 Task: Sync-Locked Tracks.
Action: Mouse moved to (101, 35)
Screenshot: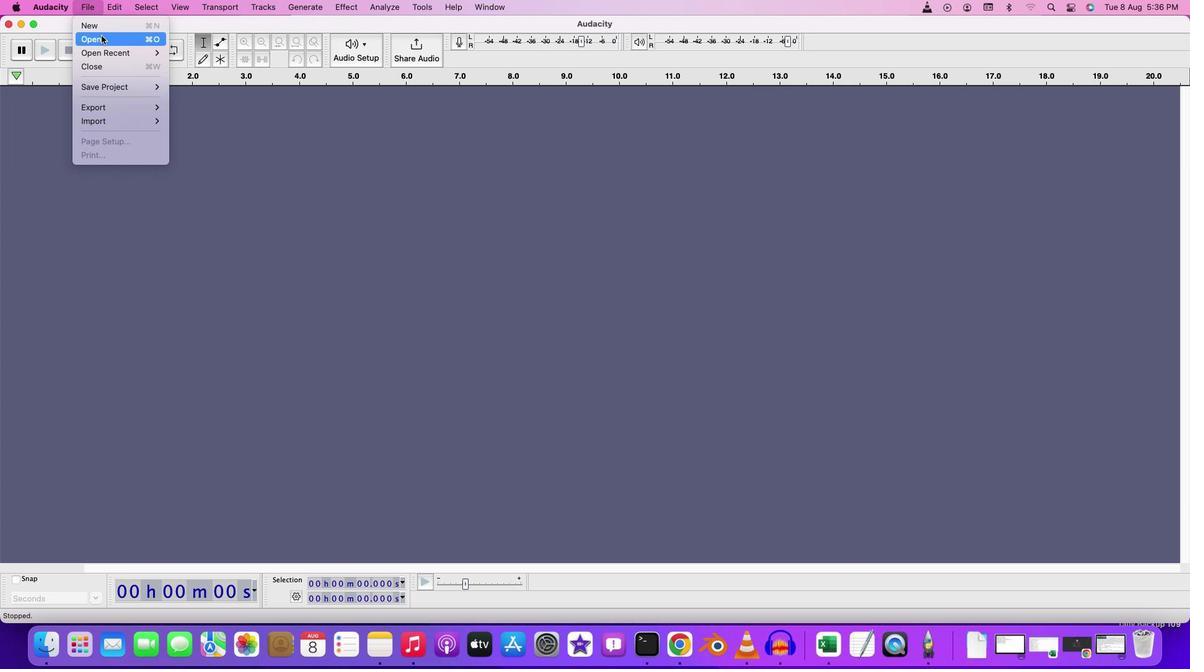 
Action: Mouse pressed left at (101, 35)
Screenshot: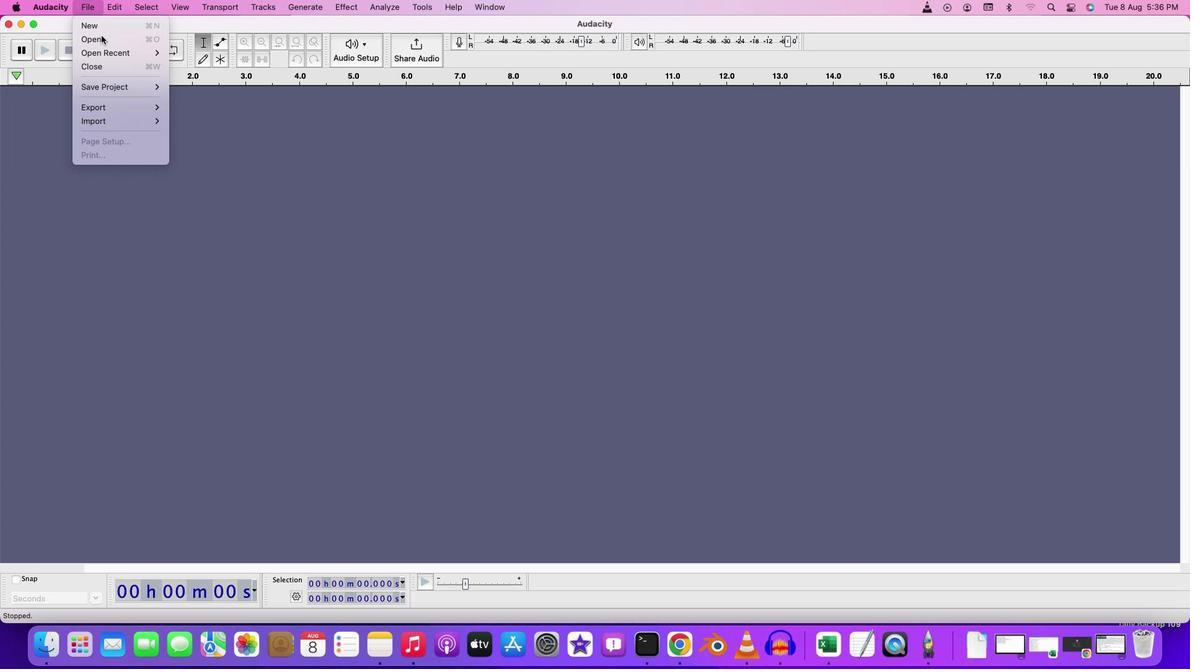 
Action: Mouse moved to (399, 161)
Screenshot: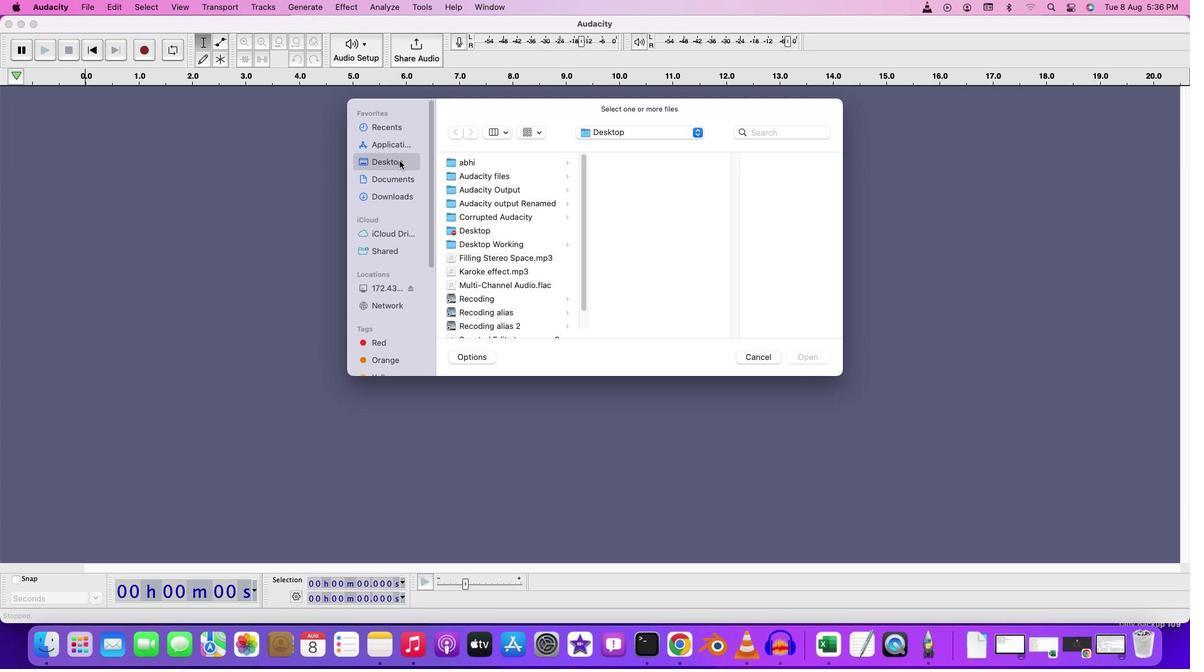
Action: Mouse pressed left at (399, 161)
Screenshot: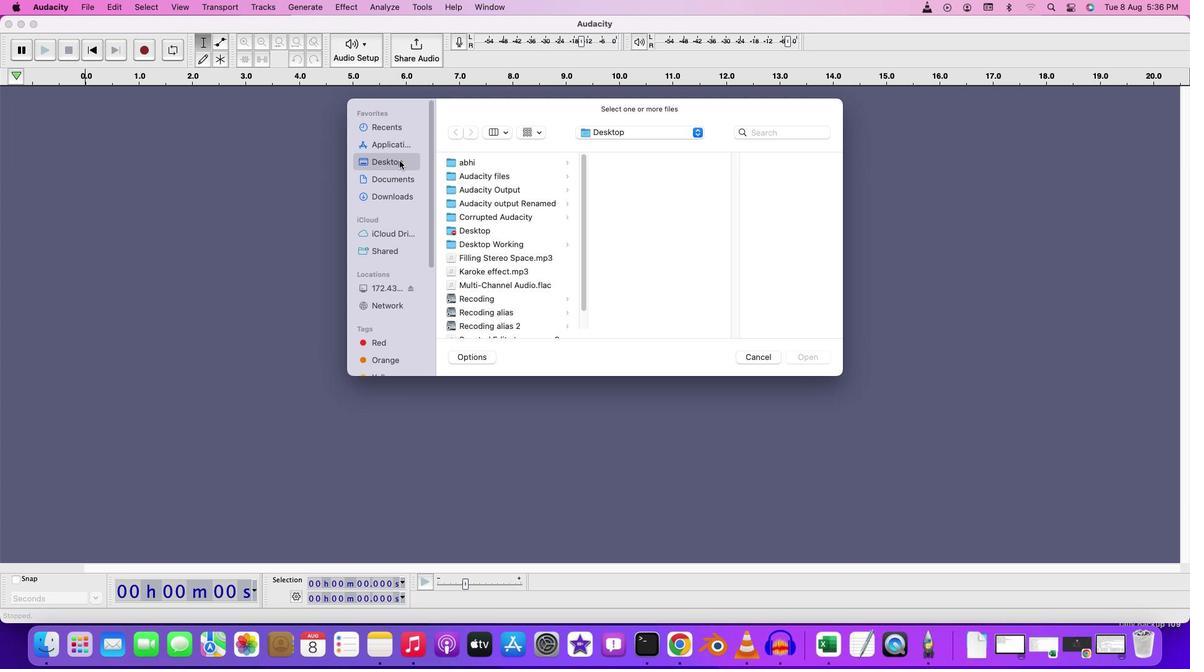 
Action: Mouse moved to (502, 174)
Screenshot: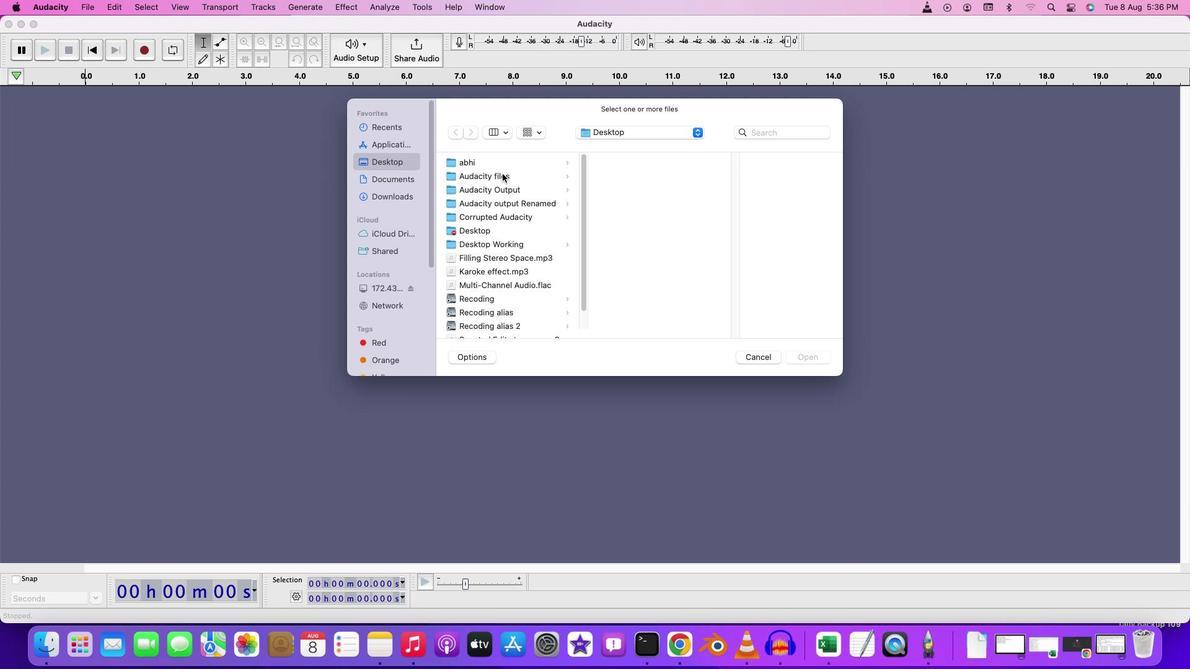 
Action: Mouse pressed left at (502, 174)
Screenshot: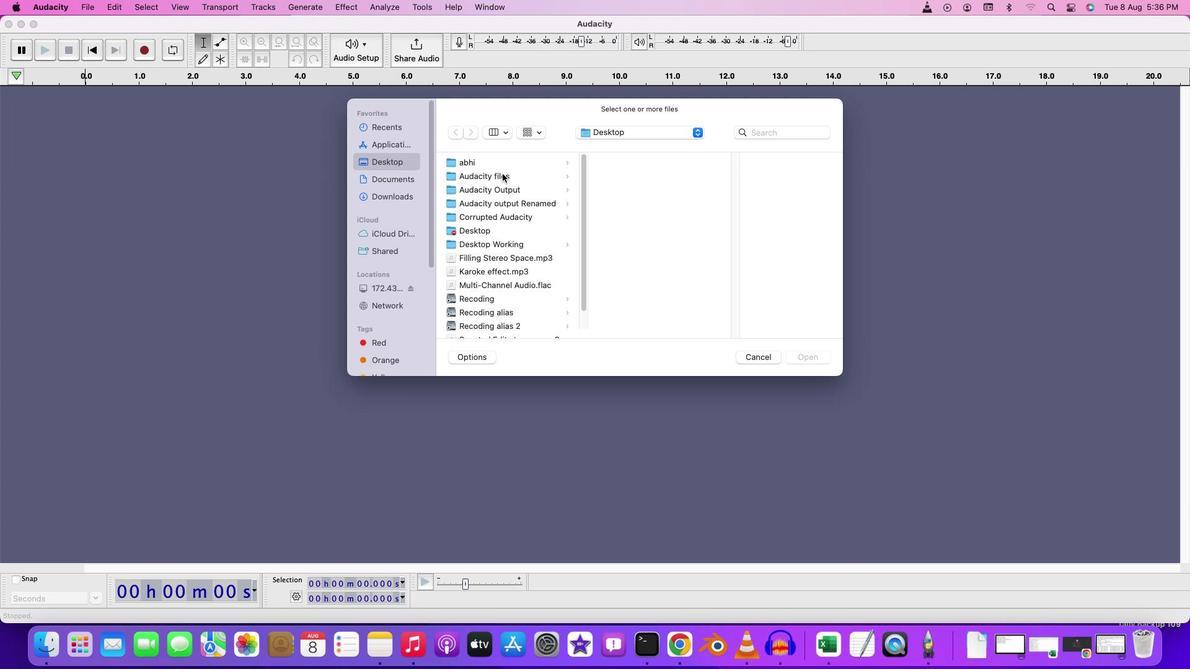 
Action: Mouse moved to (655, 242)
Screenshot: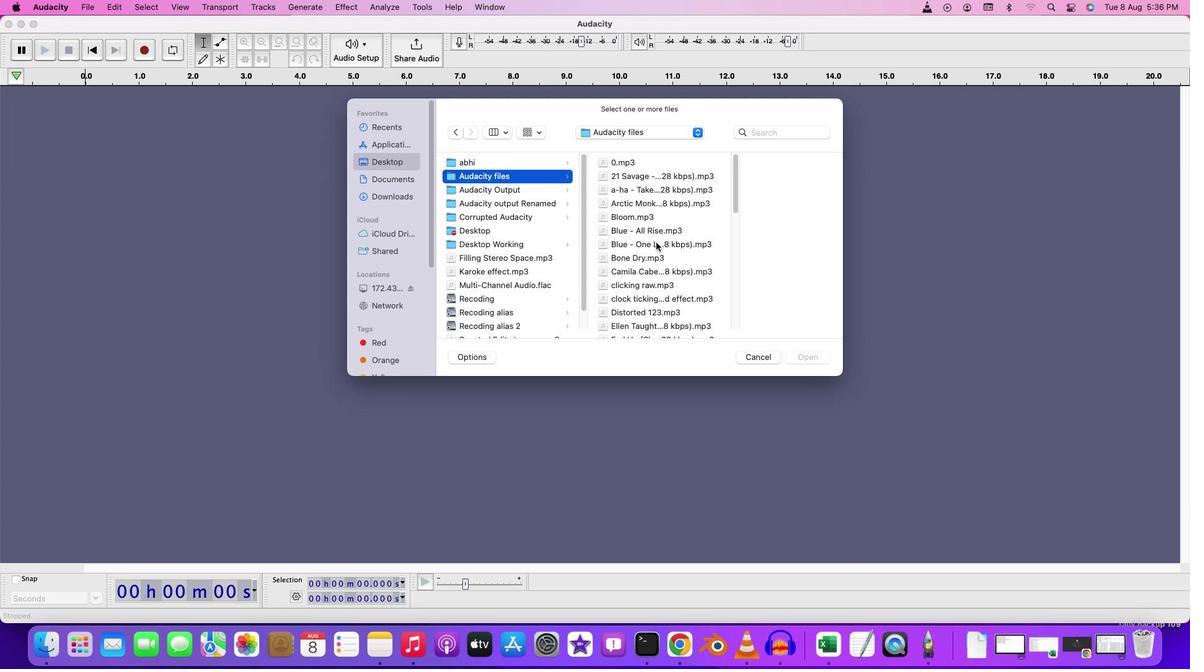 
Action: Mouse pressed left at (655, 242)
Screenshot: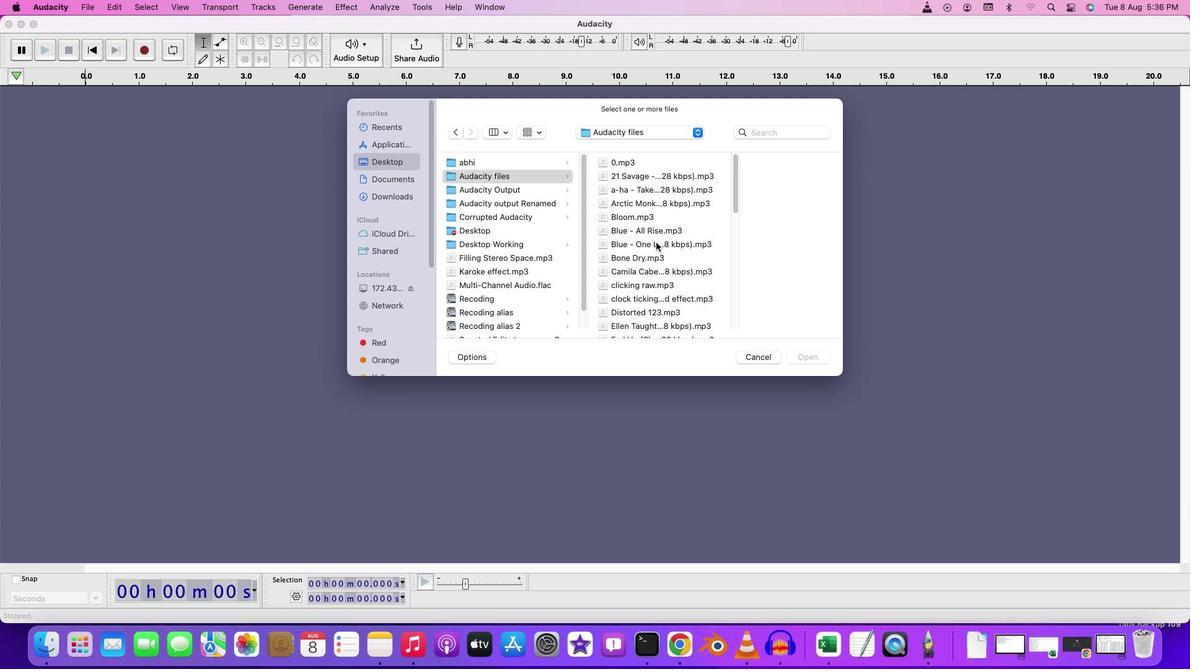 
Action: Mouse moved to (804, 357)
Screenshot: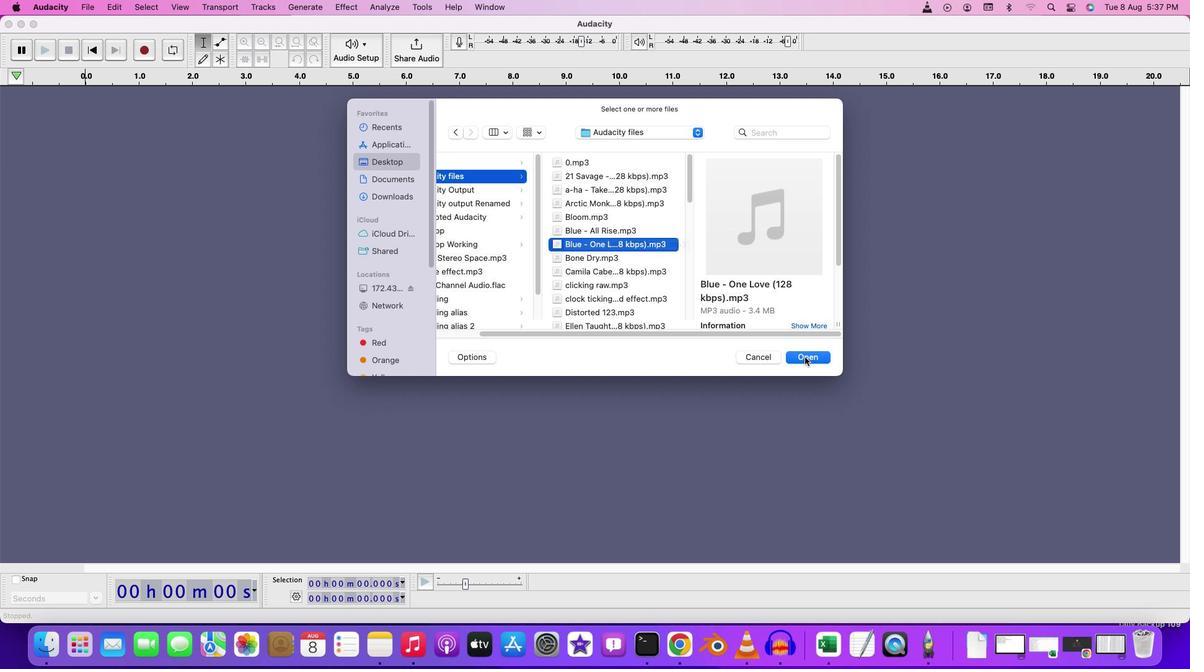 
Action: Mouse pressed left at (804, 357)
Screenshot: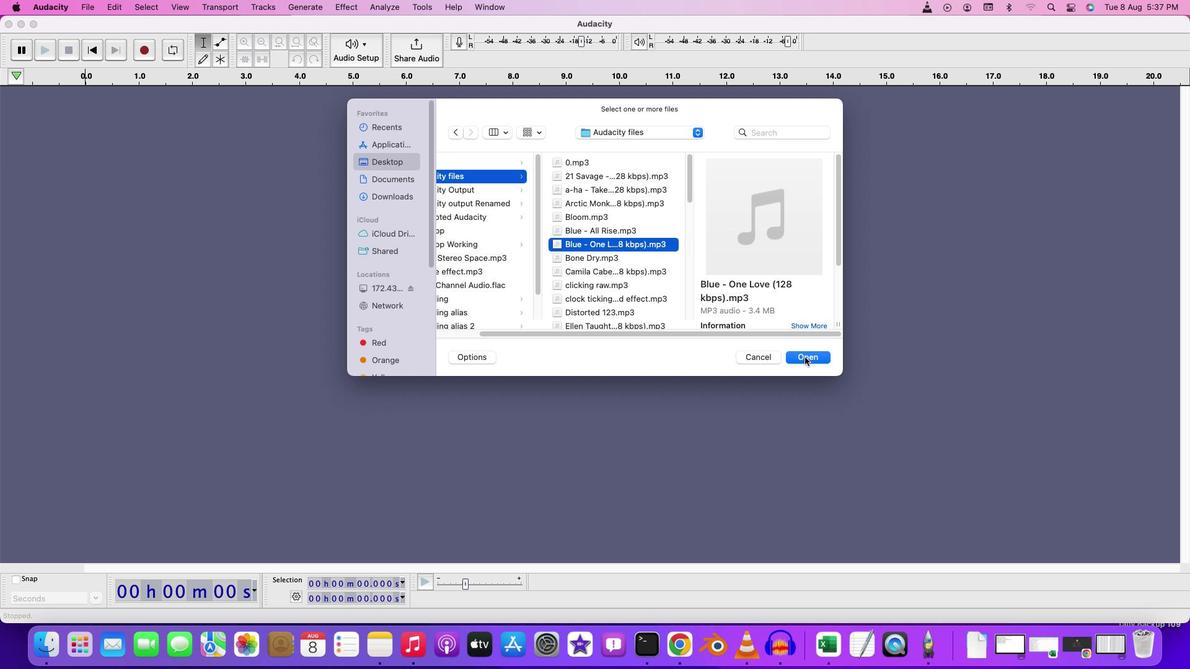 
Action: Mouse moved to (88, 122)
Screenshot: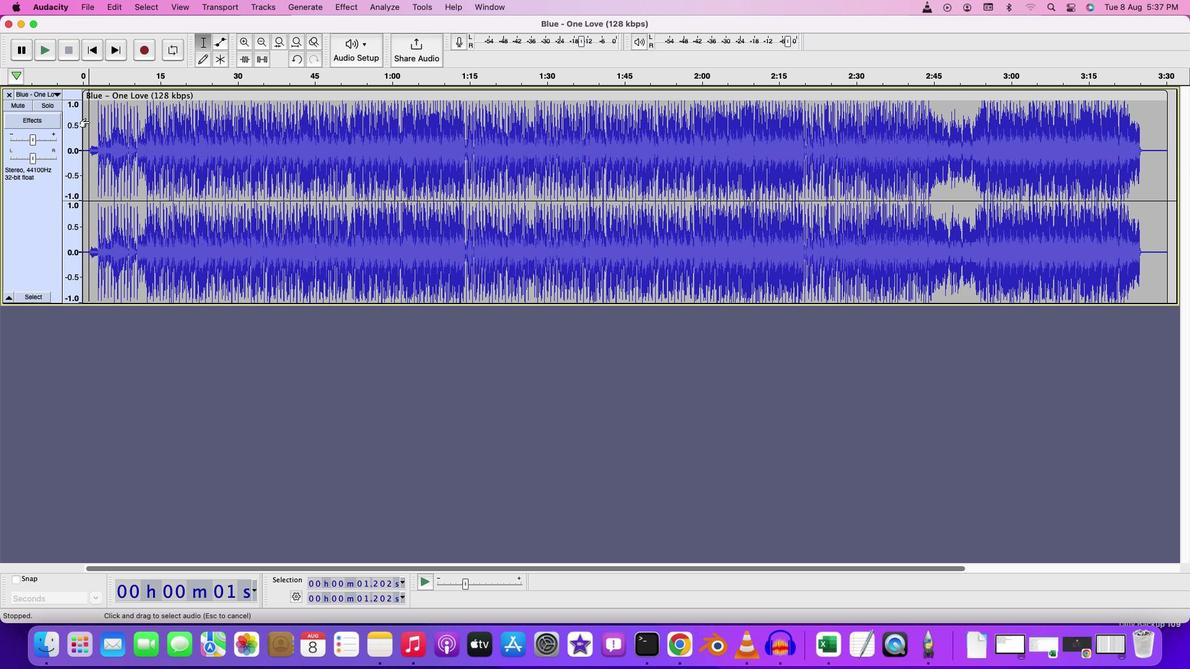 
Action: Mouse pressed left at (88, 122)
Screenshot: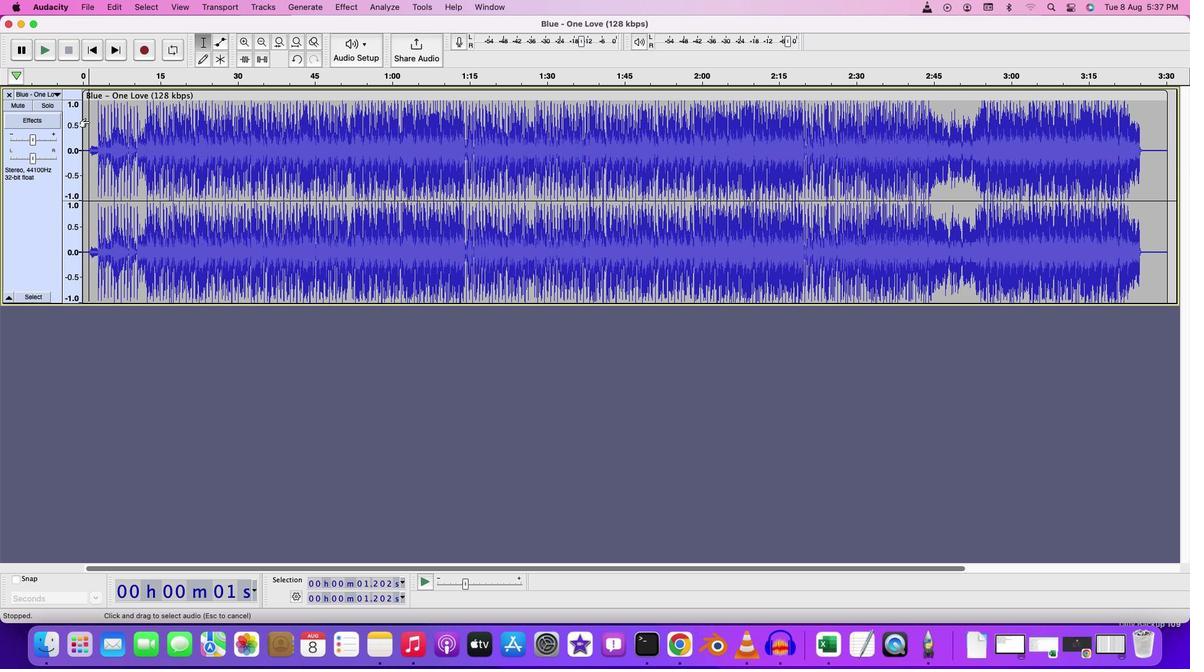 
Action: Key pressed Key.space
Screenshot: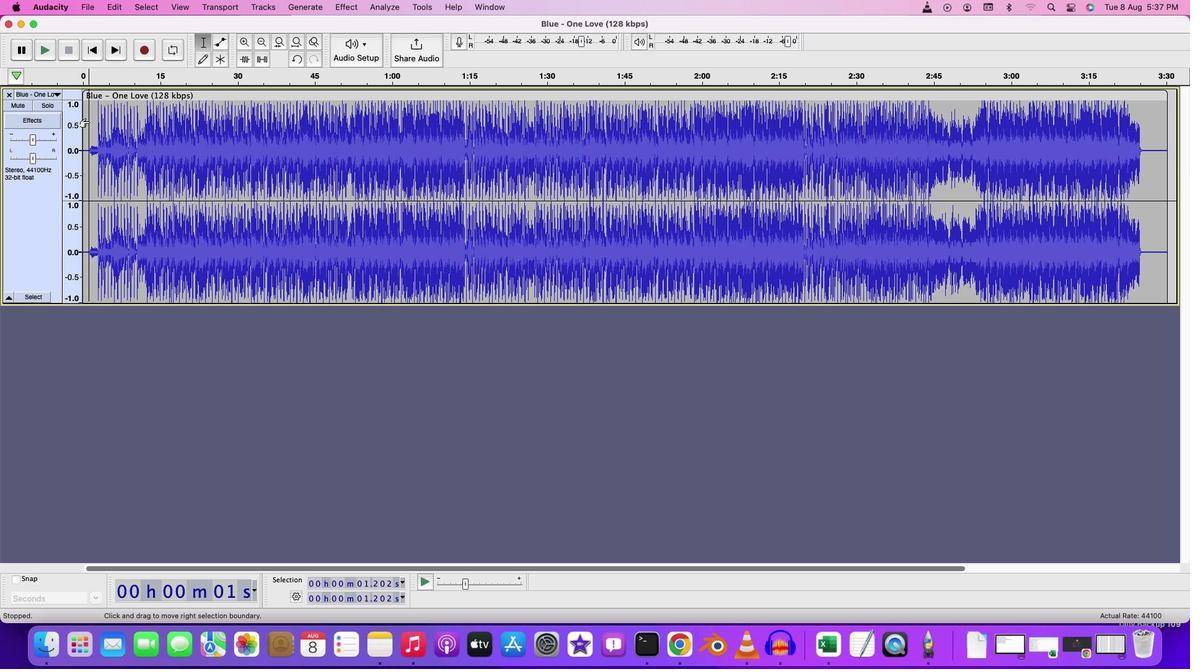 
Action: Mouse moved to (215, 110)
Screenshot: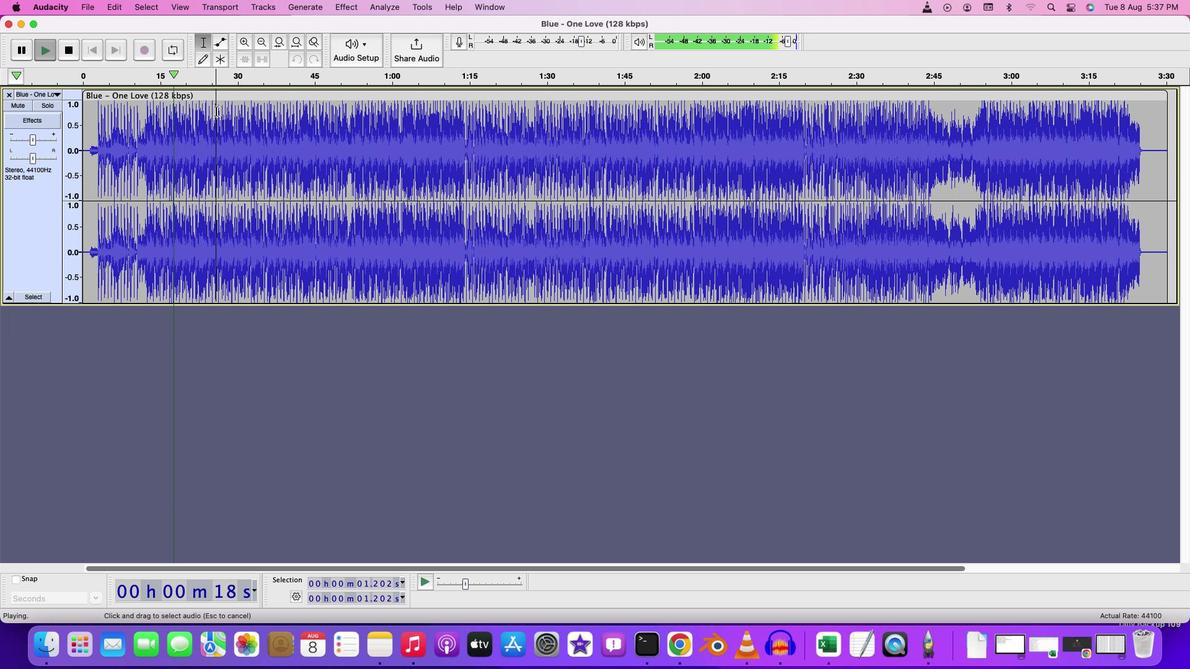 
Action: Mouse pressed left at (215, 110)
Screenshot: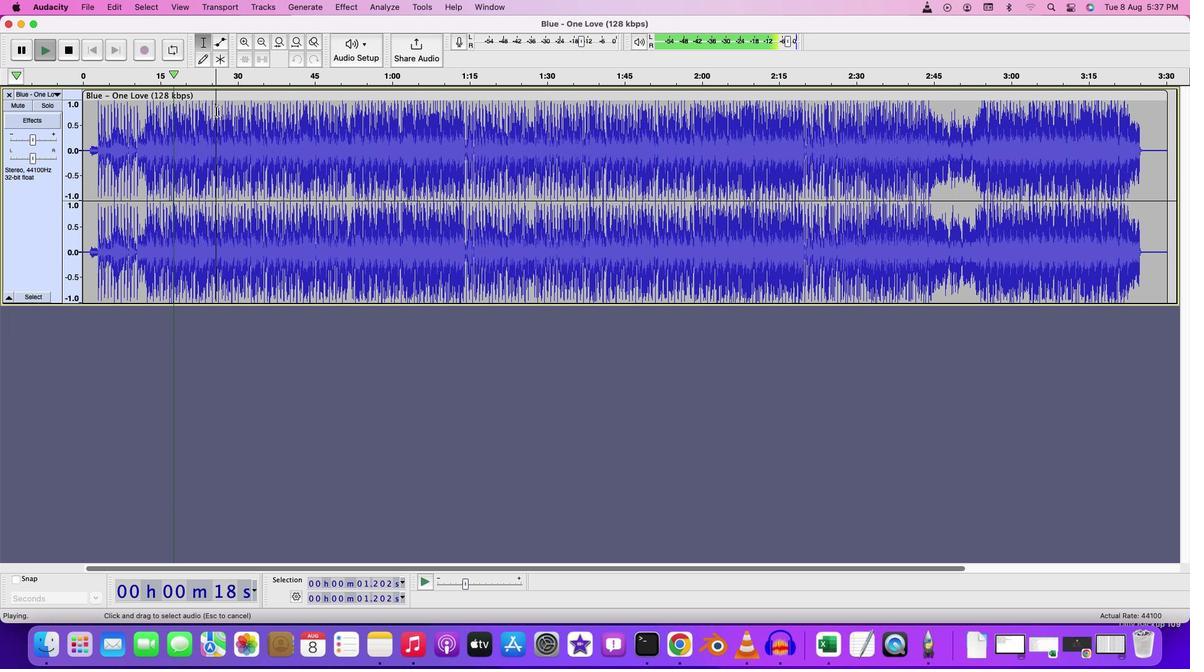 
Action: Mouse moved to (223, 112)
Screenshot: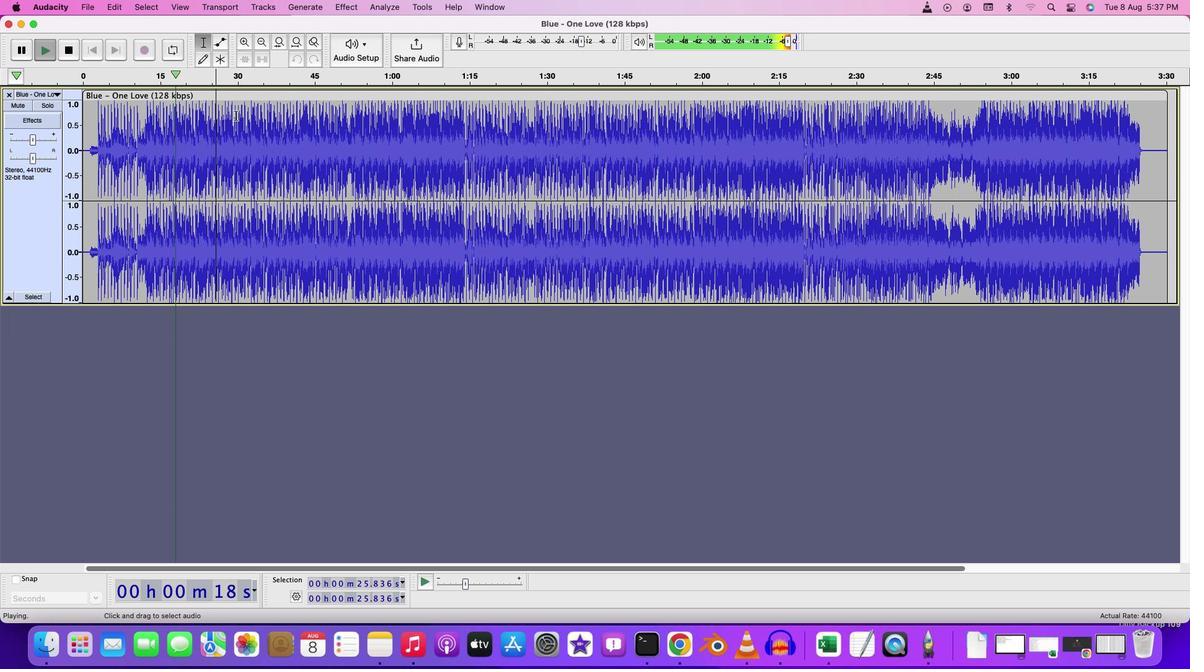 
Action: Key pressed Key.space
Screenshot: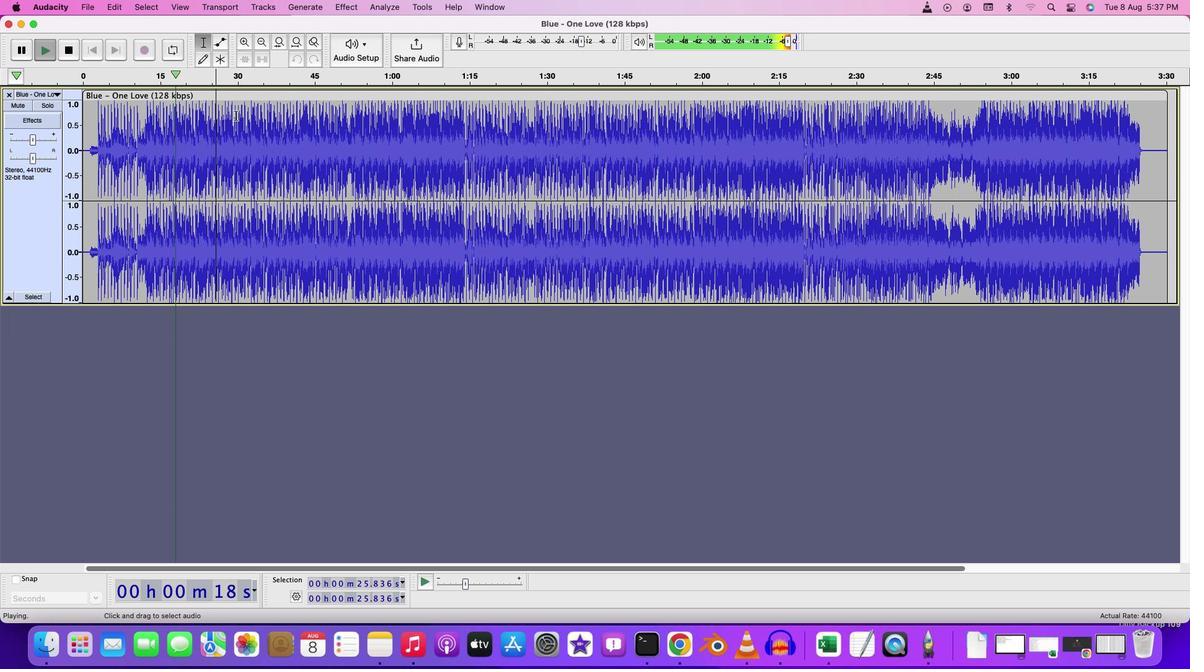 
Action: Mouse moved to (260, 121)
Screenshot: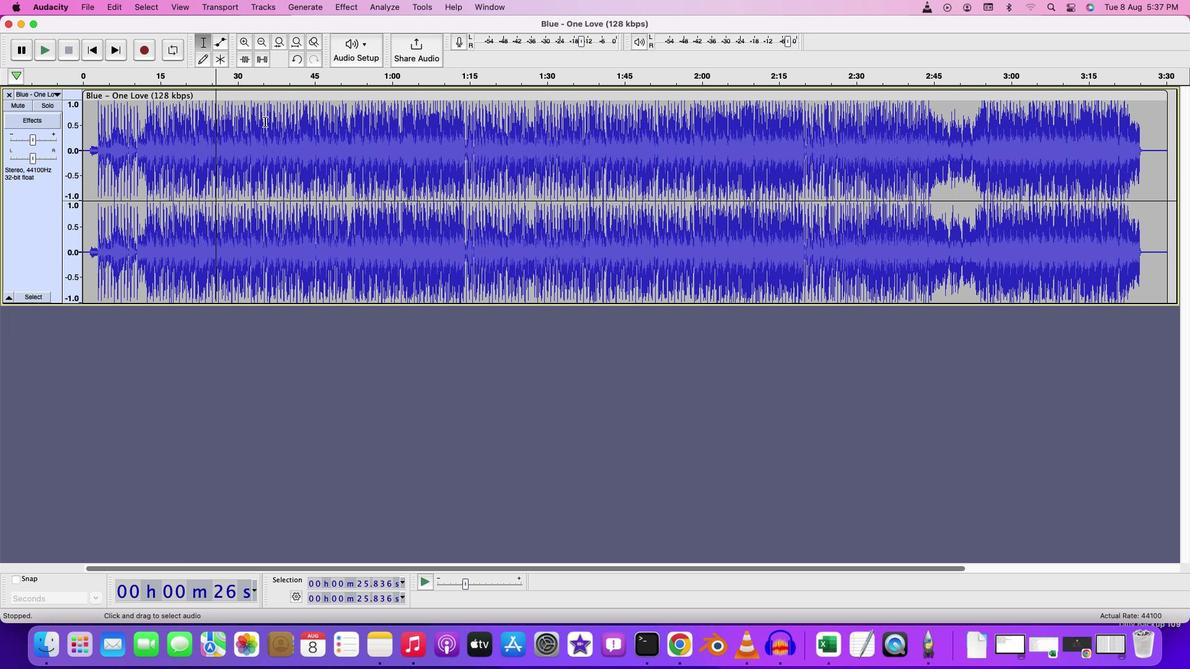 
Action: Key pressed Key.space
Screenshot: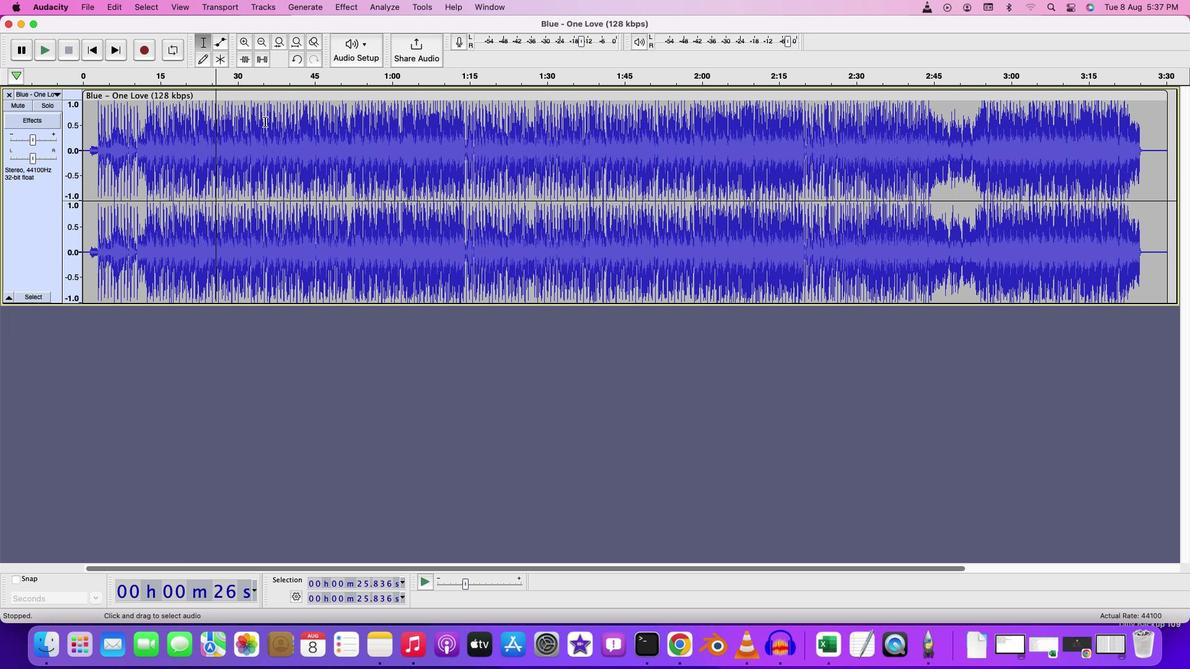 
Action: Mouse moved to (433, 111)
Screenshot: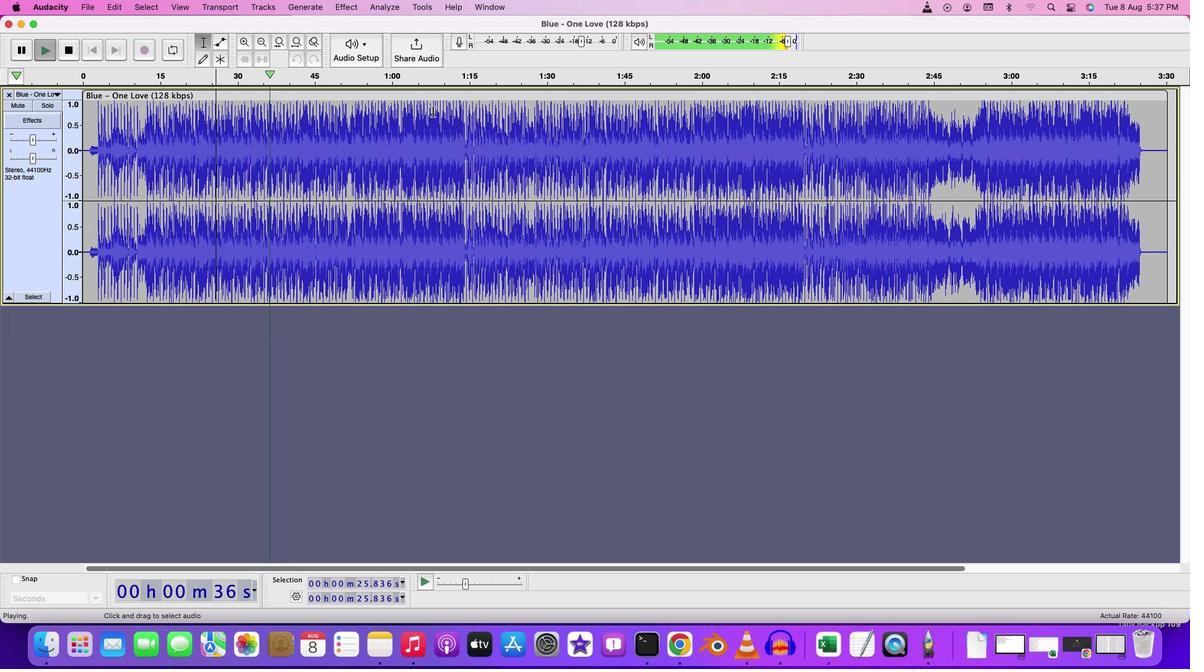 
Action: Mouse pressed left at (433, 111)
Screenshot: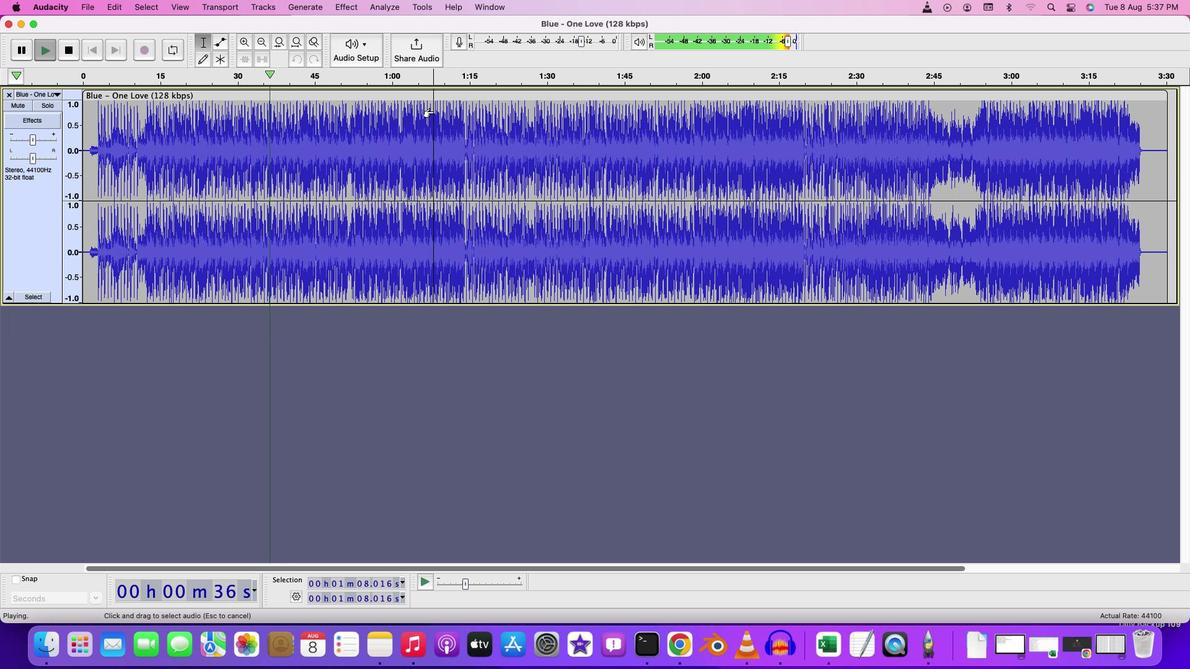 
Action: Mouse moved to (445, 117)
Screenshot: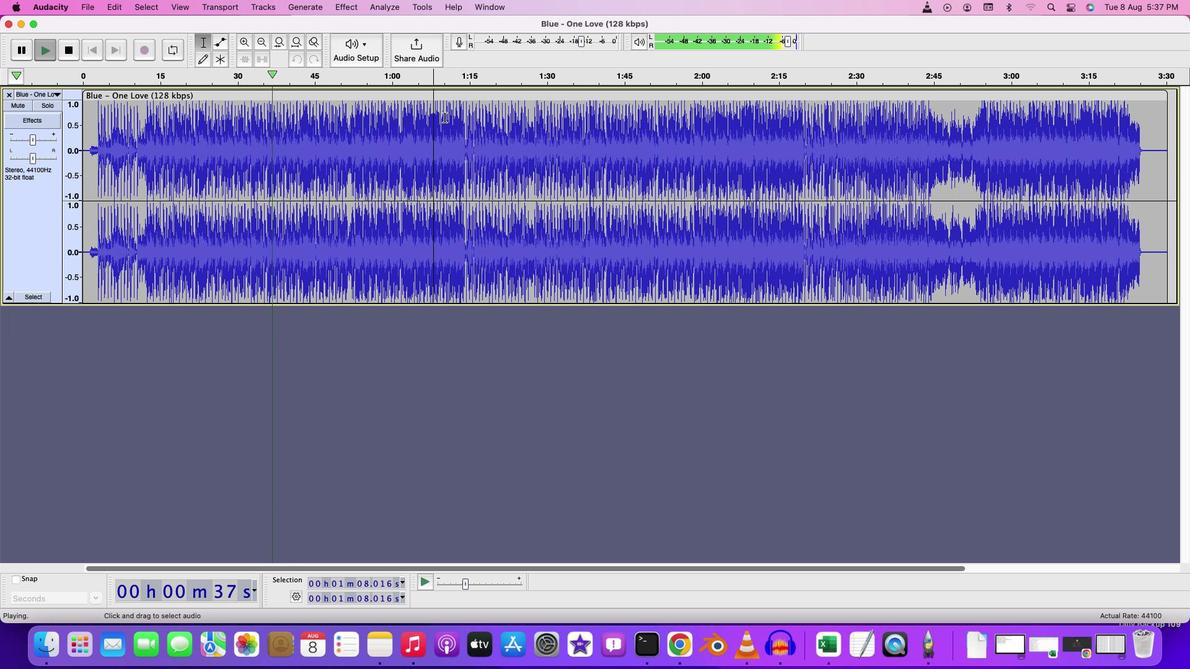 
Action: Key pressed Key.space
Screenshot: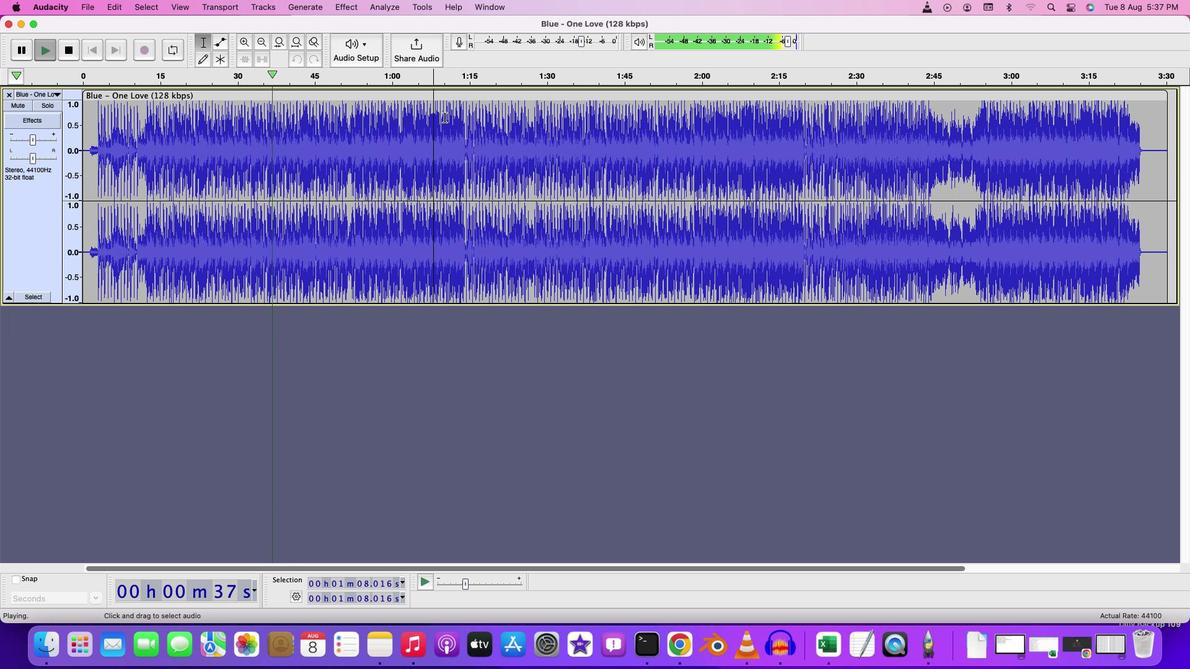 
Action: Mouse moved to (445, 117)
Screenshot: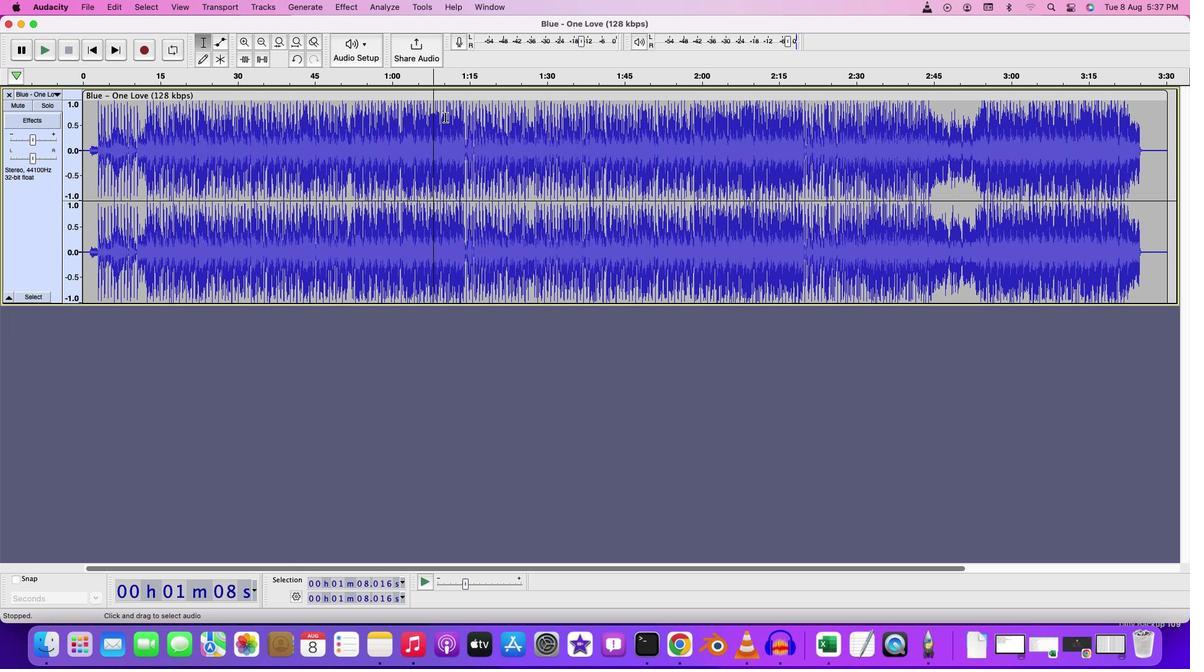 
Action: Key pressed Key.space
Screenshot: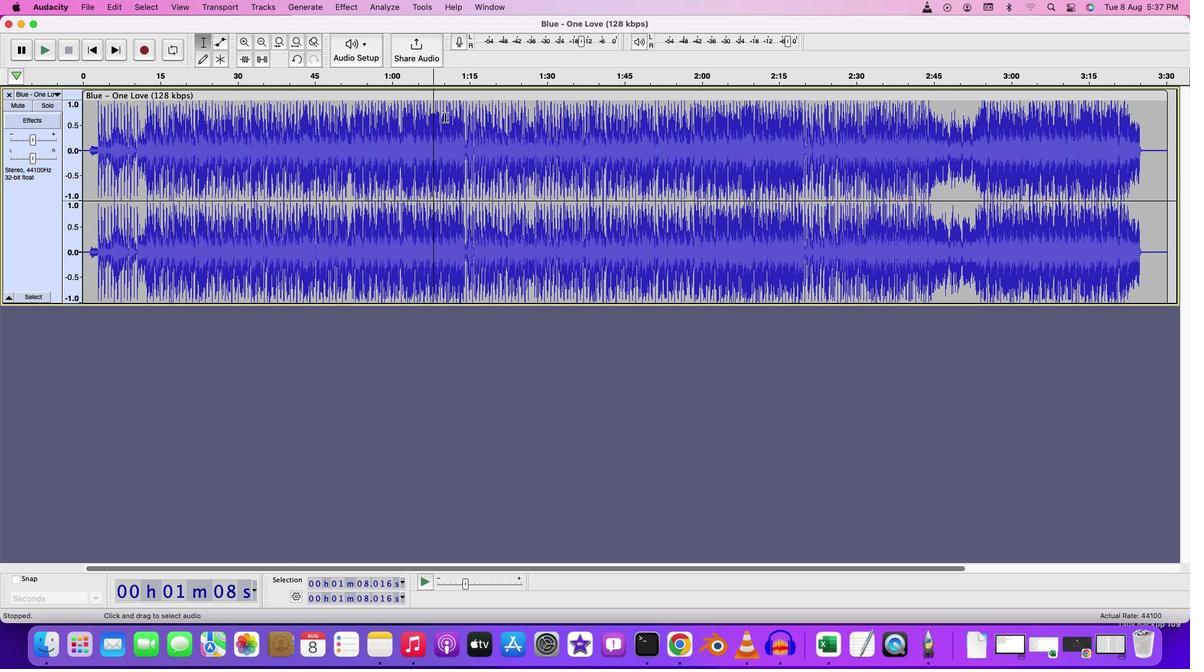 
Action: Mouse moved to (466, 133)
Screenshot: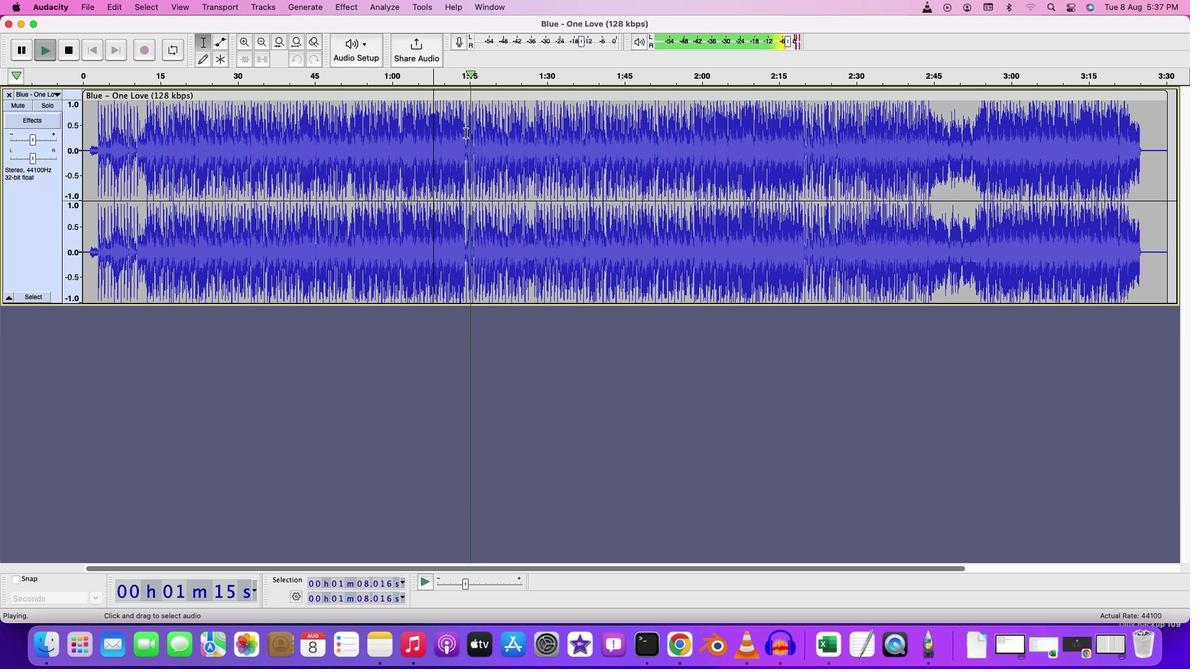 
Action: Key pressed Key.space
Screenshot: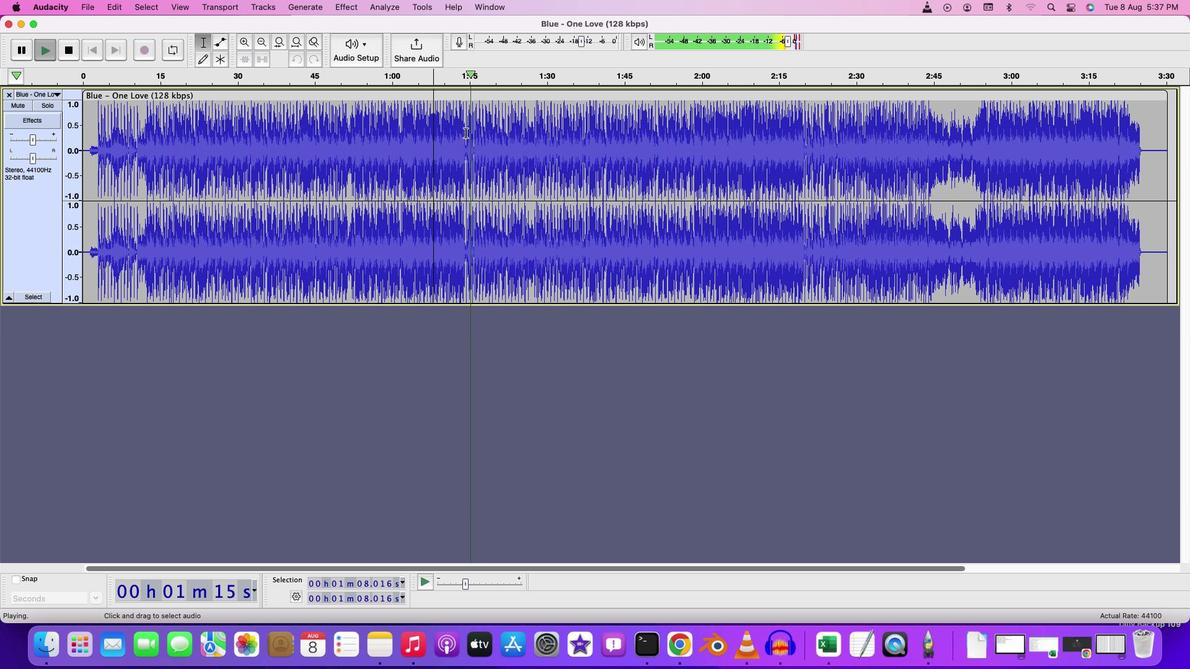 
Action: Mouse moved to (465, 132)
Screenshot: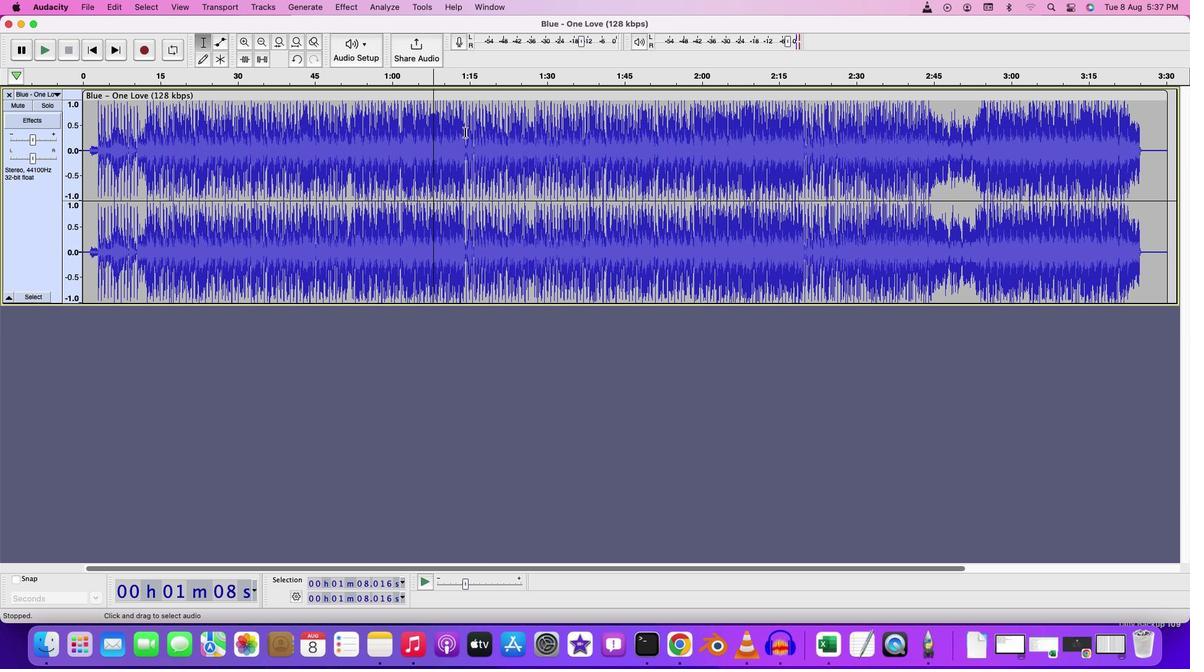 
Action: Mouse pressed left at (465, 132)
Screenshot: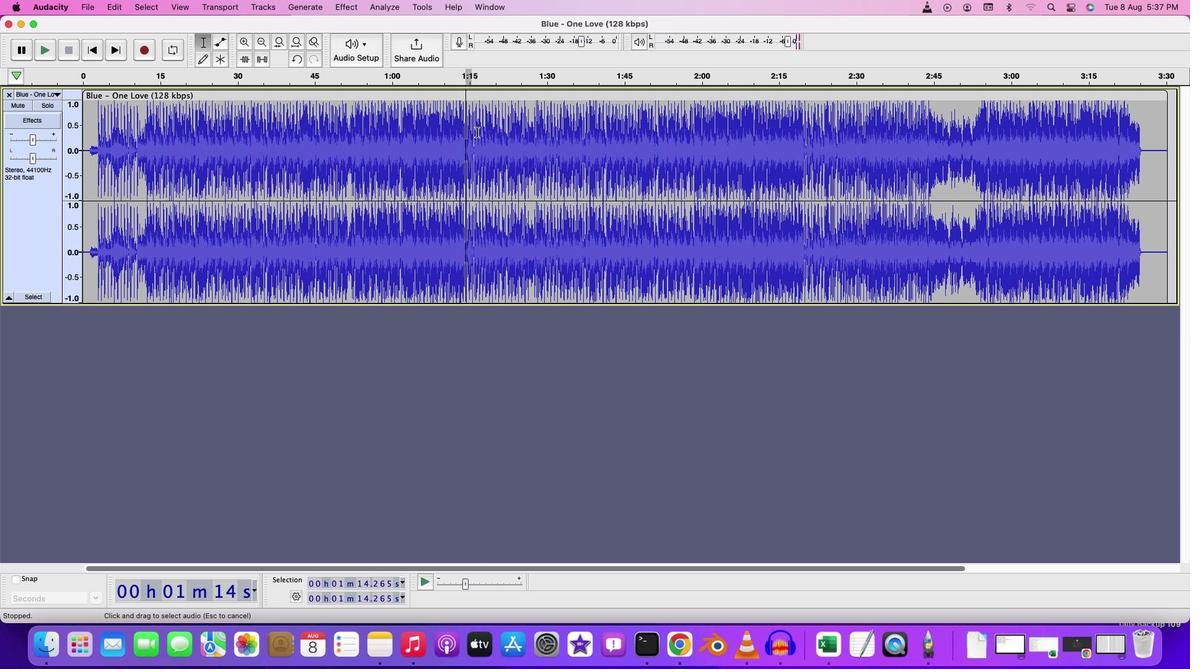 
Action: Mouse moved to (1168, 151)
Screenshot: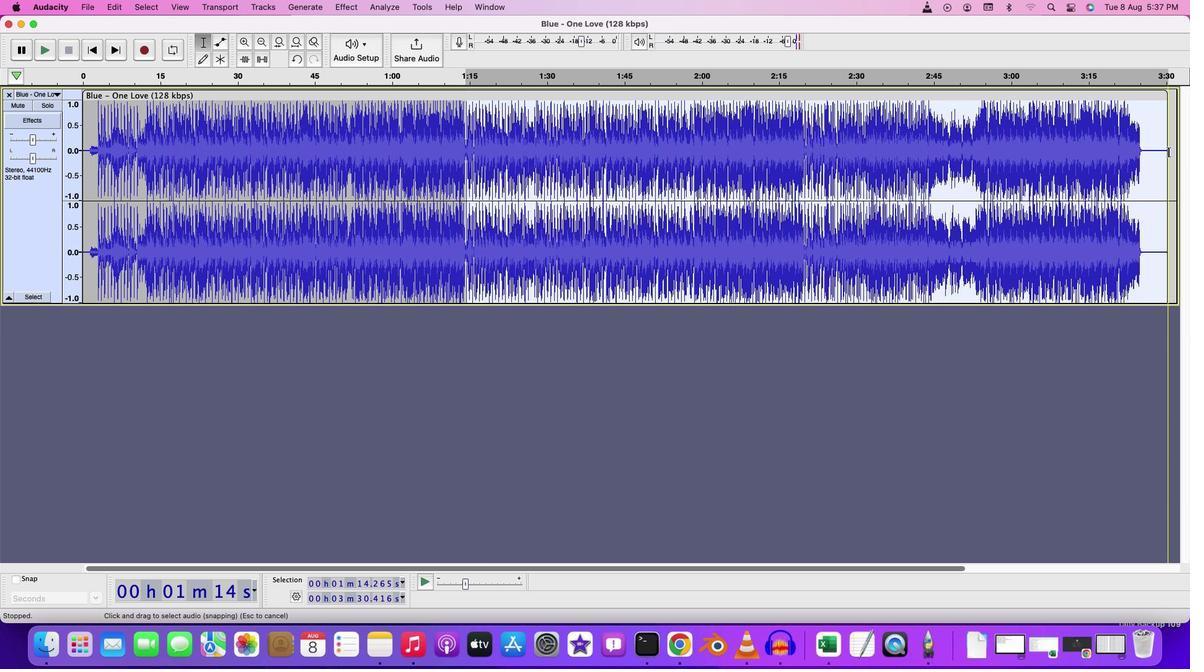 
Action: Key pressed Key.delete
Screenshot: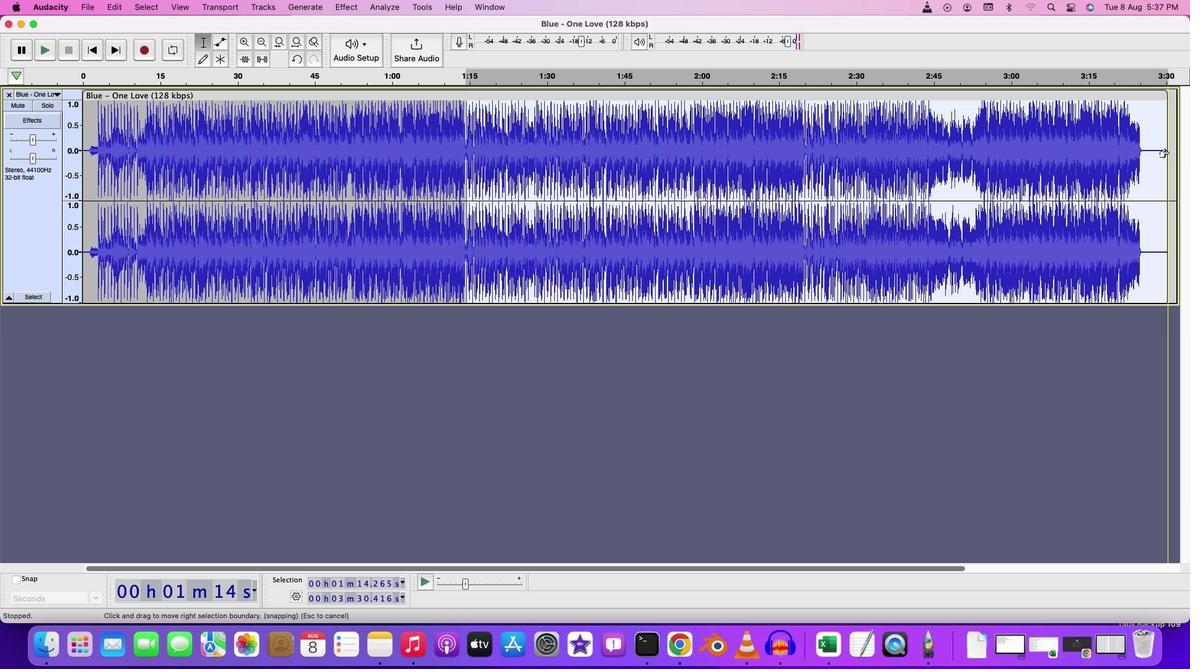
Action: Mouse moved to (432, 314)
Screenshot: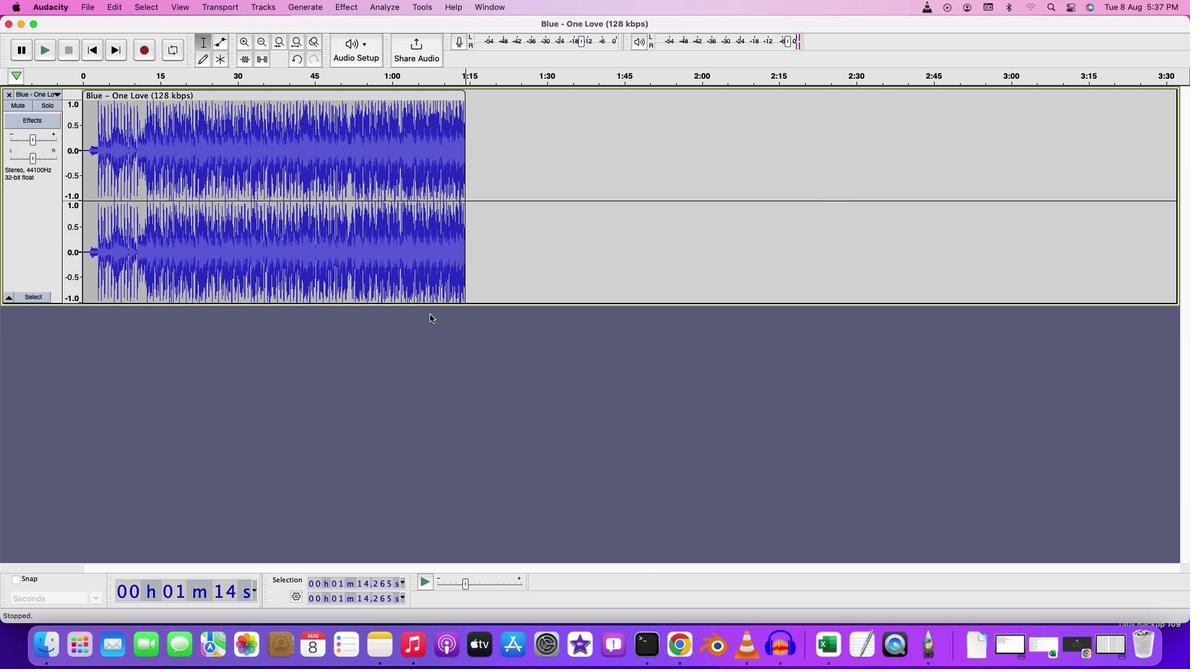 
Action: Mouse pressed left at (432, 314)
Screenshot: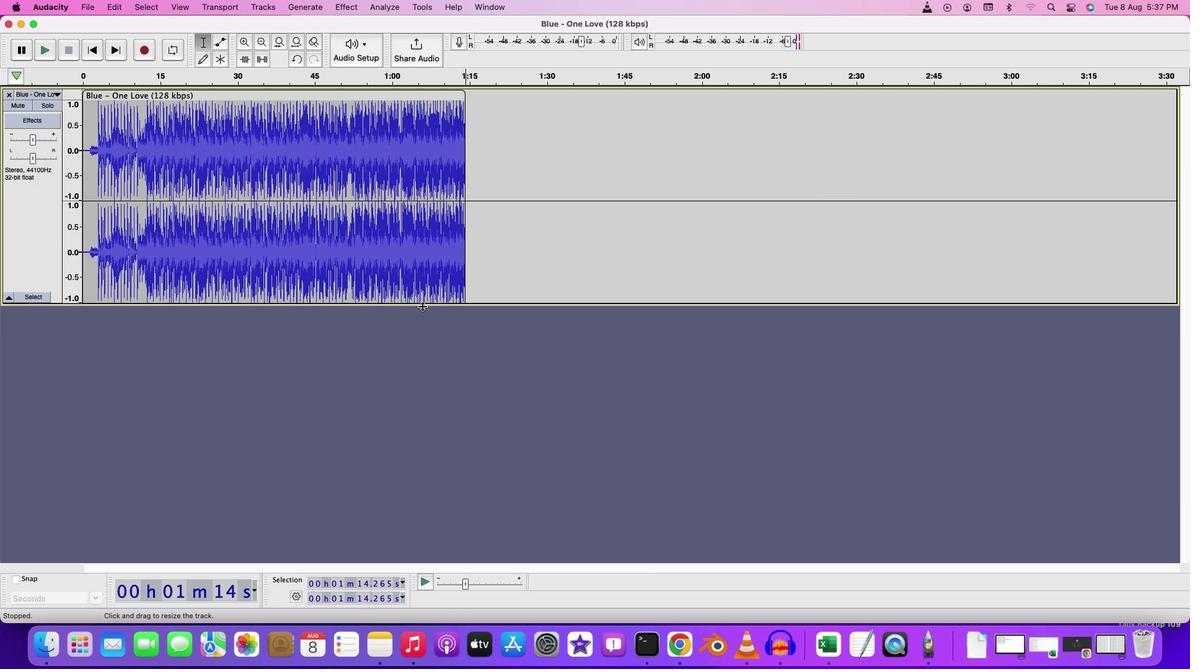 
Action: Mouse moved to (92, 9)
Screenshot: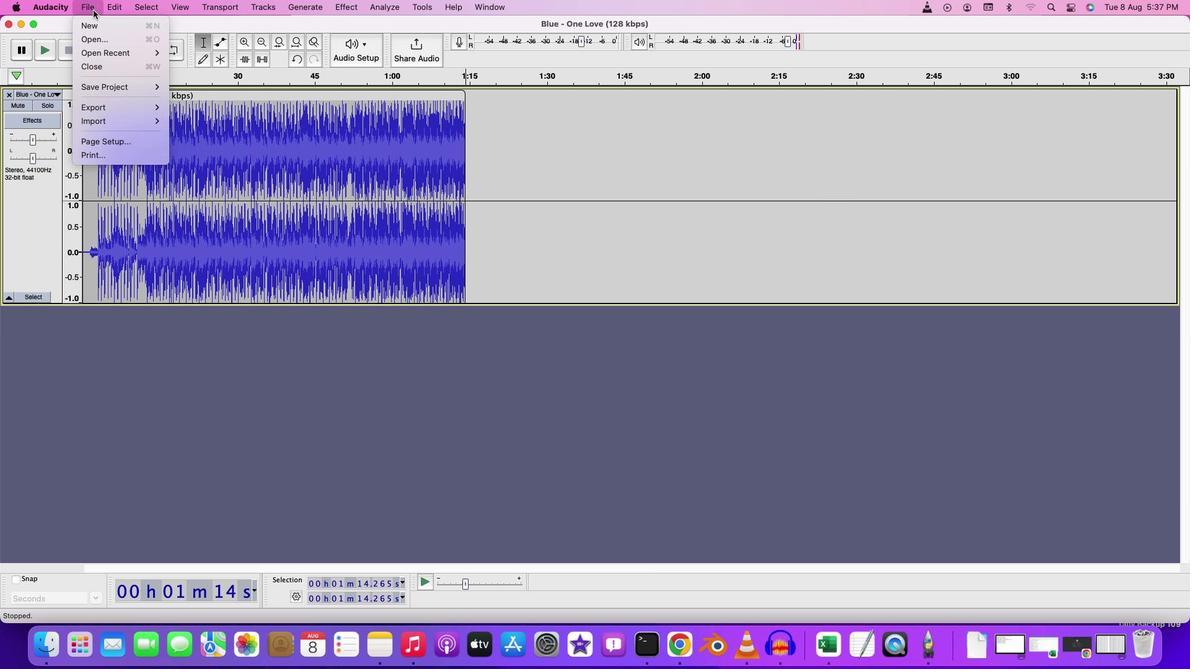 
Action: Mouse pressed left at (92, 9)
Screenshot: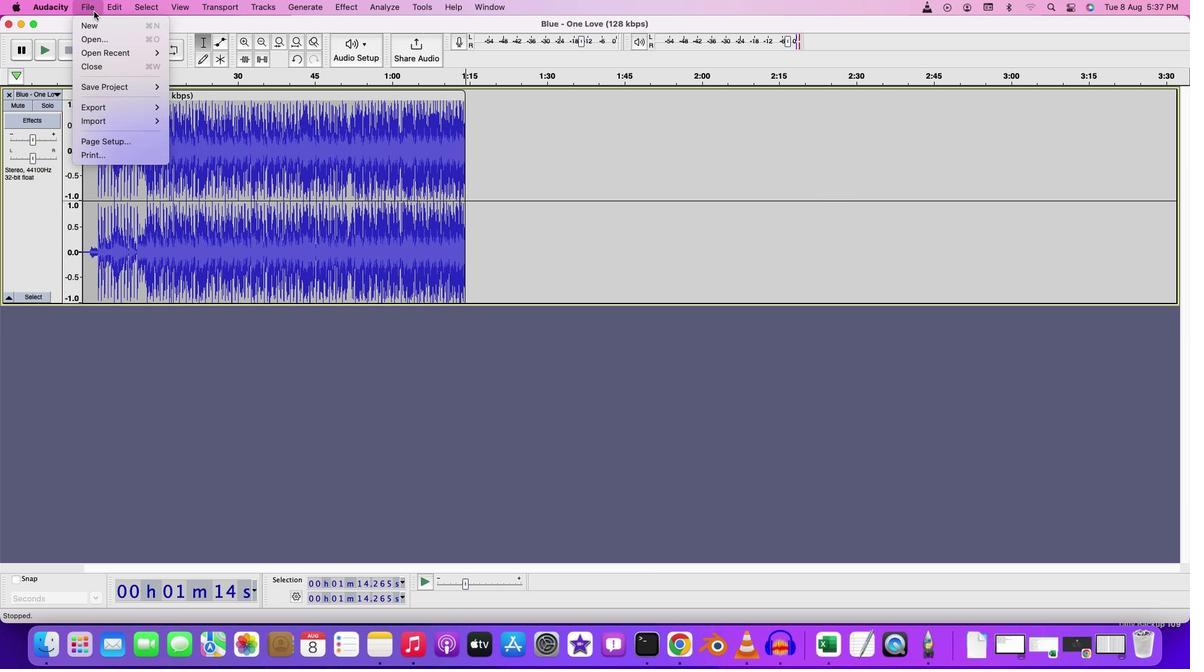 
Action: Mouse moved to (107, 34)
Screenshot: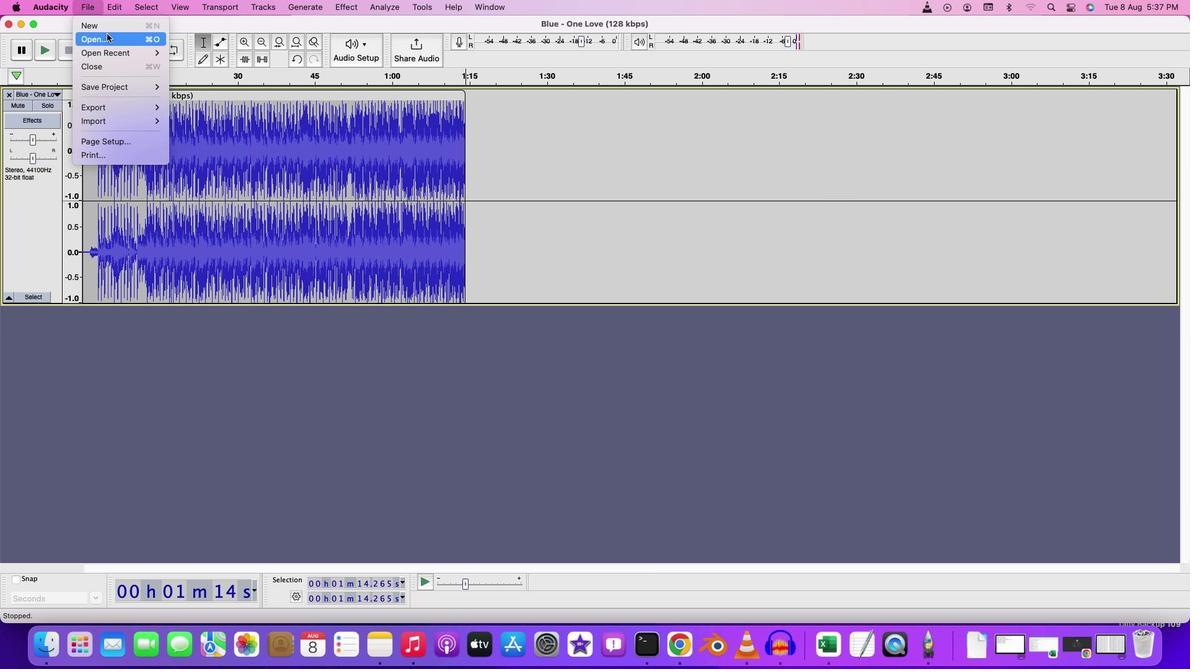 
Action: Mouse pressed left at (107, 34)
Screenshot: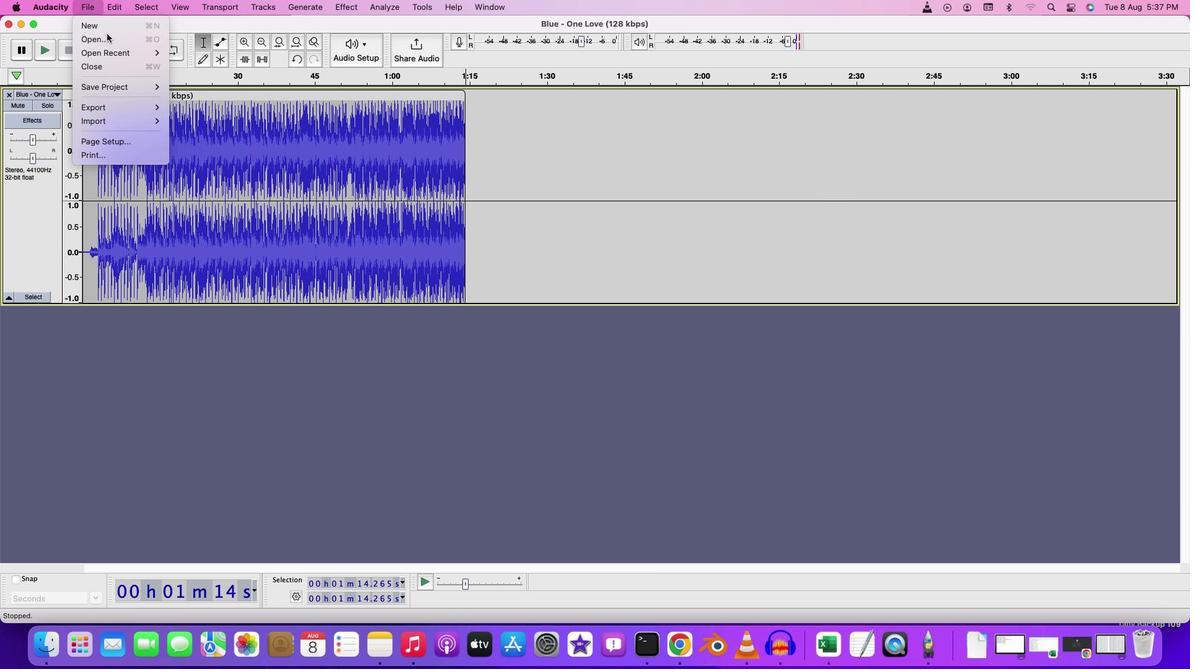 
Action: Mouse moved to (517, 270)
Screenshot: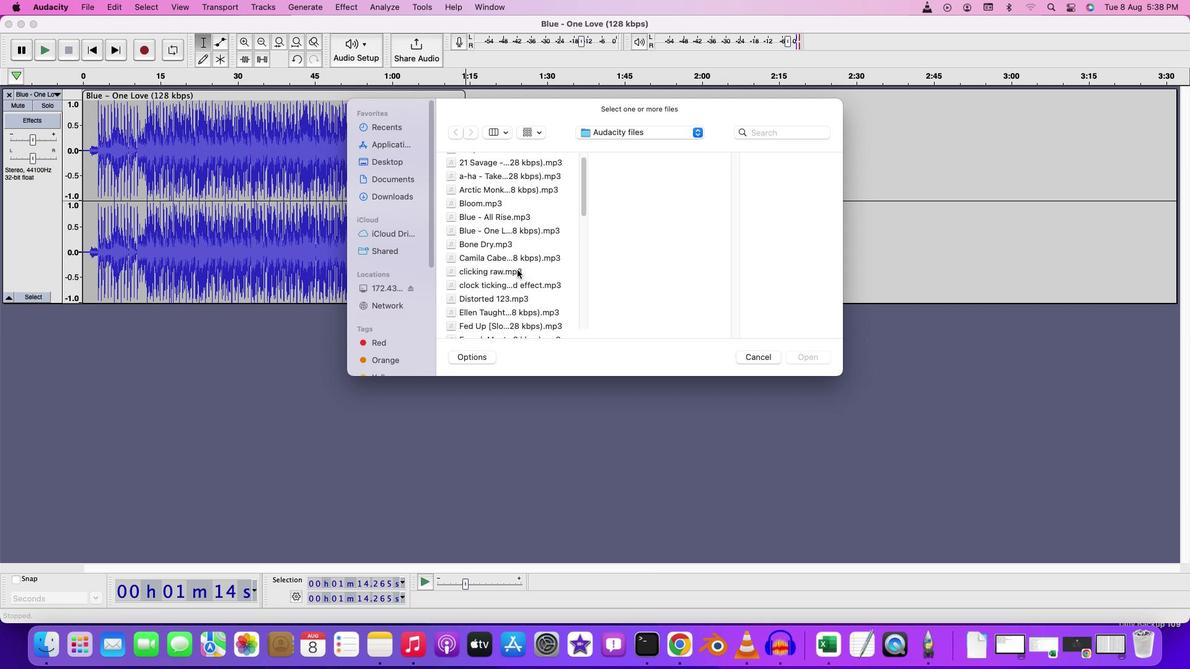 
Action: Mouse scrolled (517, 270) with delta (0, 0)
Screenshot: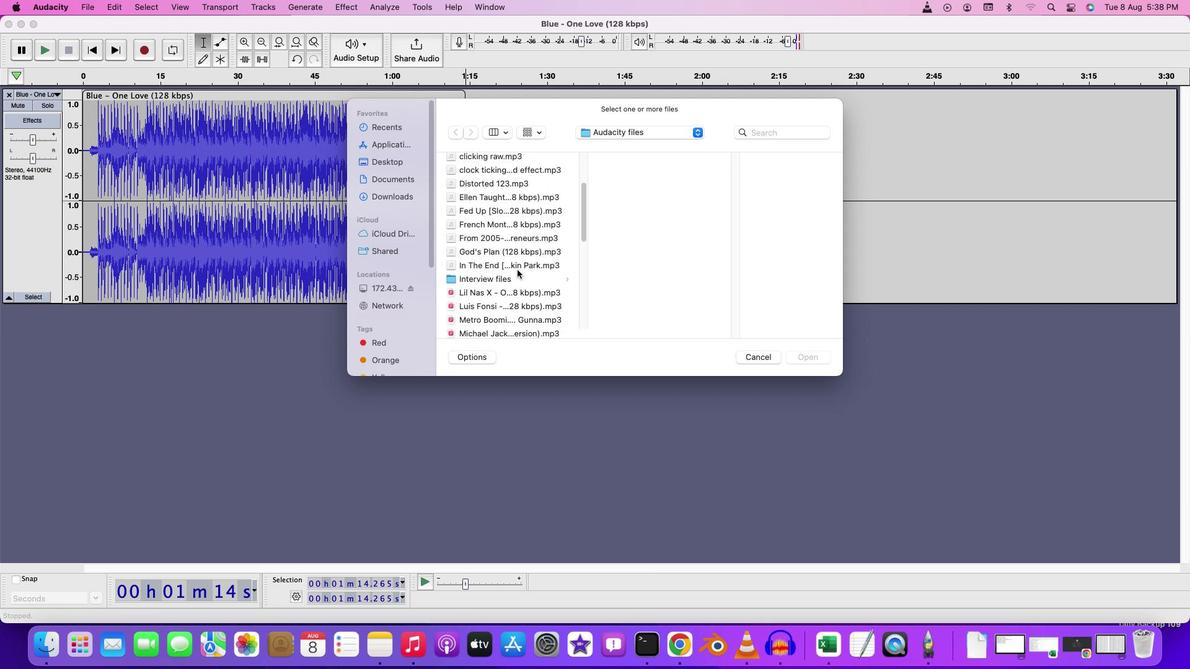 
Action: Mouse scrolled (517, 270) with delta (0, 0)
Screenshot: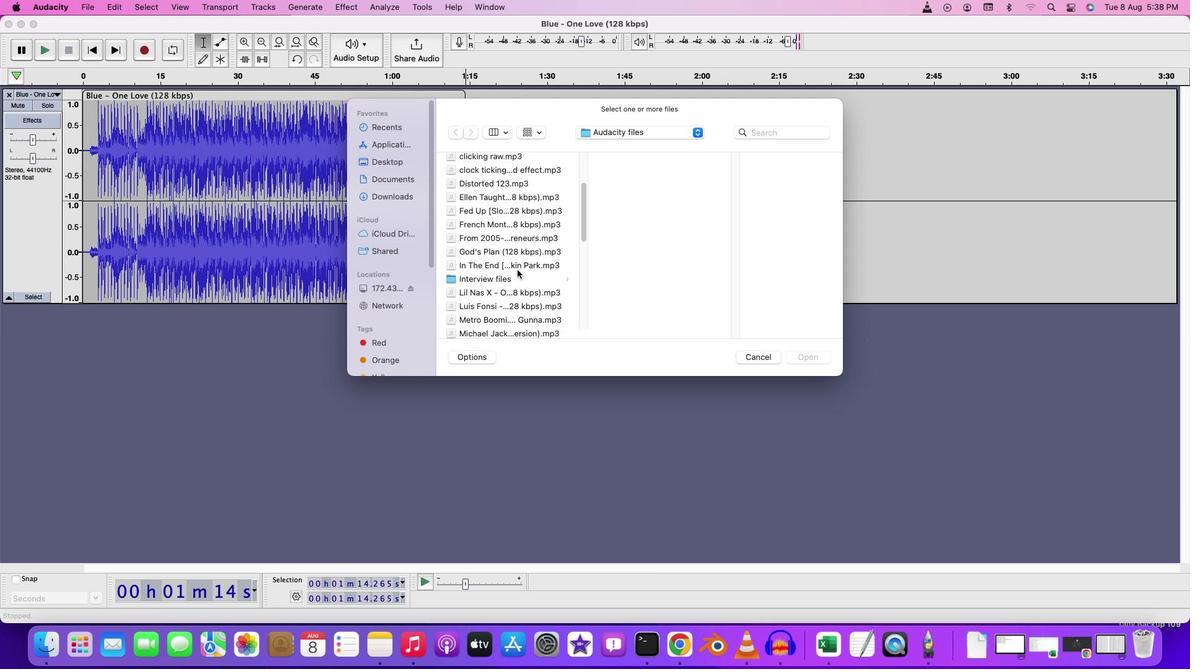 
Action: Mouse scrolled (517, 270) with delta (0, -1)
Screenshot: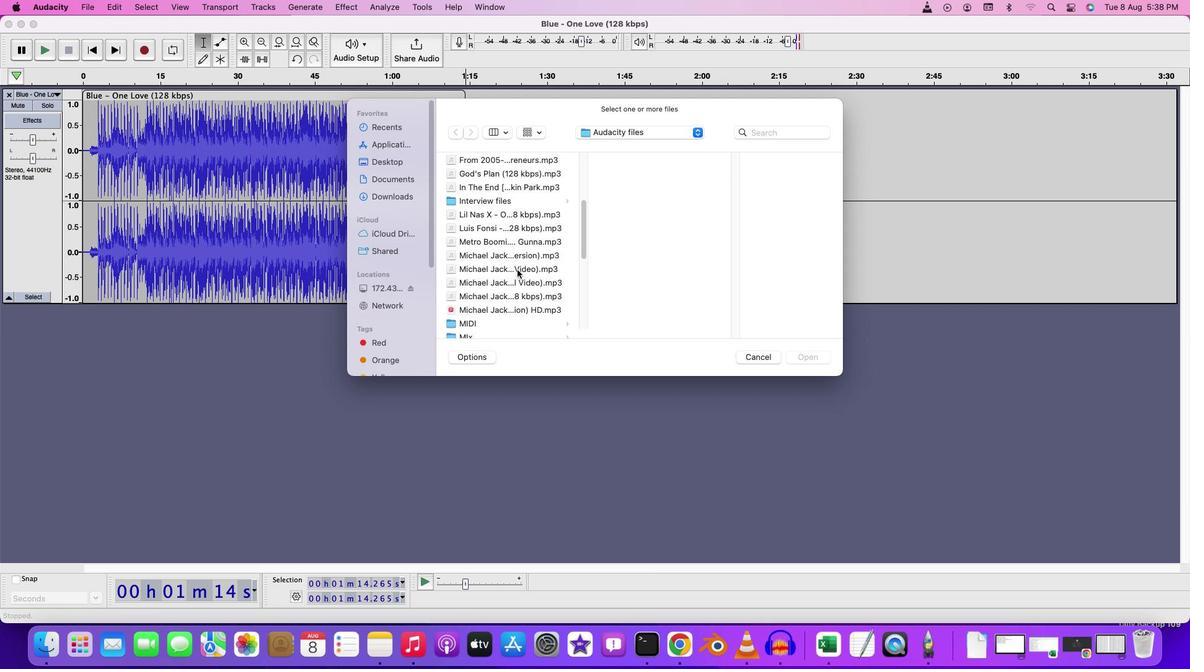 
Action: Mouse scrolled (517, 270) with delta (0, -3)
Screenshot: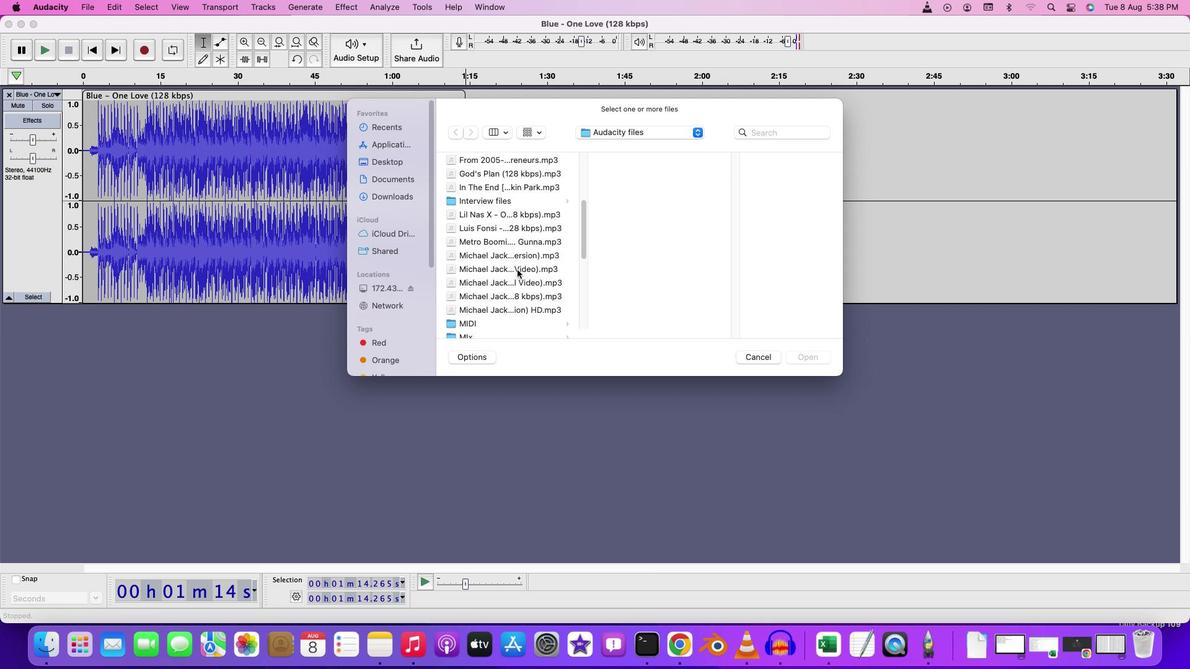 
Action: Mouse scrolled (517, 270) with delta (0, -3)
Screenshot: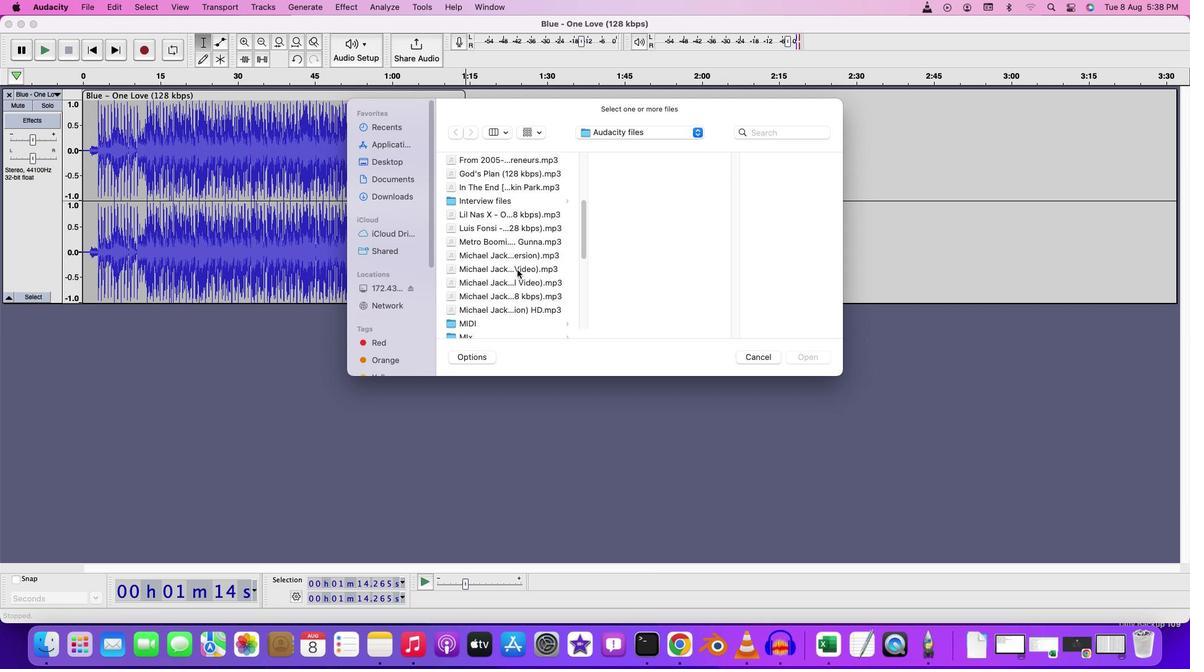 
Action: Mouse moved to (518, 269)
Screenshot: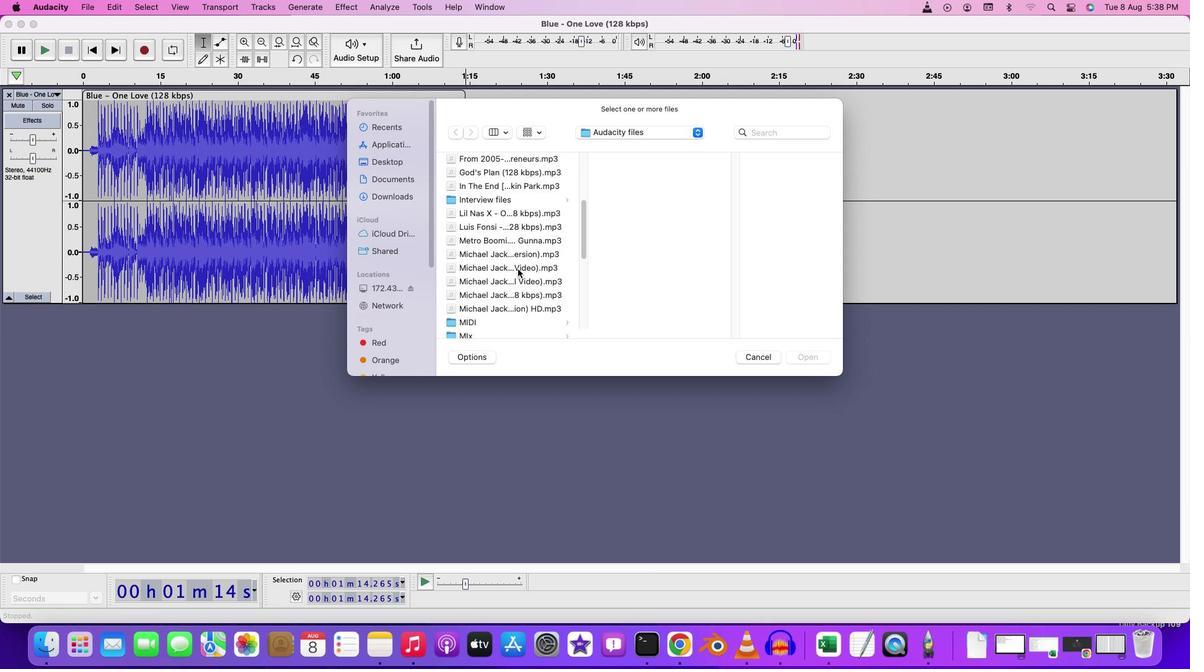 
Action: Mouse scrolled (518, 269) with delta (0, 0)
Screenshot: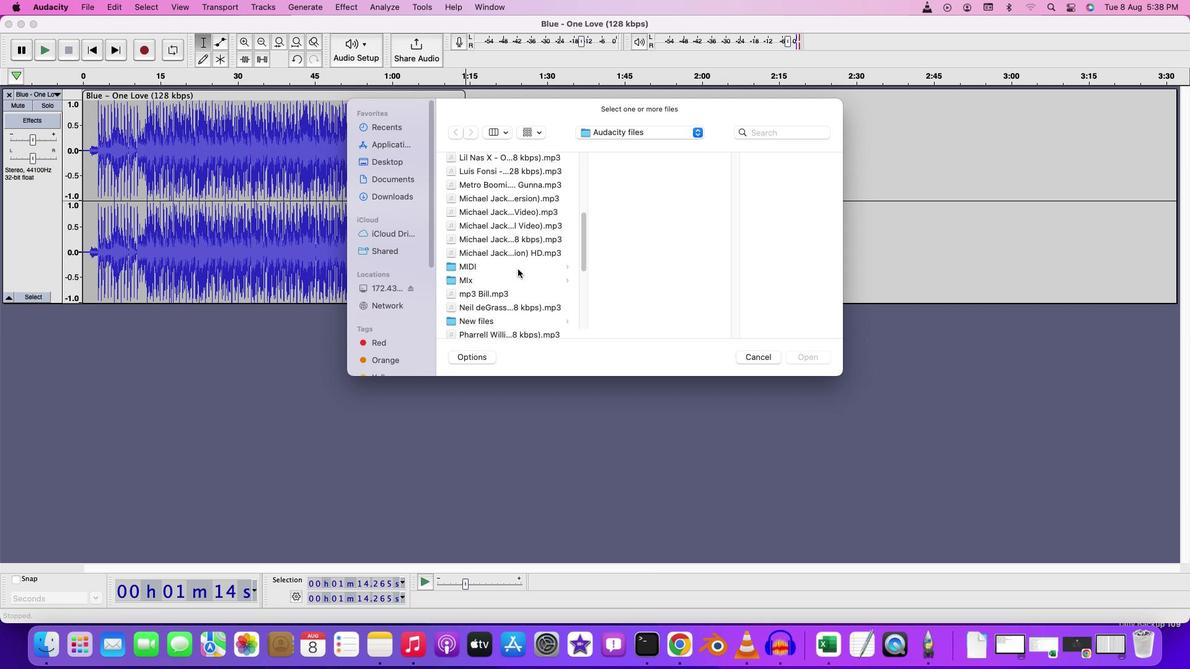 
Action: Mouse scrolled (518, 269) with delta (0, 0)
Screenshot: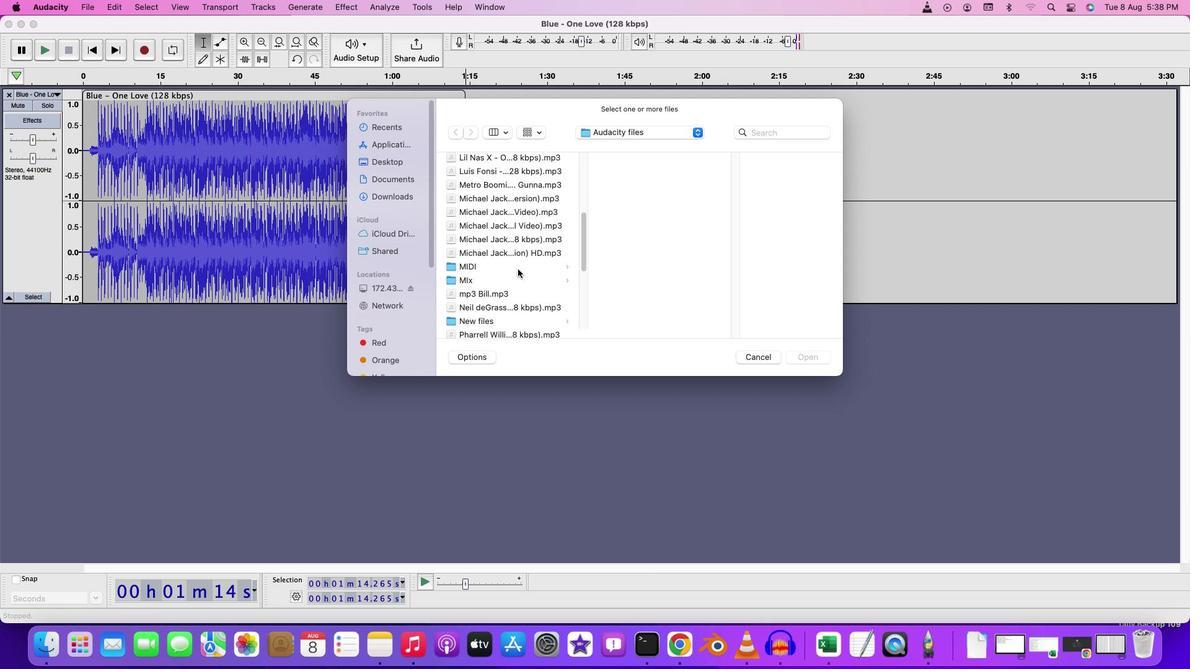 
Action: Mouse scrolled (518, 269) with delta (0, -1)
Screenshot: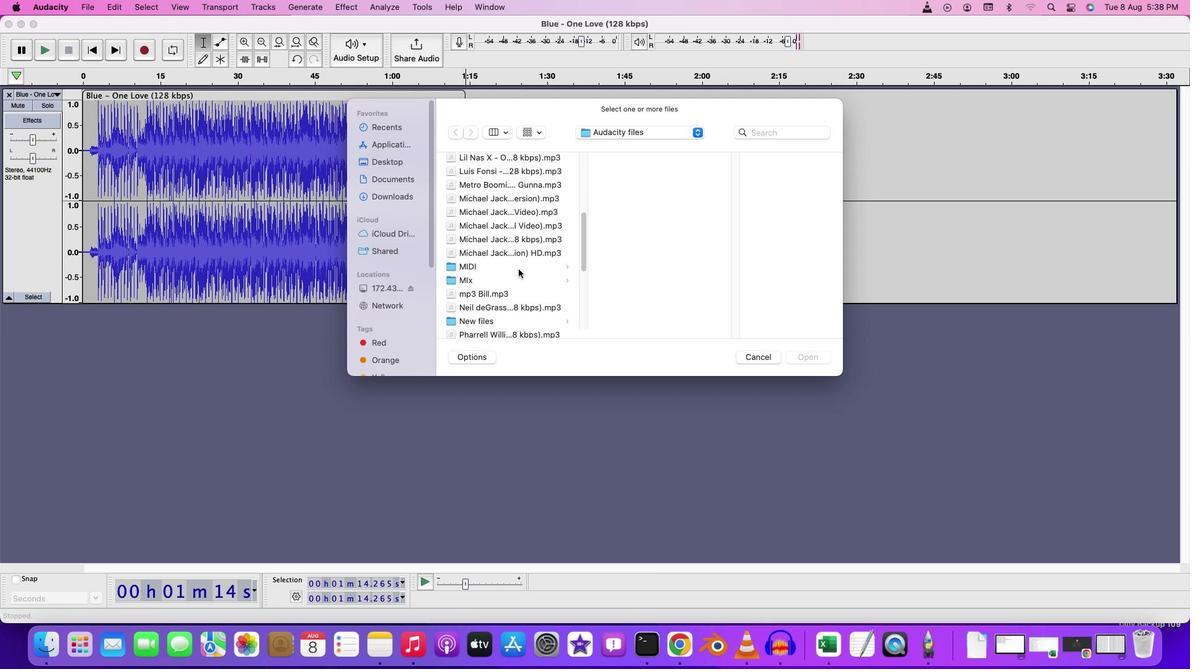 
Action: Mouse moved to (518, 269)
Screenshot: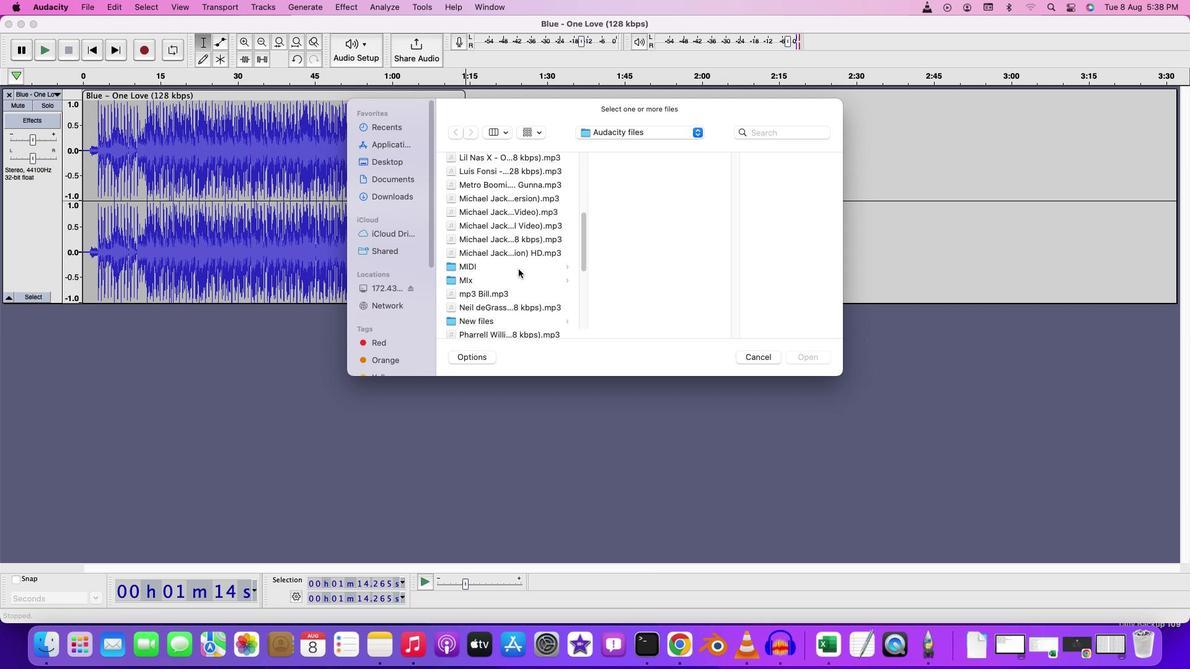 
Action: Mouse scrolled (518, 269) with delta (0, 0)
Screenshot: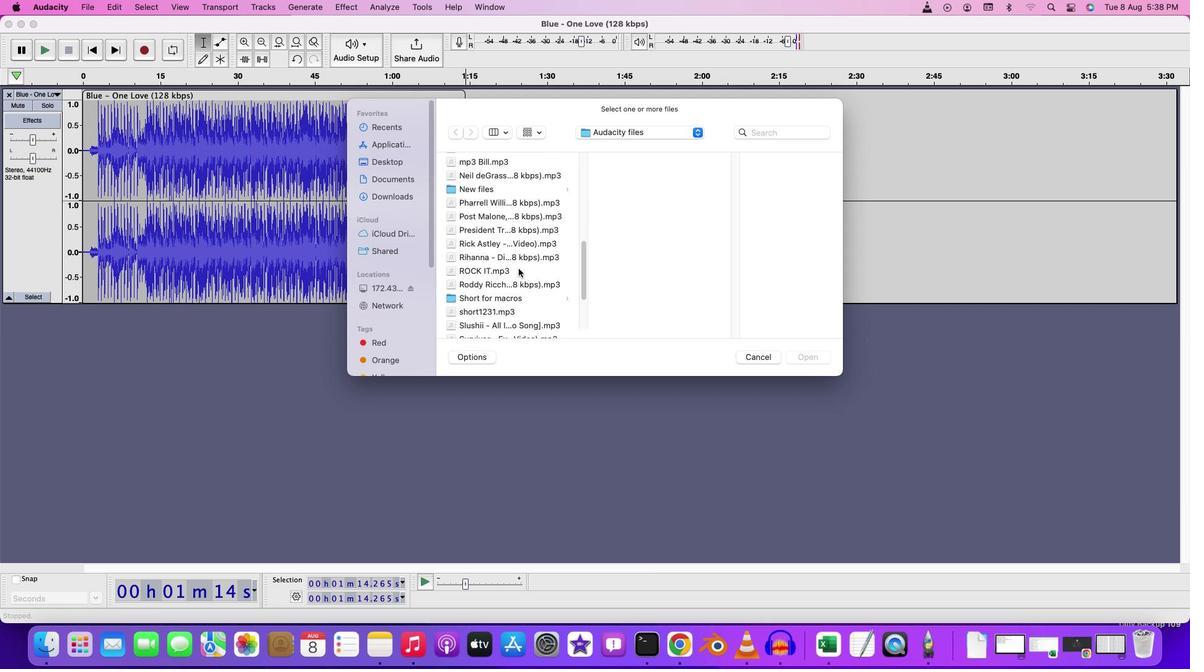 
Action: Mouse scrolled (518, 269) with delta (0, 0)
Screenshot: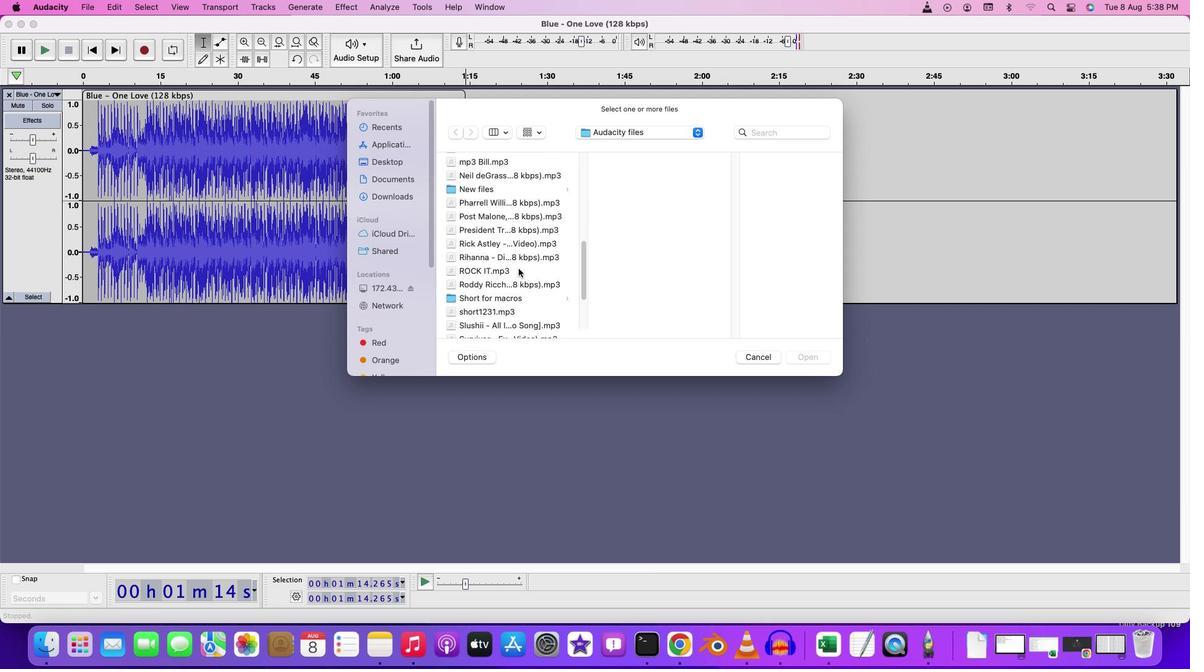 
Action: Mouse scrolled (518, 269) with delta (0, -1)
Screenshot: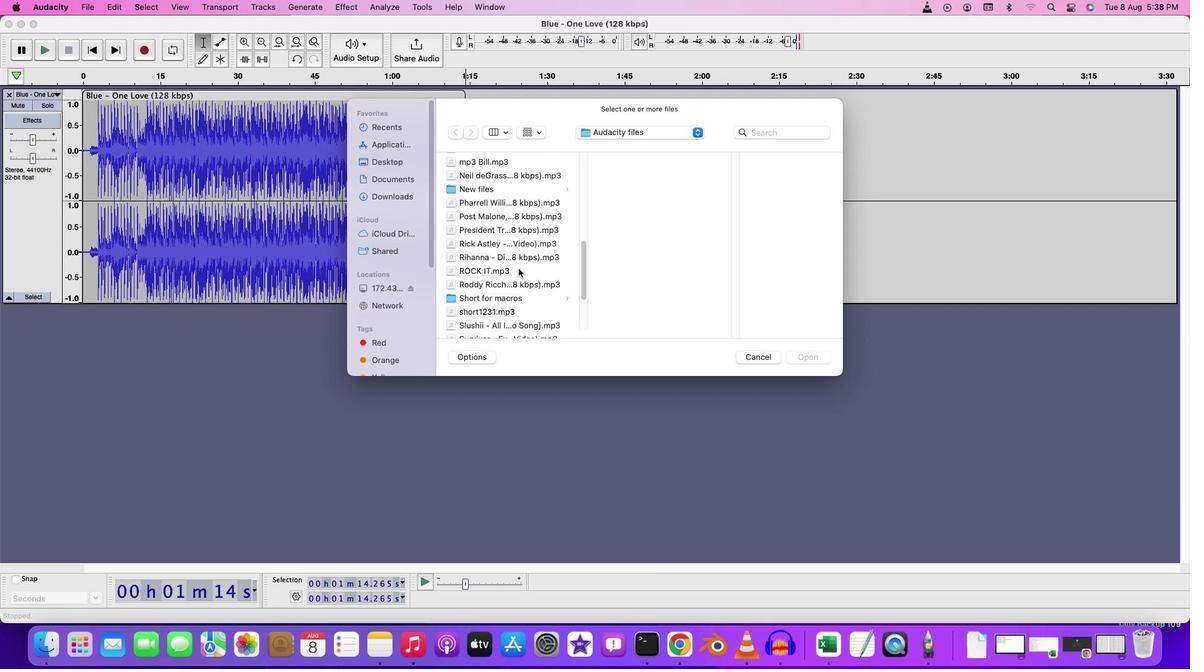 
Action: Mouse scrolled (518, 269) with delta (0, -2)
Screenshot: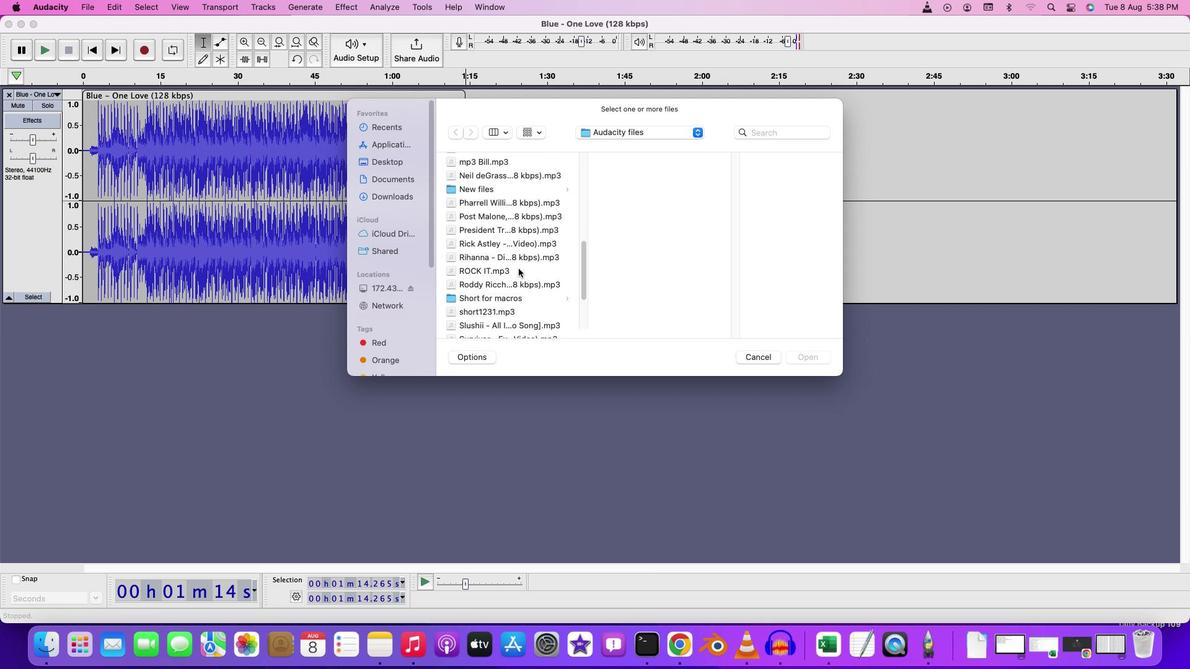 
Action: Mouse moved to (518, 269)
Screenshot: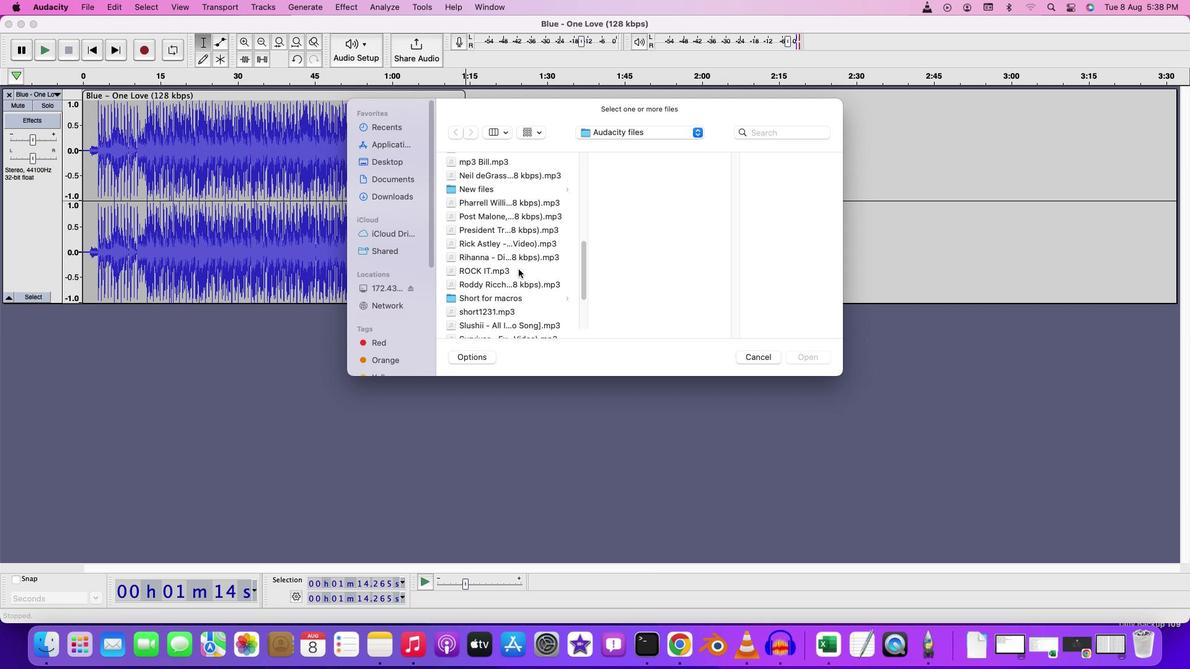 
Action: Mouse scrolled (518, 269) with delta (0, 0)
Screenshot: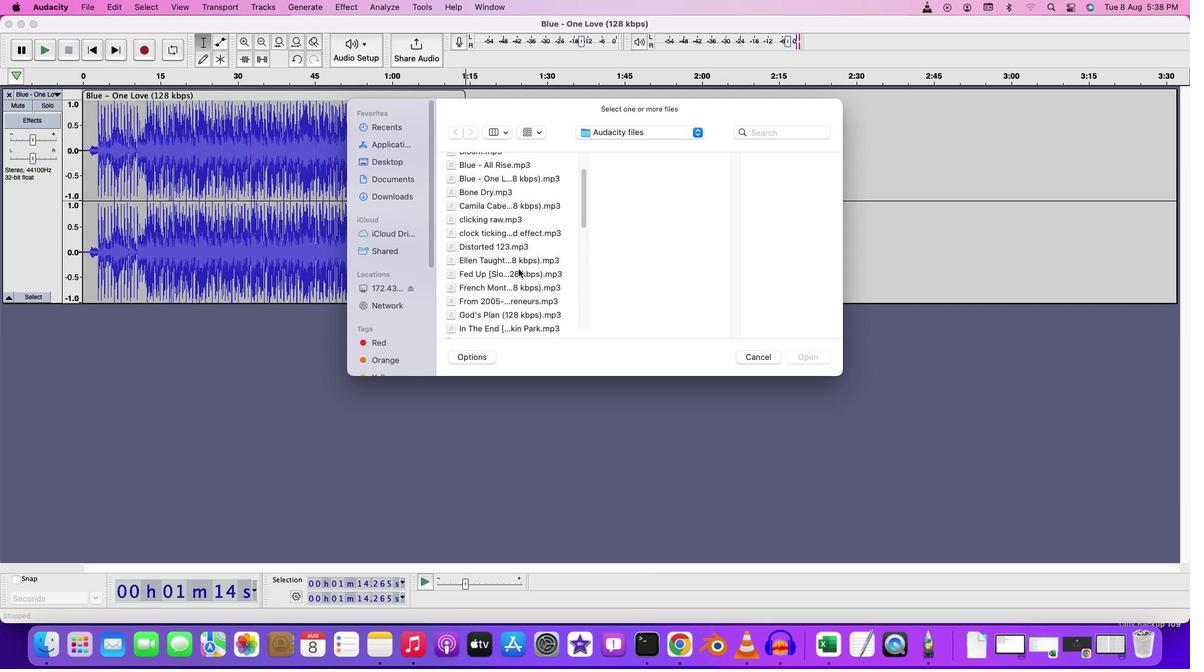 
Action: Mouse scrolled (518, 269) with delta (0, 0)
Screenshot: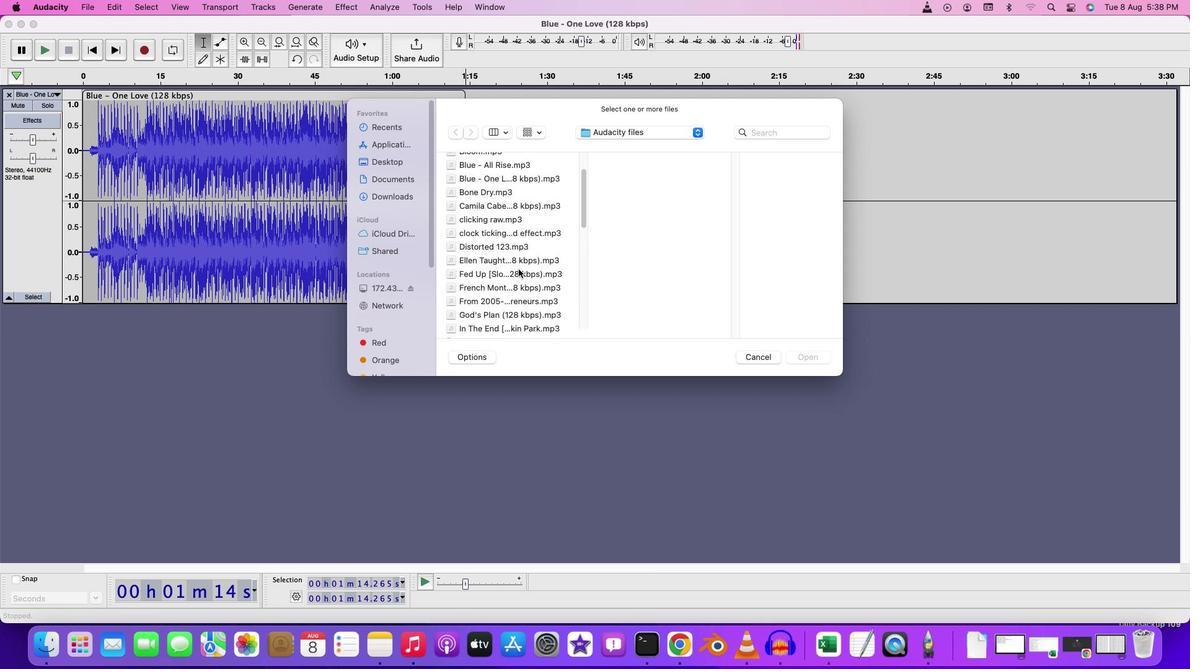 
Action: Mouse scrolled (518, 269) with delta (0, 1)
Screenshot: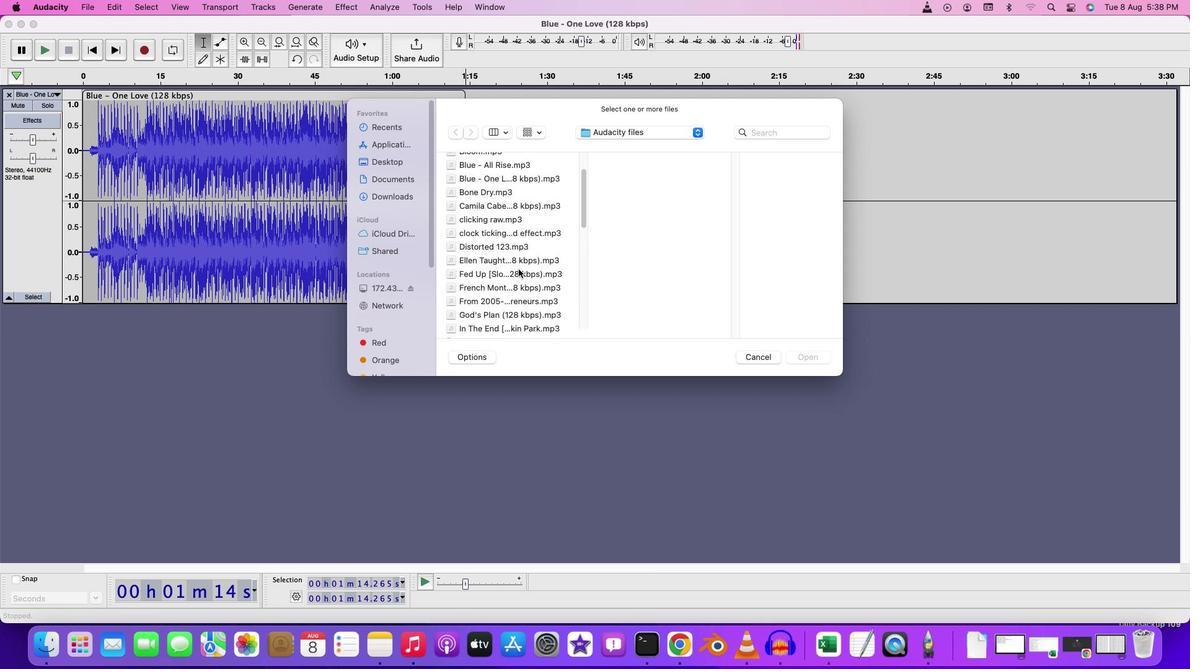 
Action: Mouse scrolled (518, 269) with delta (0, 3)
Screenshot: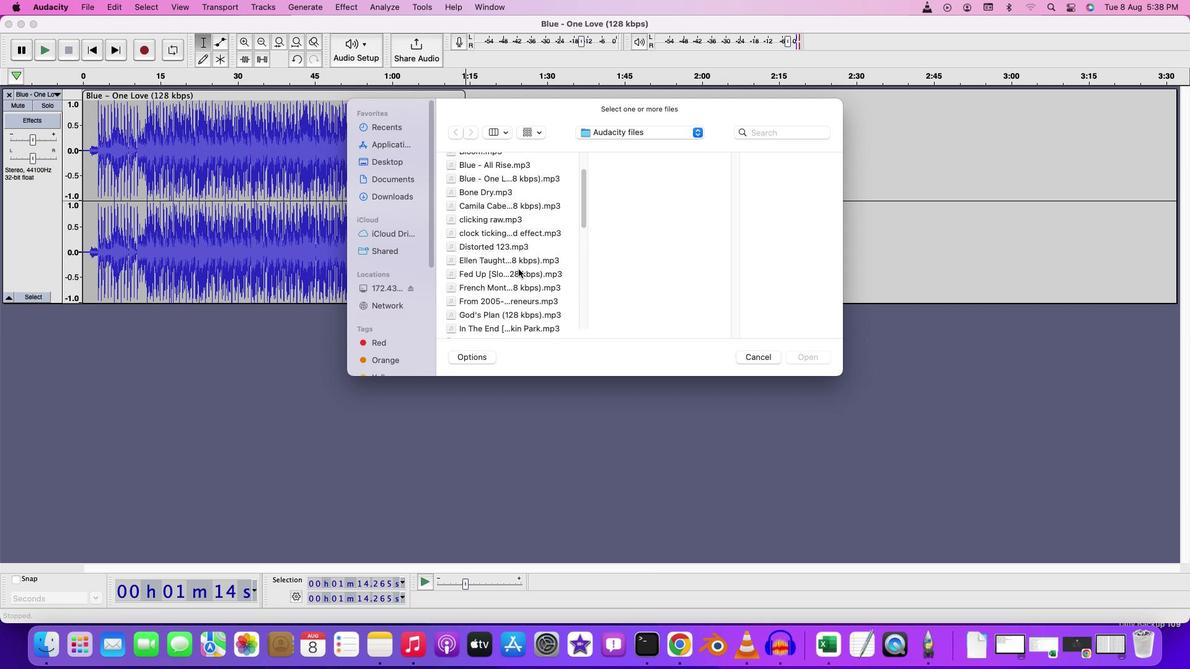 
Action: Mouse scrolled (518, 269) with delta (0, 3)
Screenshot: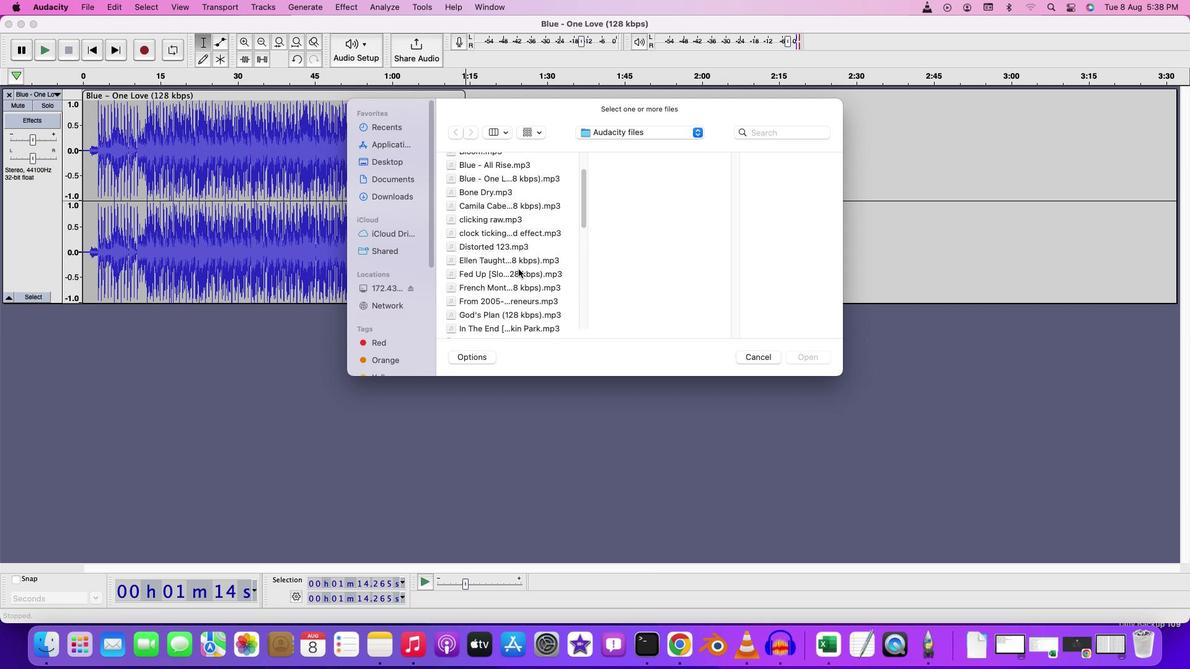 
Action: Mouse scrolled (518, 269) with delta (0, 4)
Screenshot: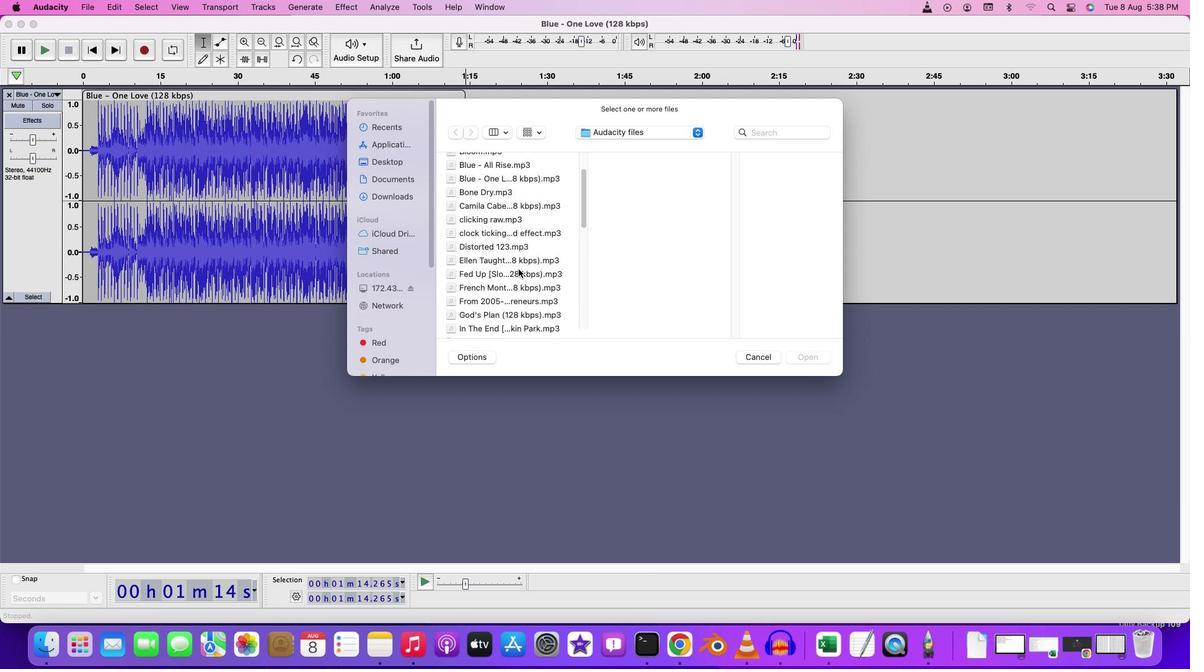 
Action: Mouse scrolled (518, 269) with delta (0, 0)
Screenshot: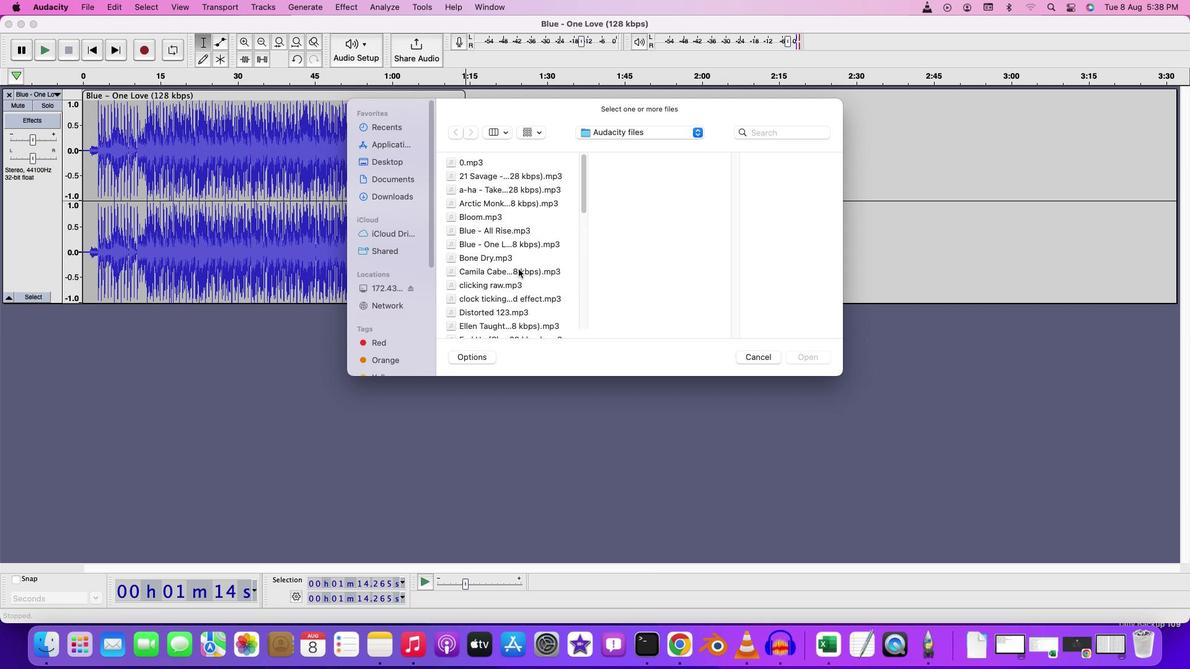 
Action: Mouse scrolled (518, 269) with delta (0, 0)
Screenshot: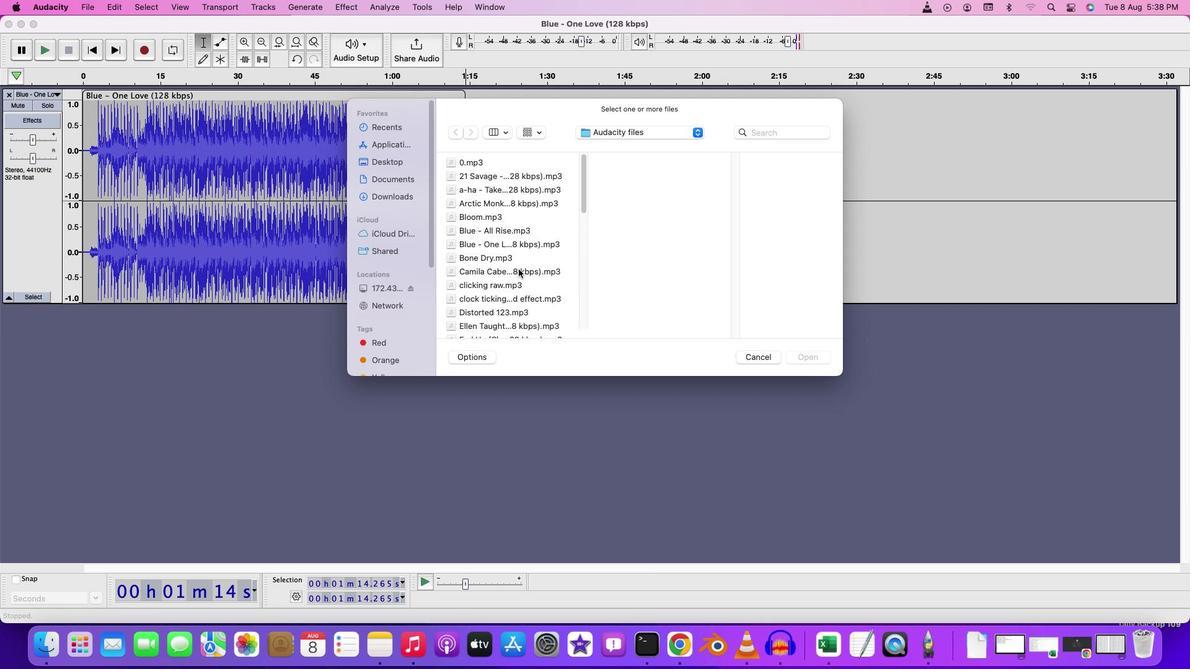
Action: Mouse scrolled (518, 269) with delta (0, 2)
Screenshot: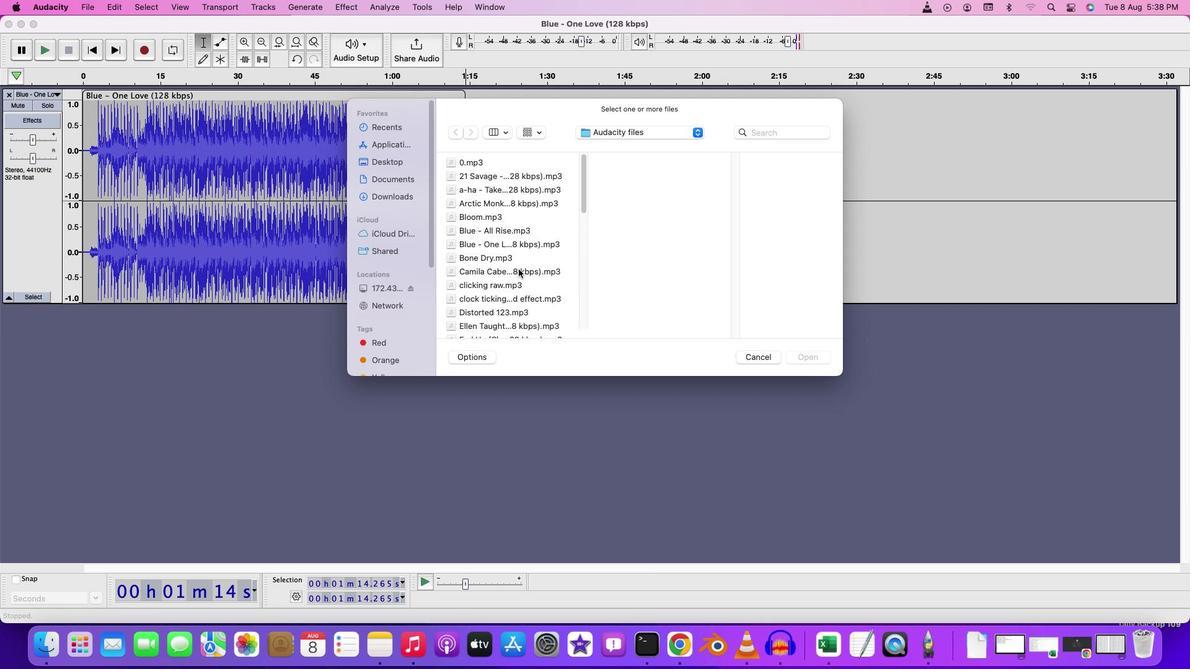 
Action: Mouse scrolled (518, 269) with delta (0, 3)
Screenshot: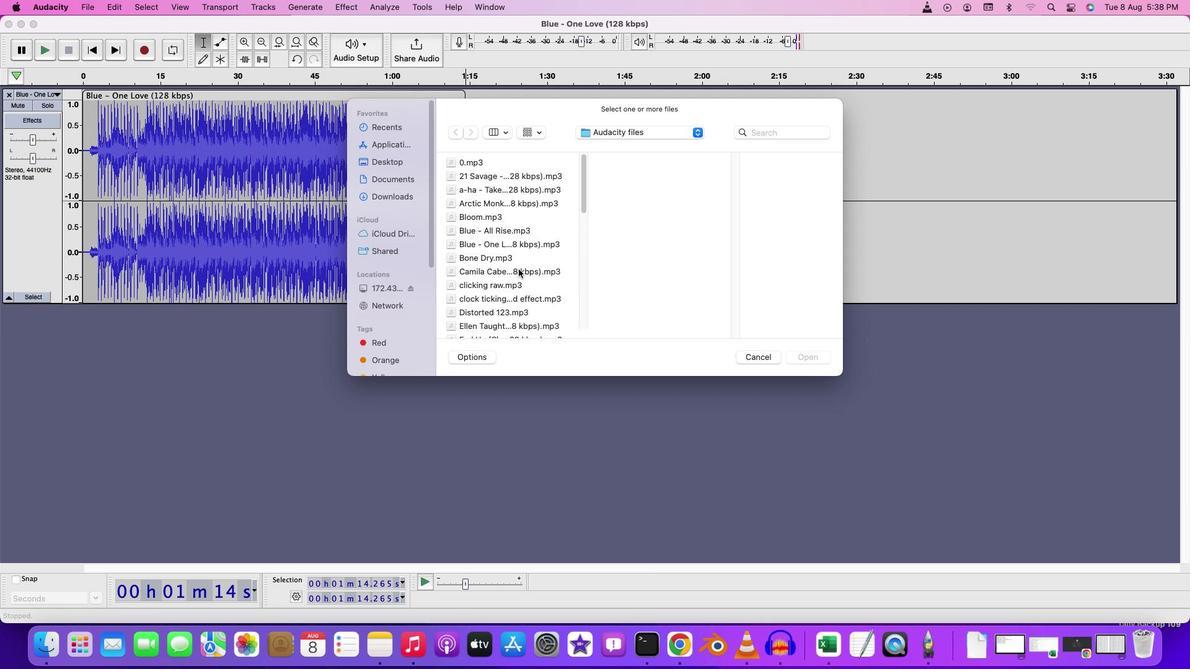 
Action: Mouse scrolled (518, 269) with delta (0, 3)
Screenshot: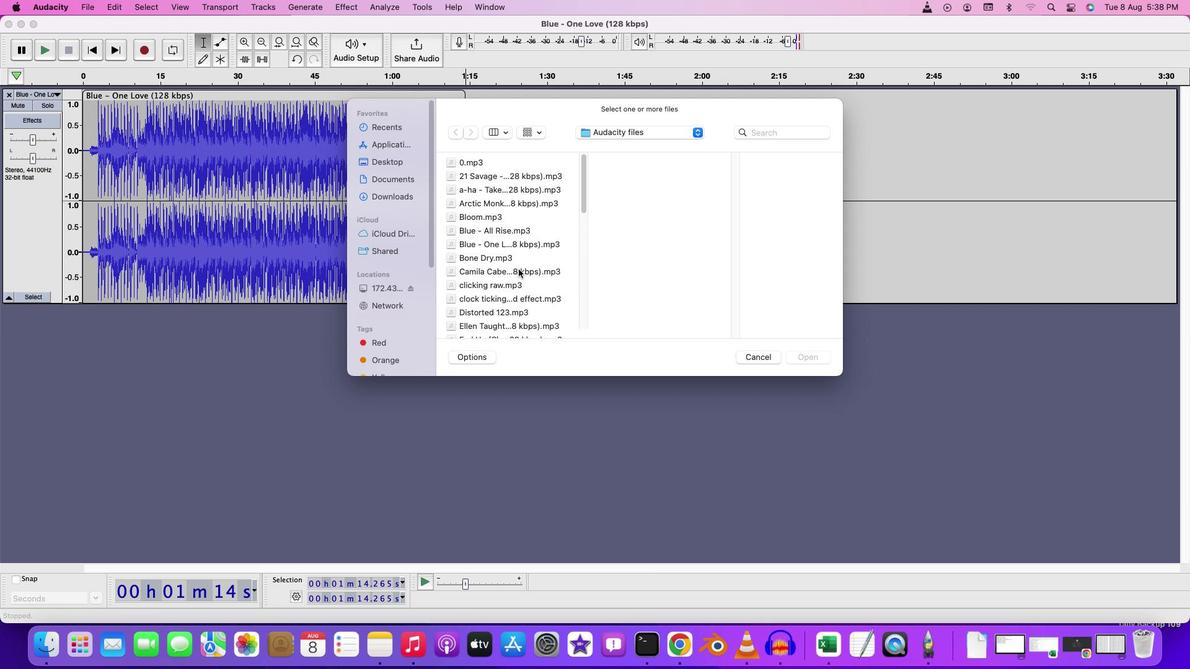 
Action: Mouse scrolled (518, 269) with delta (0, 4)
Screenshot: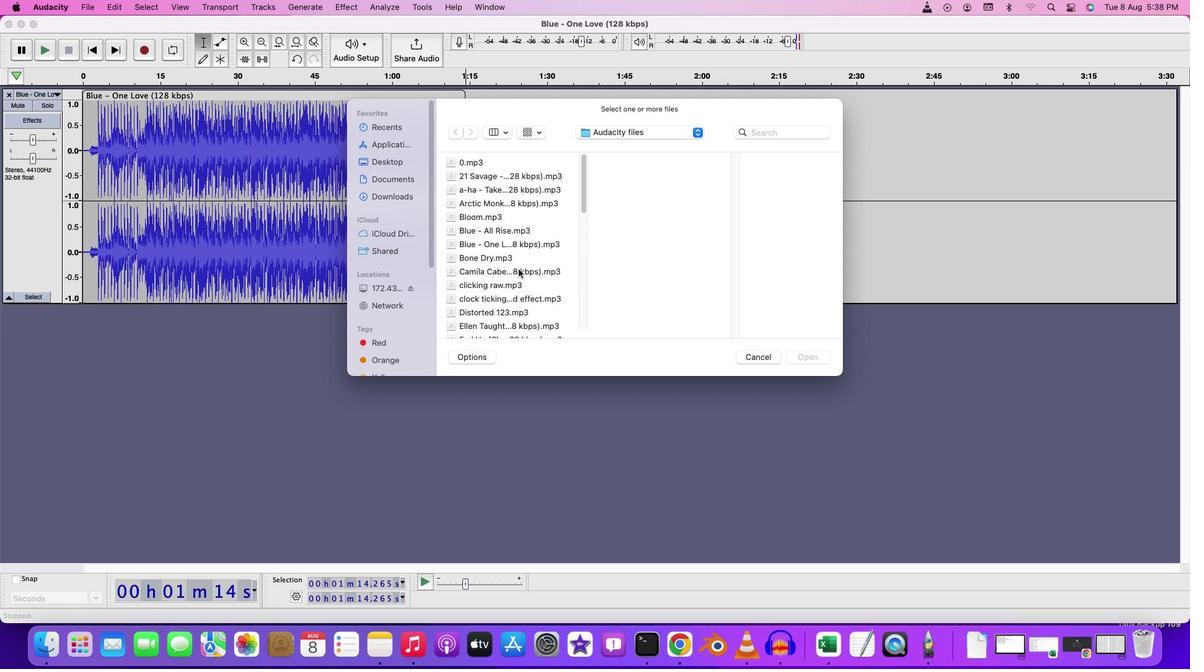 
Action: Mouse moved to (575, 111)
Screenshot: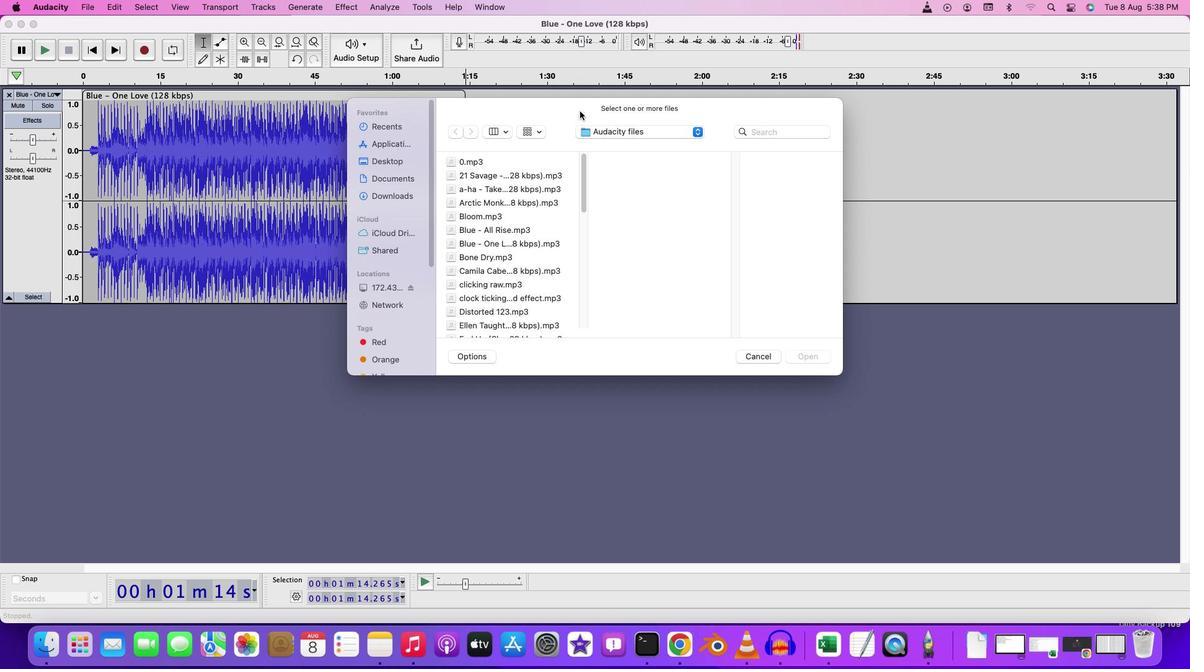 
Action: Mouse pressed left at (575, 111)
Screenshot: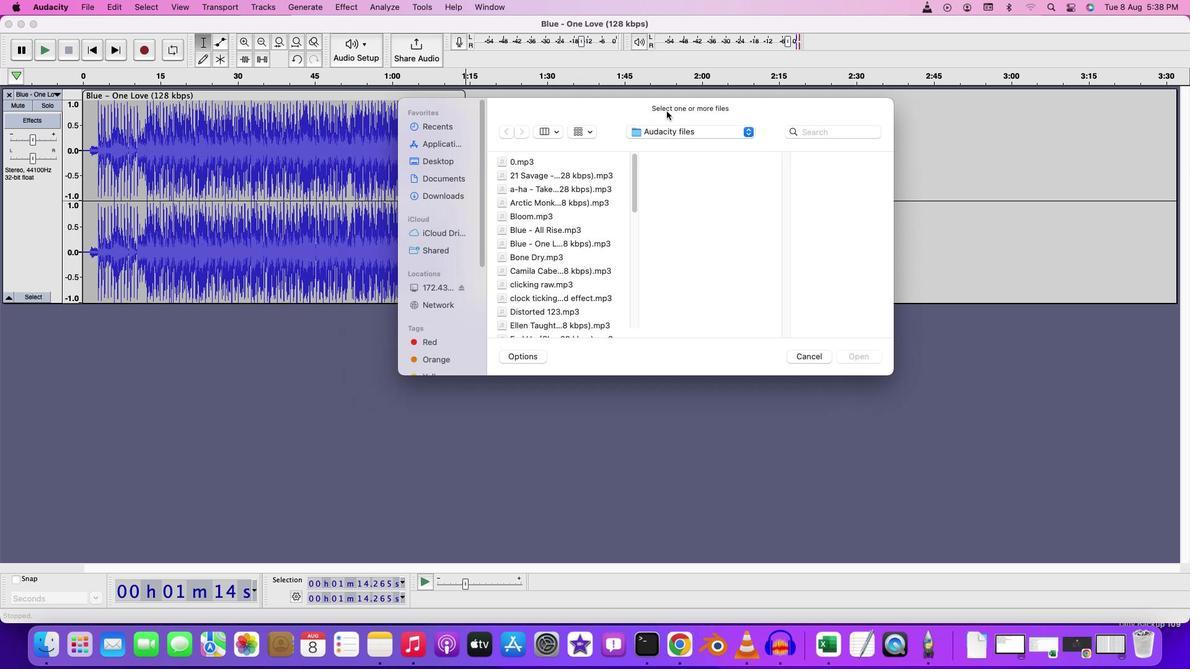 
Action: Mouse moved to (785, 223)
Screenshot: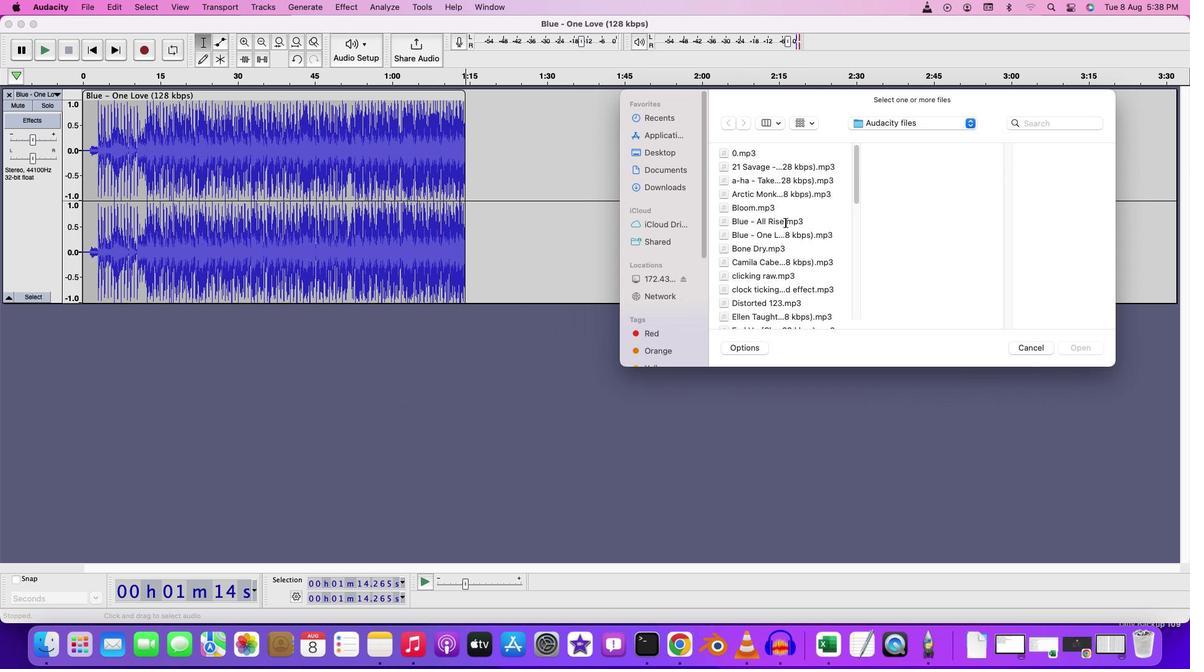 
Action: Mouse pressed left at (785, 223)
Screenshot: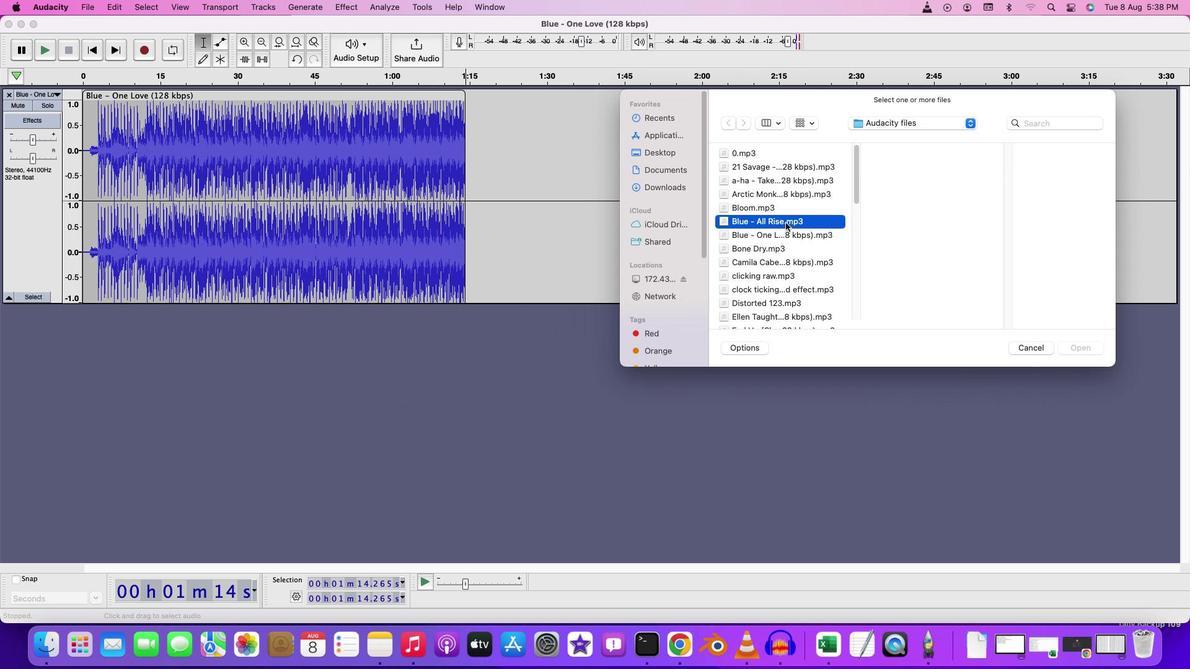 
Action: Mouse moved to (785, 221)
Screenshot: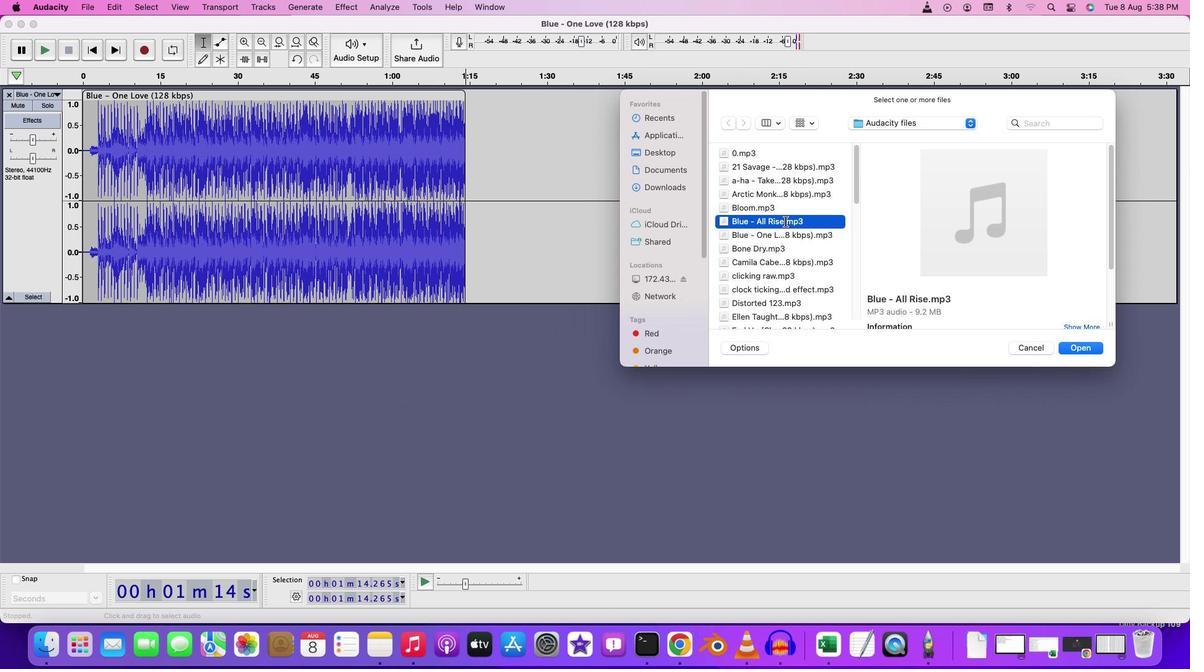 
Action: Mouse pressed left at (785, 221)
Screenshot: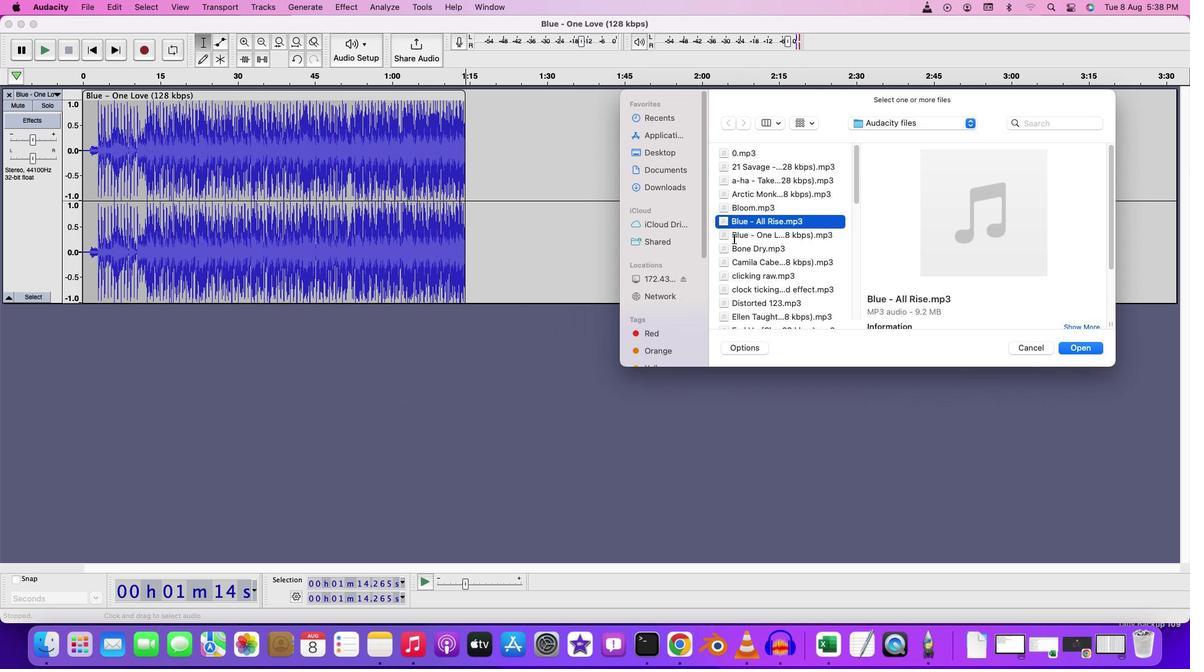 
Action: Mouse moved to (1036, 348)
Screenshot: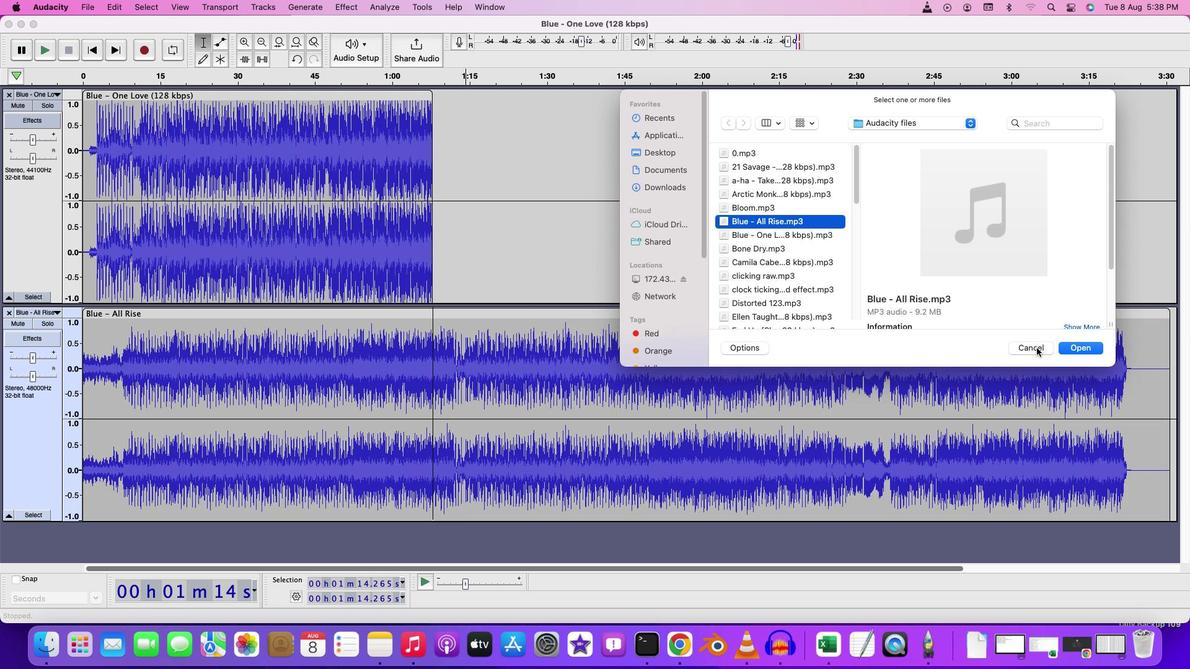 
Action: Mouse pressed left at (1036, 348)
Screenshot: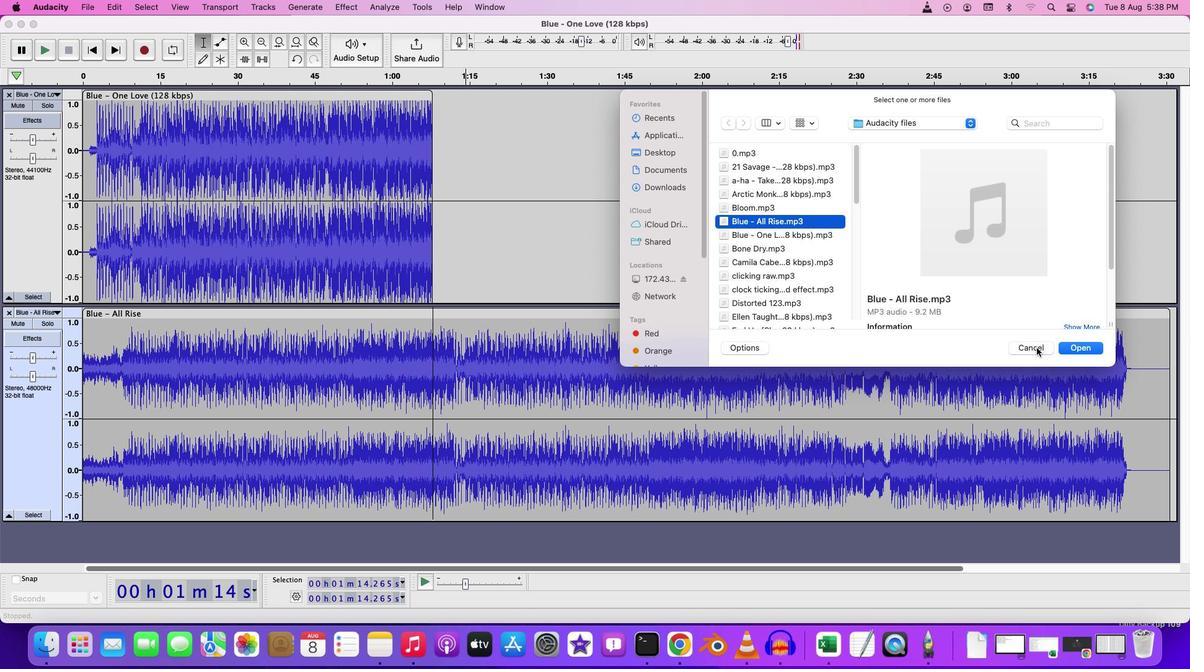 
Action: Mouse moved to (24, 102)
Screenshot: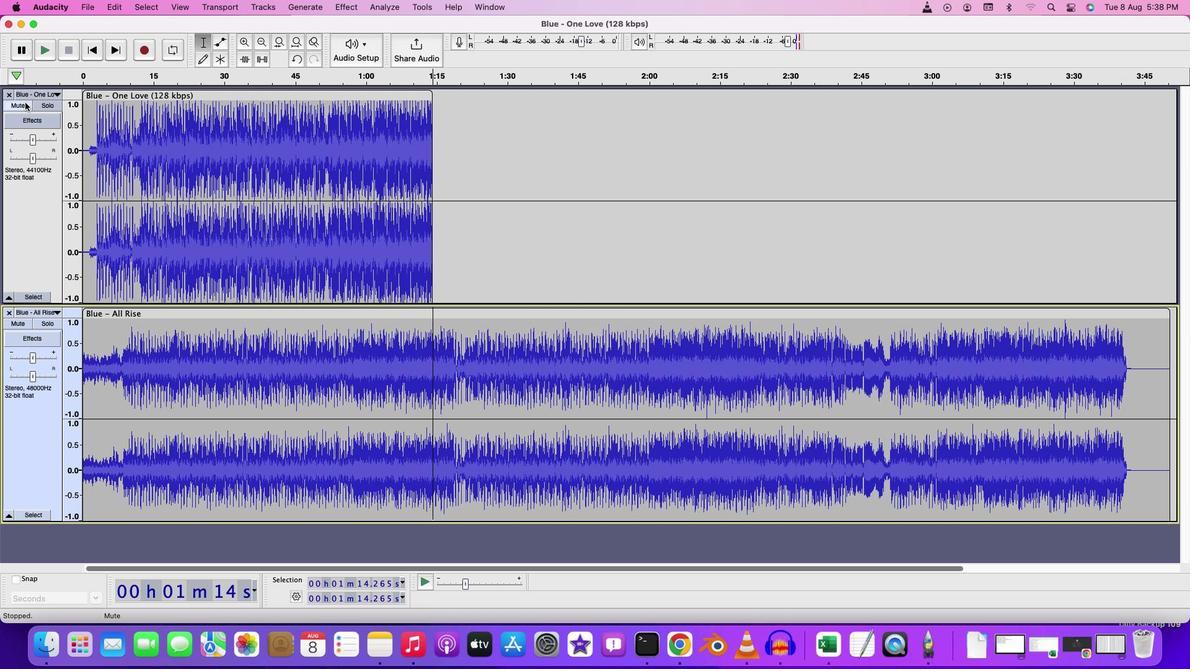 
Action: Mouse pressed left at (24, 102)
Screenshot: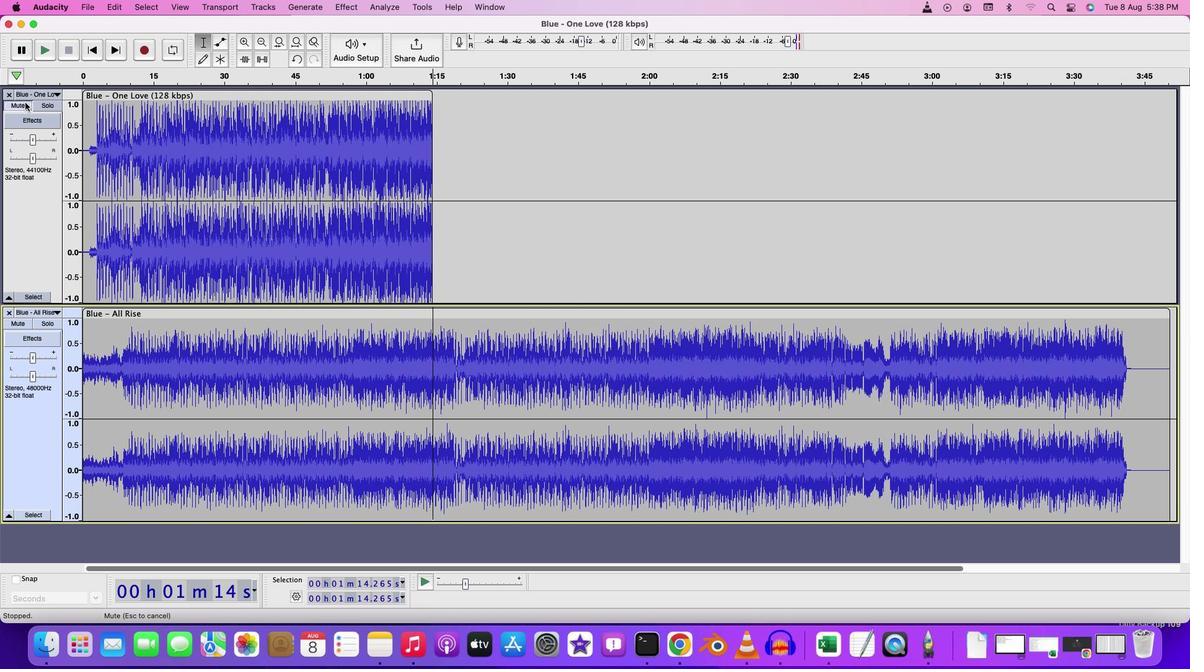 
Action: Mouse moved to (88, 220)
Screenshot: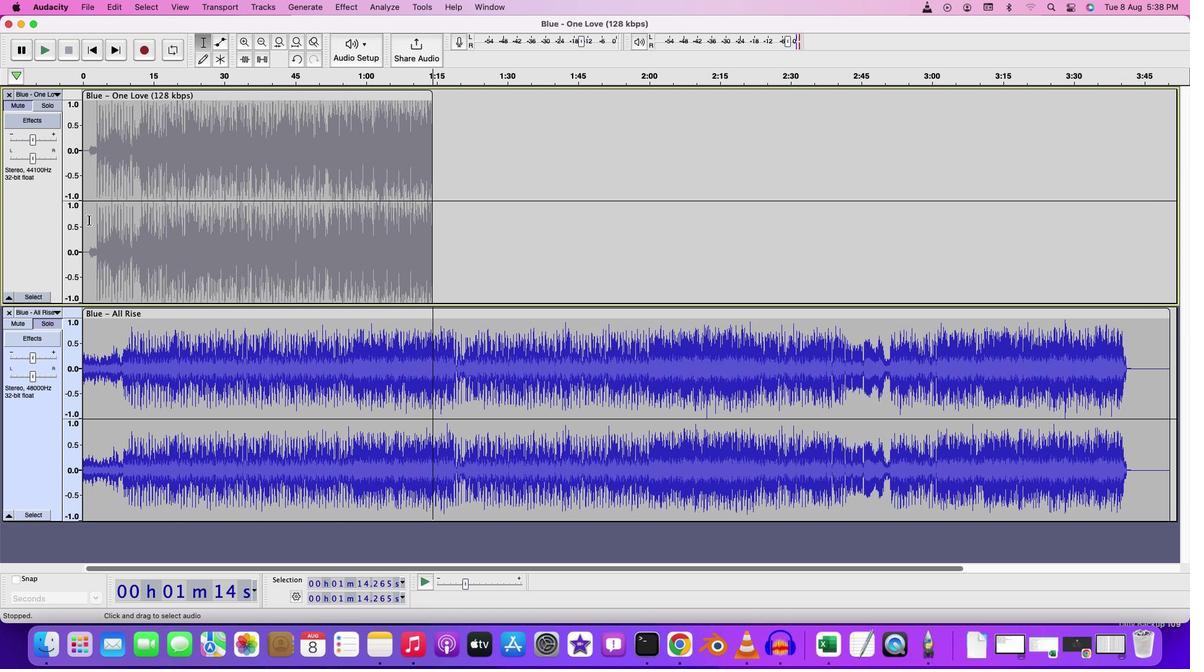 
Action: Mouse pressed left at (88, 220)
Screenshot: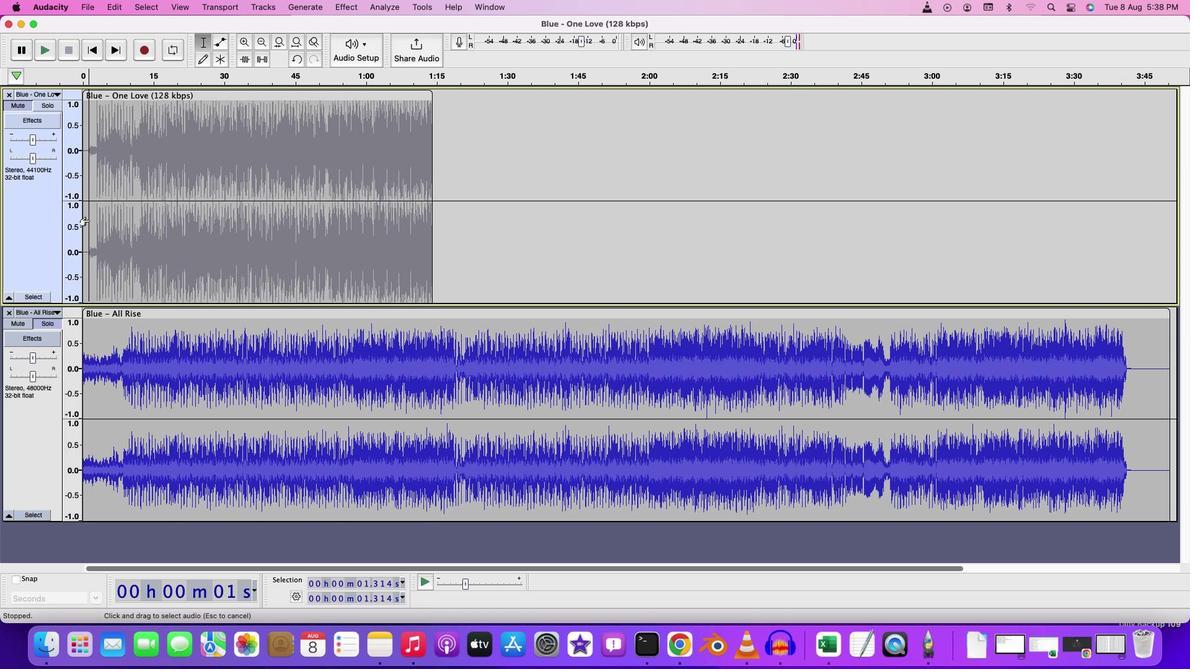 
Action: Key pressed Key.space
Screenshot: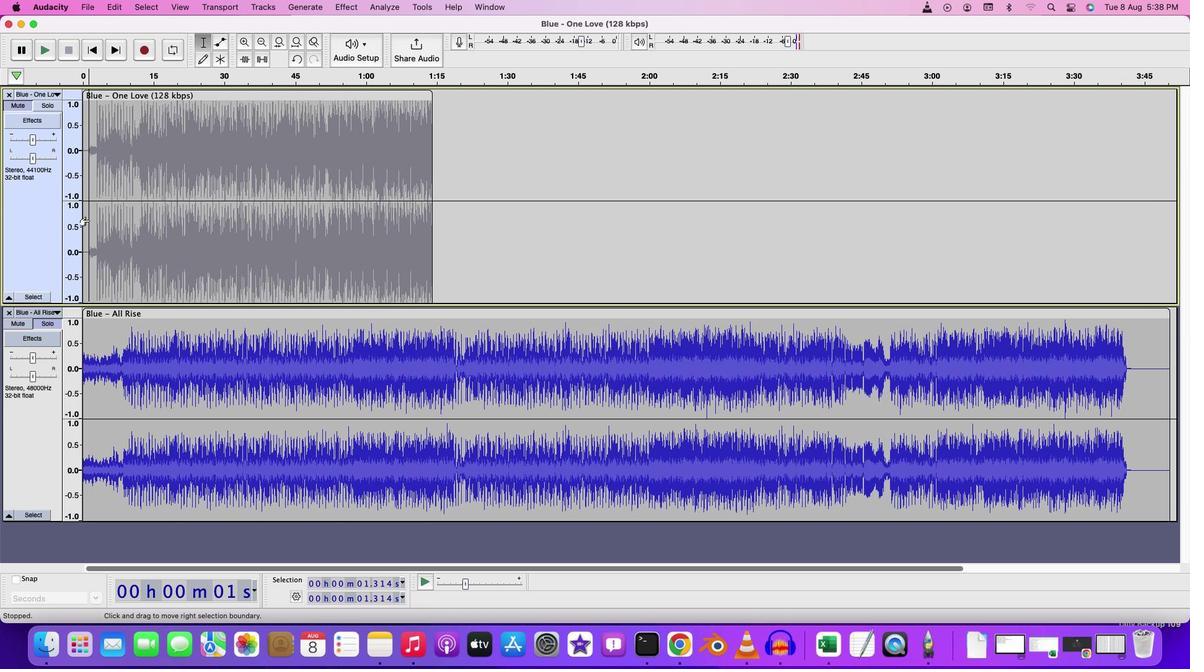 
Action: Mouse moved to (450, 331)
Screenshot: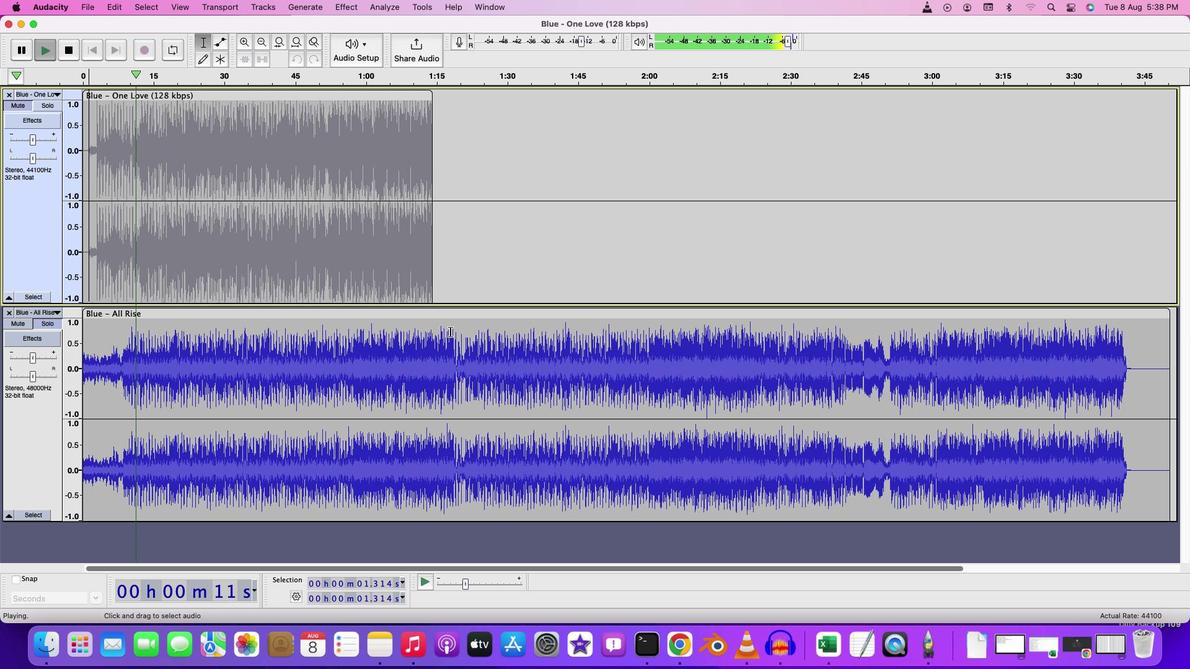 
Action: Mouse pressed left at (450, 331)
Screenshot: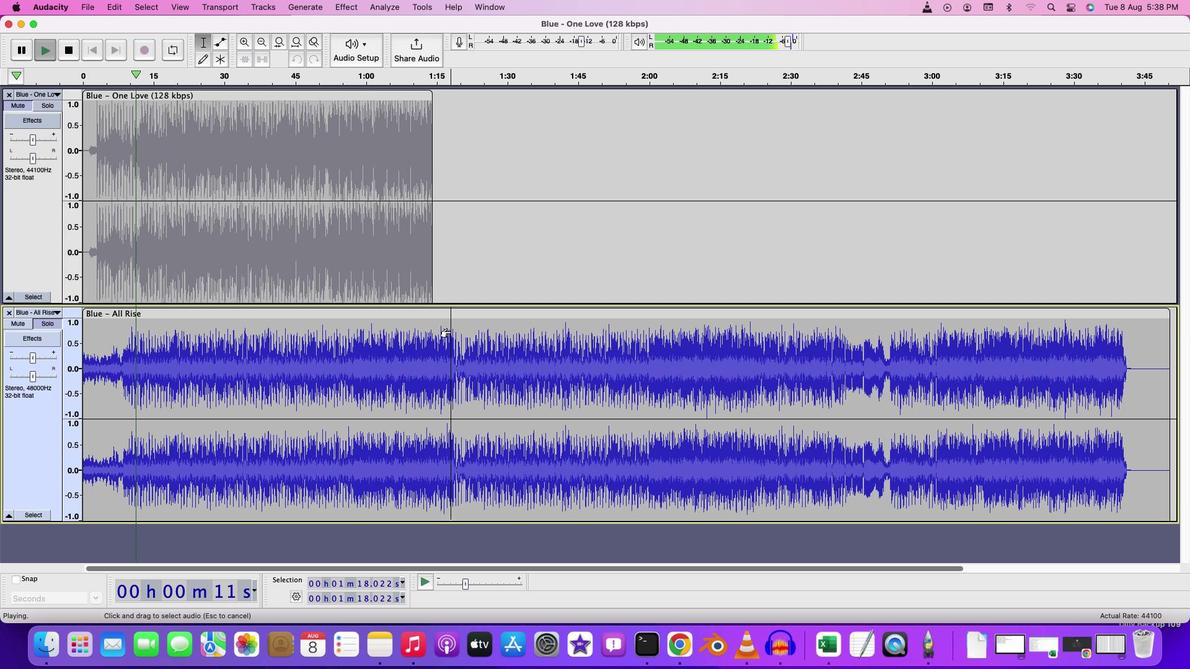 
Action: Key pressed Key.spaceKey.space
Screenshot: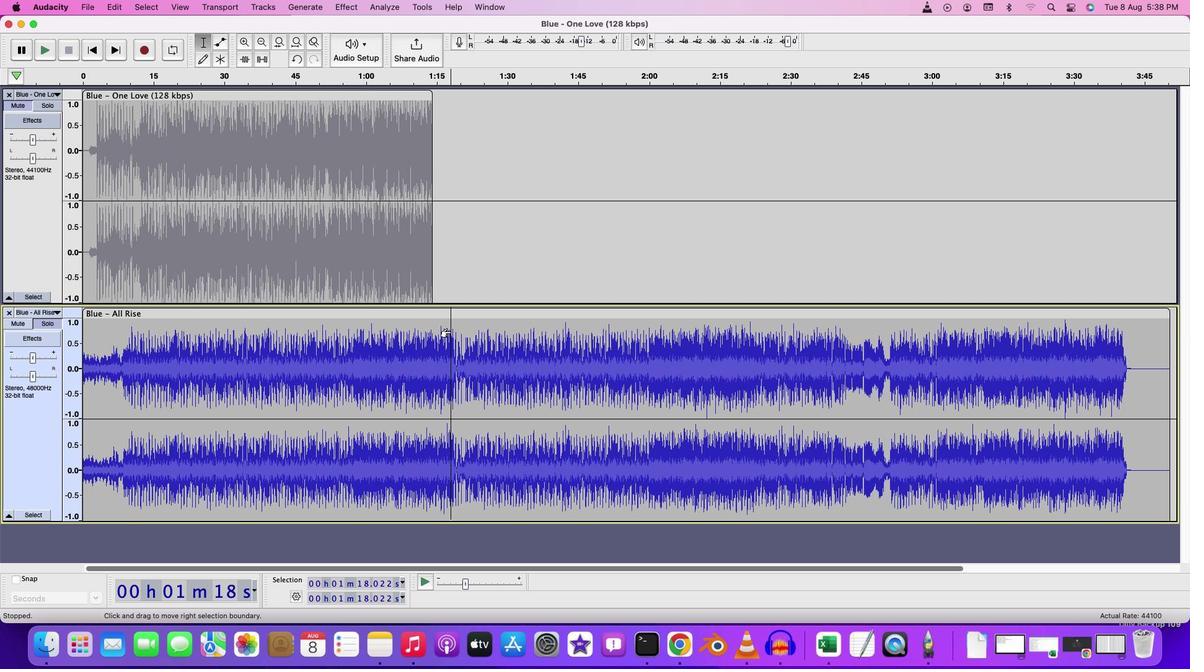 
Action: Mouse moved to (123, 342)
Screenshot: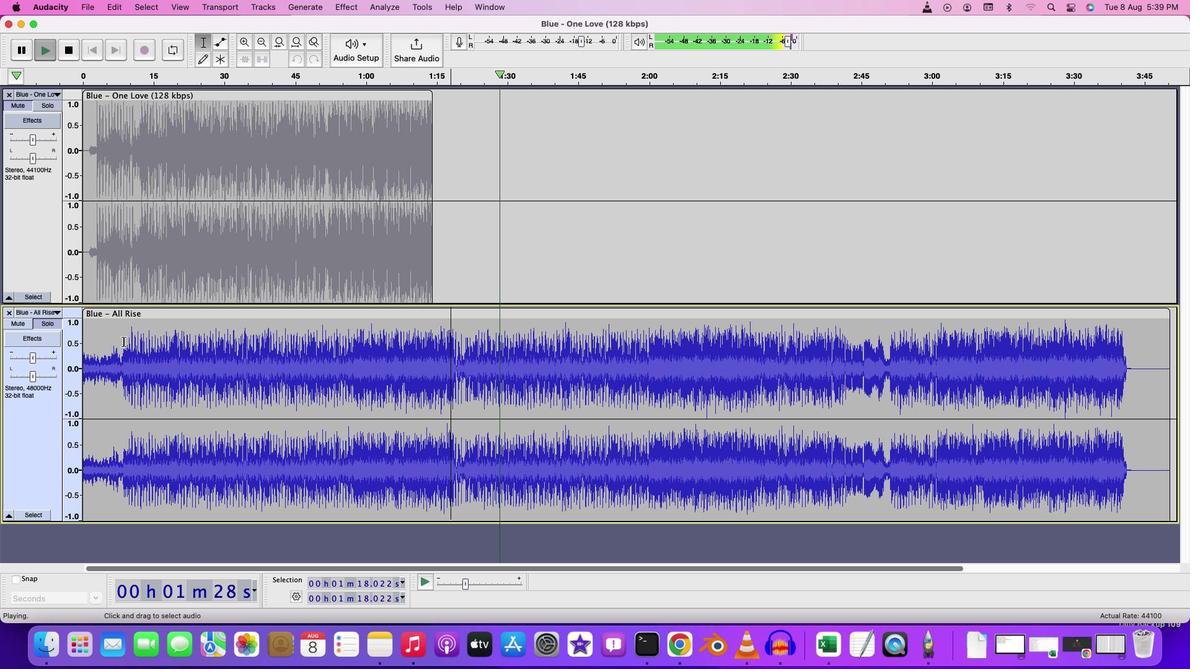 
Action: Key pressed Key.space
Screenshot: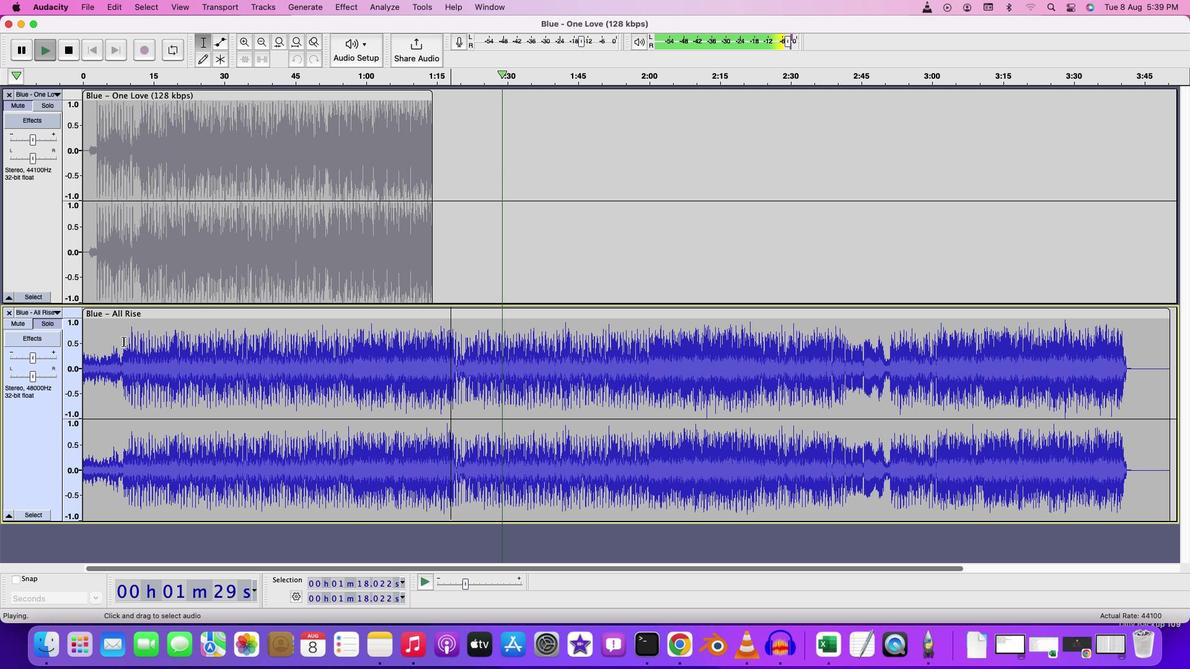 
Action: Mouse pressed left at (123, 342)
Screenshot: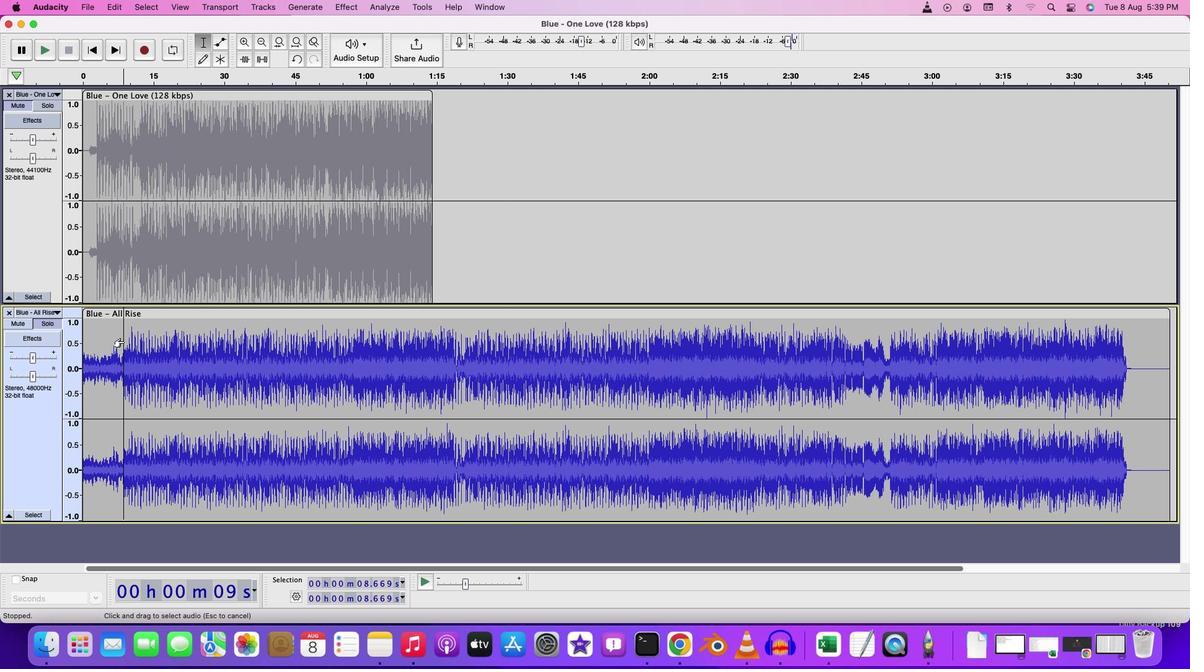 
Action: Mouse moved to (122, 342)
Screenshot: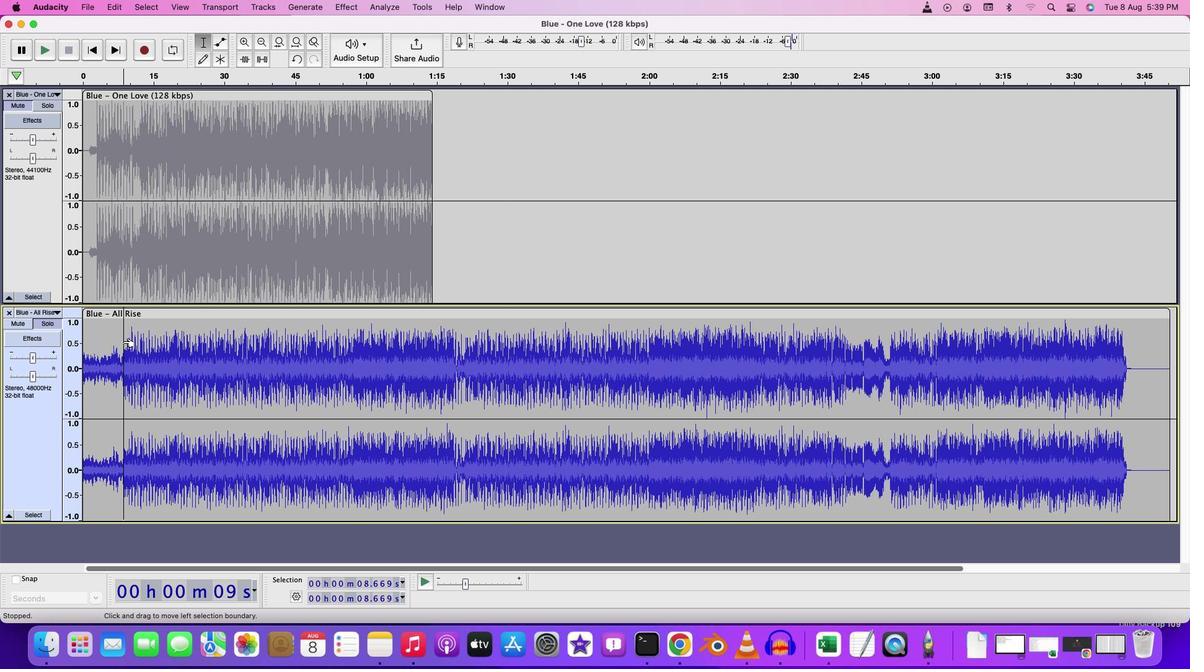 
Action: Key pressed Key.space
Screenshot: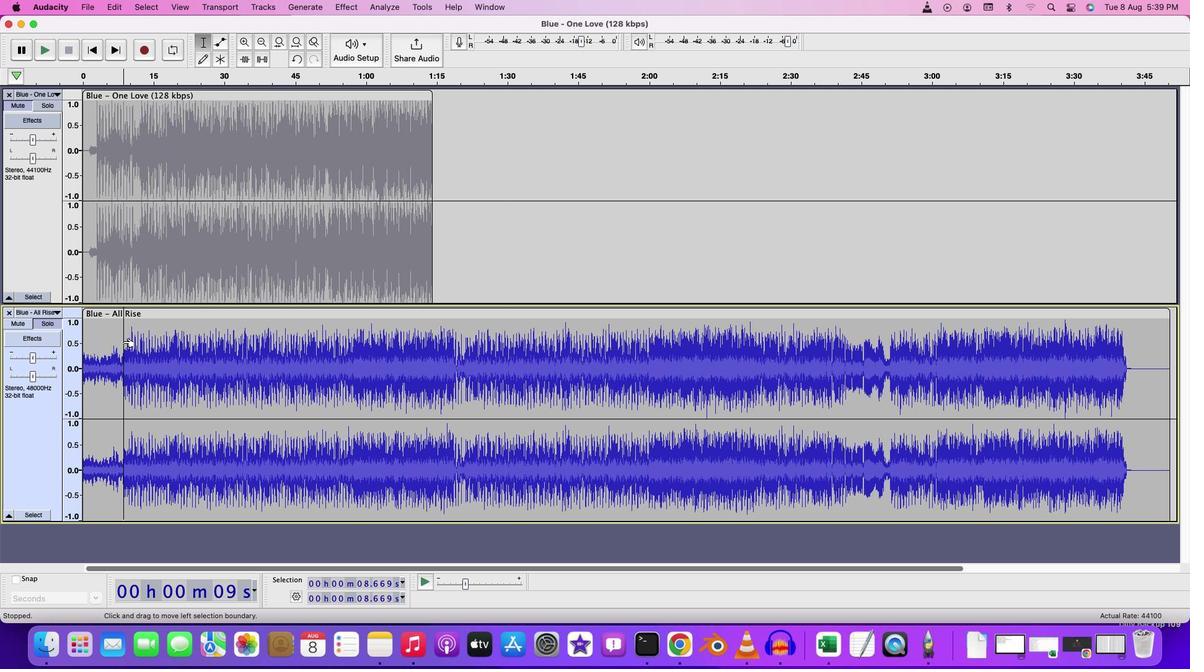 
Action: Mouse moved to (116, 342)
Screenshot: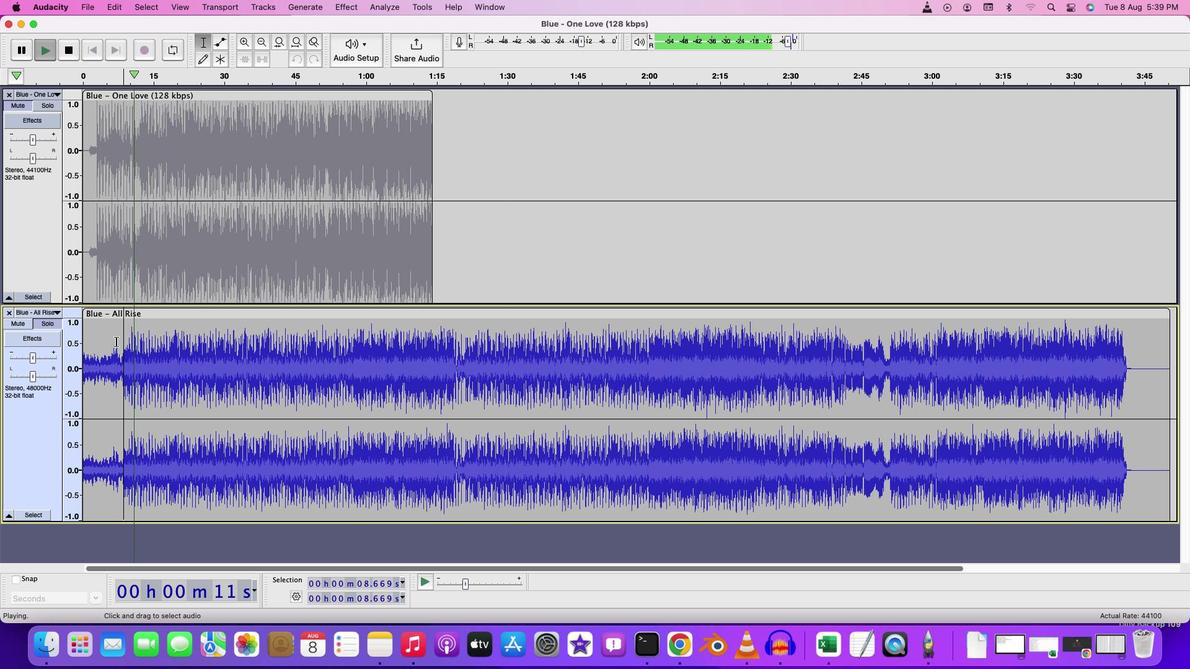 
Action: Mouse pressed left at (116, 342)
Screenshot: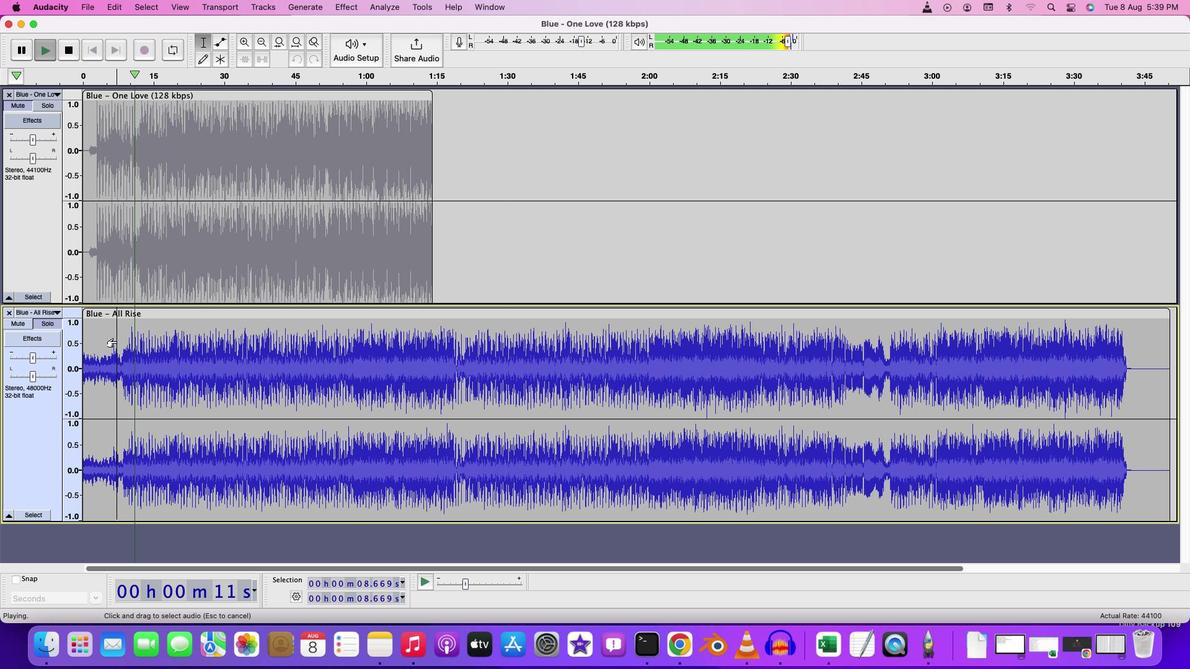 
Action: Key pressed Key.spaceKey.space
Screenshot: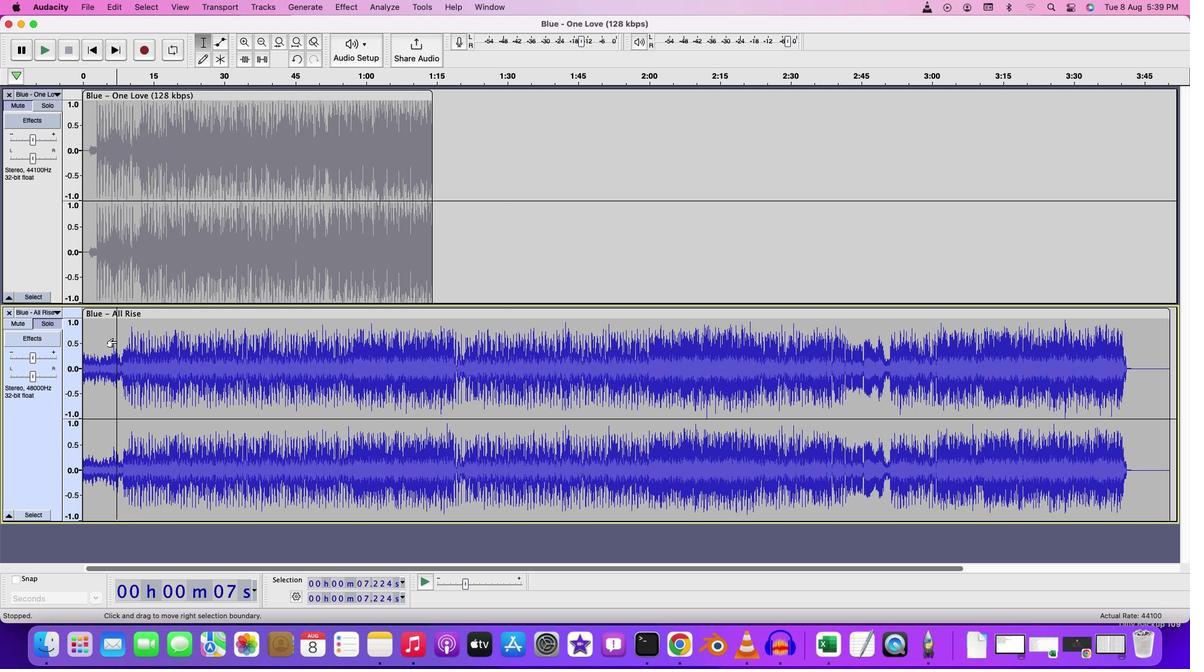 
Action: Mouse moved to (125, 350)
Screenshot: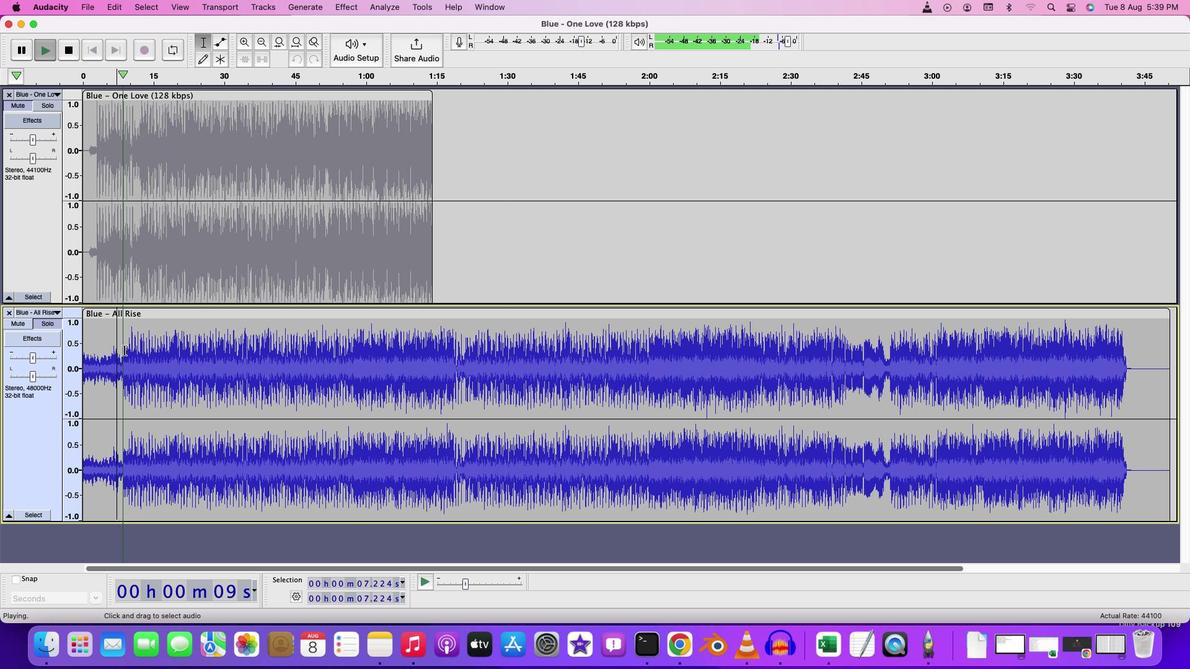 
Action: Key pressed Key.space
Screenshot: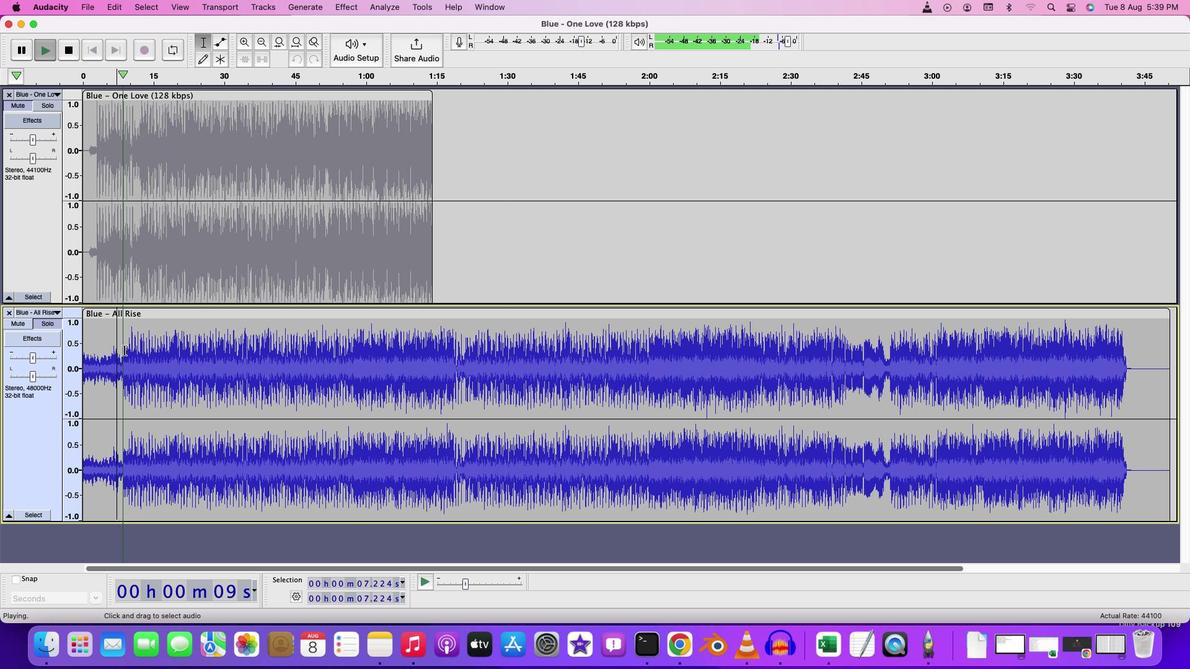
Action: Mouse moved to (120, 351)
Screenshot: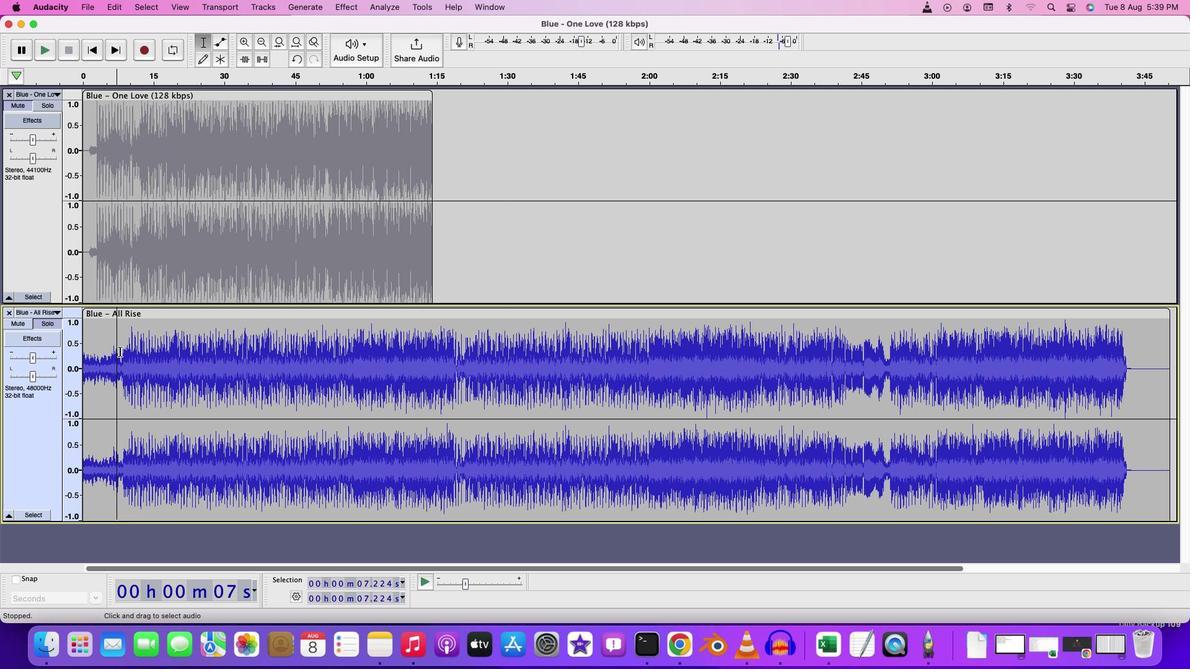 
Action: Mouse pressed left at (120, 351)
Screenshot: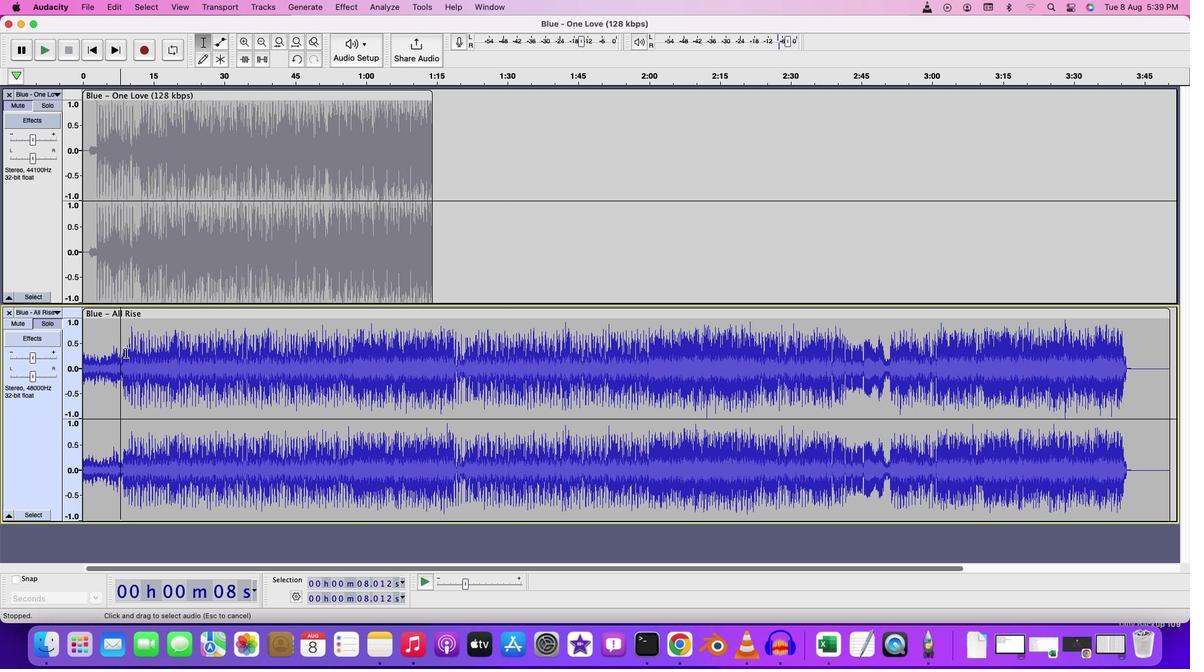 
Action: Mouse moved to (459, 373)
Screenshot: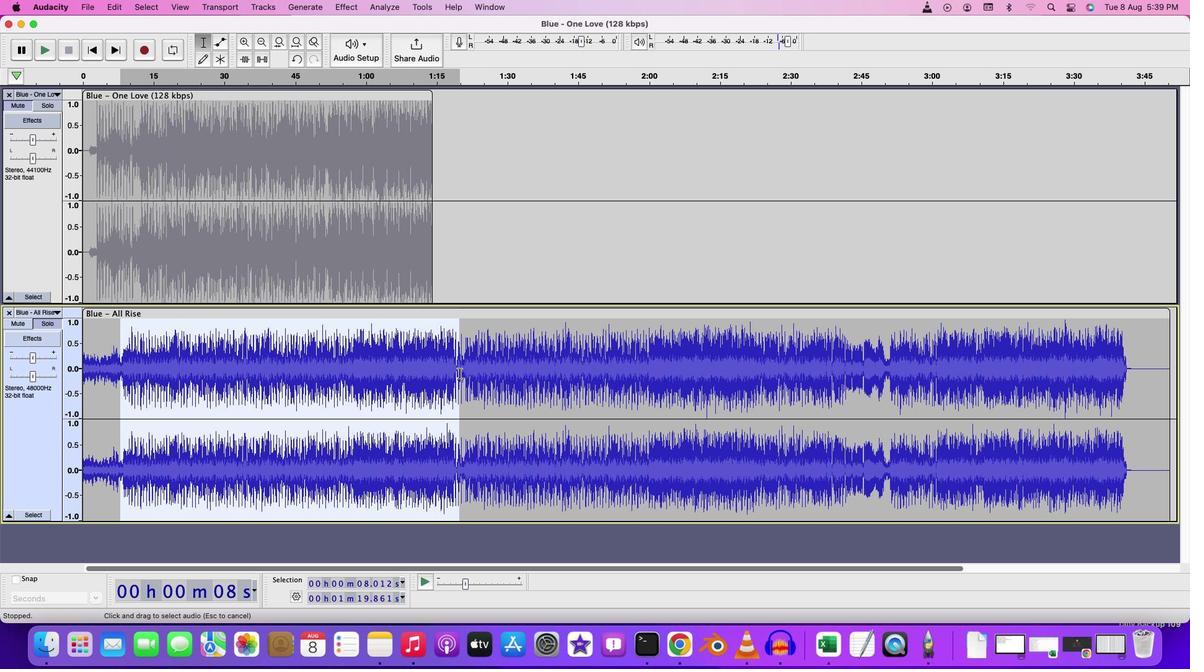 
Action: Key pressed Key.cmd'x'
Screenshot: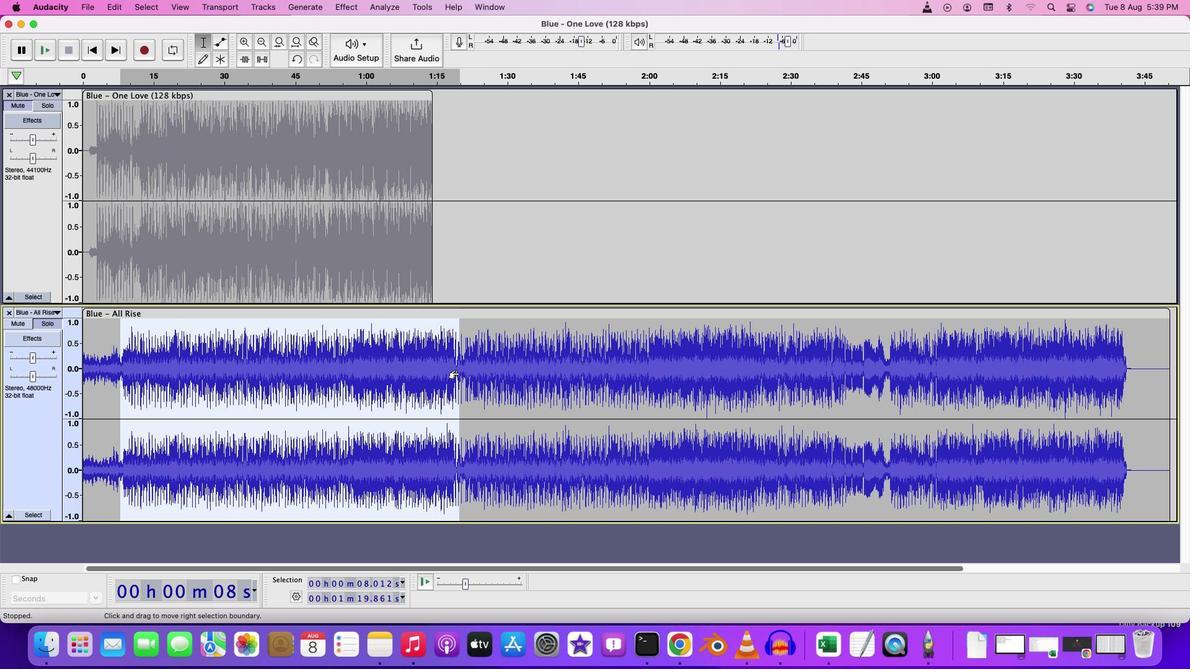 
Action: Mouse moved to (124, 354)
Screenshot: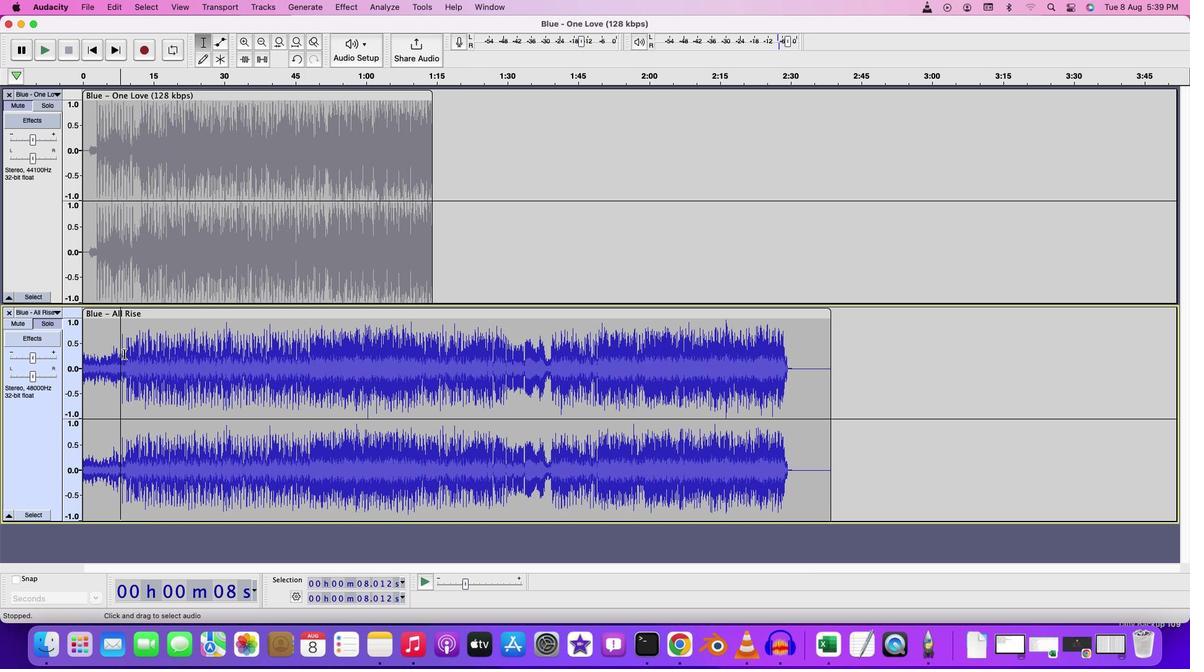 
Action: Mouse pressed left at (124, 354)
Screenshot: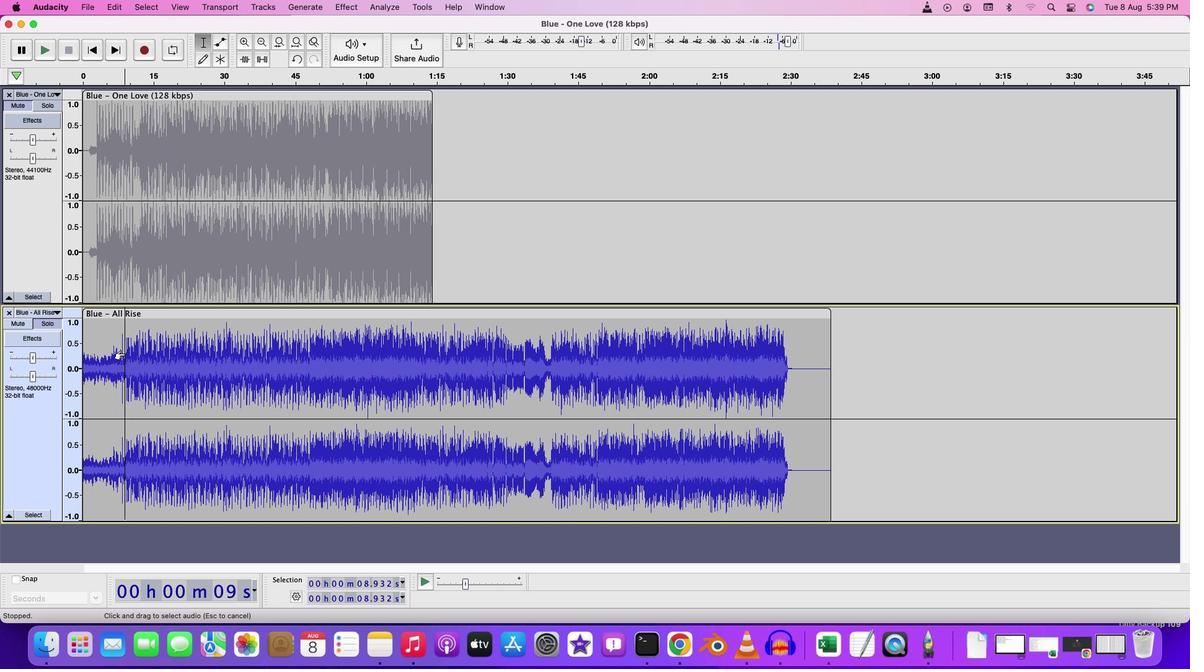 
Action: Key pressed Key.space
Screenshot: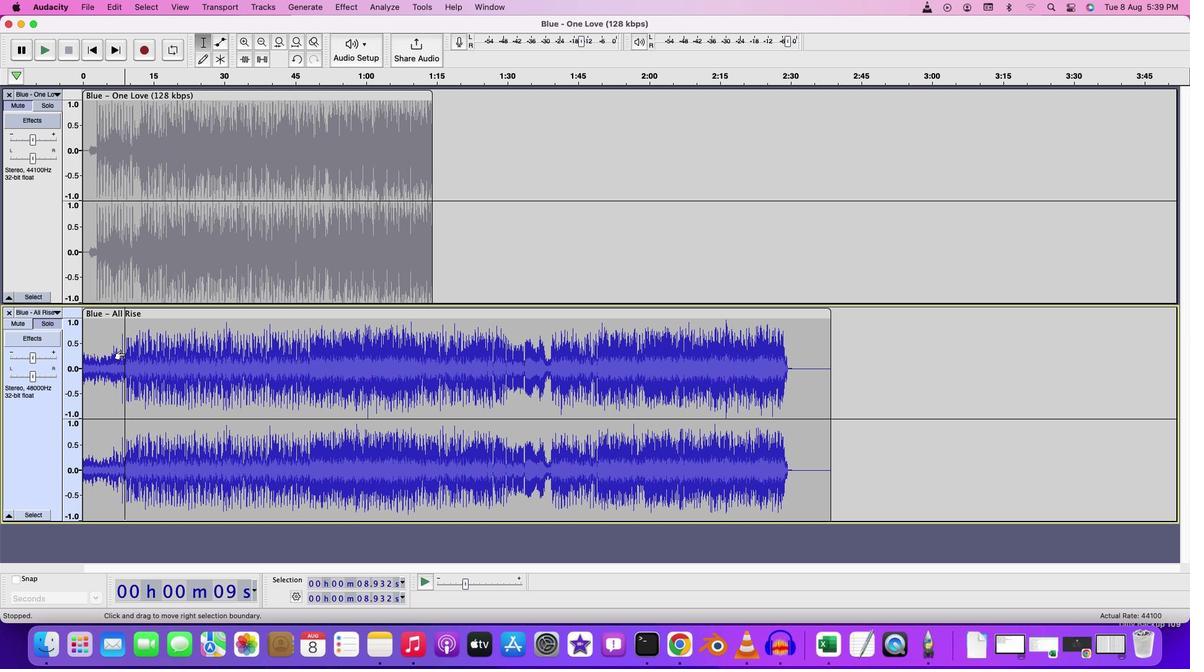 
Action: Mouse moved to (431, 247)
Screenshot: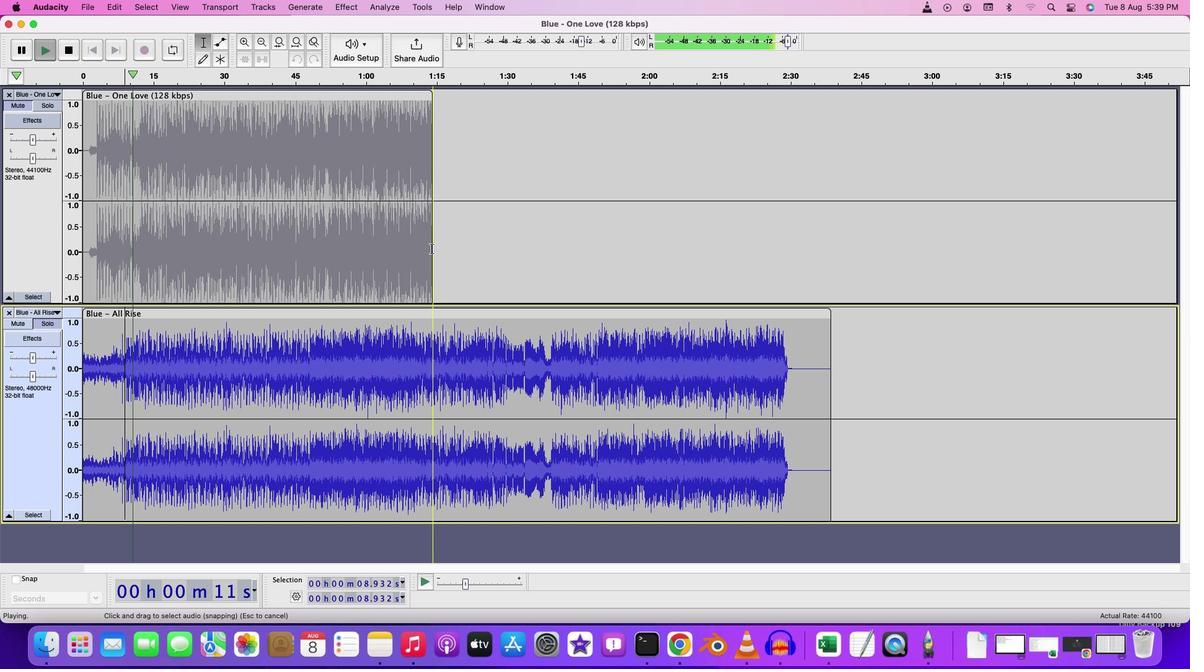 
Action: Key pressed Key.space
Screenshot: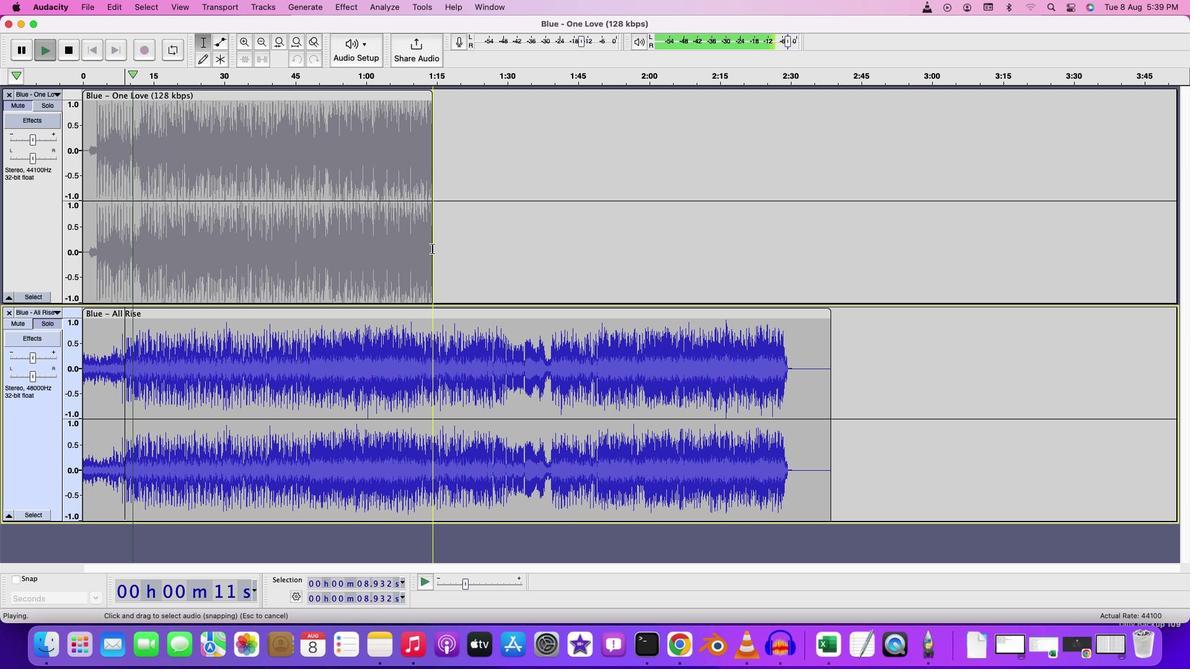 
Action: Mouse moved to (433, 247)
Screenshot: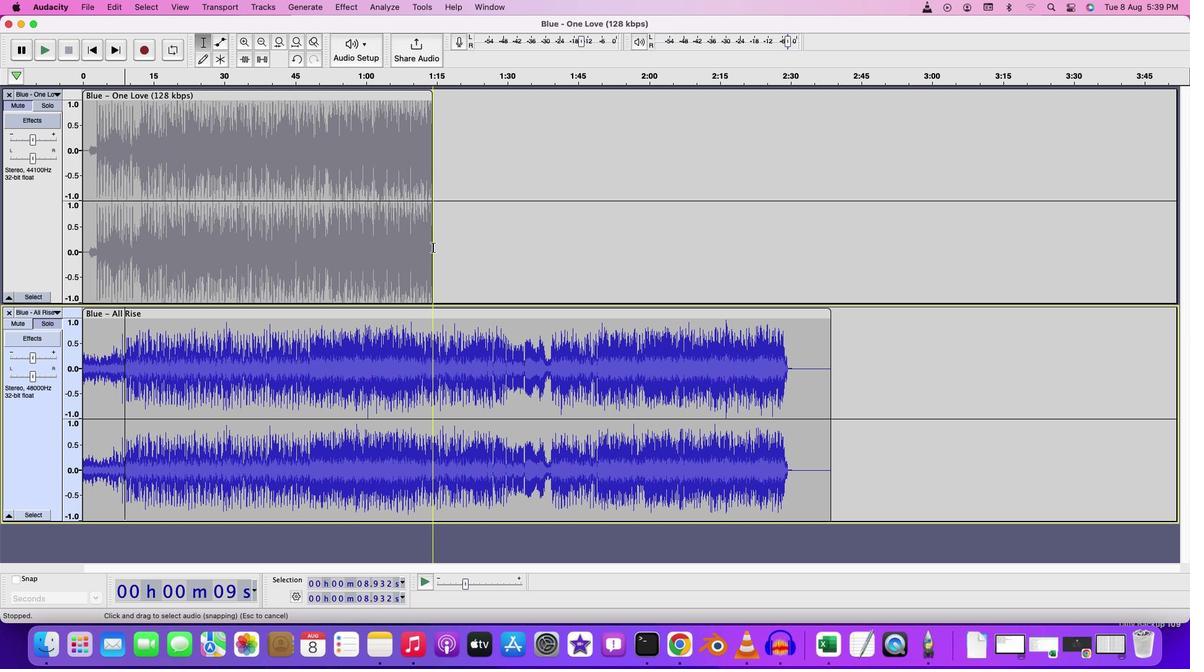 
Action: Mouse pressed left at (433, 247)
Screenshot: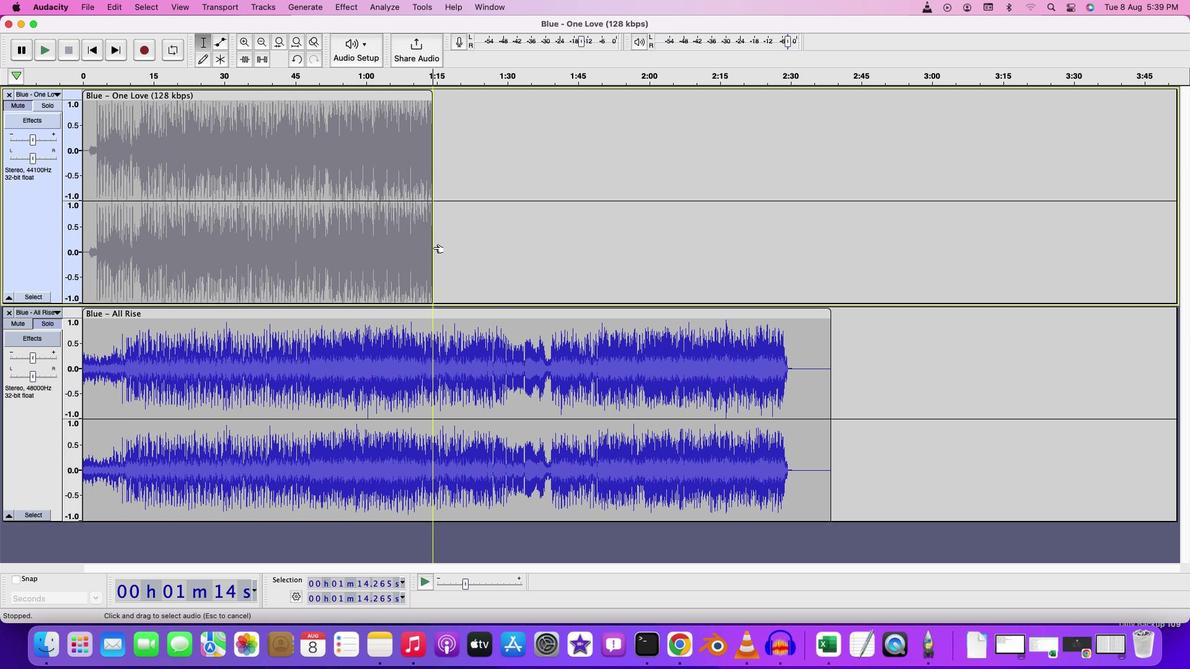 
Action: Key pressed Key.cmd'v'
Screenshot: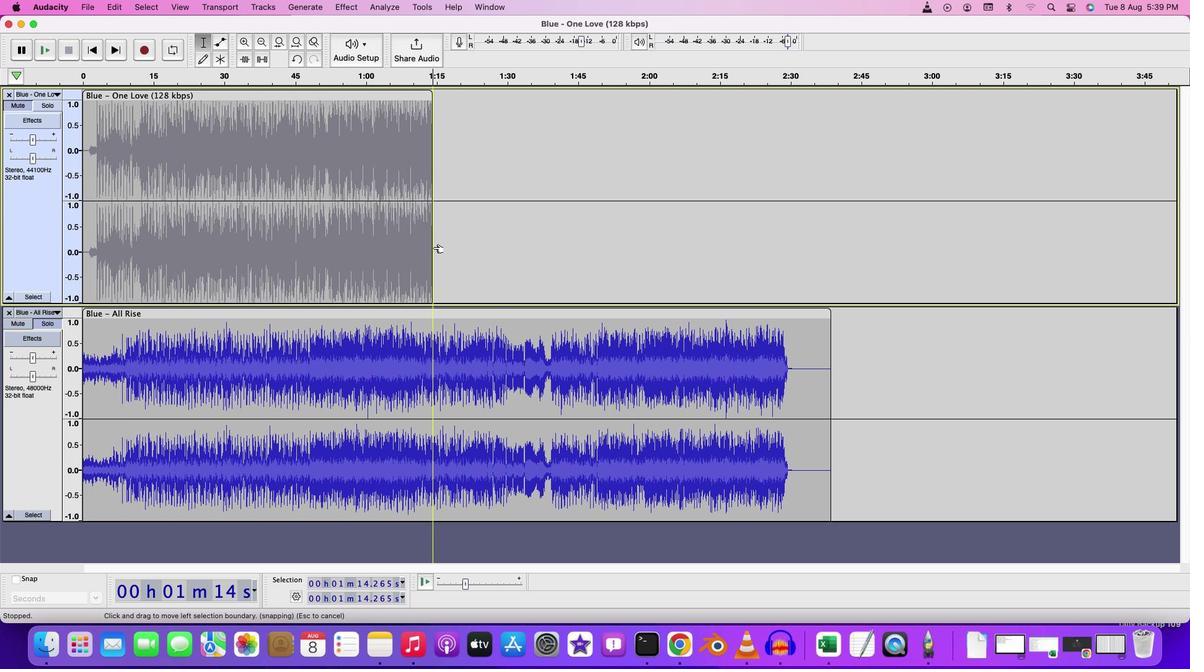 
Action: Mouse moved to (24, 320)
Screenshot: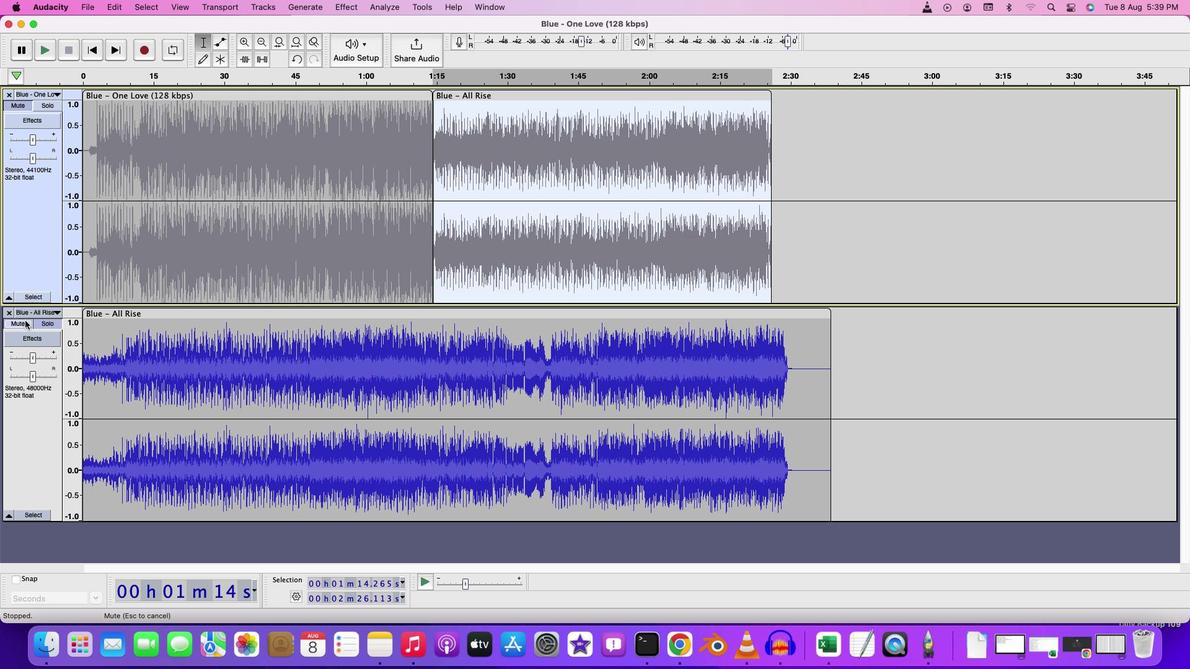 
Action: Mouse pressed left at (24, 320)
Screenshot: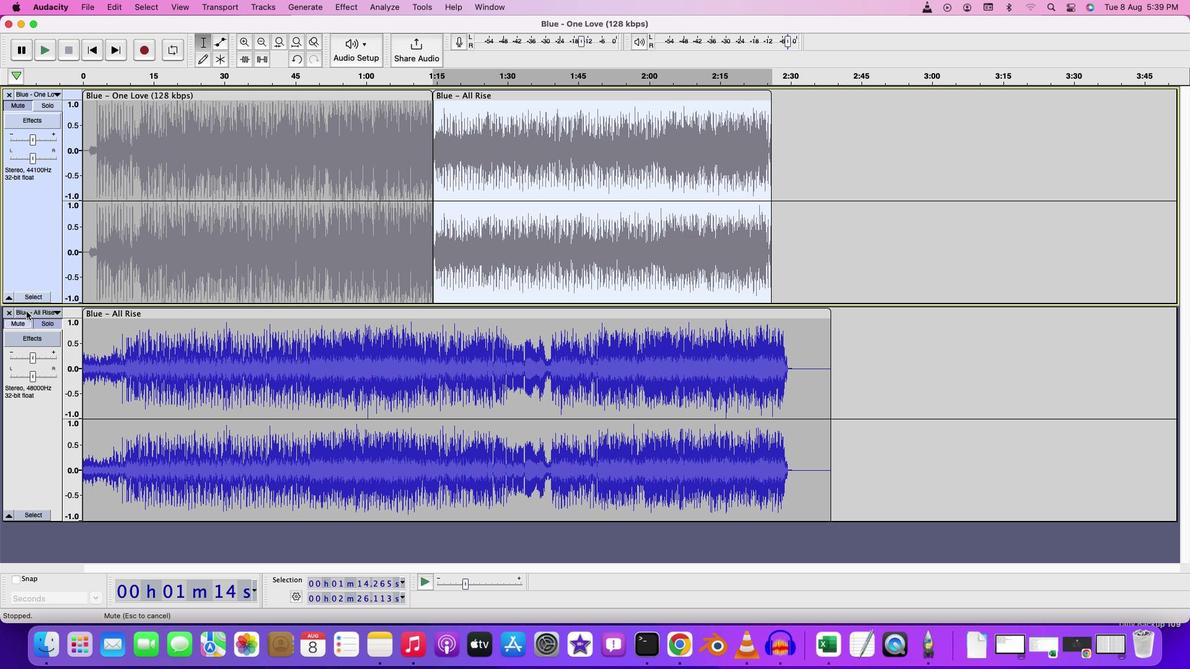 
Action: Mouse moved to (26, 107)
Screenshot: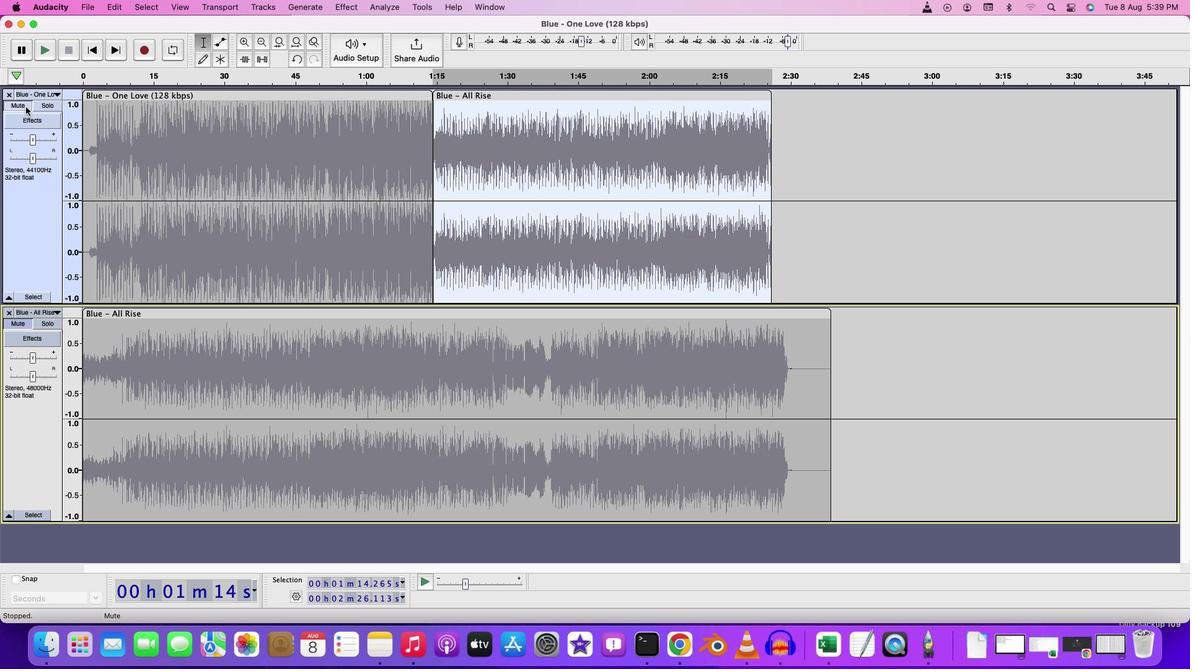 
Action: Mouse pressed left at (26, 107)
Screenshot: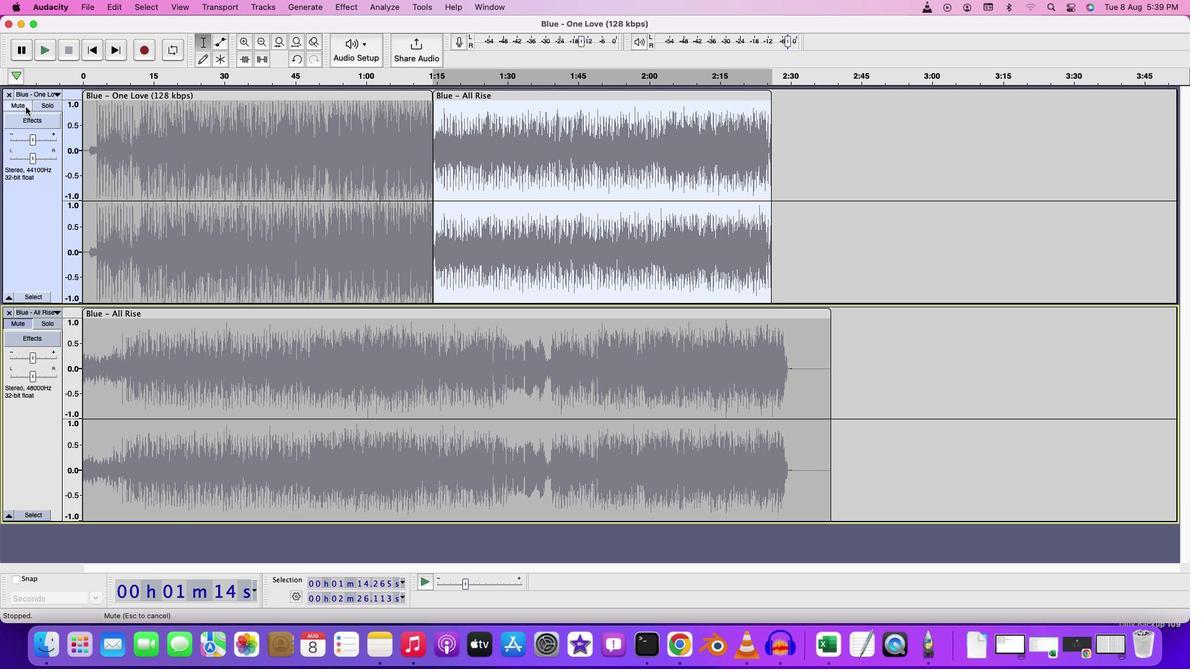 
Action: Mouse moved to (414, 141)
Screenshot: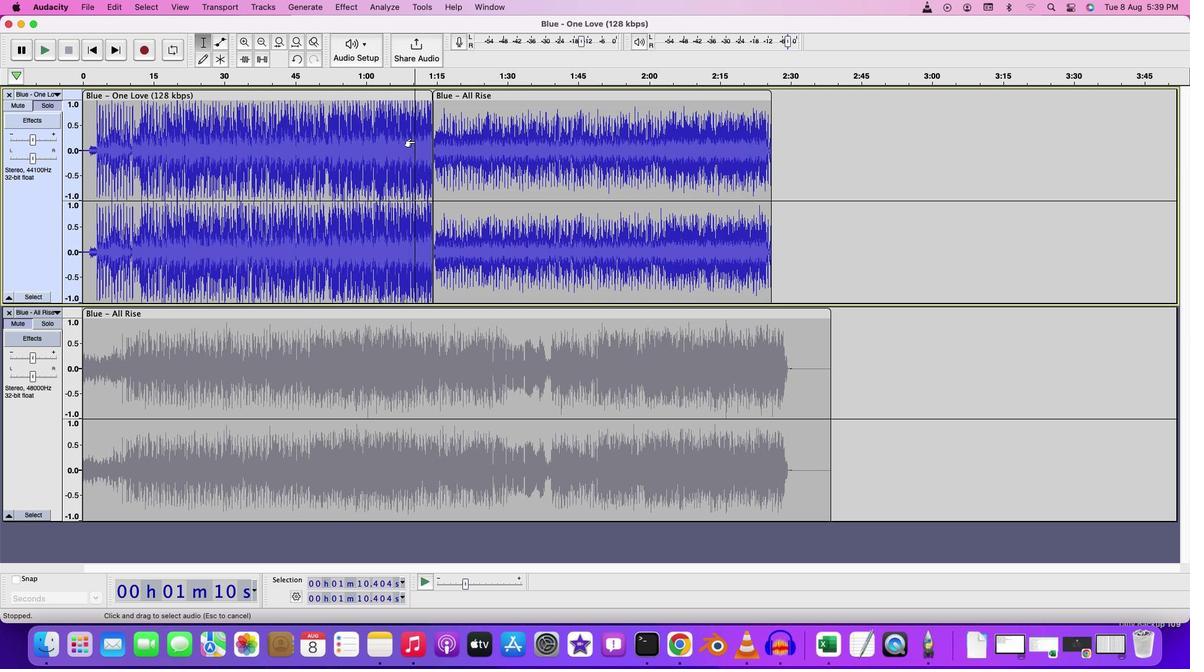 
Action: Mouse pressed left at (414, 141)
Screenshot: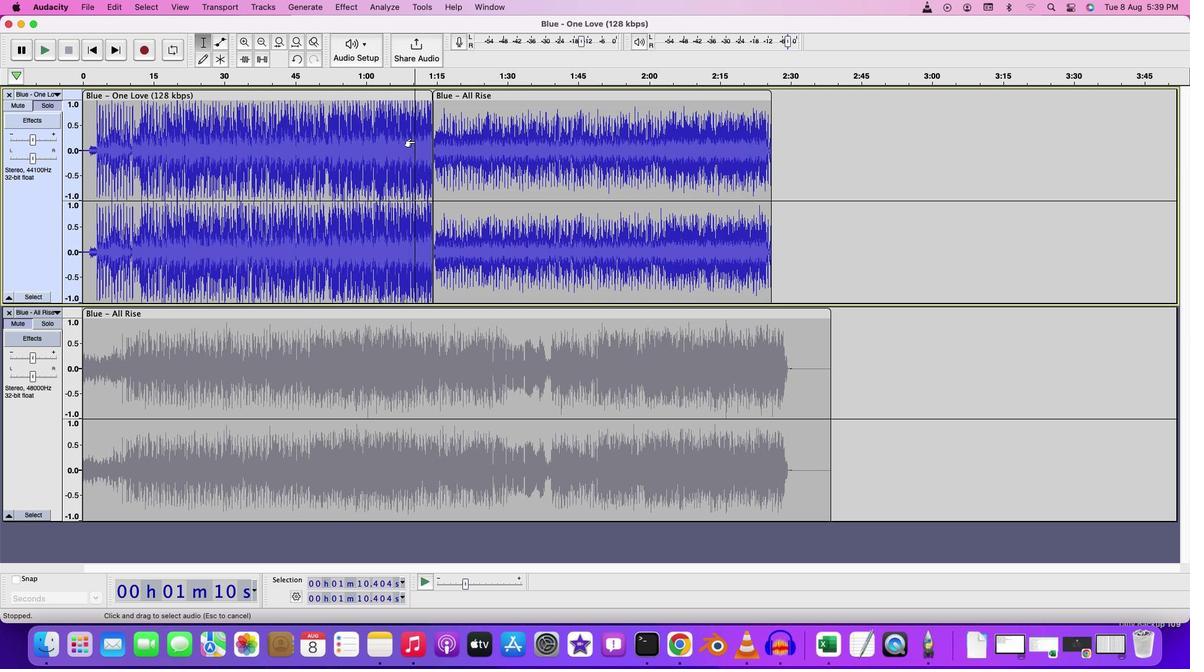 
Action: Key pressed Key.space
Screenshot: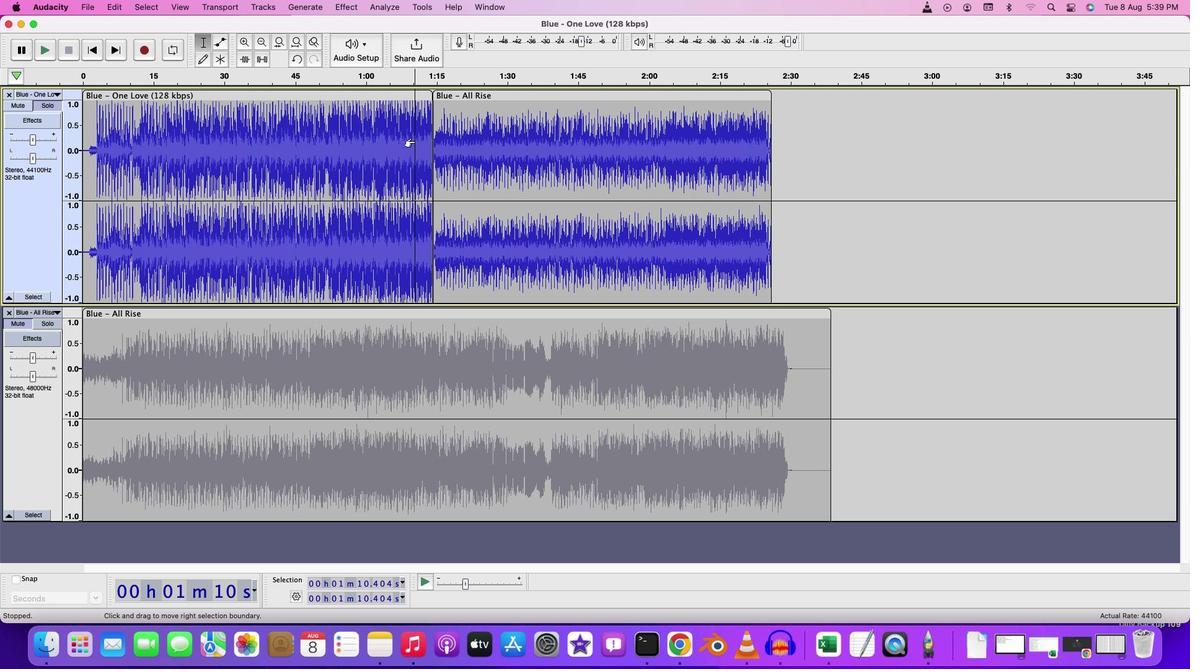 
Action: Mouse moved to (428, 110)
Screenshot: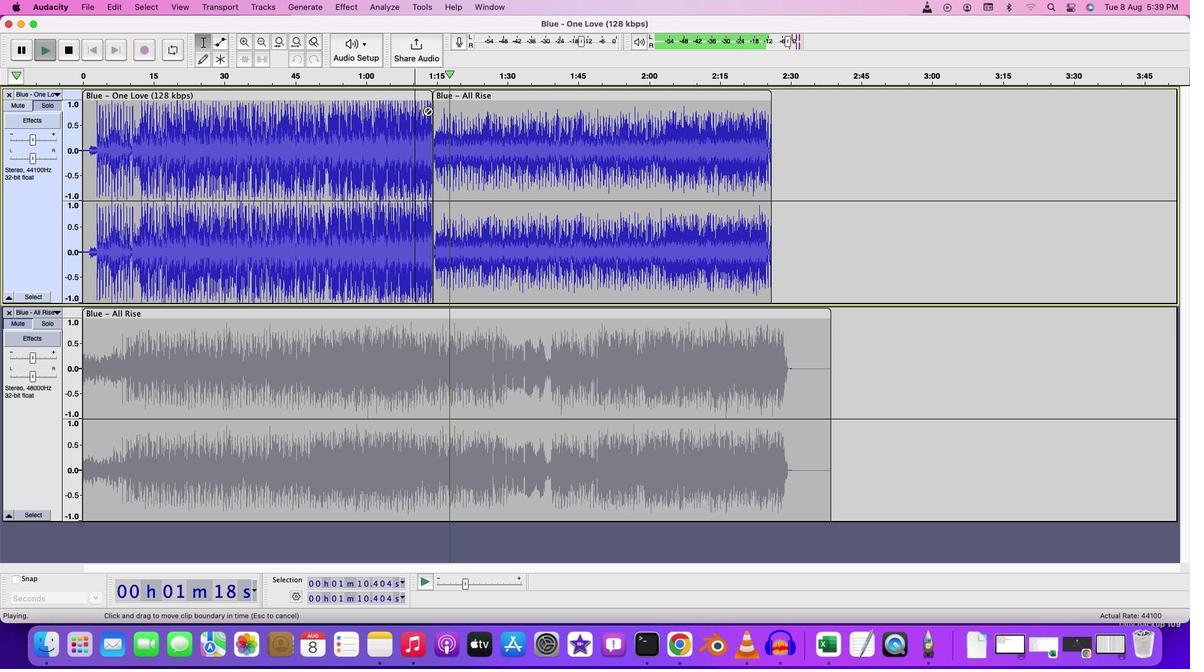 
Action: Key pressed Key.space
Screenshot: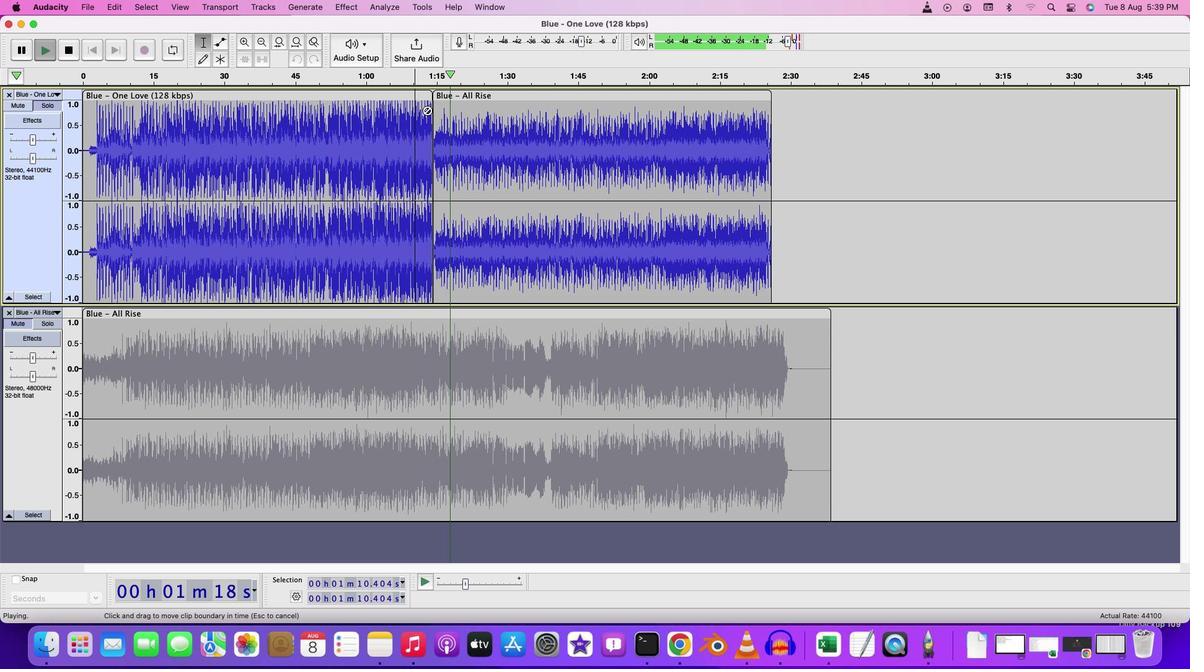 
Action: Mouse moved to (425, 112)
Screenshot: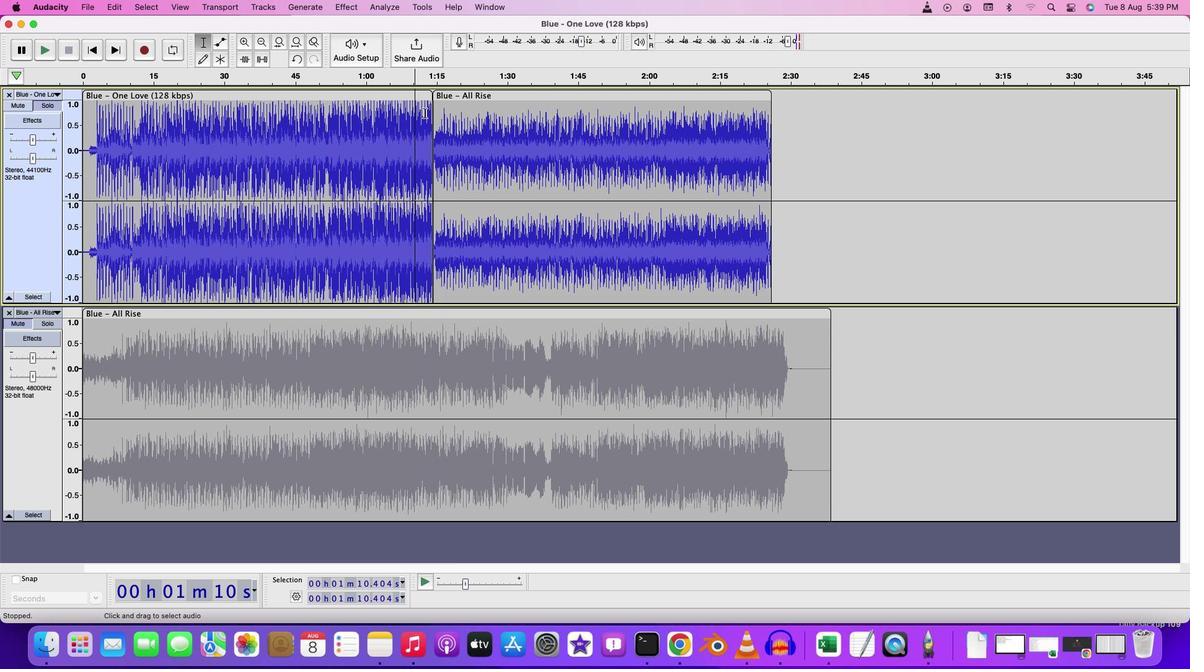 
Action: Mouse pressed left at (425, 112)
Screenshot: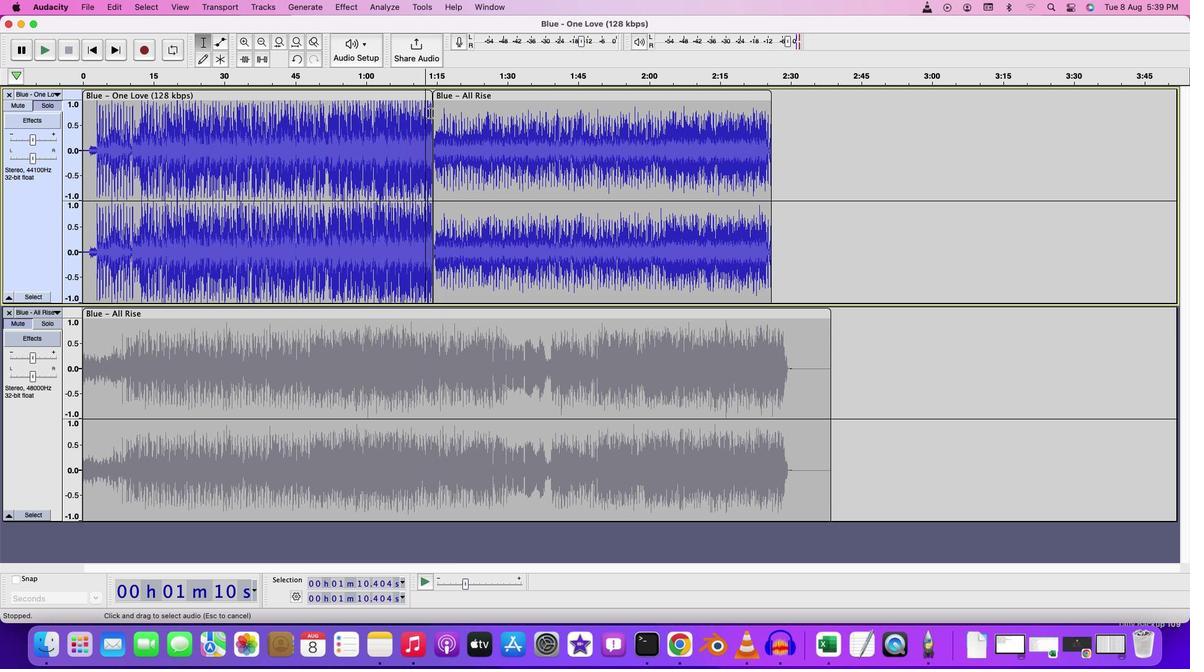 
Action: Mouse moved to (412, 135)
Screenshot: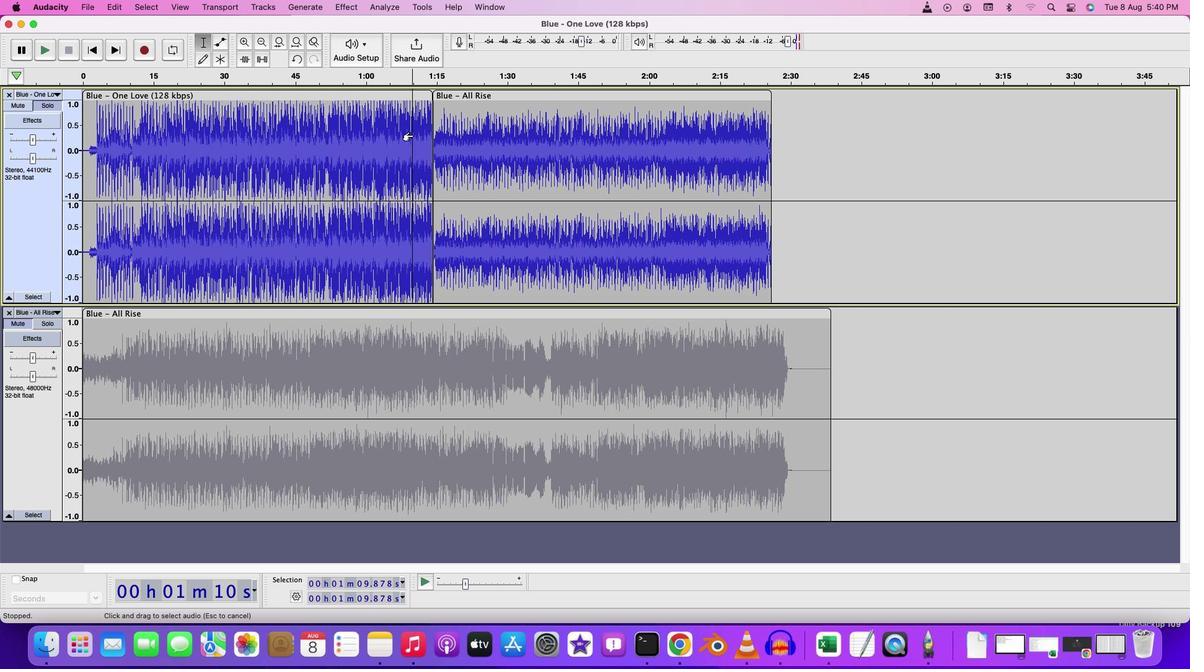 
Action: Mouse pressed left at (412, 135)
Screenshot: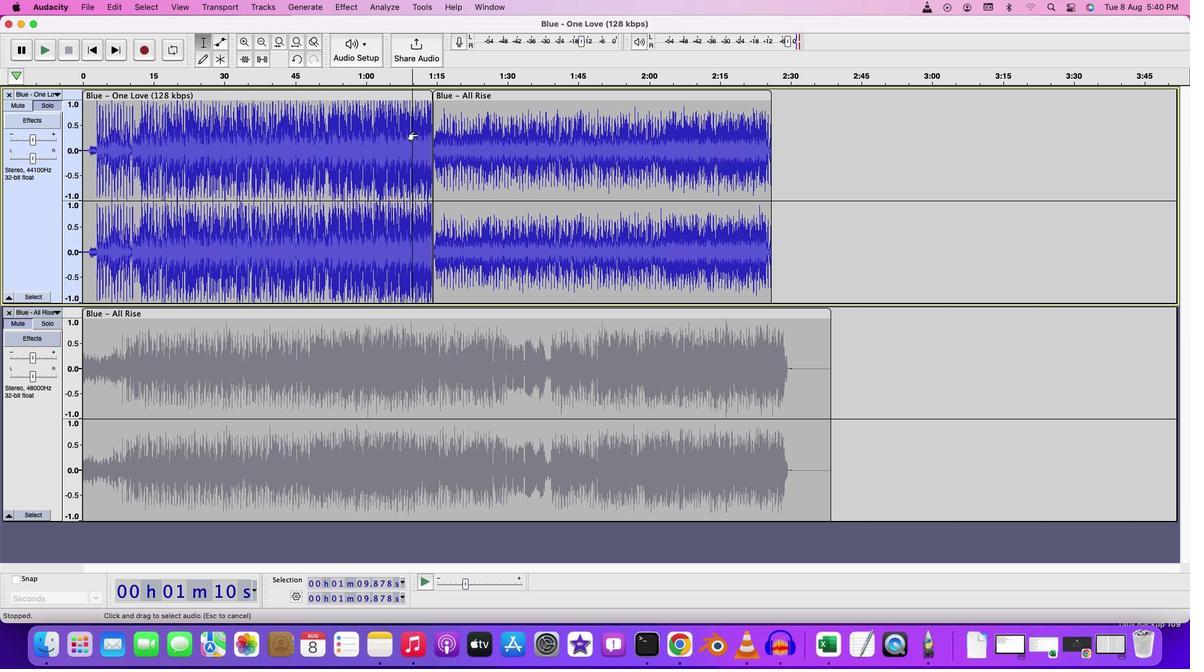 
Action: Mouse moved to (426, 120)
Screenshot: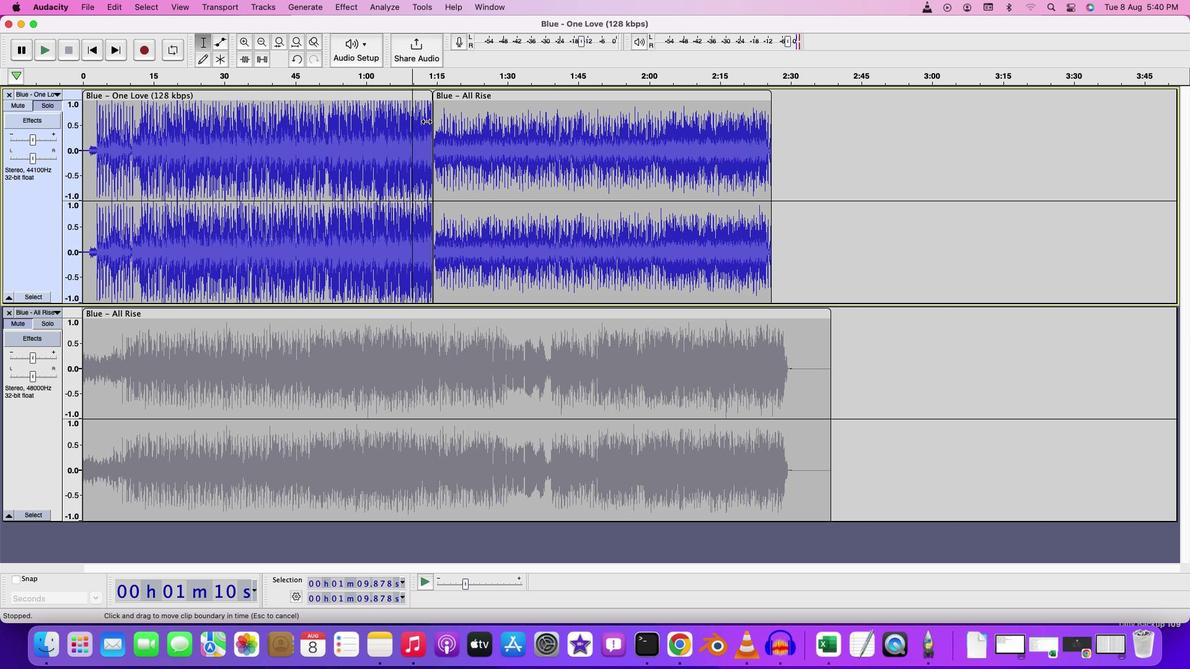 
Action: Mouse pressed left at (426, 120)
Screenshot: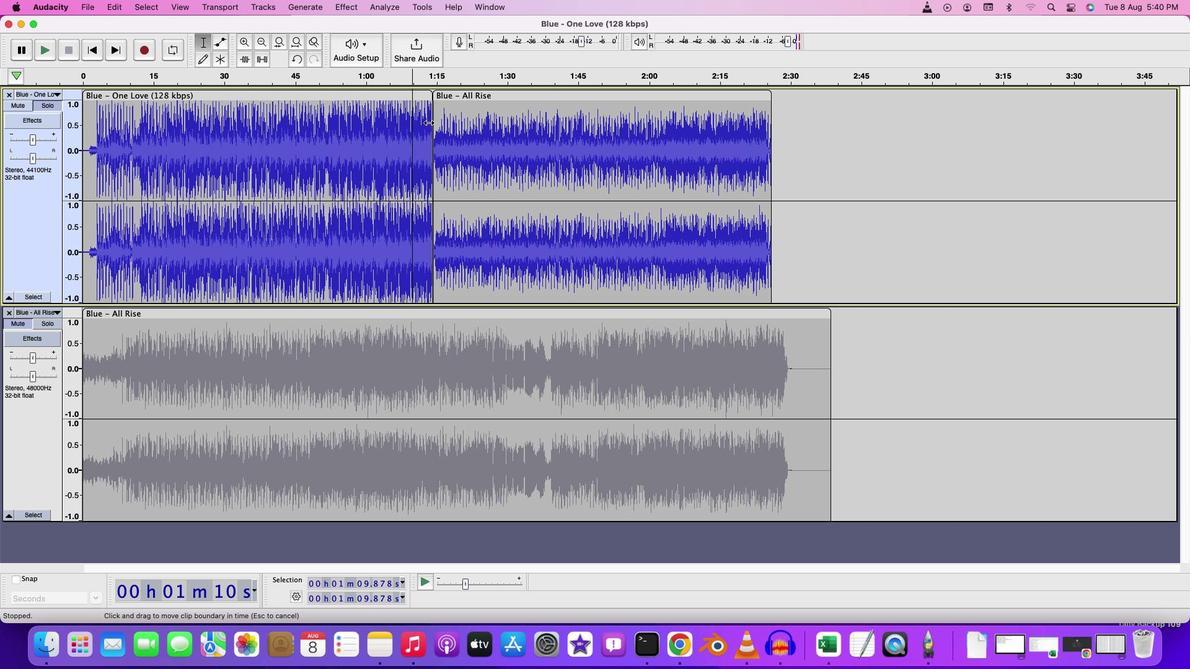 
Action: Mouse moved to (440, 142)
Screenshot: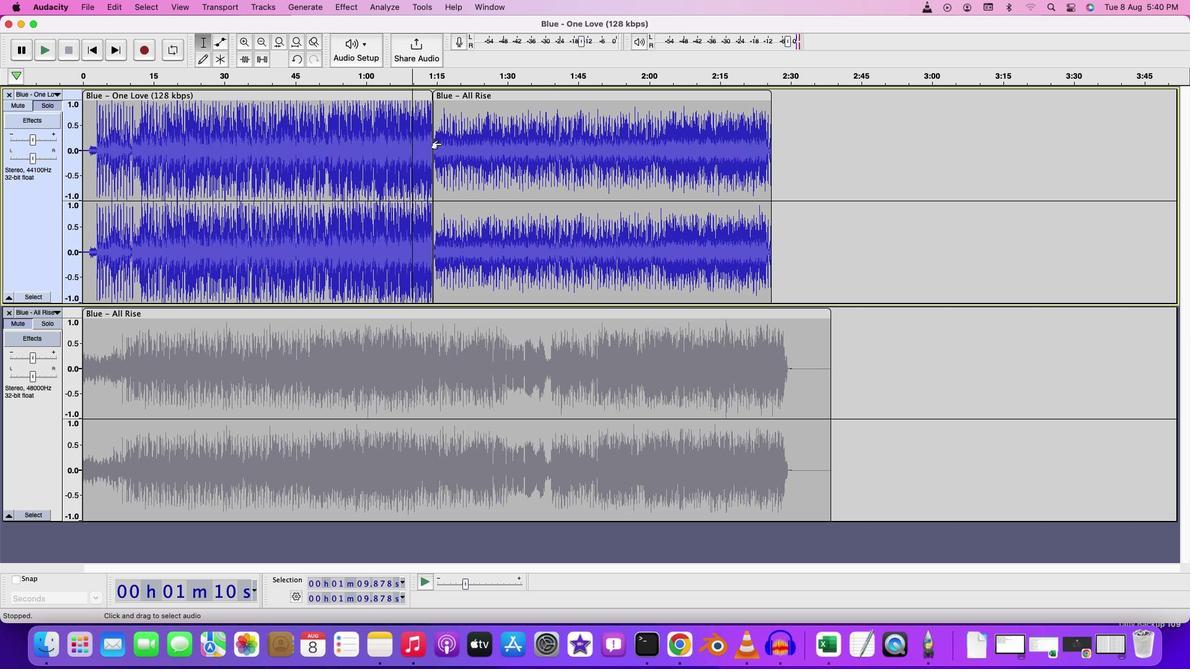 
Action: Mouse pressed left at (440, 142)
Screenshot: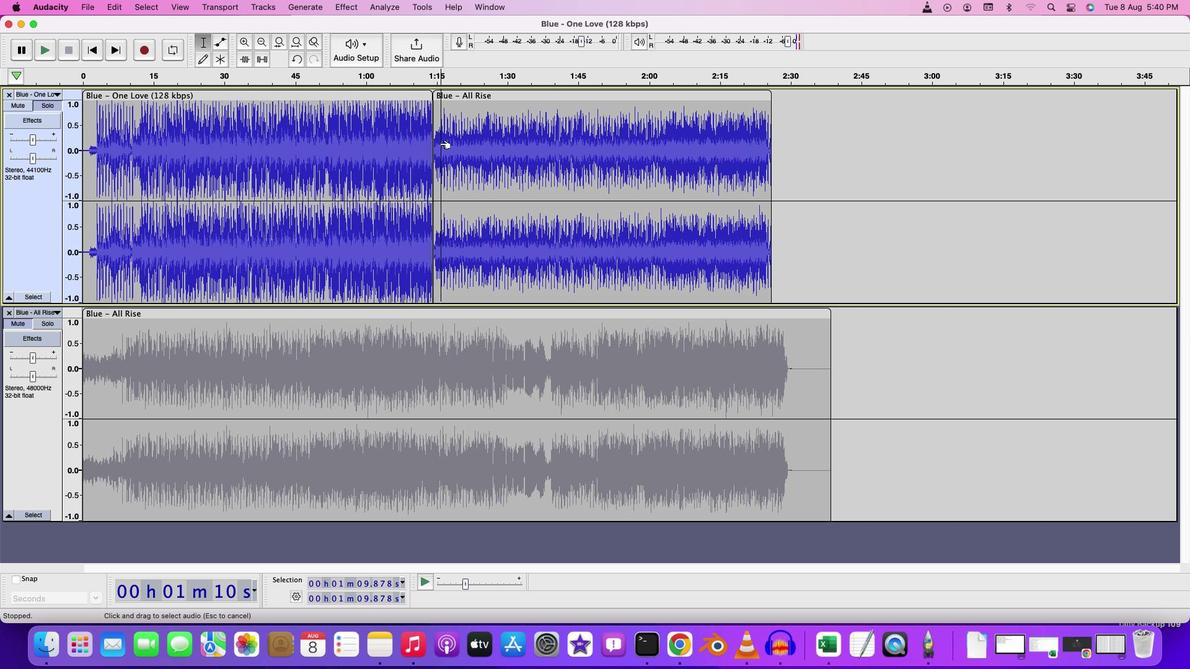 
Action: Mouse moved to (429, 140)
Screenshot: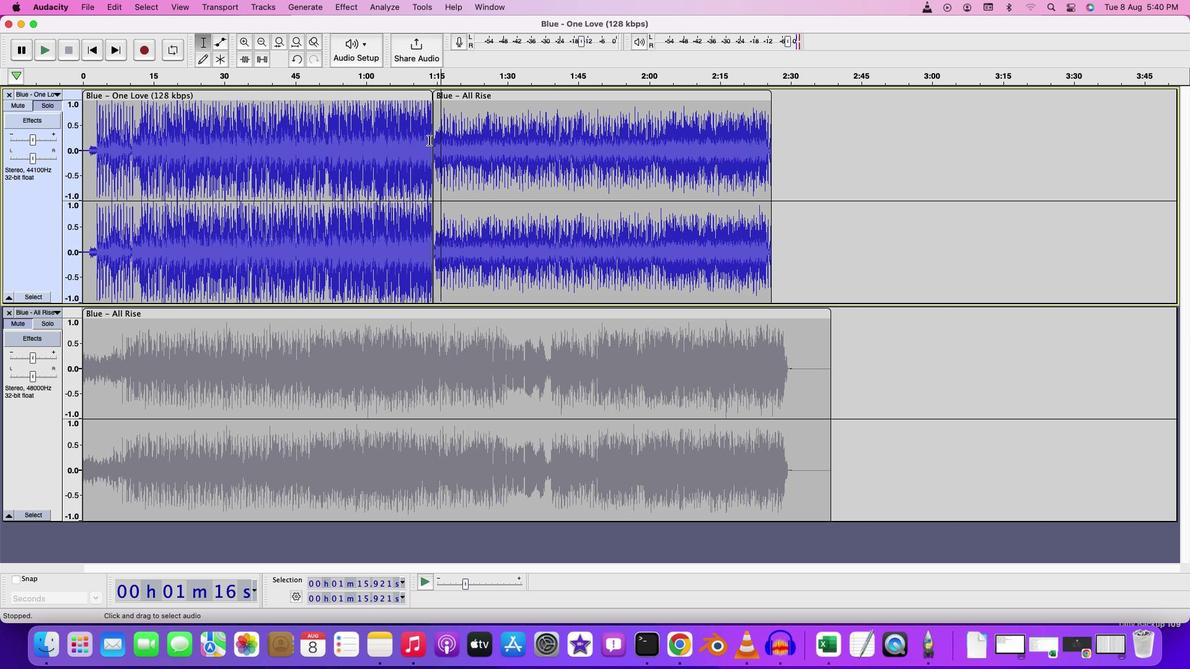 
Action: Mouse pressed left at (429, 140)
Screenshot: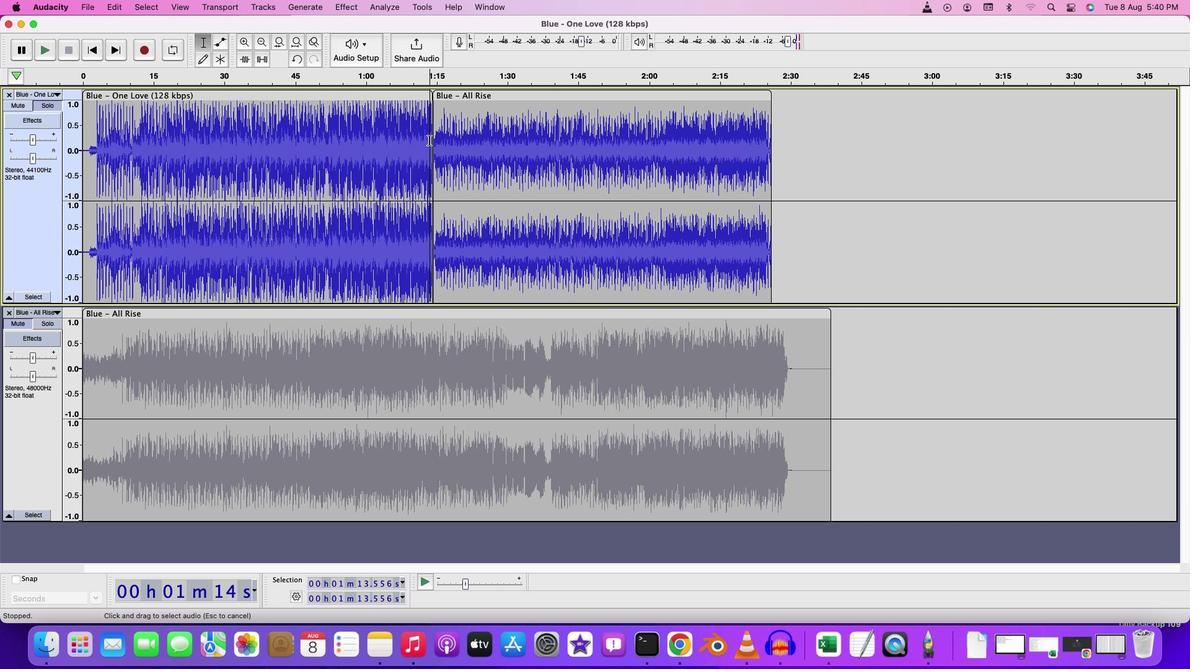 
Action: Mouse moved to (355, 3)
Screenshot: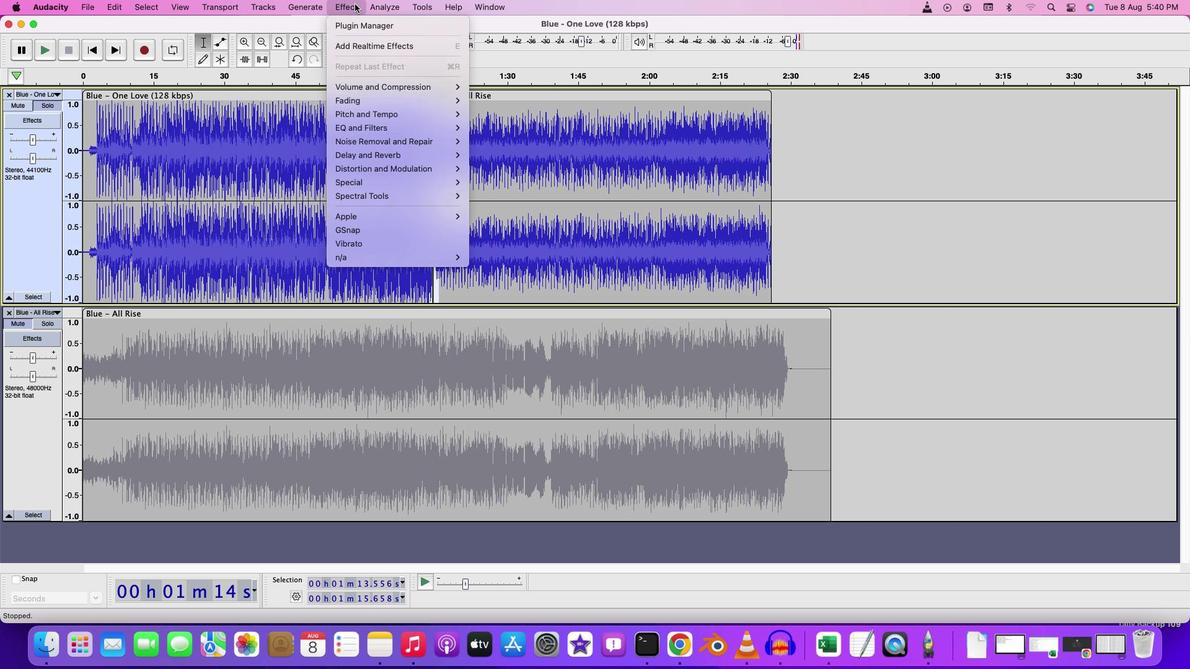 
Action: Mouse pressed left at (355, 3)
Screenshot: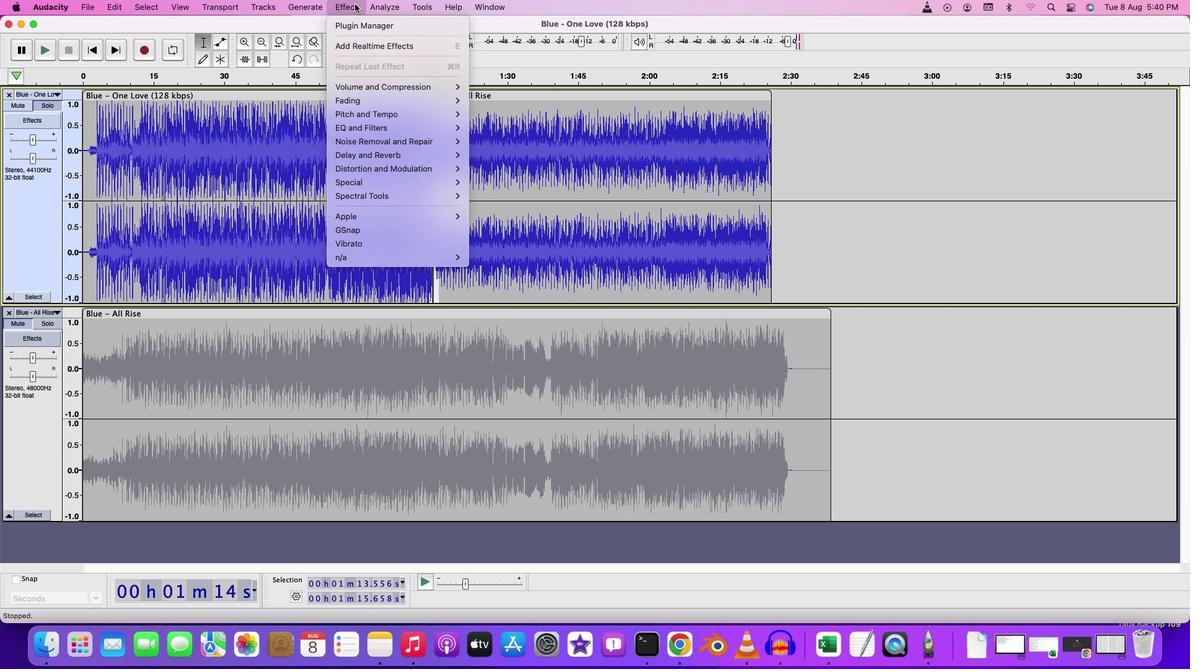 
Action: Mouse moved to (493, 117)
Screenshot: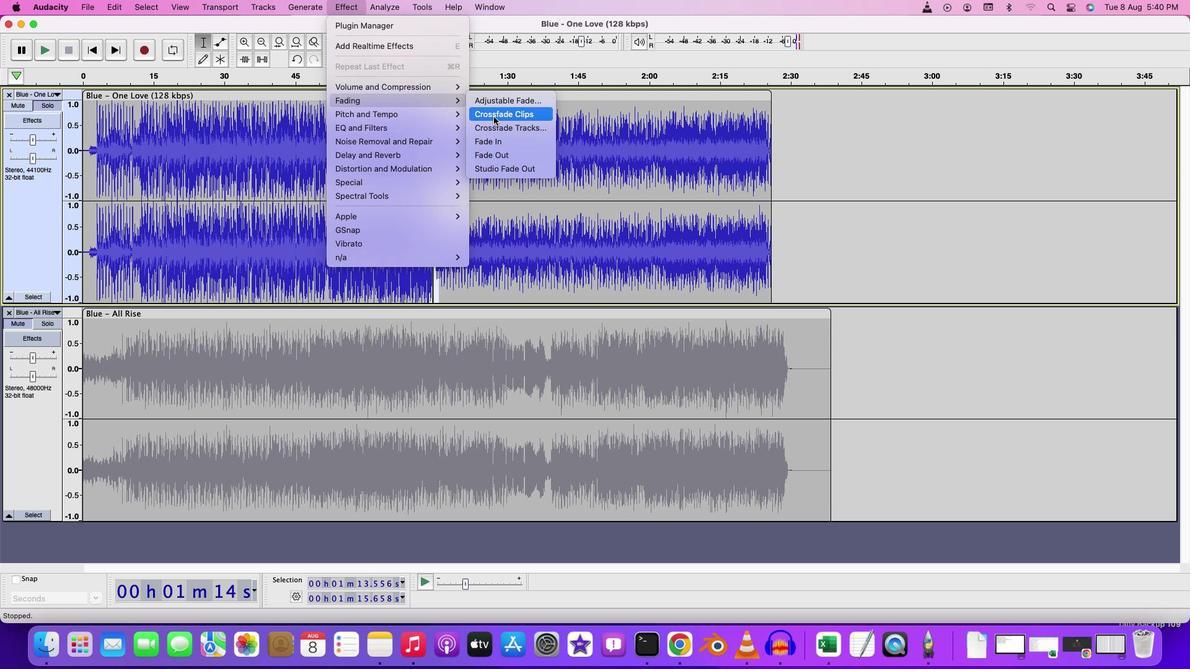 
Action: Mouse pressed left at (493, 117)
Screenshot: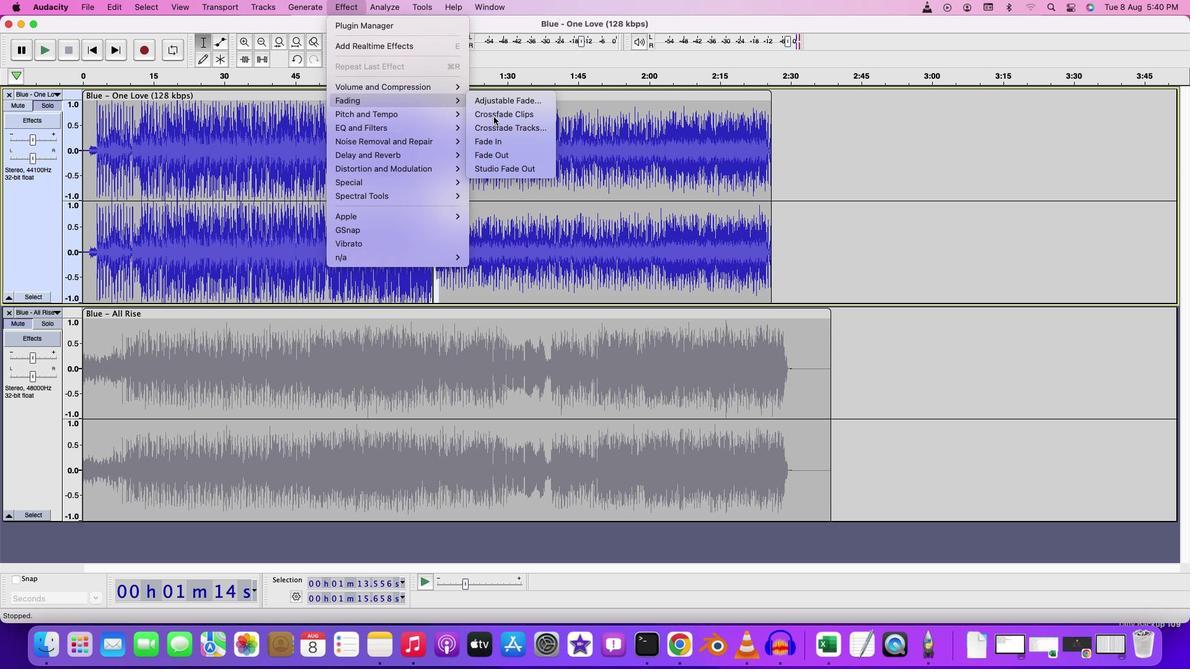 
Action: Mouse moved to (414, 117)
Screenshot: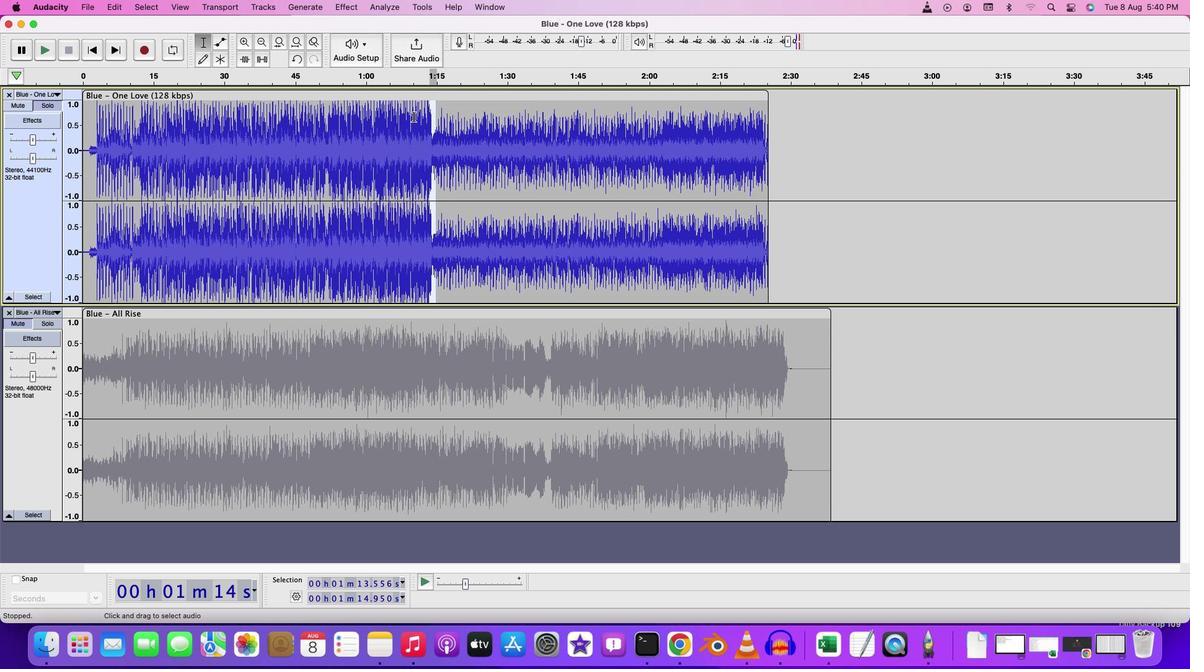 
Action: Mouse pressed left at (414, 117)
Screenshot: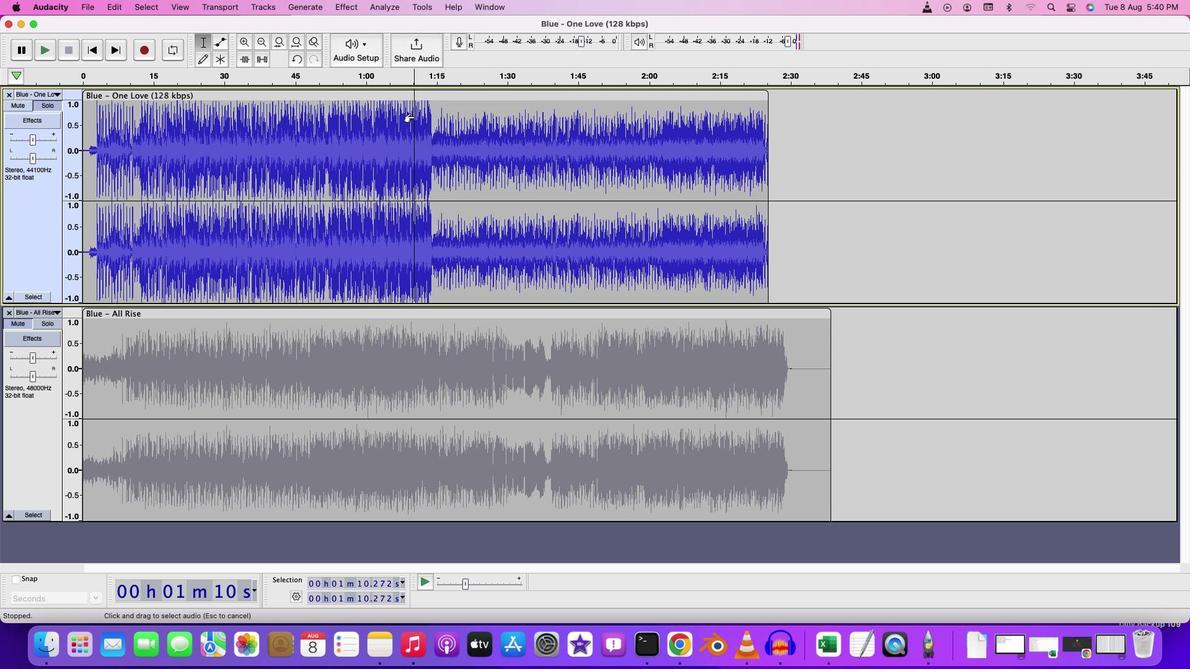 
Action: Key pressed Key.space
Screenshot: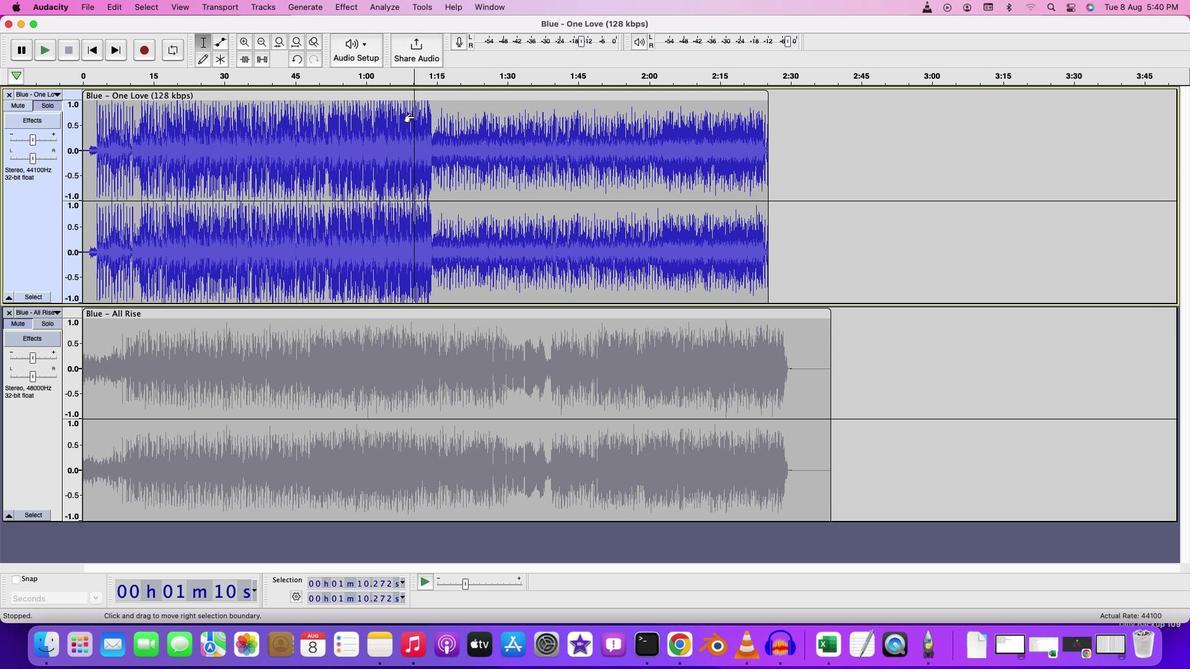 
Action: Mouse moved to (45, 119)
Screenshot: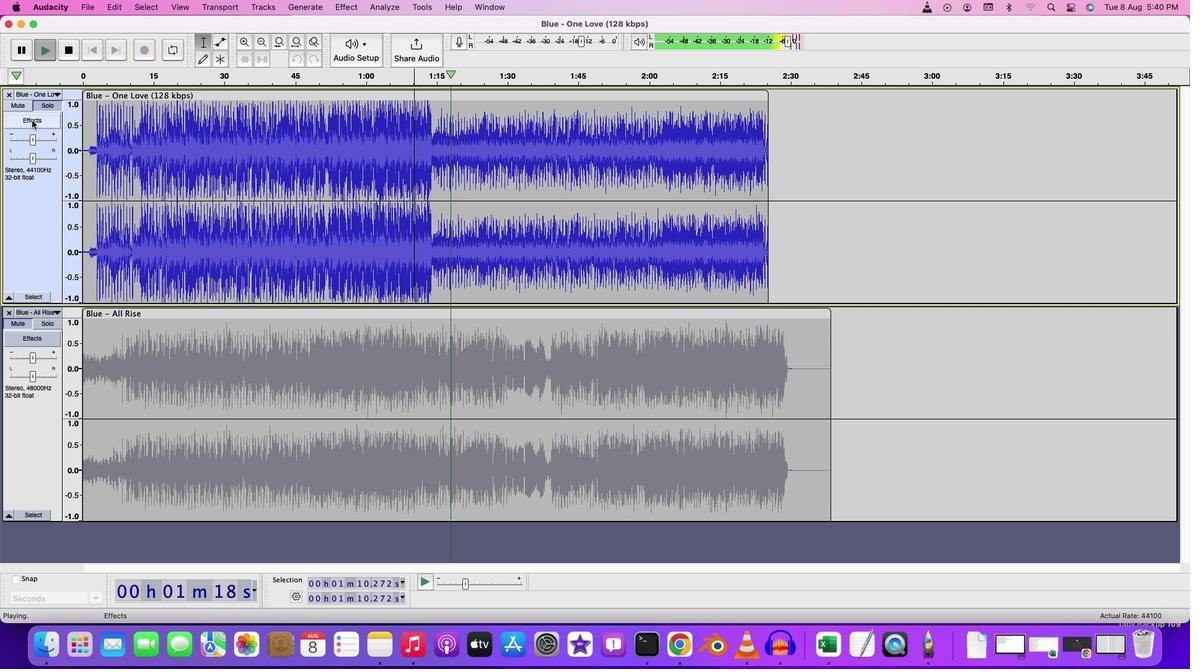 
Action: Key pressed Key.space
Screenshot: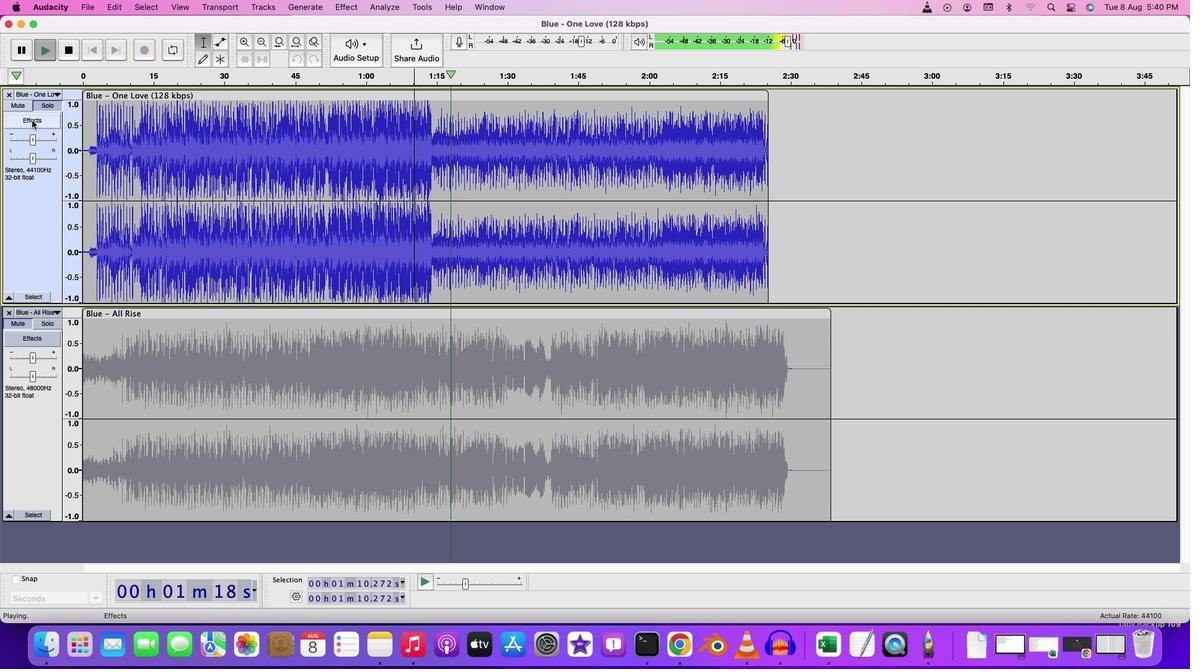 
Action: Mouse moved to (27, 107)
Screenshot: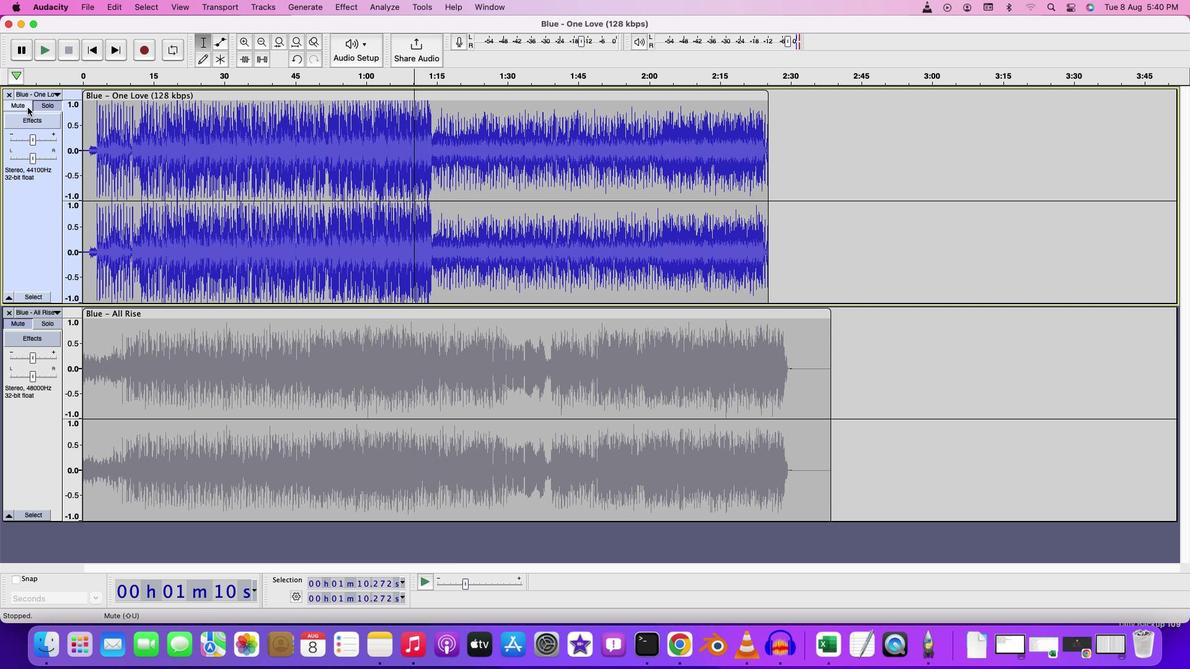 
Action: Mouse pressed left at (27, 107)
Screenshot: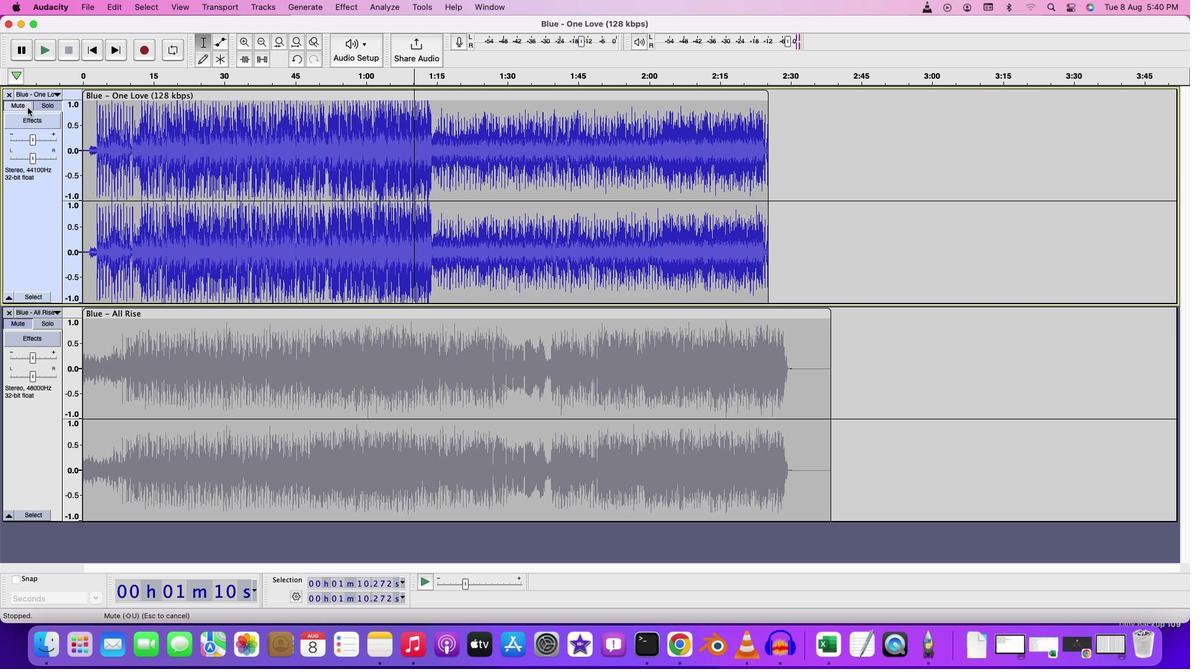 
Action: Mouse moved to (54, 324)
Screenshot: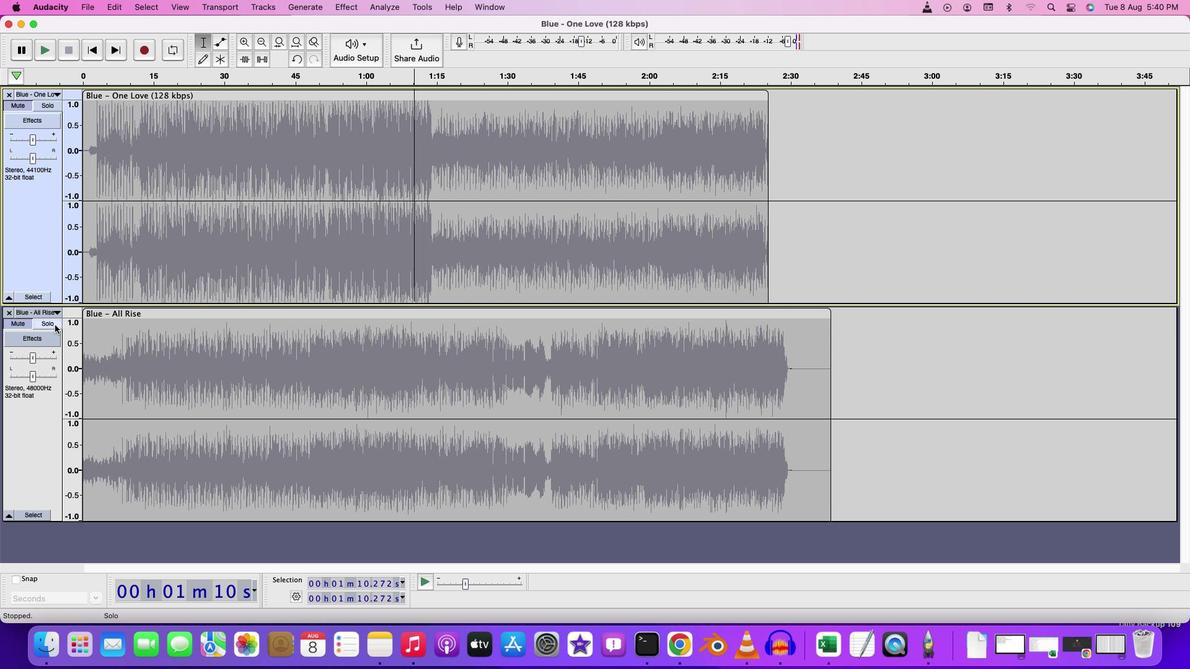 
Action: Mouse pressed left at (54, 324)
Screenshot: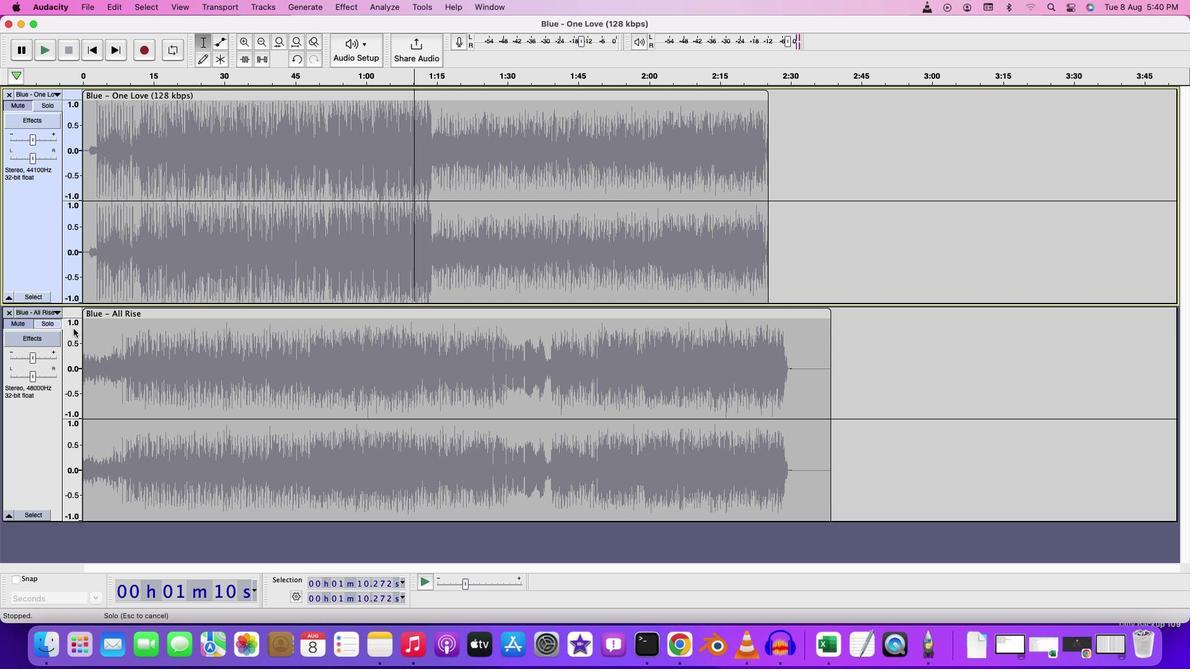 
Action: Mouse moved to (101, 328)
Screenshot: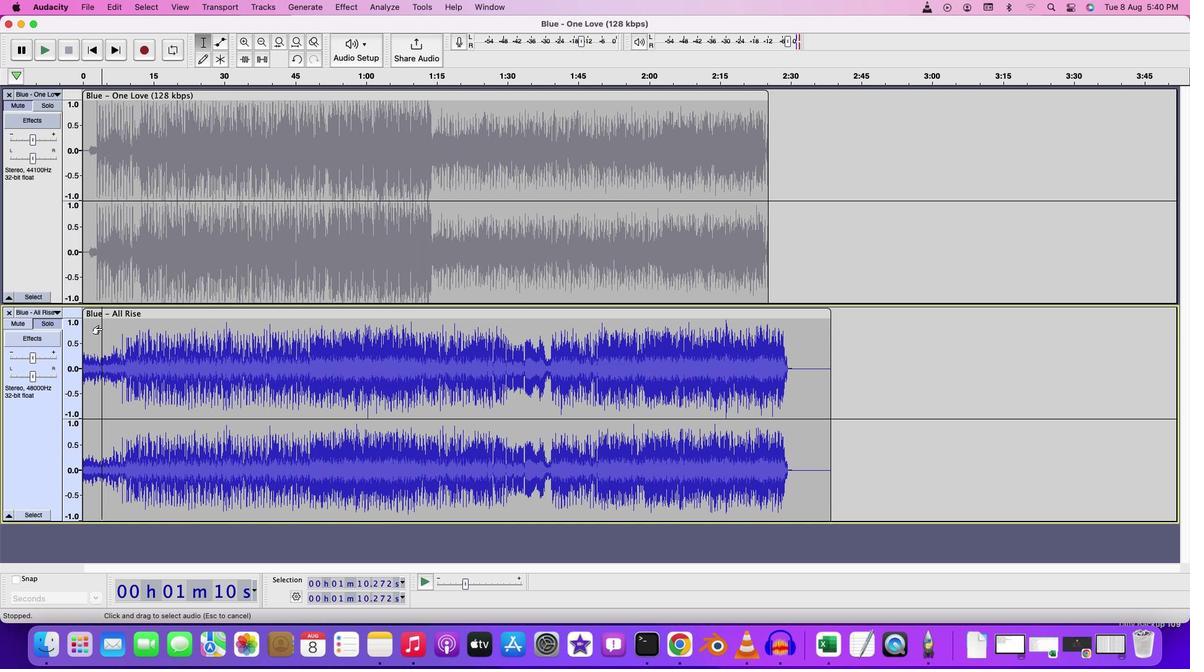
Action: Mouse pressed left at (101, 328)
Screenshot: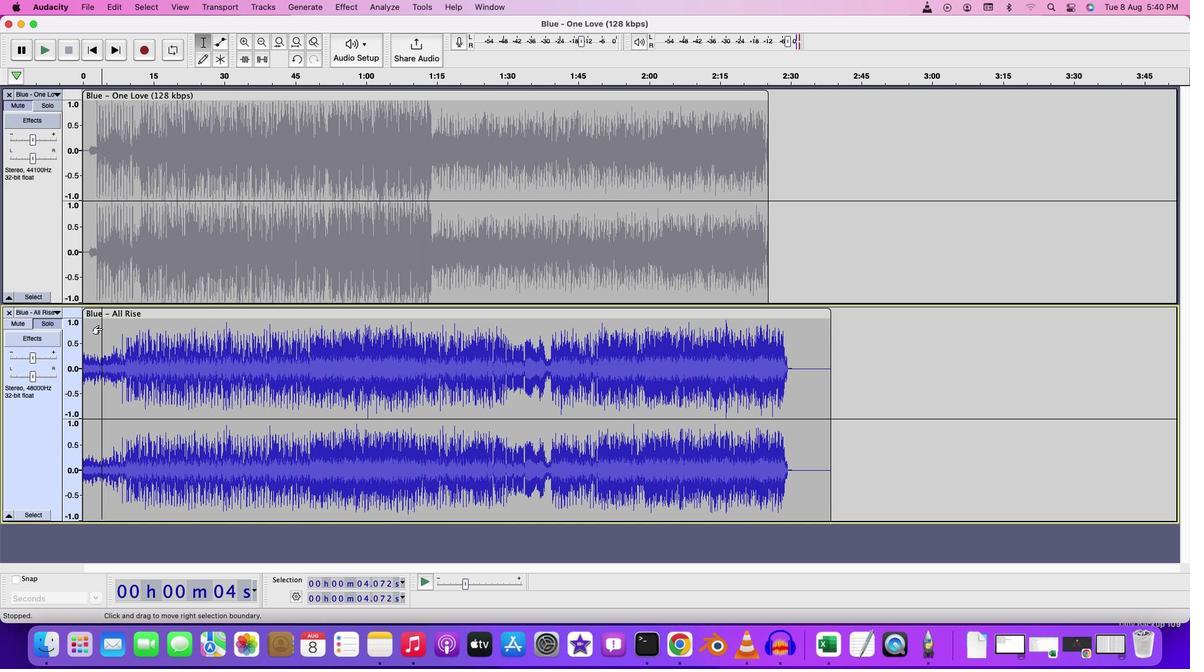 
Action: Key pressed Key.space
Screenshot: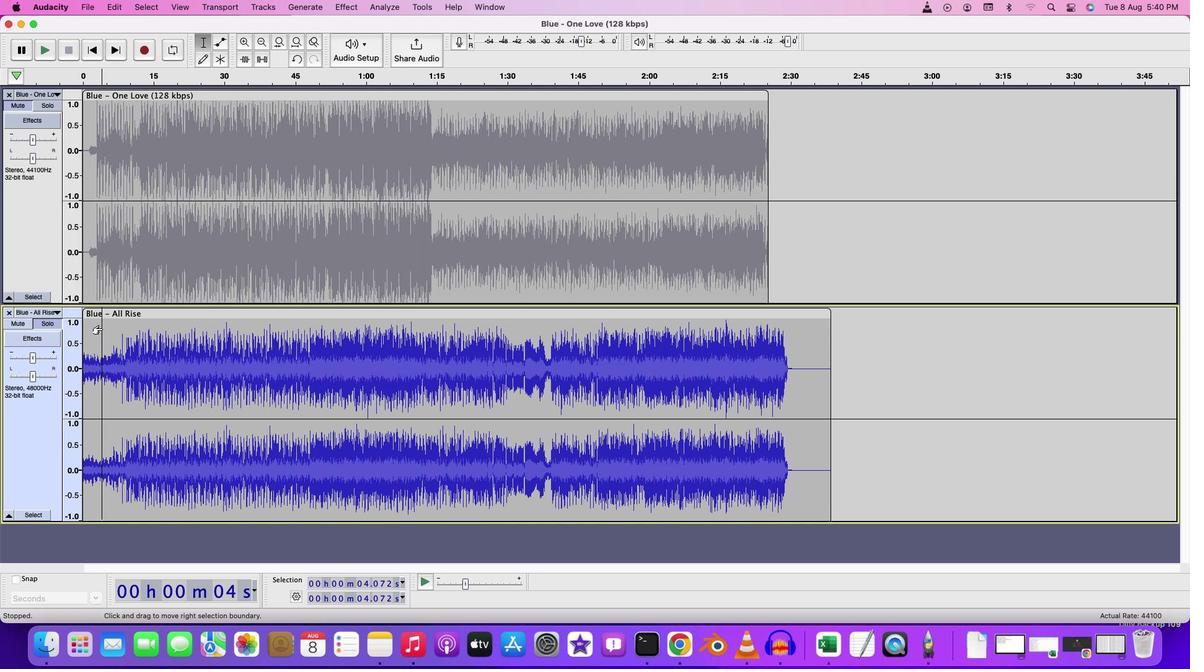 
Action: Mouse moved to (123, 329)
Screenshot: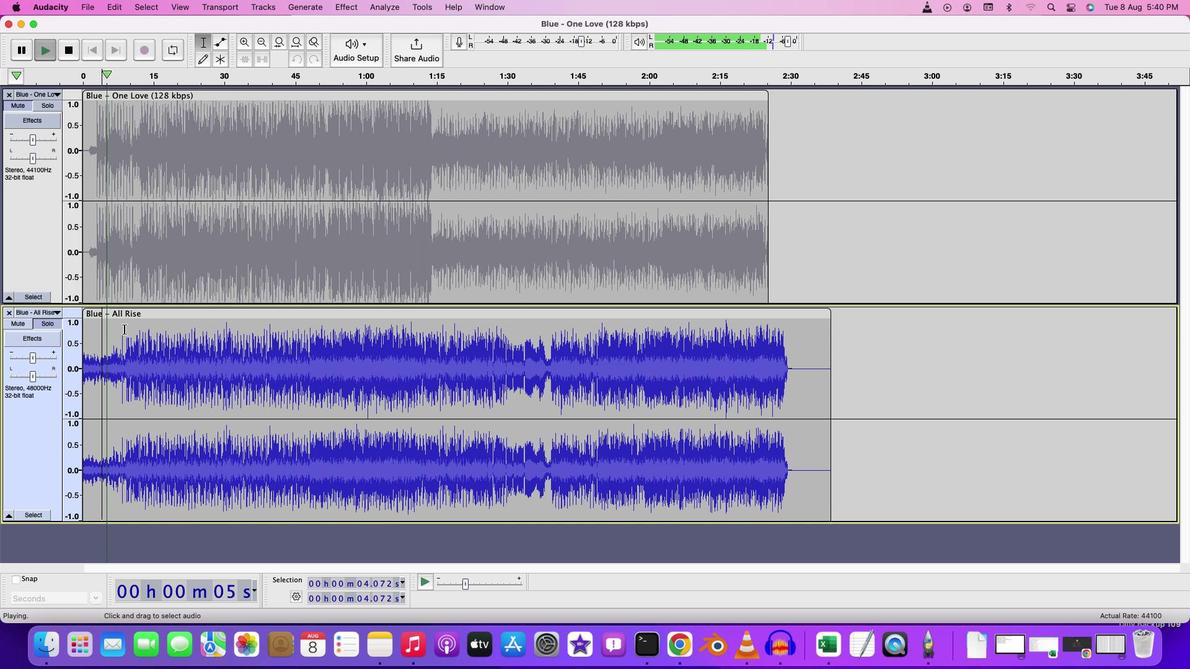 
Action: Mouse pressed left at (123, 329)
Screenshot: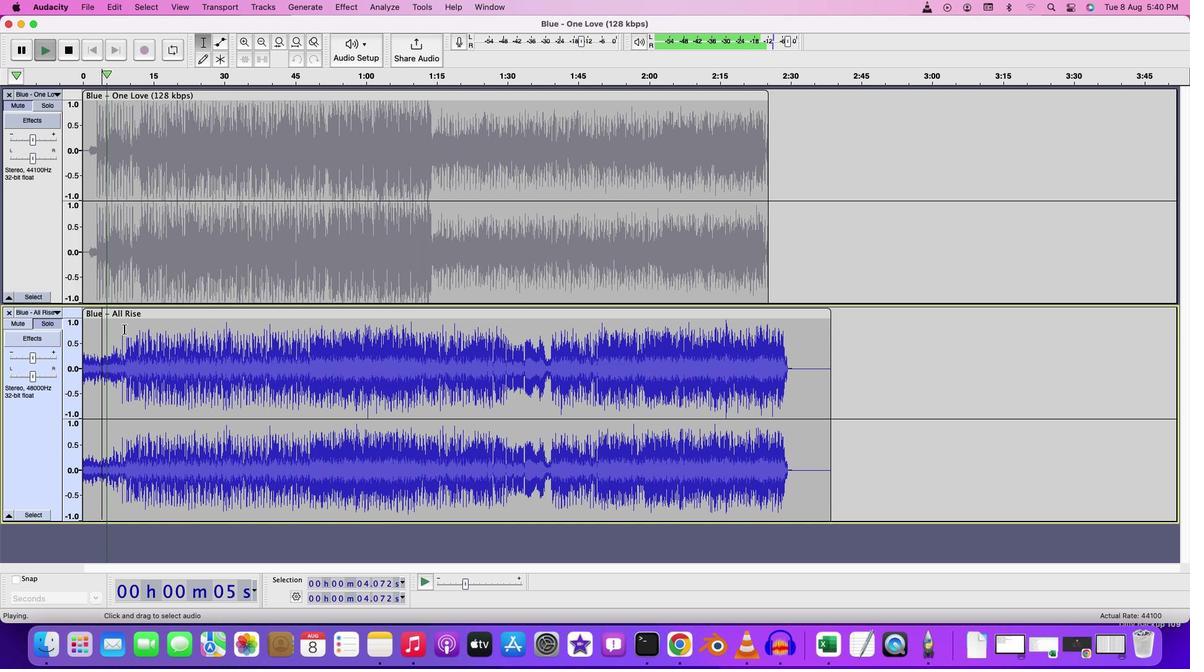 
Action: Key pressed Key.spaceKey.space
Screenshot: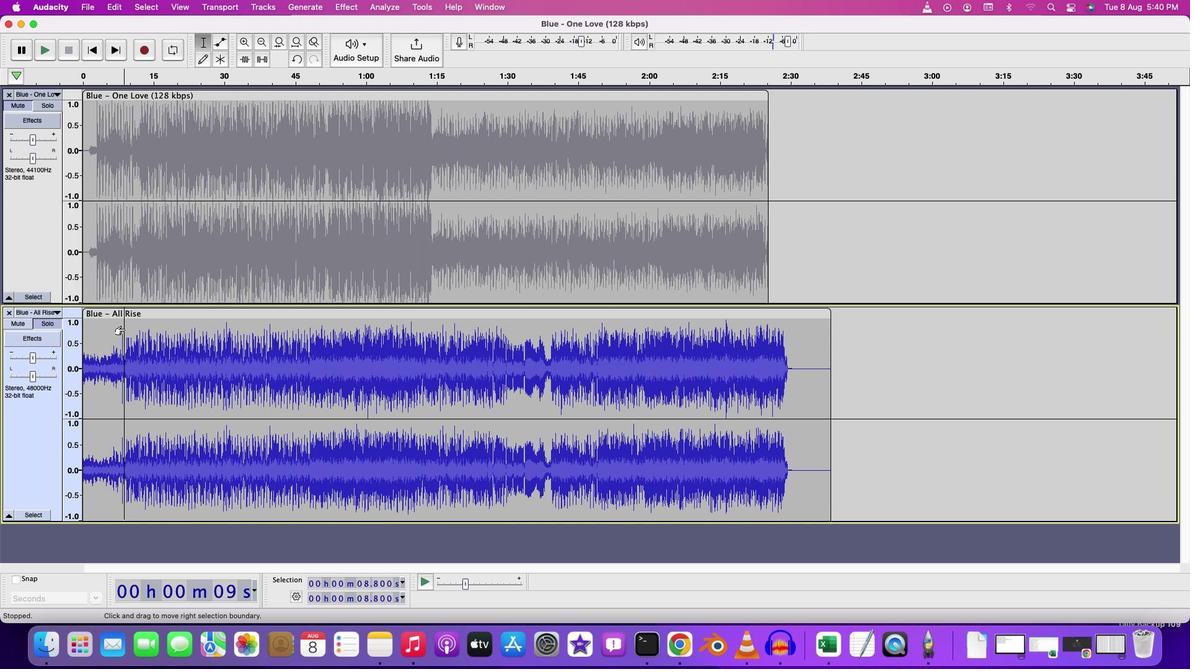 
Action: Mouse moved to (308, 332)
Screenshot: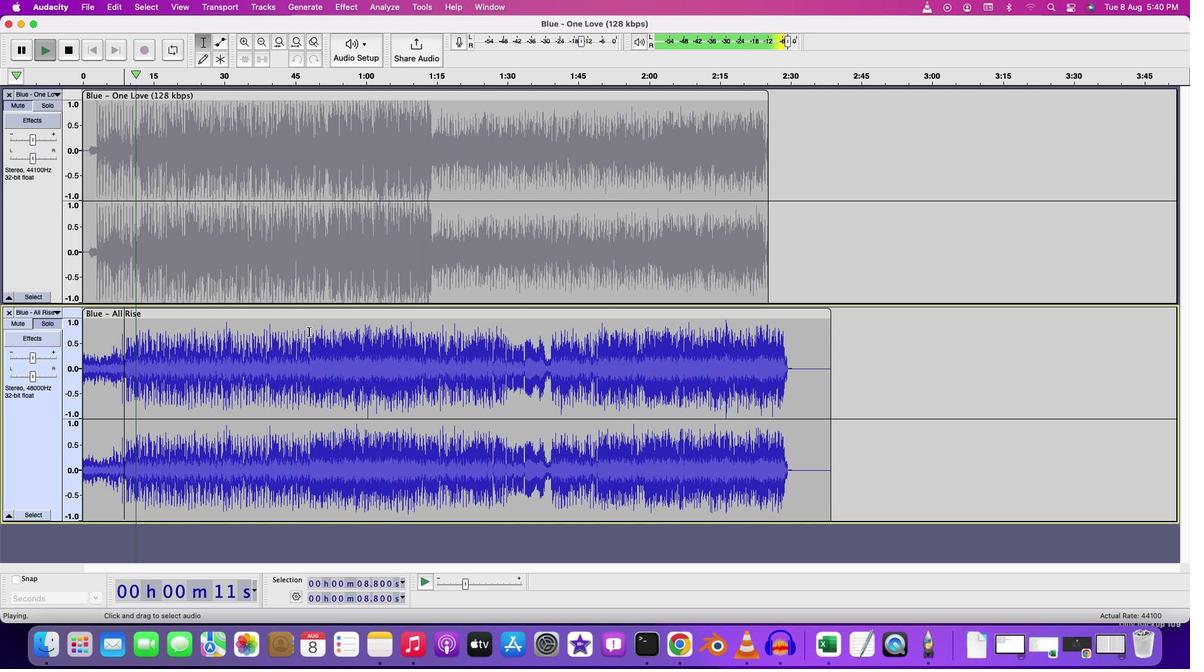 
Action: Mouse pressed left at (308, 332)
Screenshot: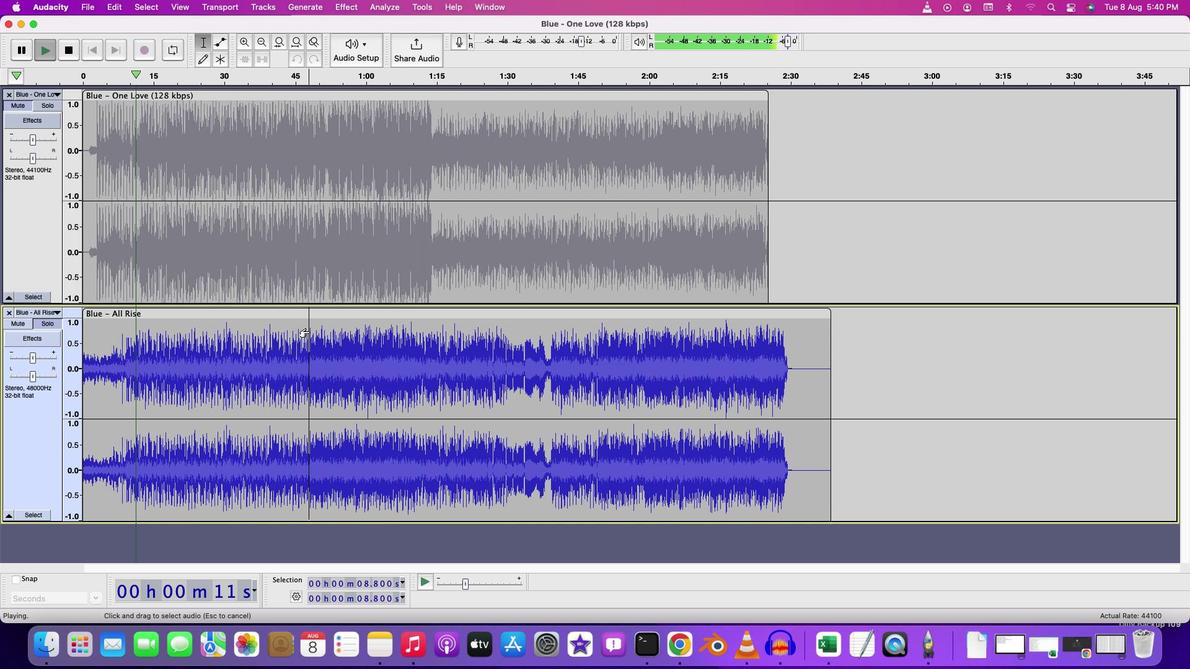 
Action: Key pressed Key.spaceKey.space
Screenshot: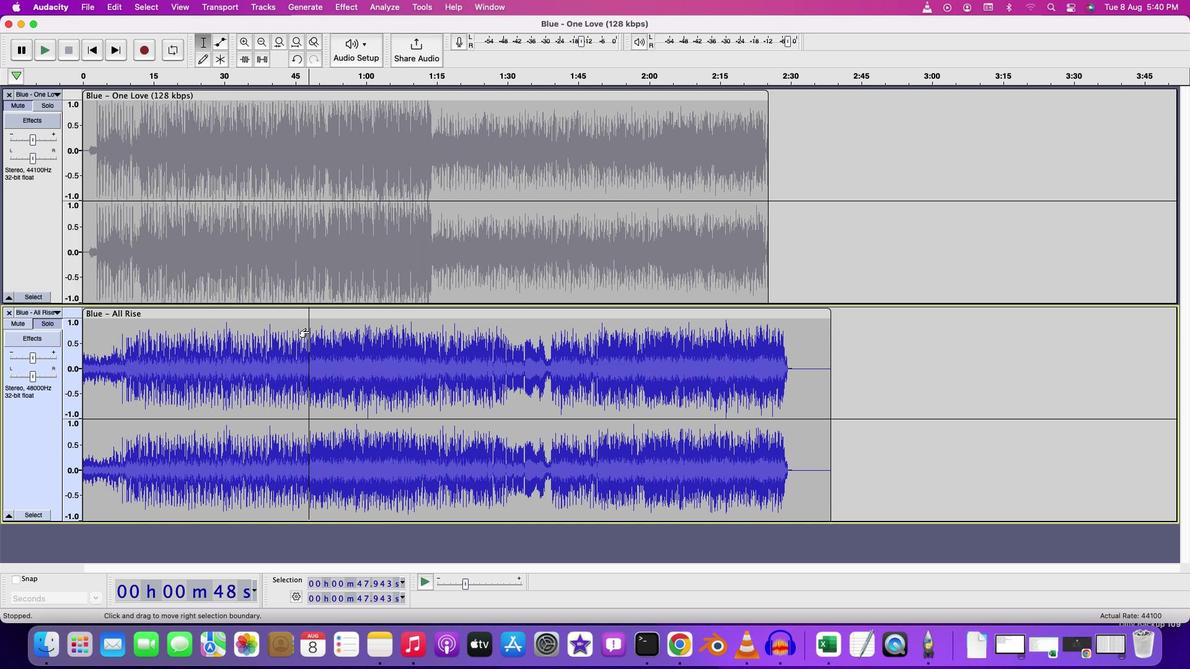 
Action: Mouse moved to (549, 337)
Screenshot: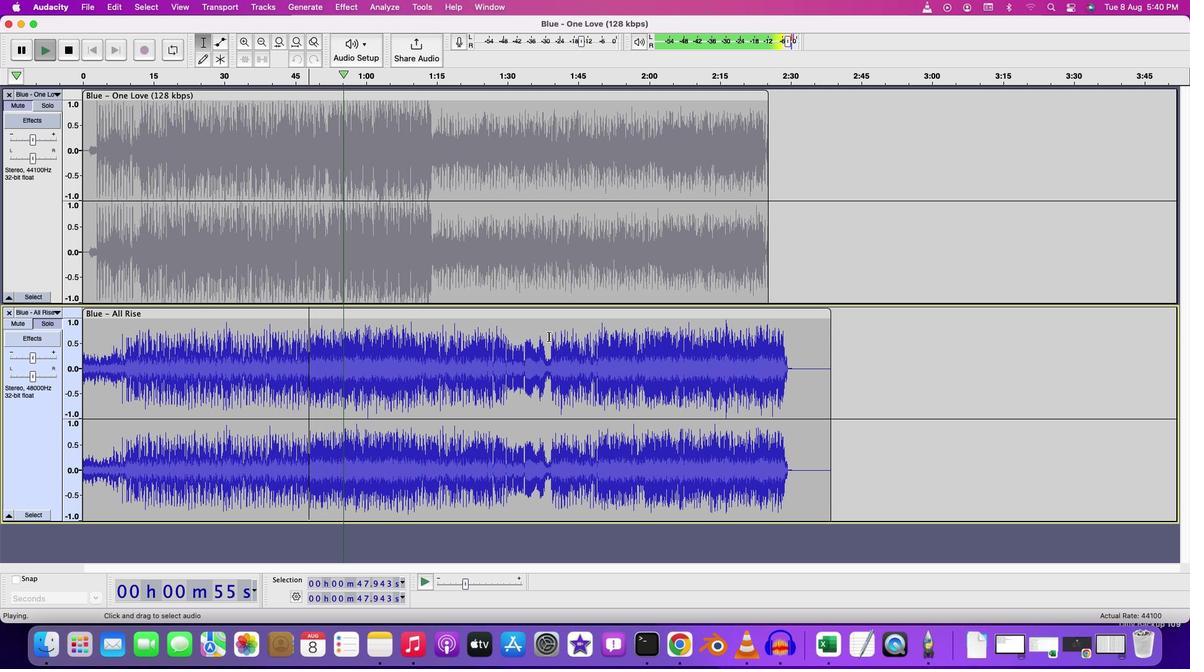 
Action: Mouse pressed left at (549, 337)
Screenshot: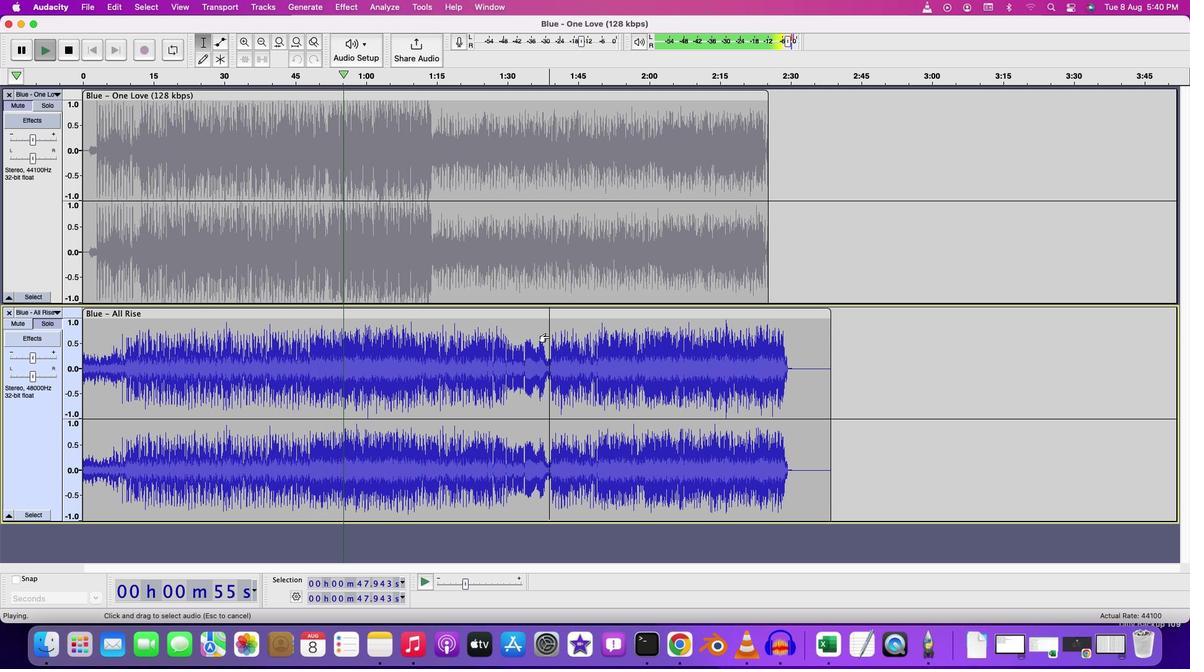 
Action: Key pressed Key.spaceKey.space
Screenshot: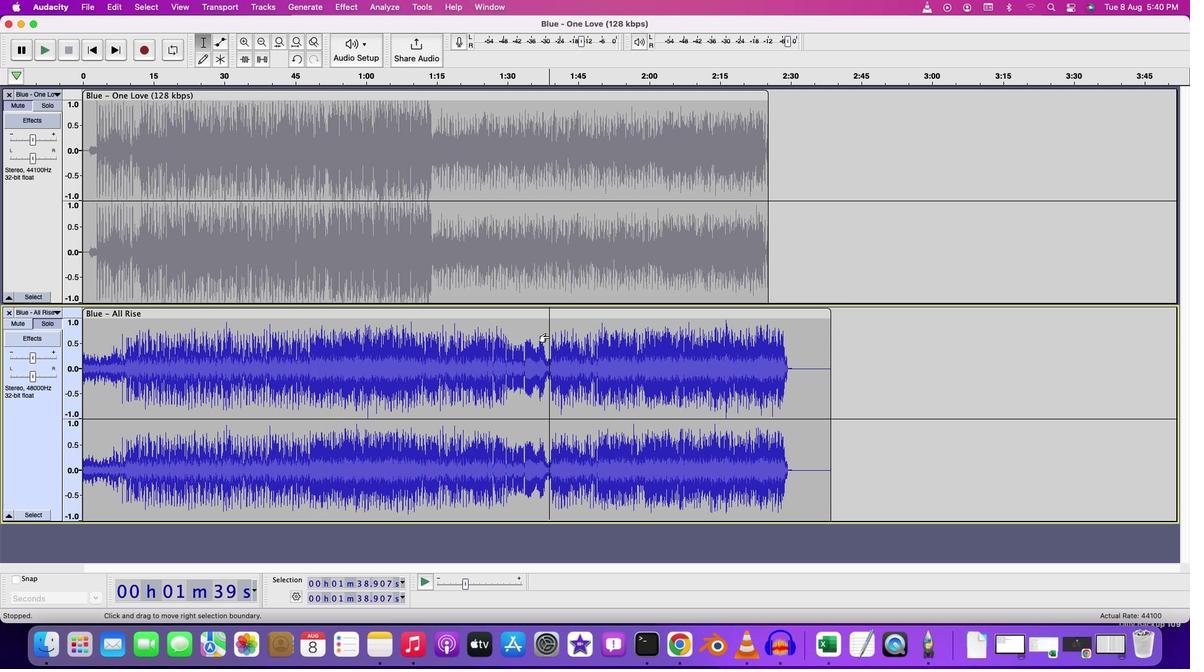 
Action: Mouse moved to (746, 262)
Screenshot: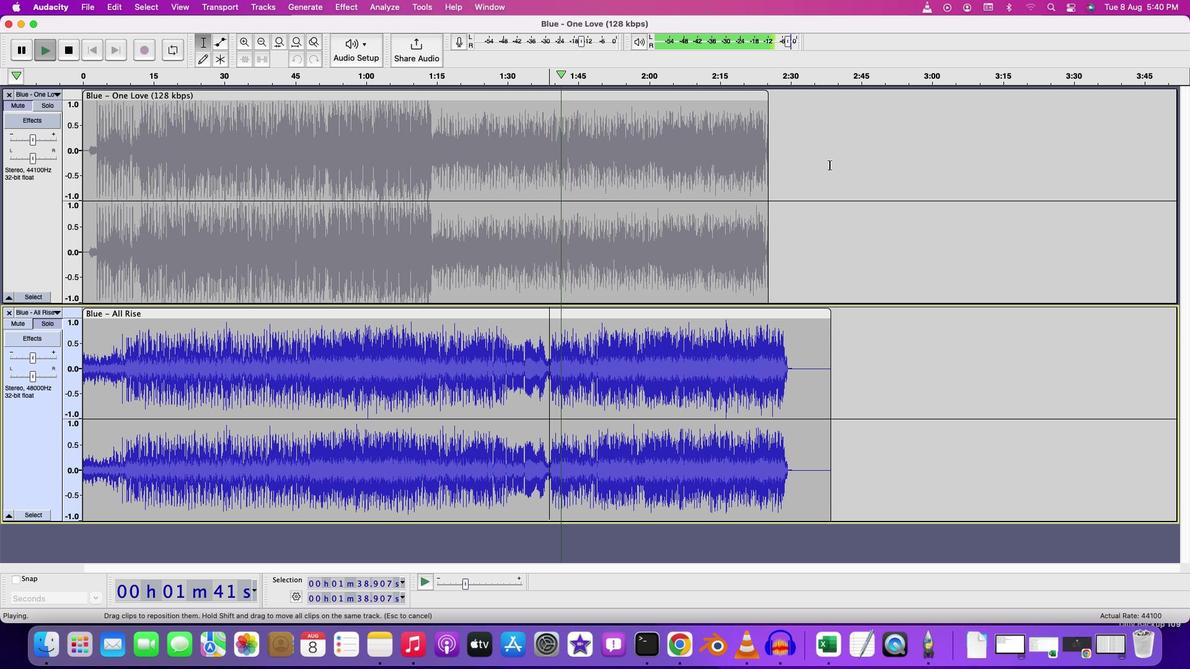 
Action: Key pressed Key.space
Screenshot: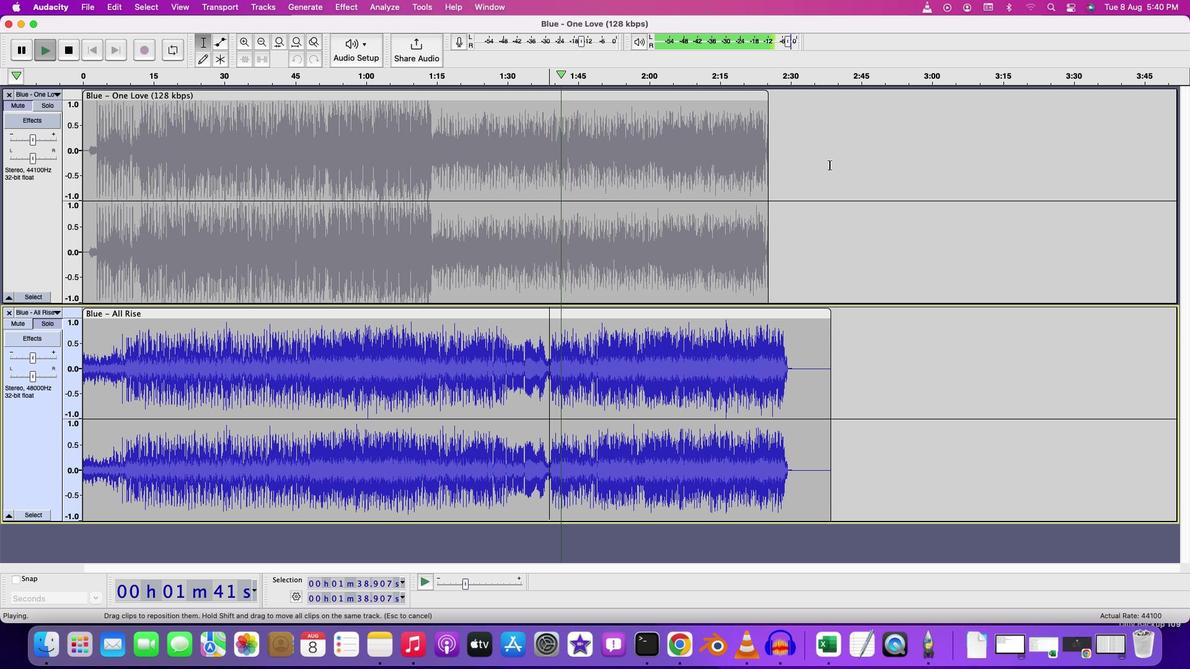 
Action: Mouse moved to (50, 103)
Screenshot: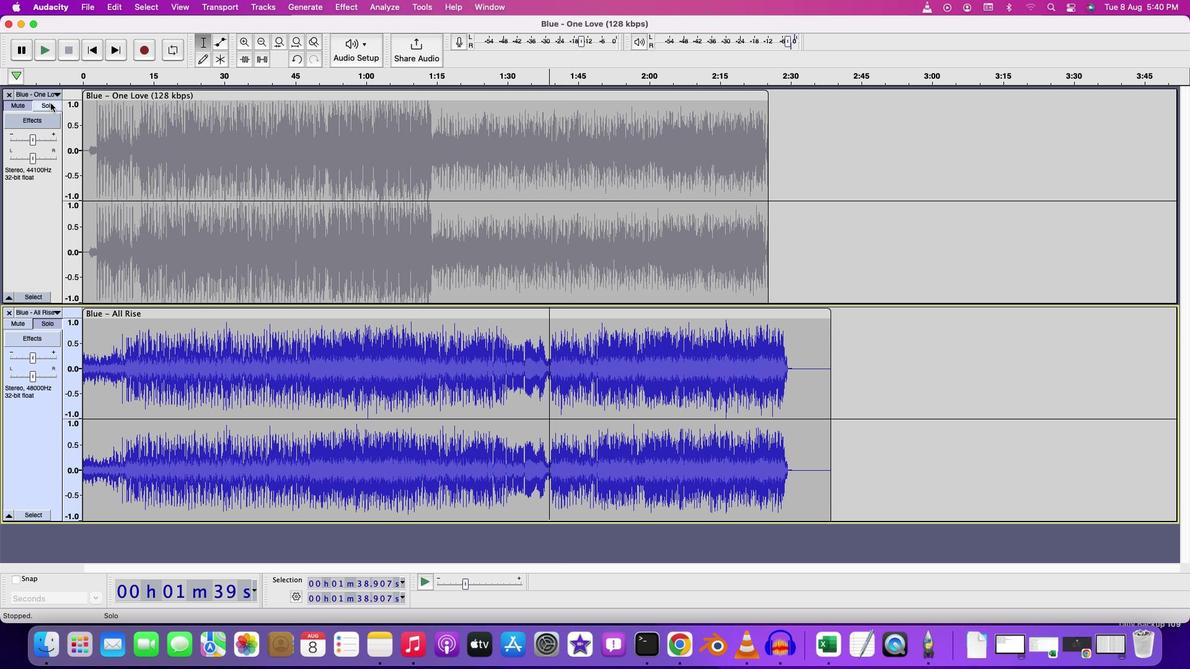 
Action: Mouse pressed left at (50, 103)
Screenshot: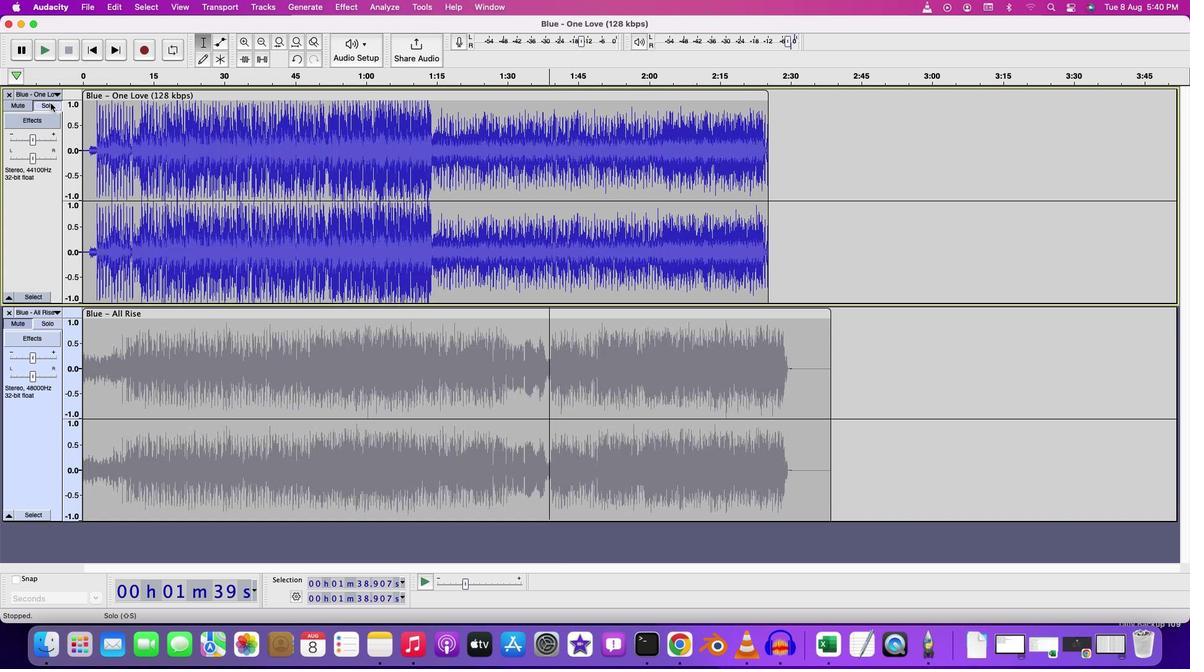 
Action: Mouse moved to (760, 127)
Screenshot: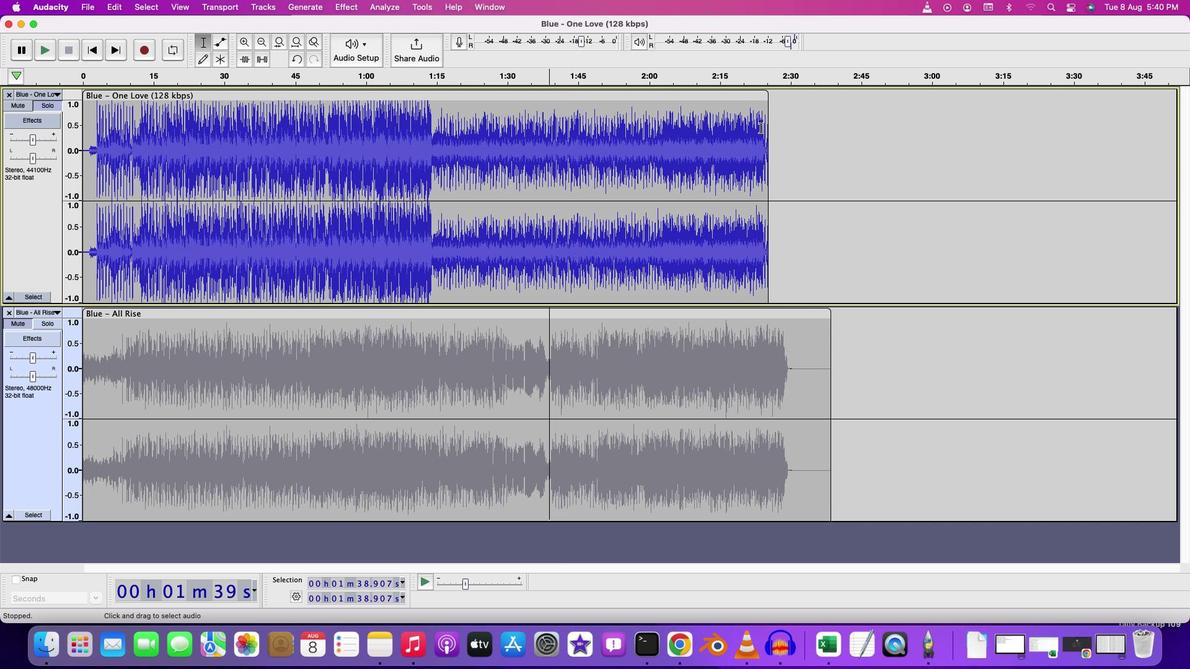 
Action: Mouse pressed left at (760, 127)
Screenshot: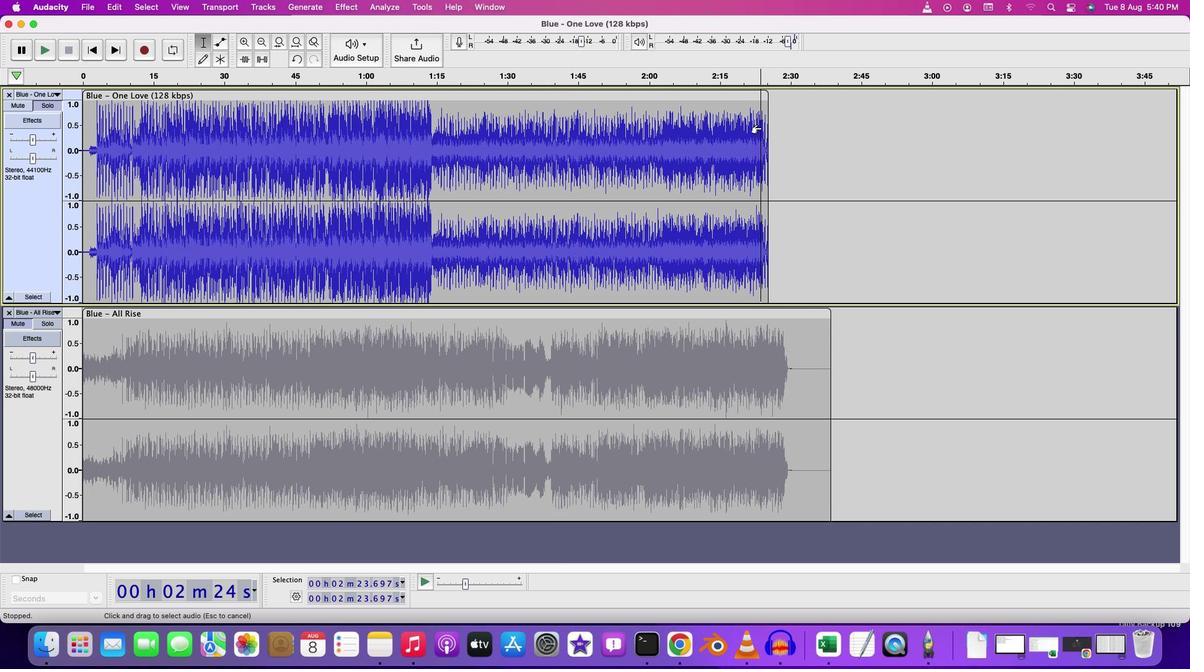 
Action: Key pressed Key.spaceKey.space
Screenshot: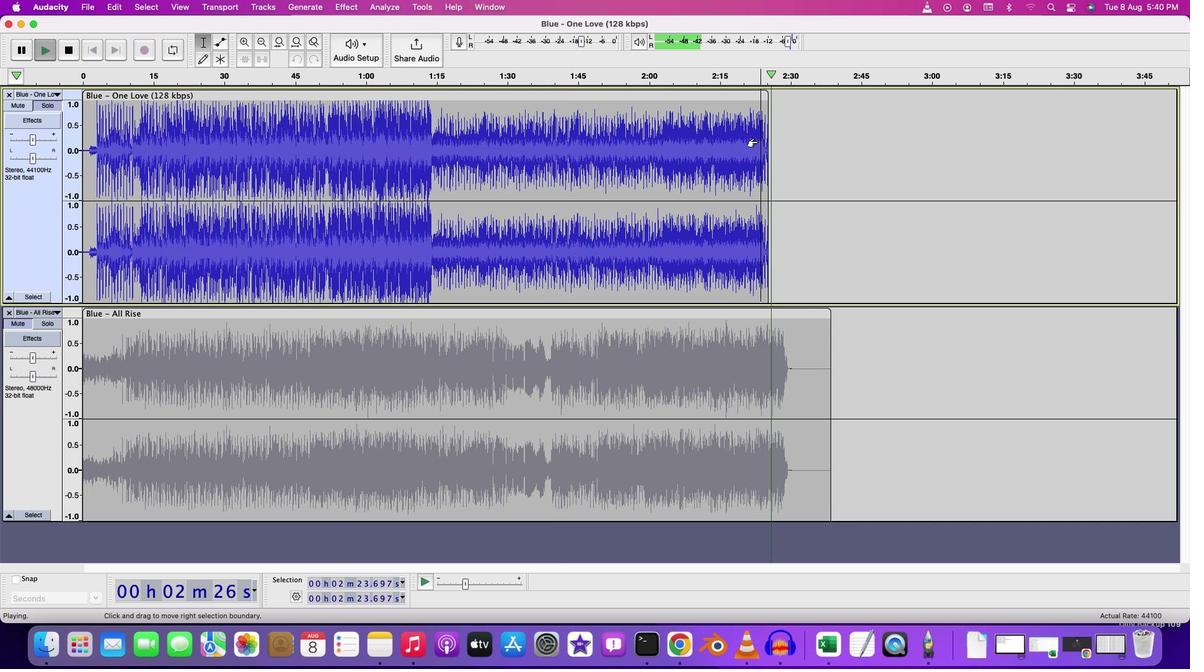 
Action: Mouse moved to (56, 325)
Screenshot: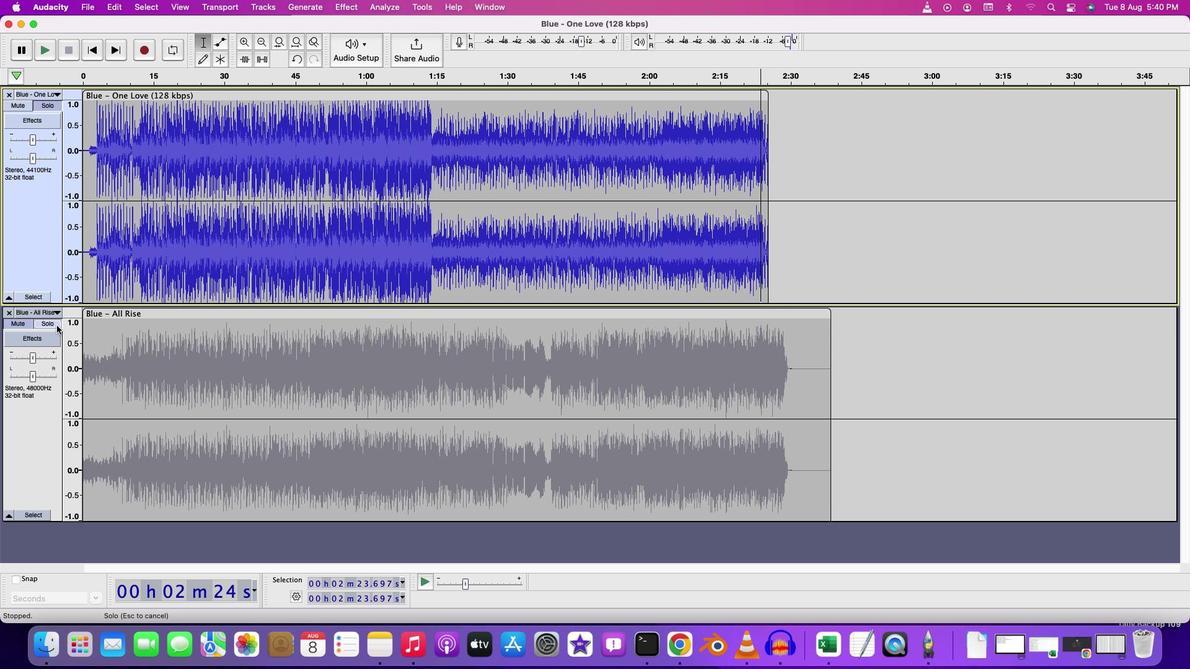 
Action: Mouse pressed left at (56, 325)
Screenshot: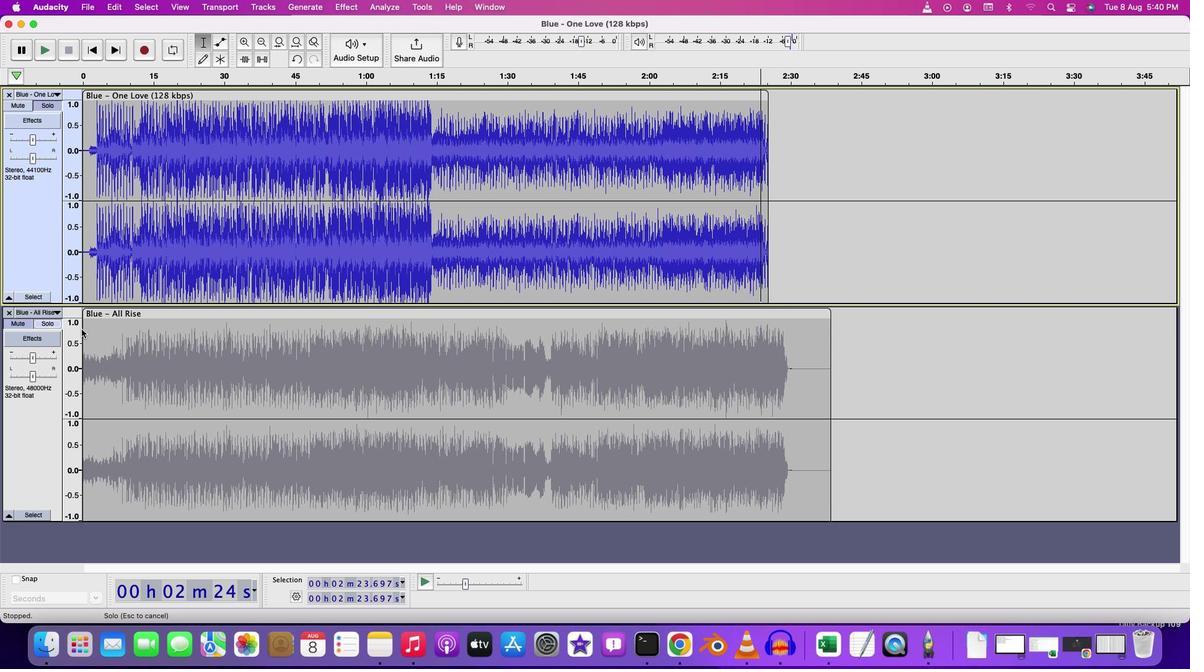 
Action: Mouse moved to (546, 339)
Screenshot: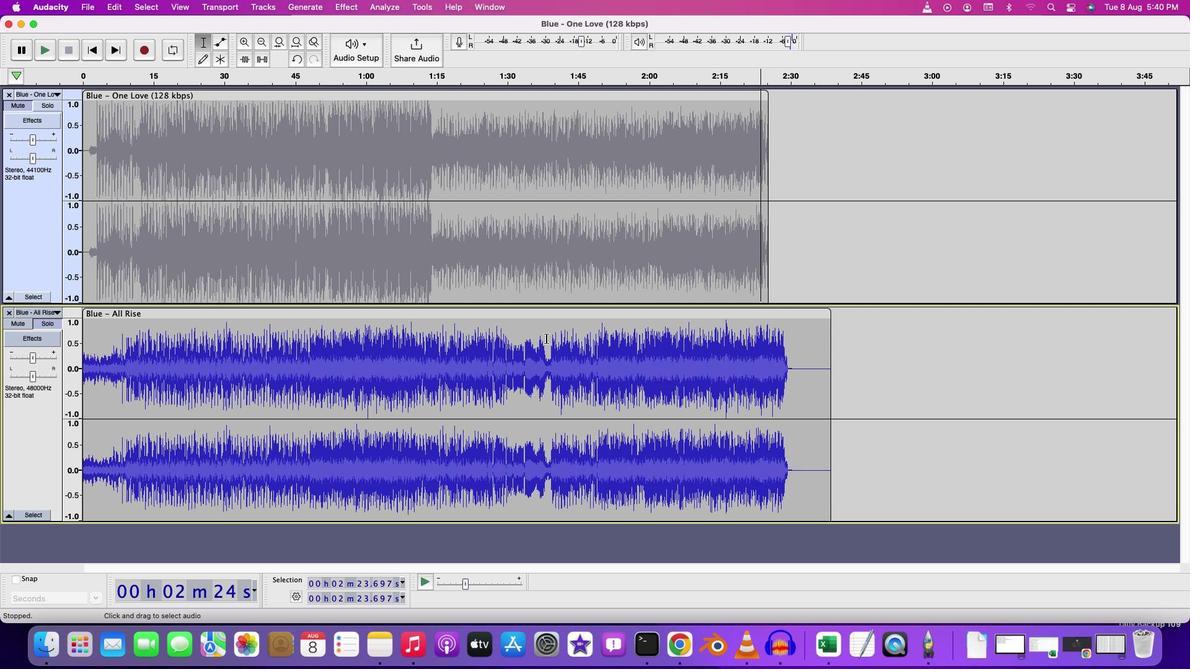
Action: Mouse pressed left at (546, 339)
Screenshot: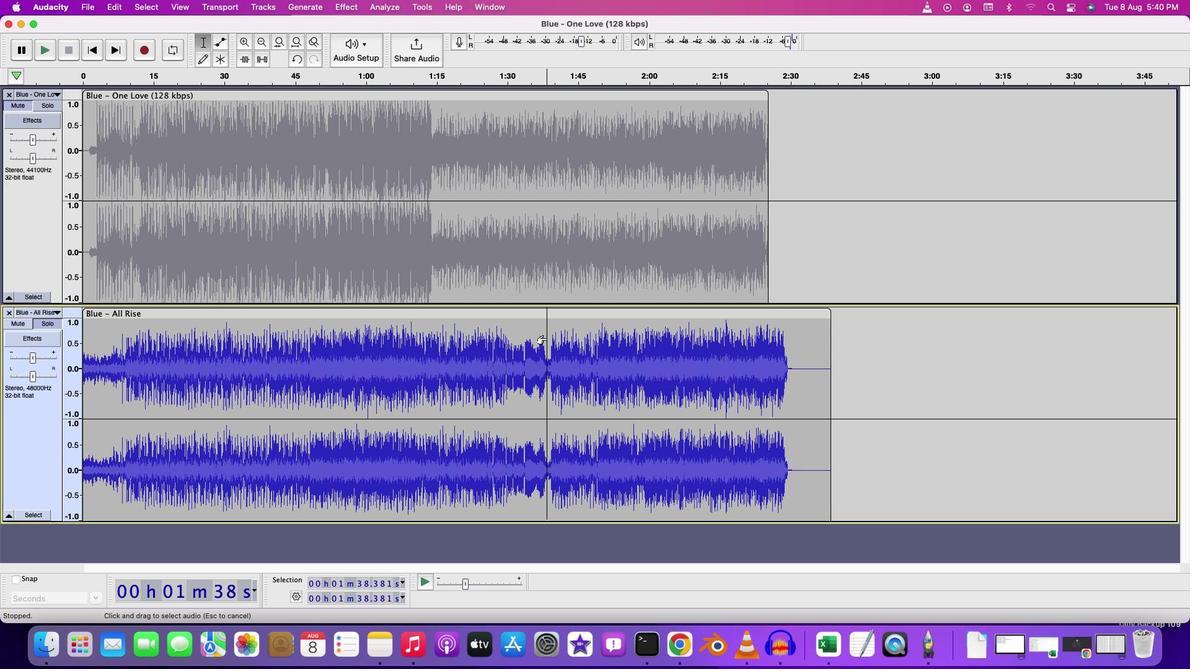
Action: Key pressed Key.spaceKey.space
Screenshot: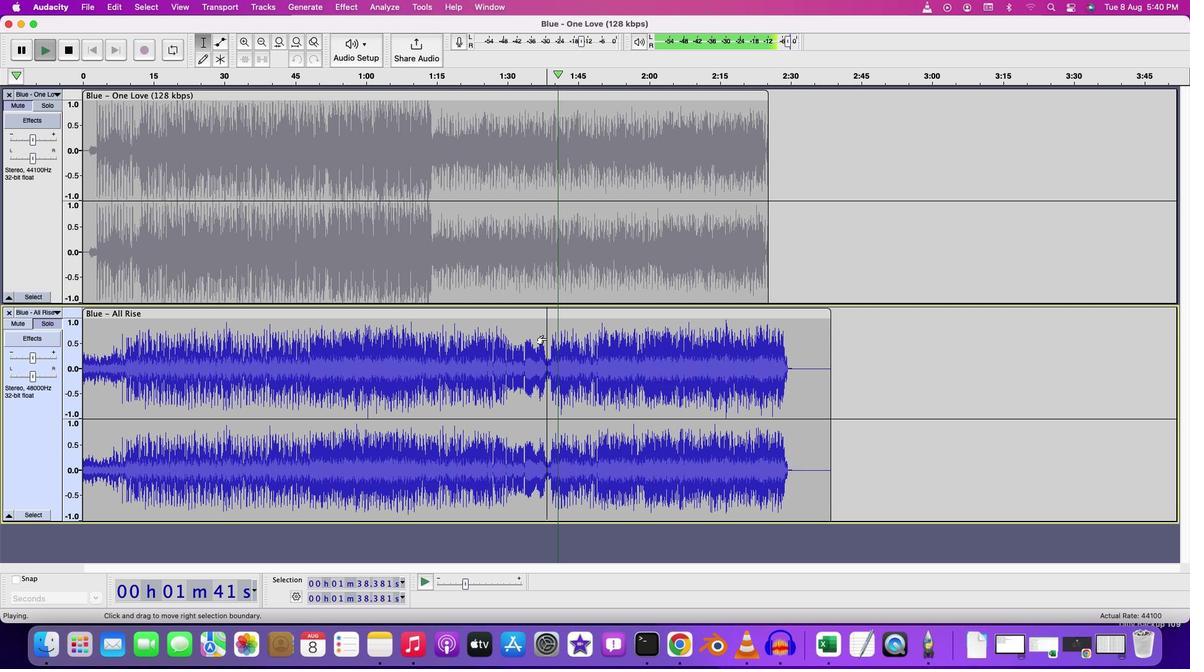 
Action: Mouse moved to (523, 335)
Screenshot: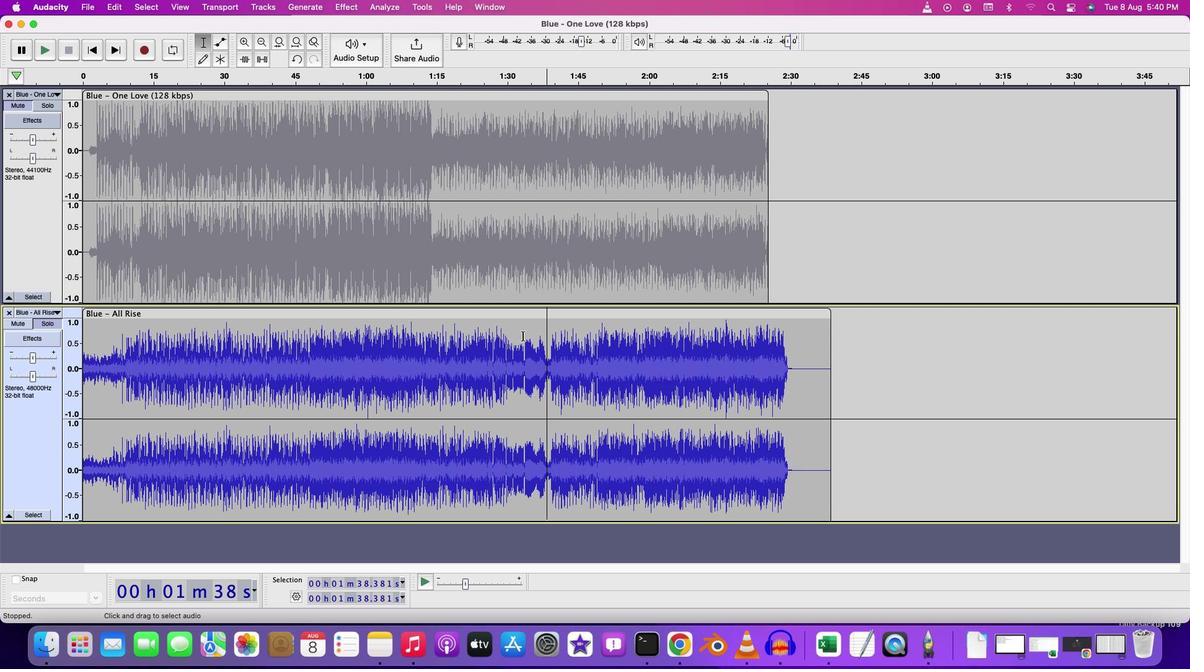 
Action: Mouse pressed left at (523, 335)
Screenshot: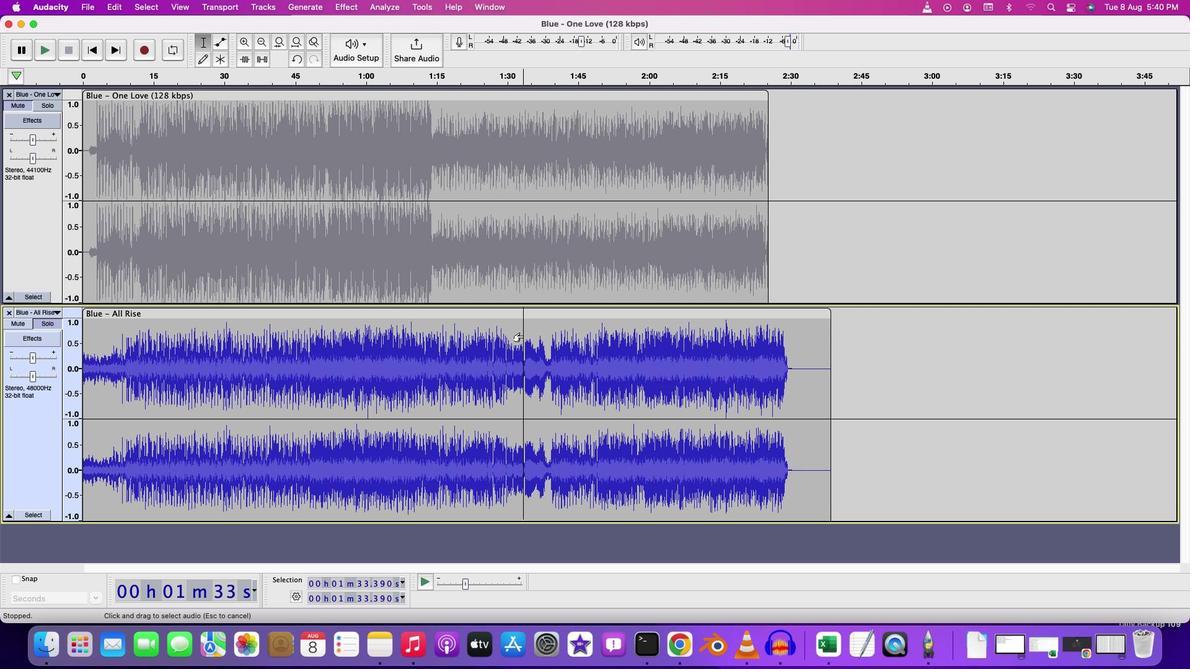 
Action: Key pressed Key.spaceKey.space
Screenshot: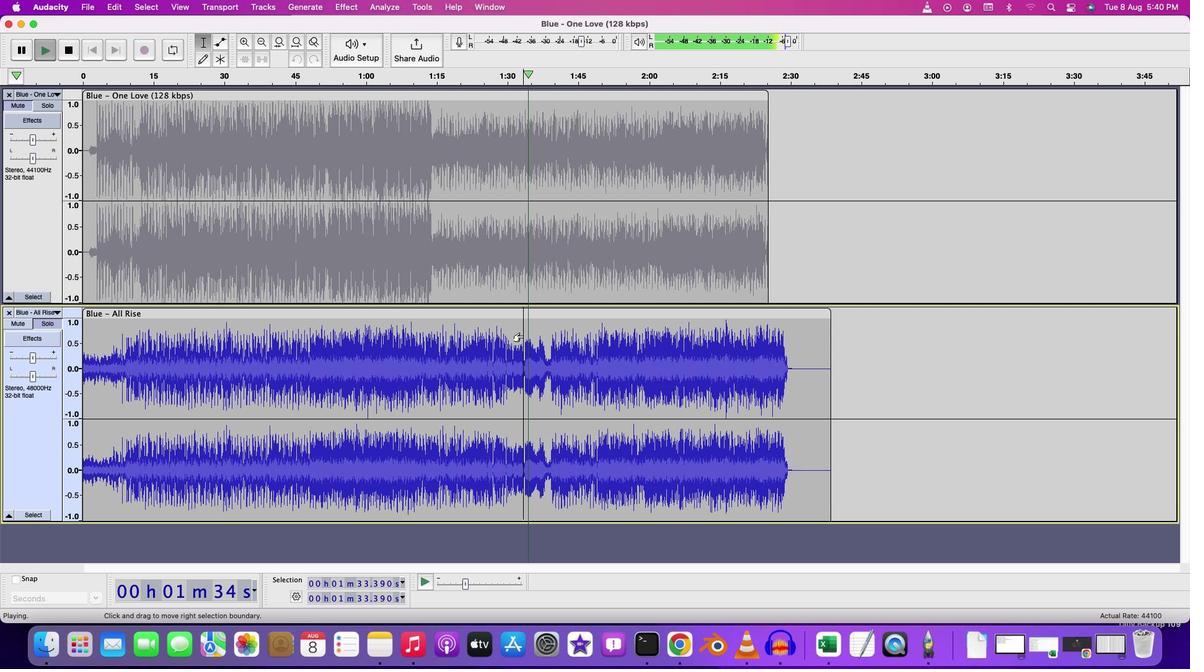 
Action: Mouse moved to (428, 332)
Screenshot: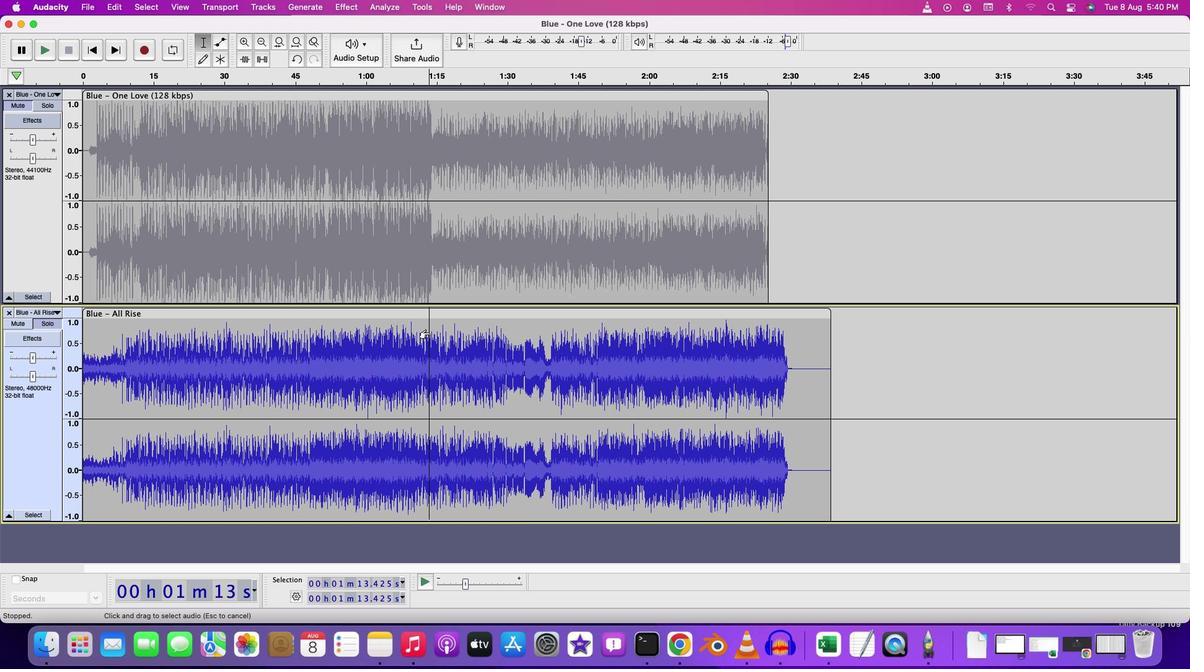 
Action: Mouse pressed left at (428, 332)
Screenshot: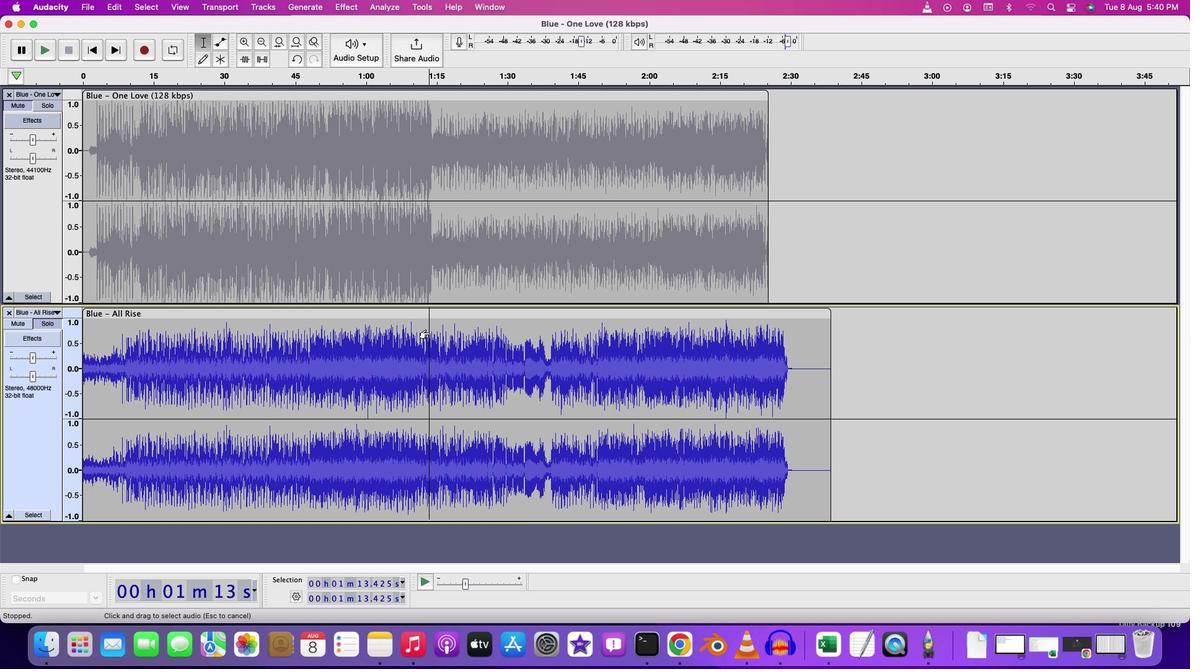 
Action: Key pressed Key.space
Screenshot: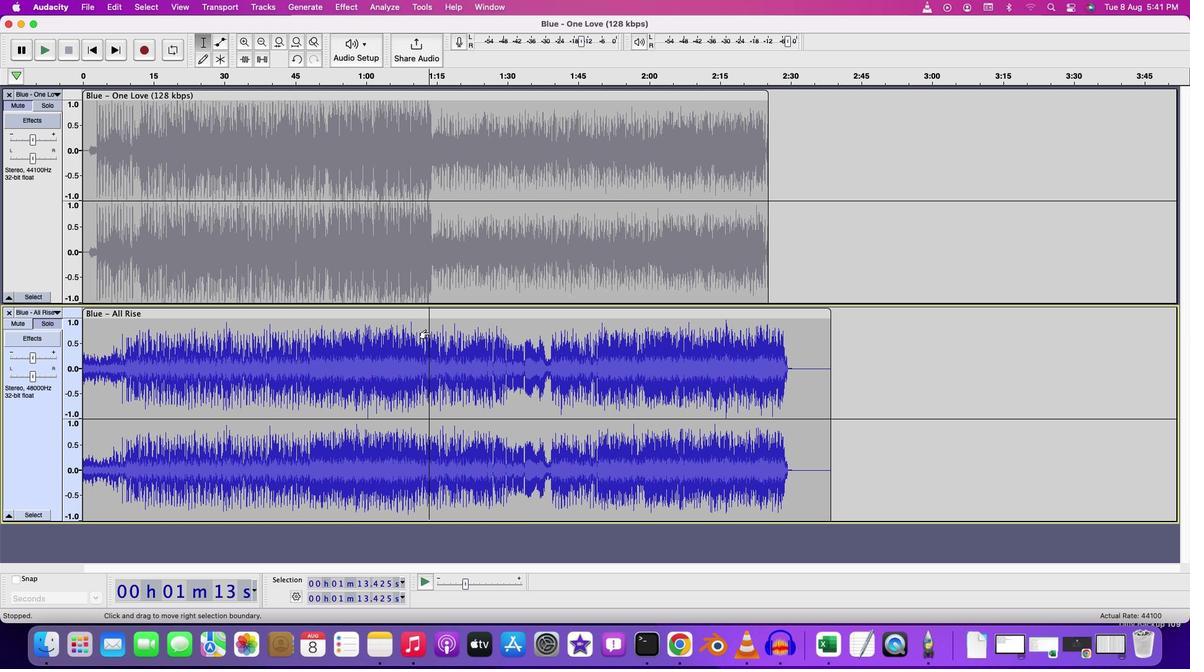 
Action: Mouse moved to (418, 330)
Screenshot: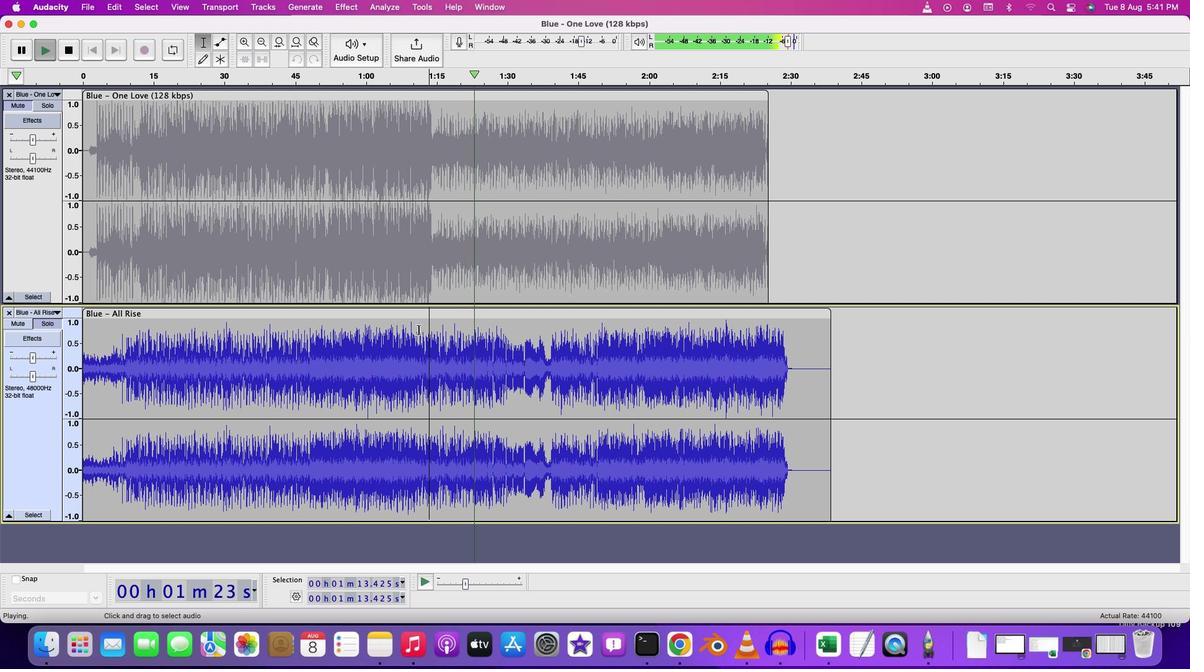 
Action: Mouse pressed left at (418, 330)
Screenshot: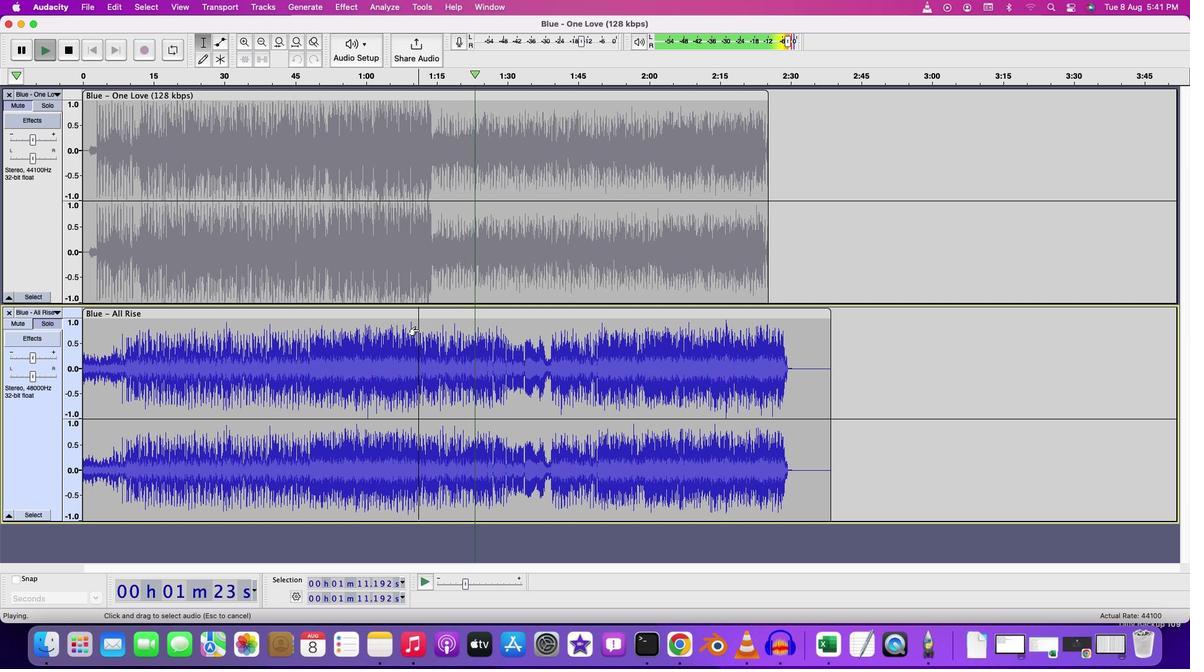 
Action: Key pressed Key.spaceKey.spaceKey.space
Screenshot: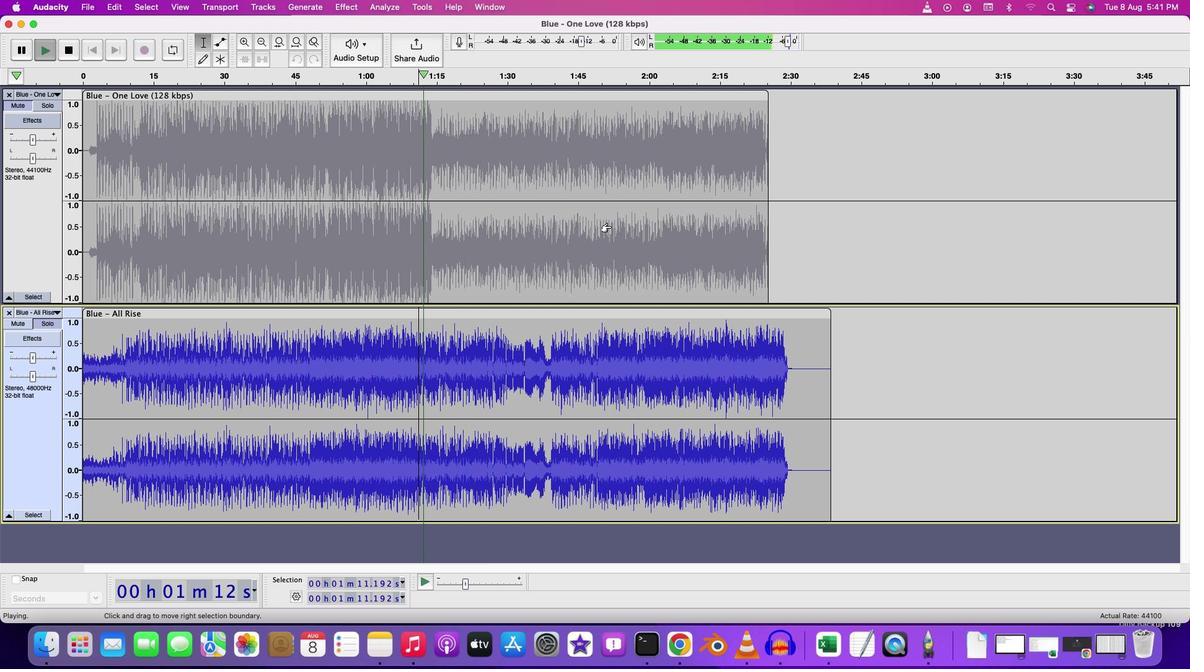 
Action: Mouse moved to (399, 327)
Screenshot: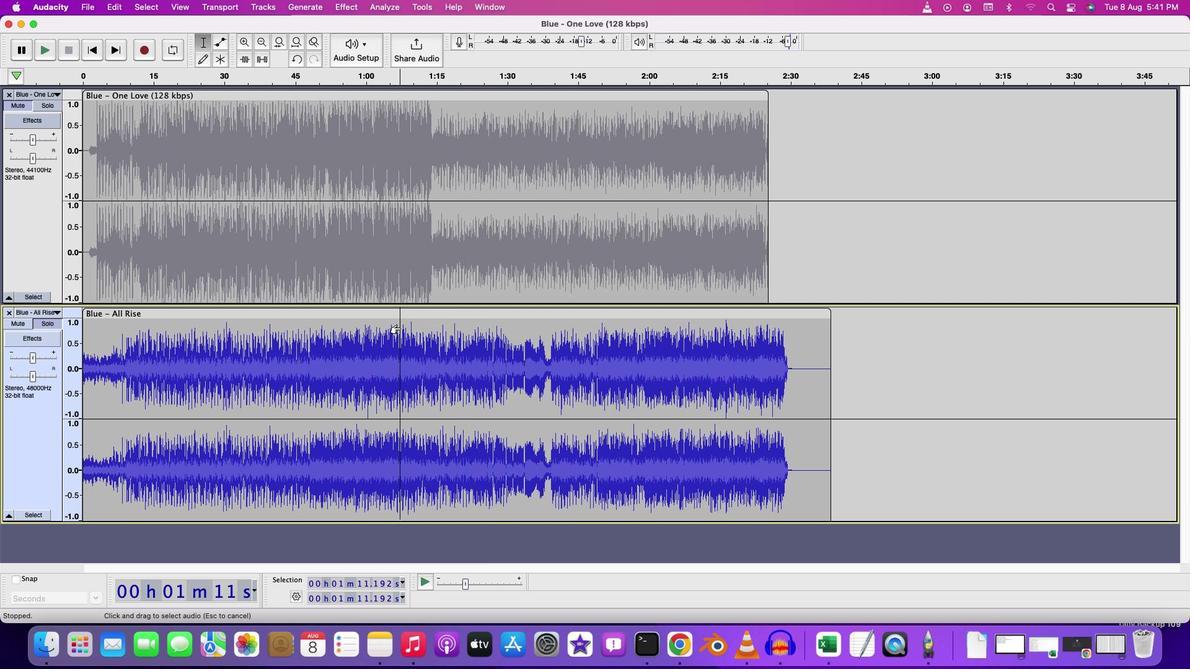 
Action: Mouse pressed left at (399, 327)
Screenshot: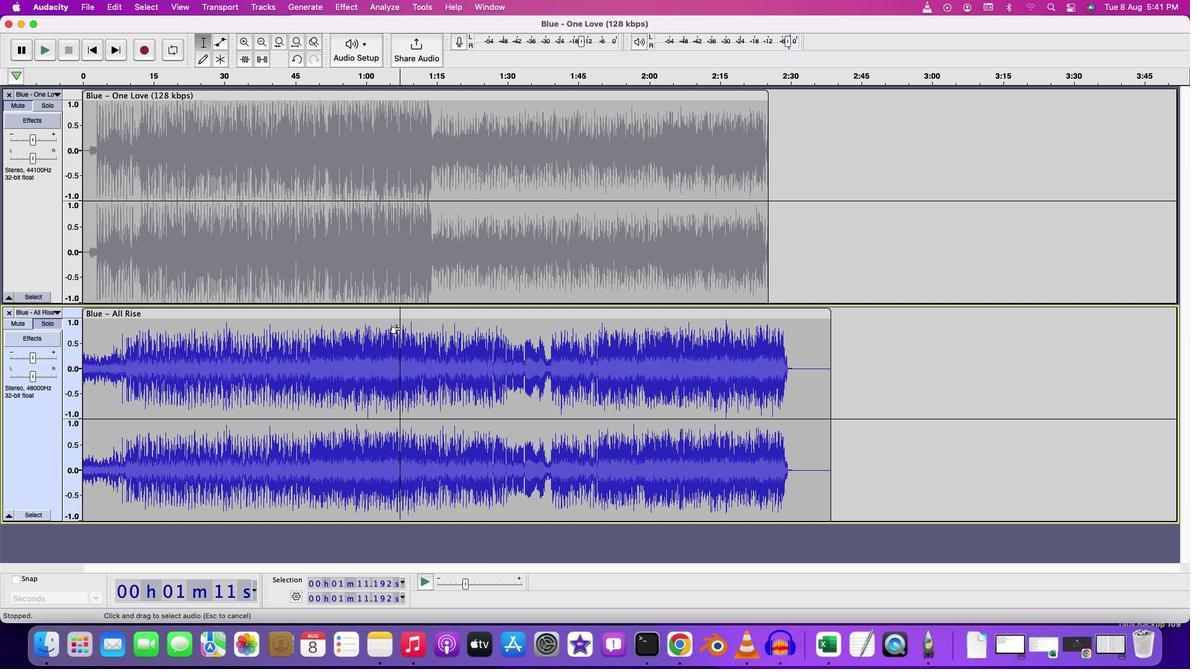 
Action: Key pressed Key.space
Screenshot: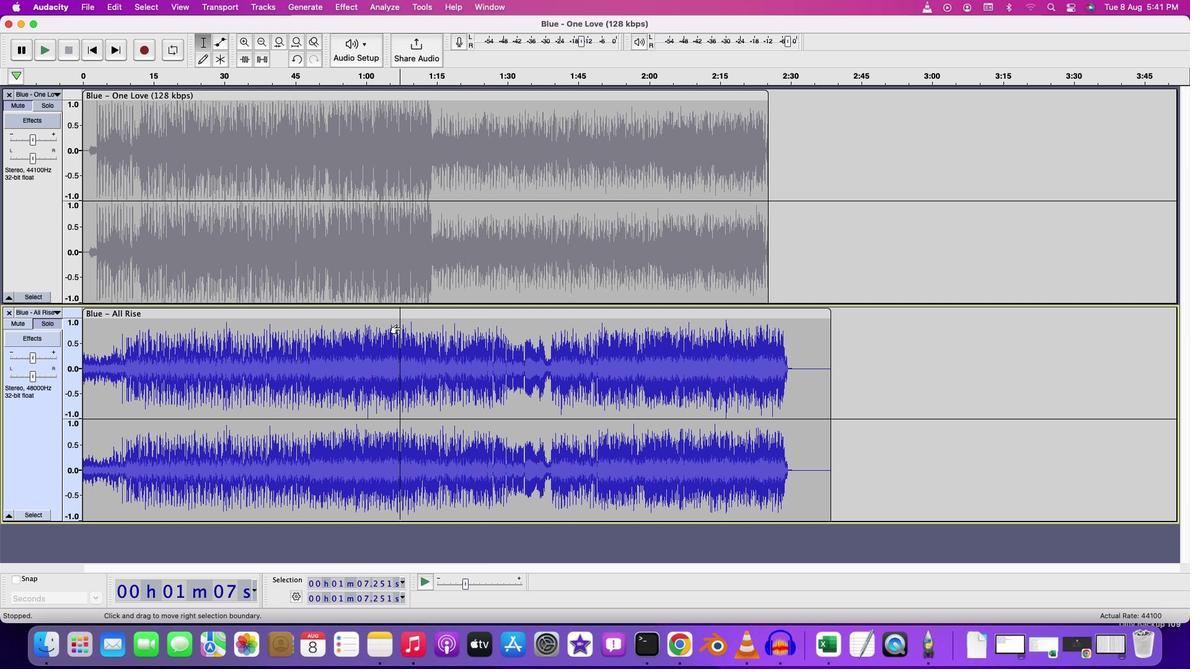 
Action: Mouse moved to (421, 336)
Screenshot: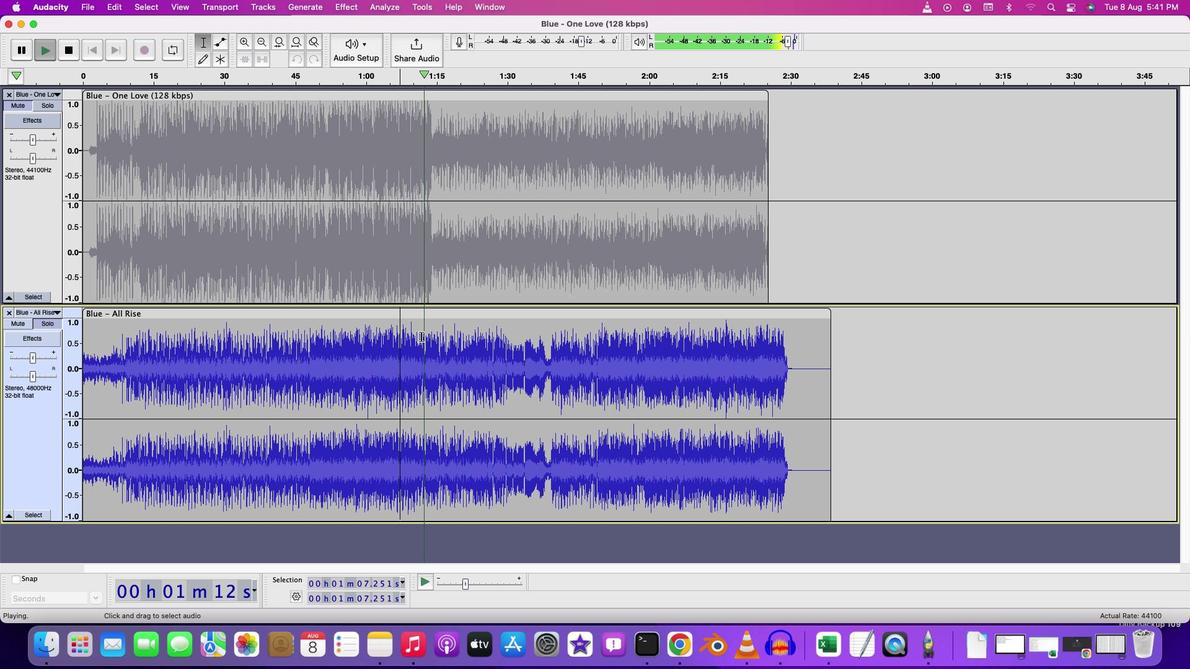 
Action: Key pressed Key.space
Screenshot: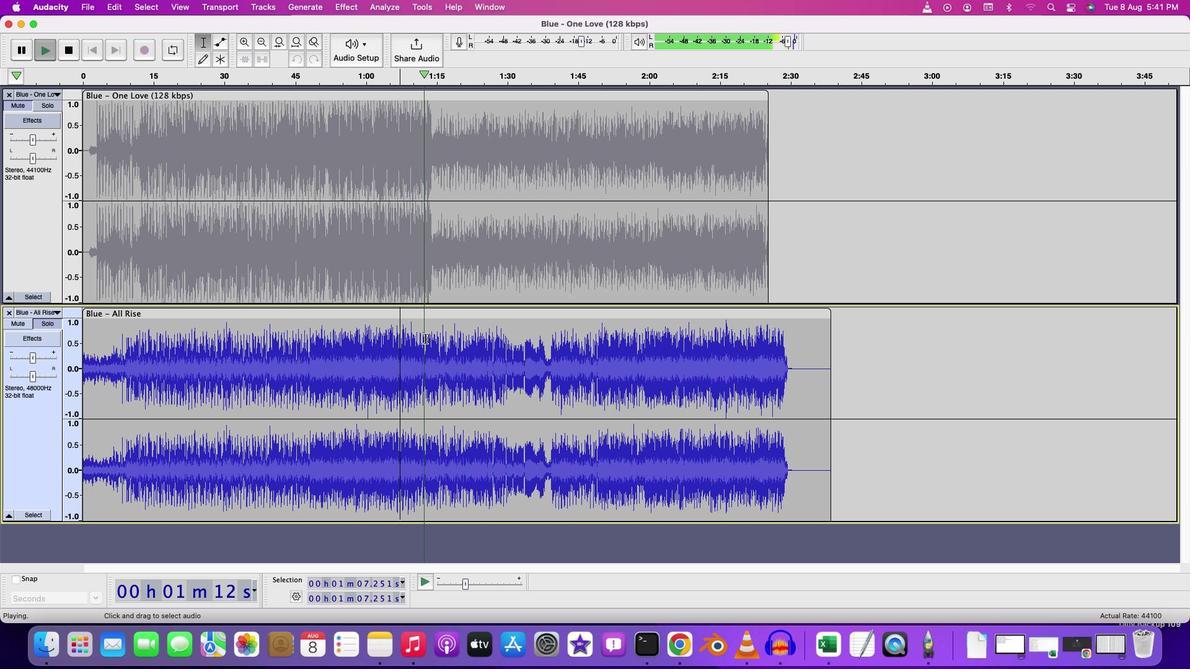 
Action: Mouse moved to (415, 340)
Screenshot: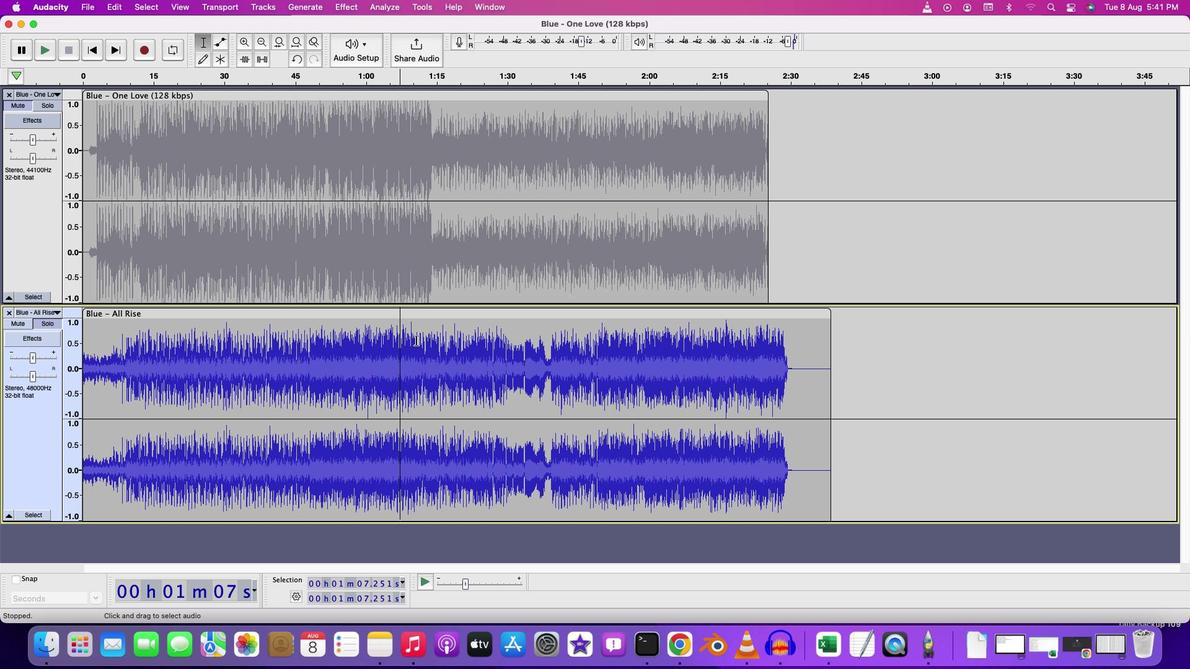 
Action: Mouse pressed left at (415, 340)
Screenshot: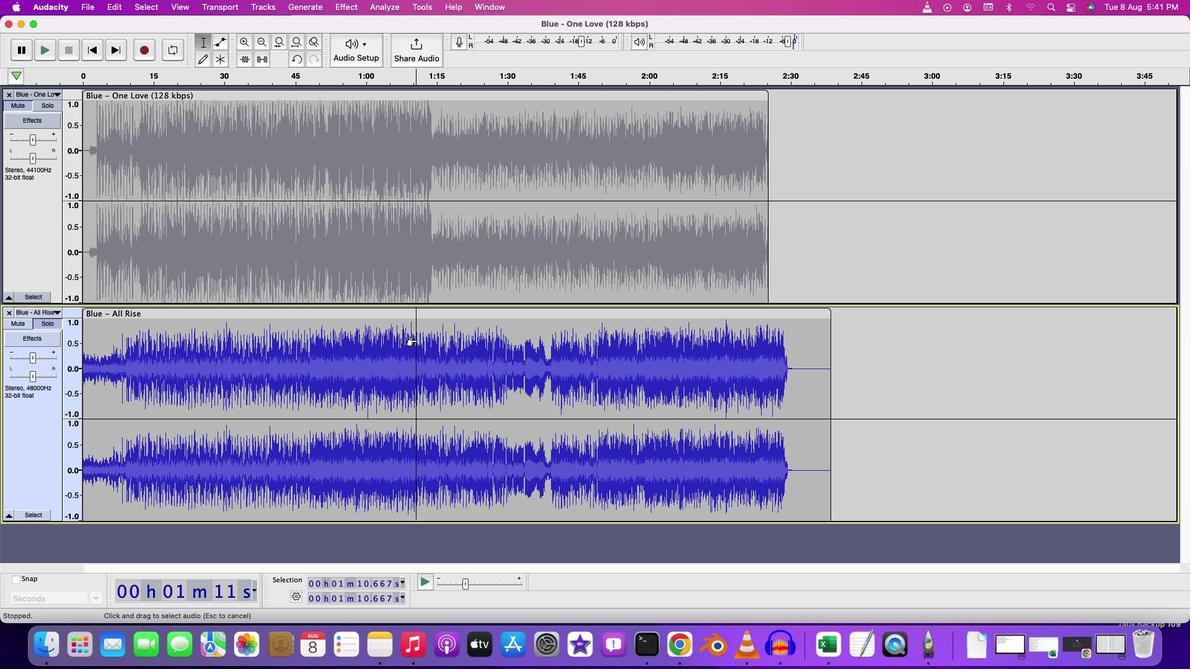 
Action: Key pressed Key.space
Screenshot: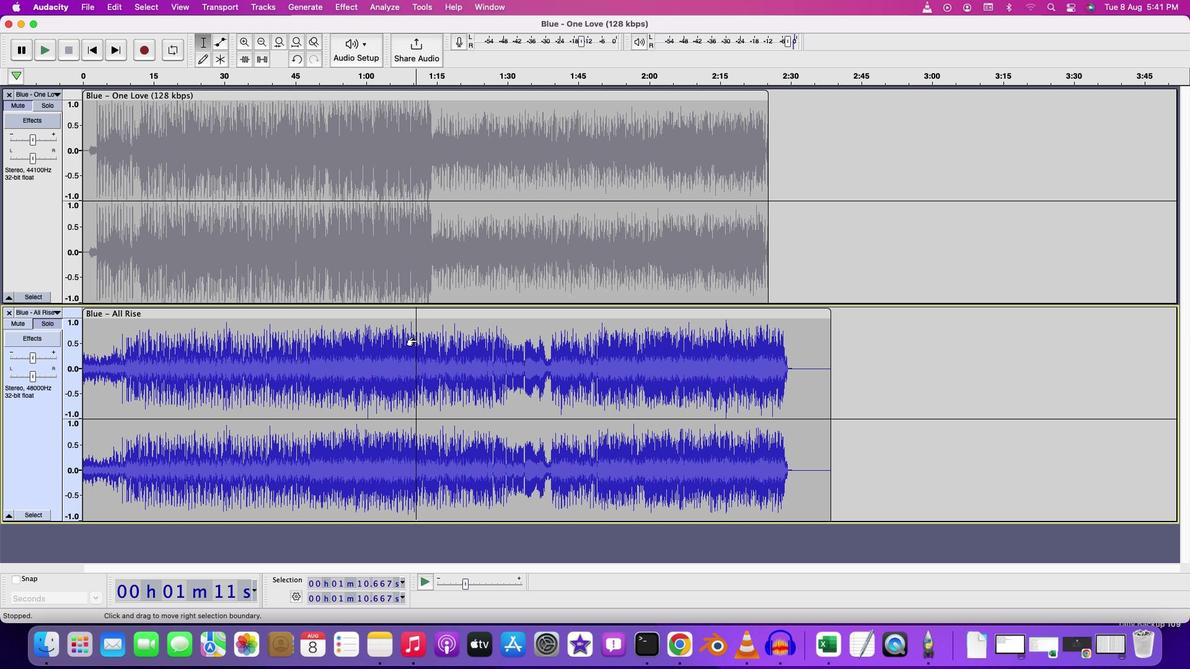 
Action: Mouse moved to (410, 340)
Screenshot: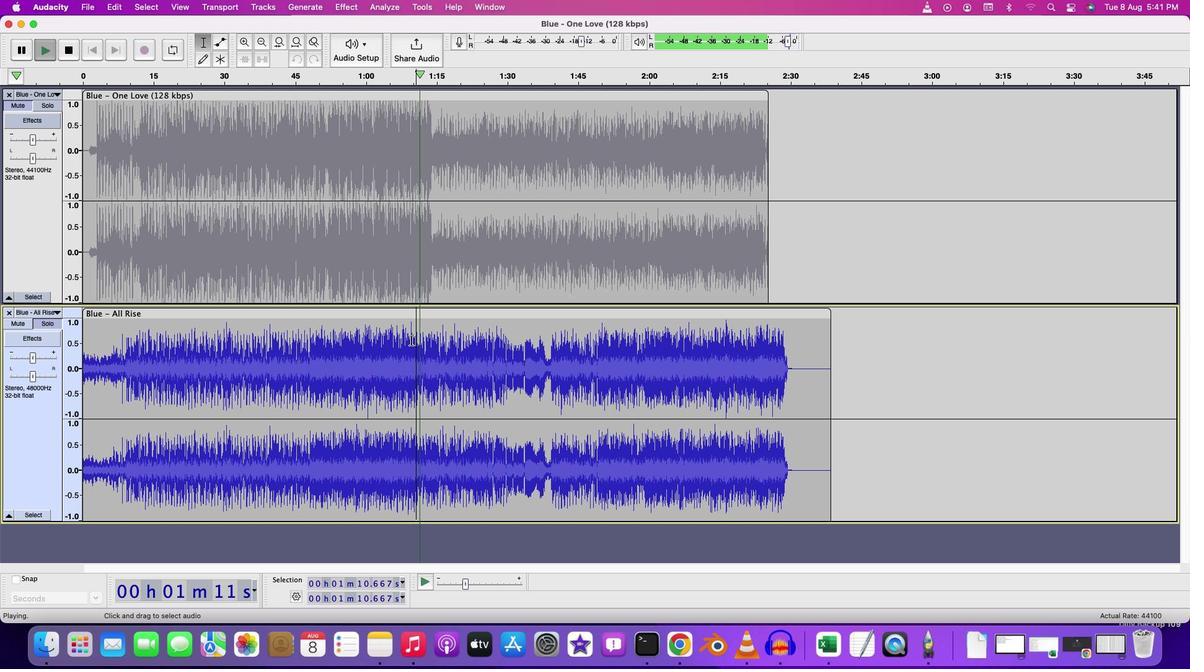 
Action: Mouse pressed left at (410, 340)
Screenshot: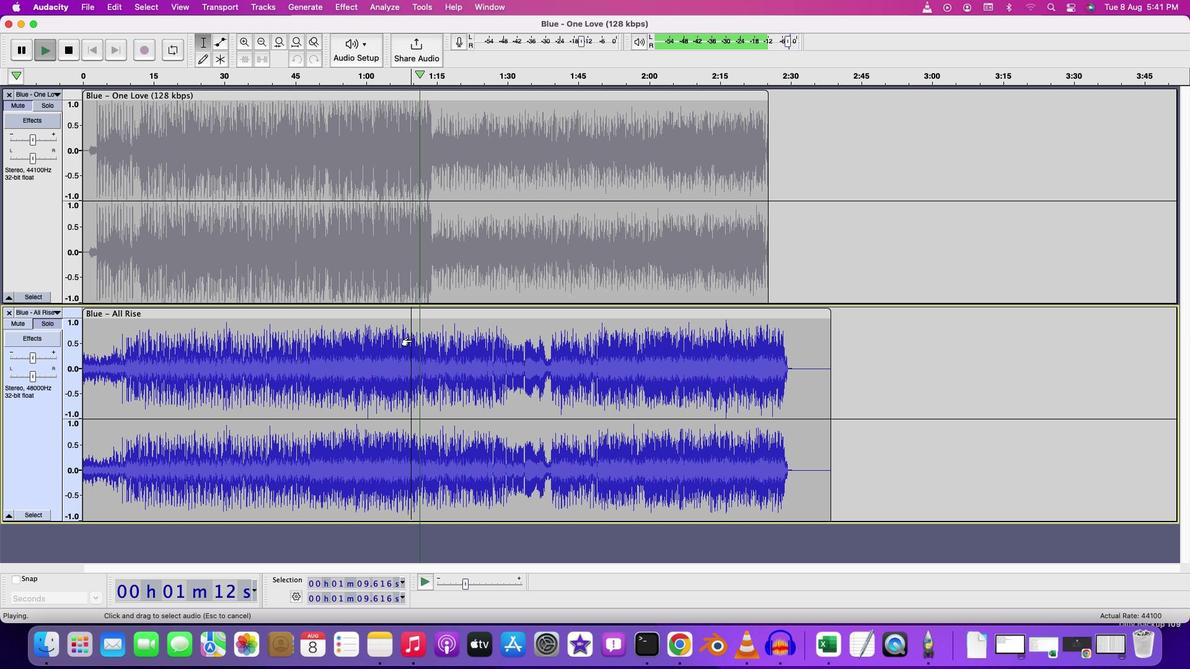 
Action: Key pressed Key.spaceKey.space
Screenshot: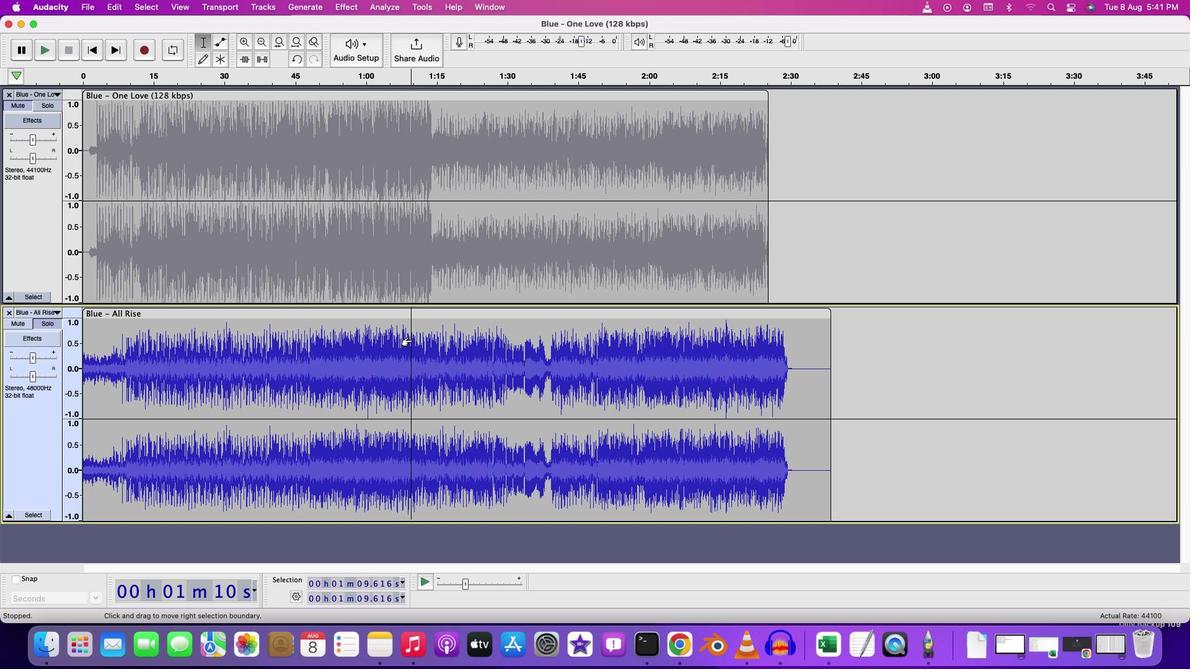 
Action: Mouse moved to (414, 340)
Screenshot: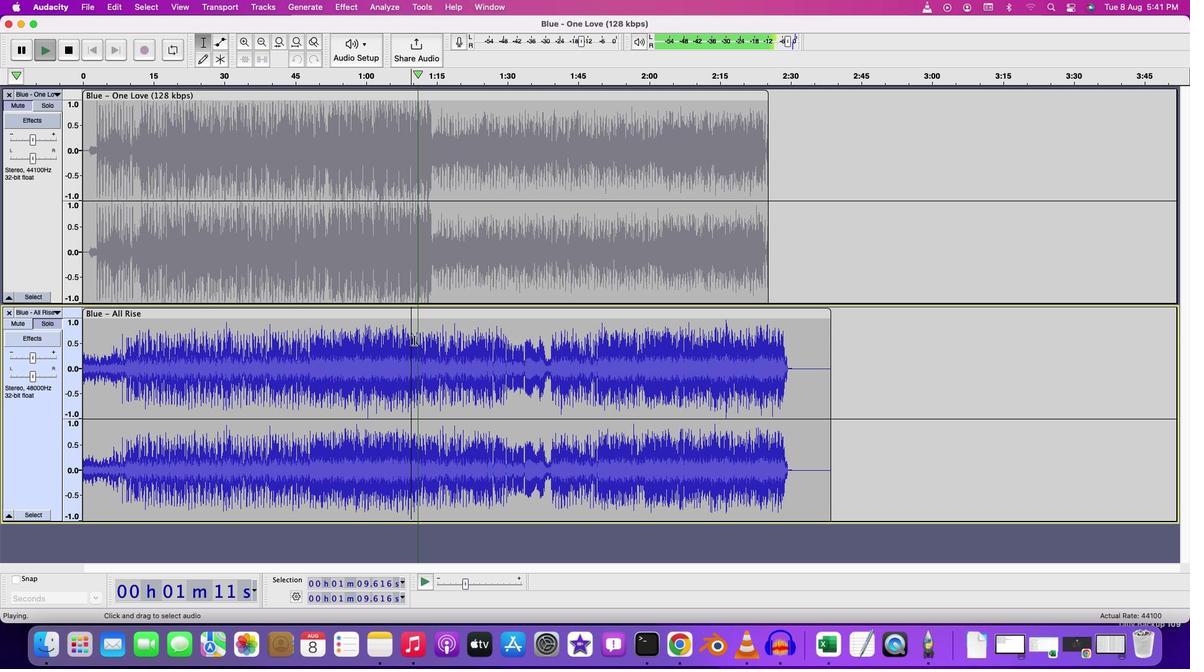 
Action: Mouse pressed left at (414, 340)
Screenshot: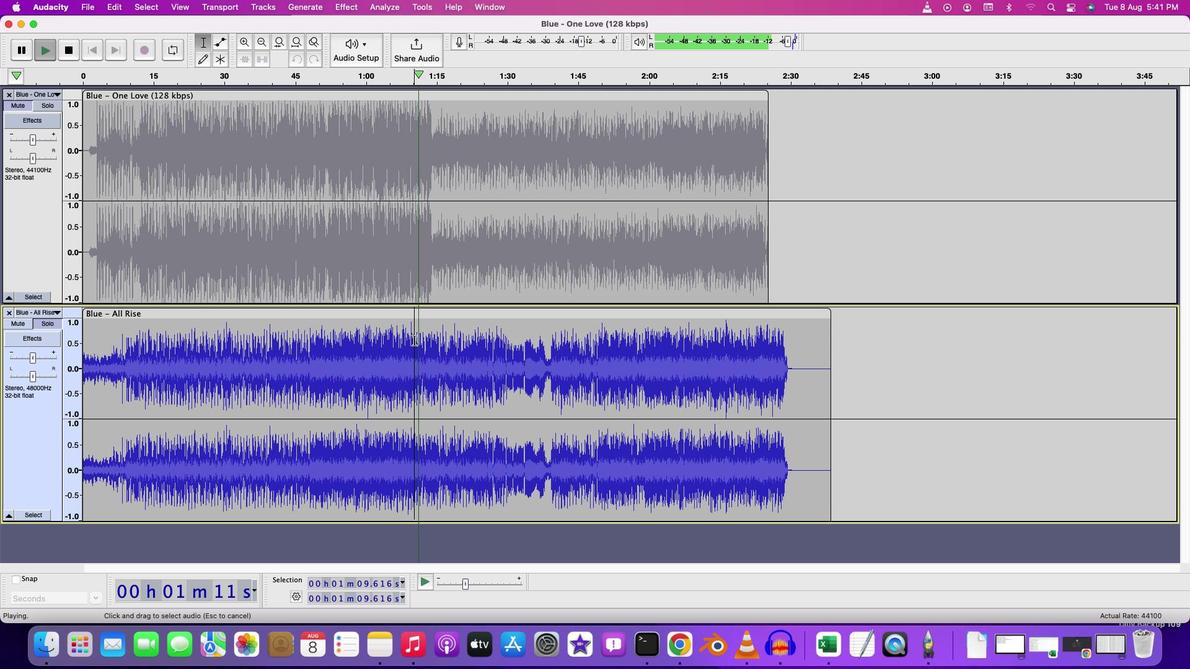 
Action: Mouse moved to (394, 329)
Screenshot: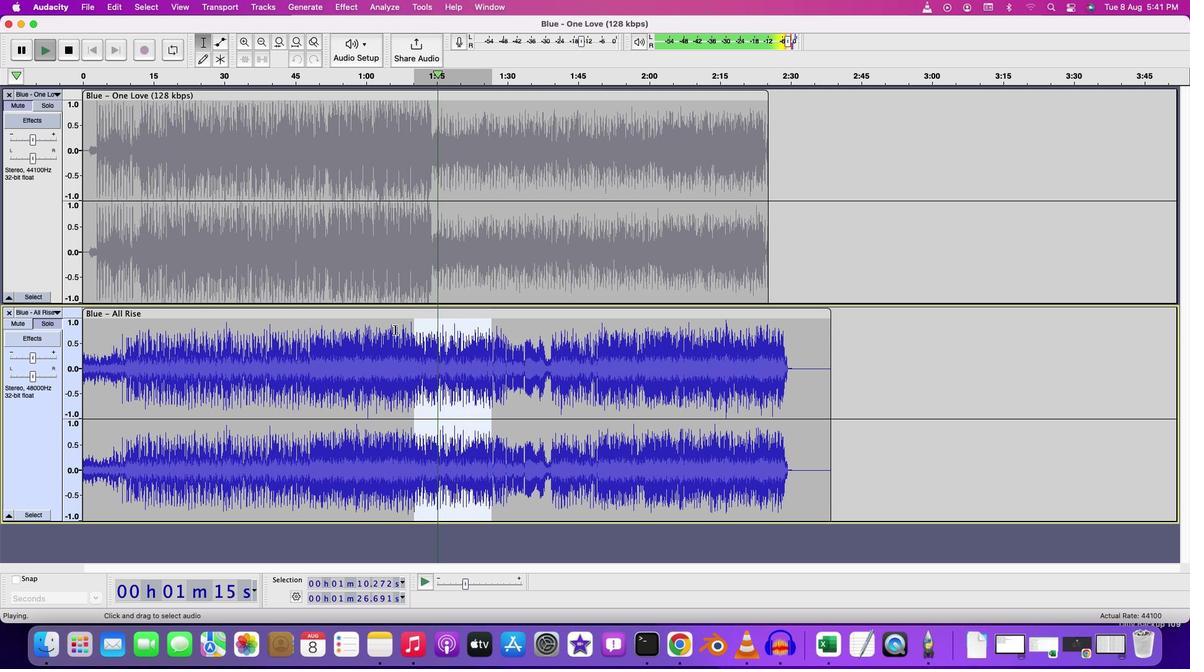 
Action: Mouse pressed left at (394, 329)
Screenshot: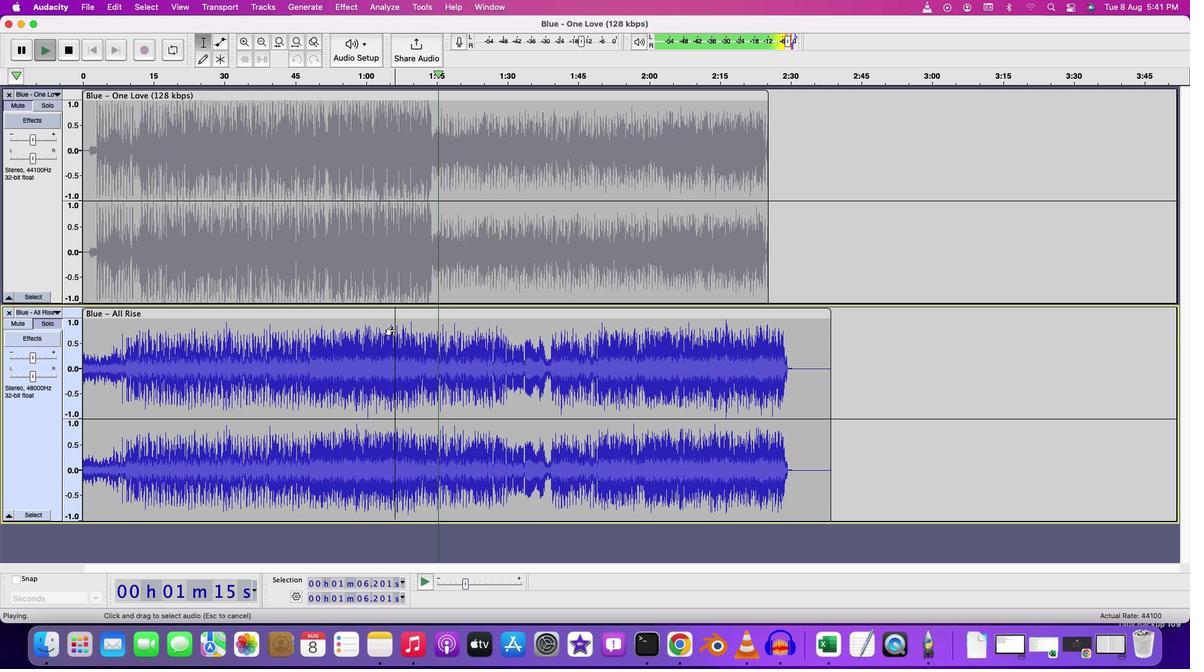 
Action: Key pressed Key.spaceKey.space
Screenshot: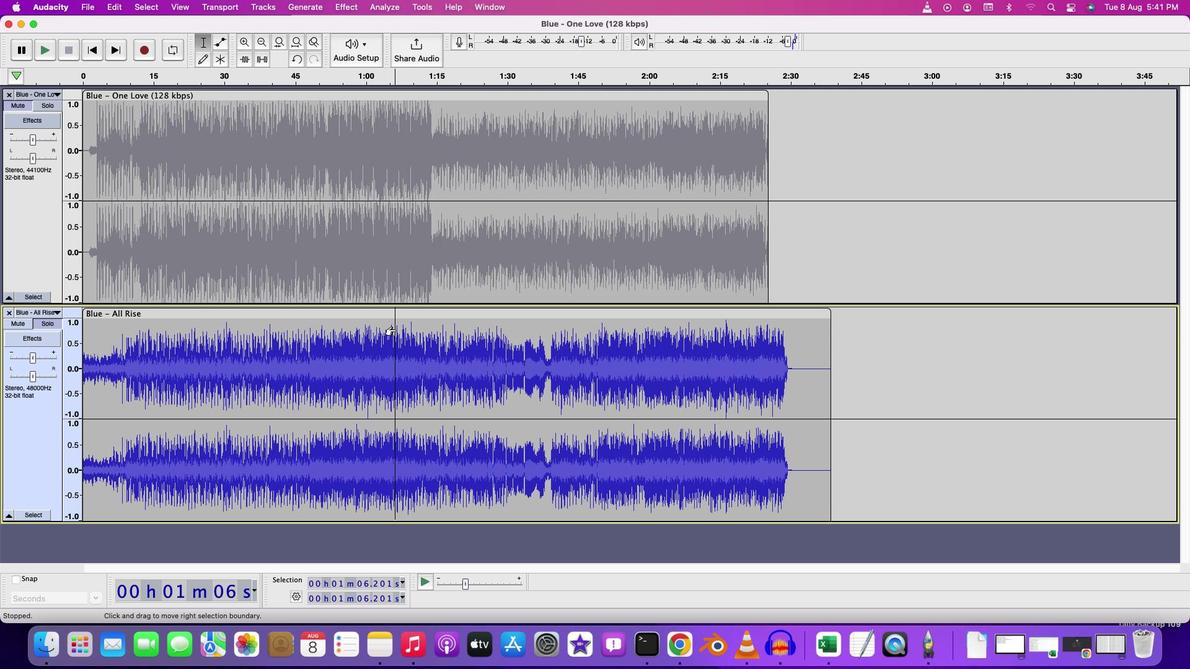 
Action: Mouse moved to (413, 337)
Screenshot: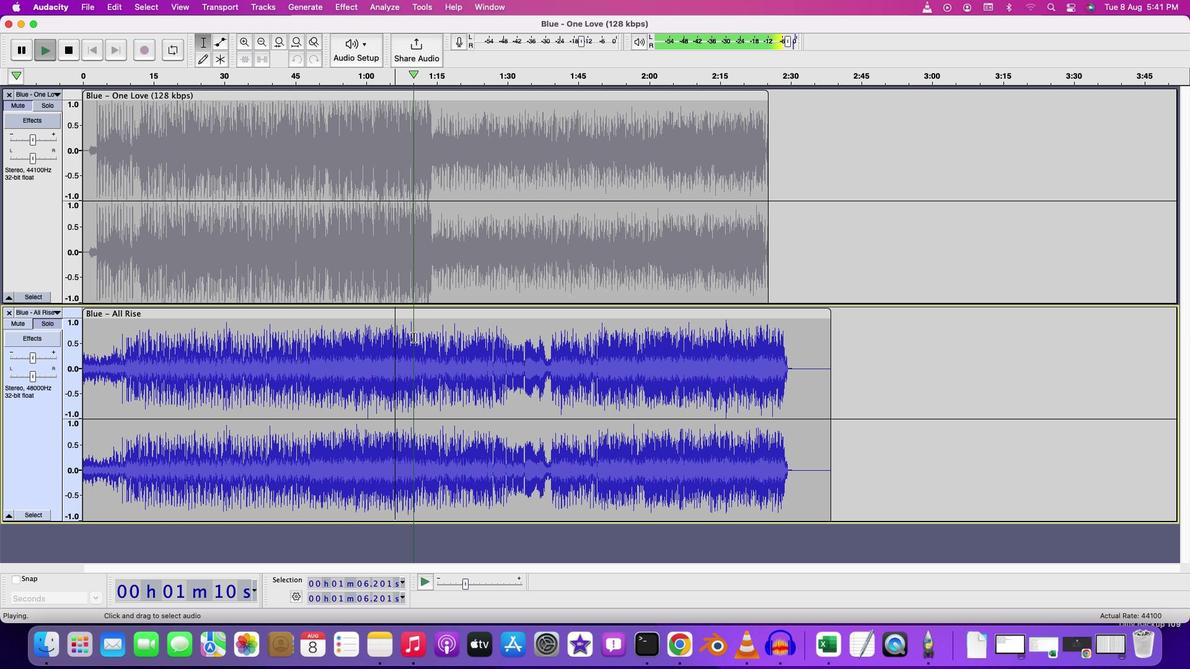 
Action: Mouse pressed left at (413, 337)
Screenshot: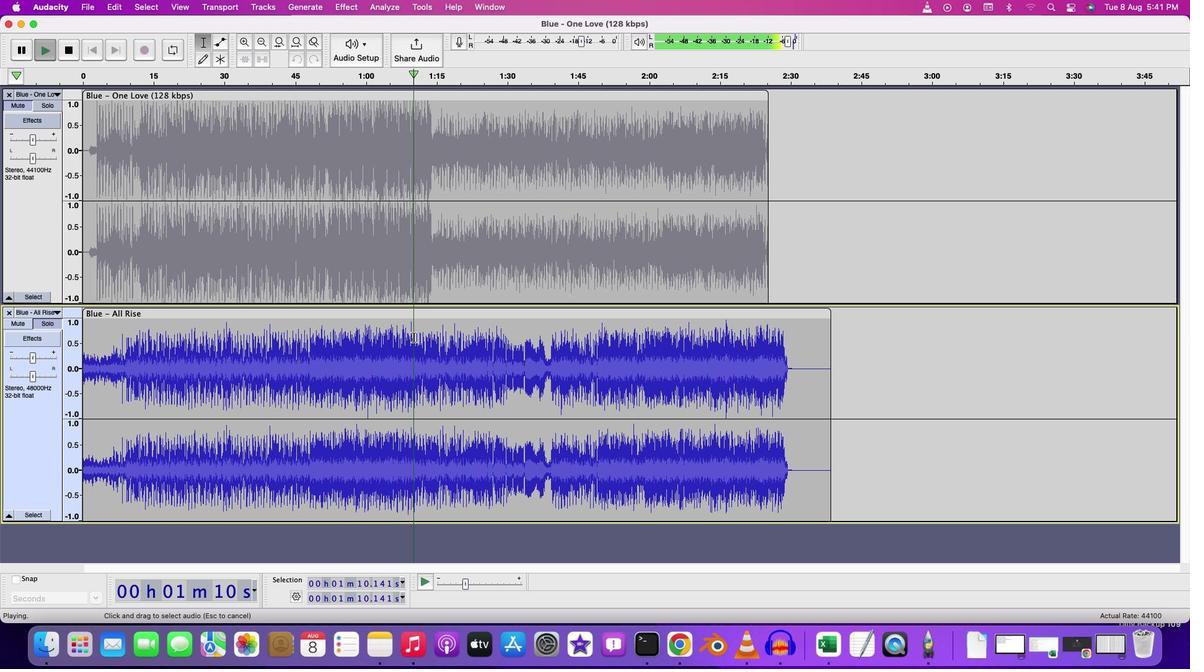 
Action: Mouse moved to (503, 357)
Screenshot: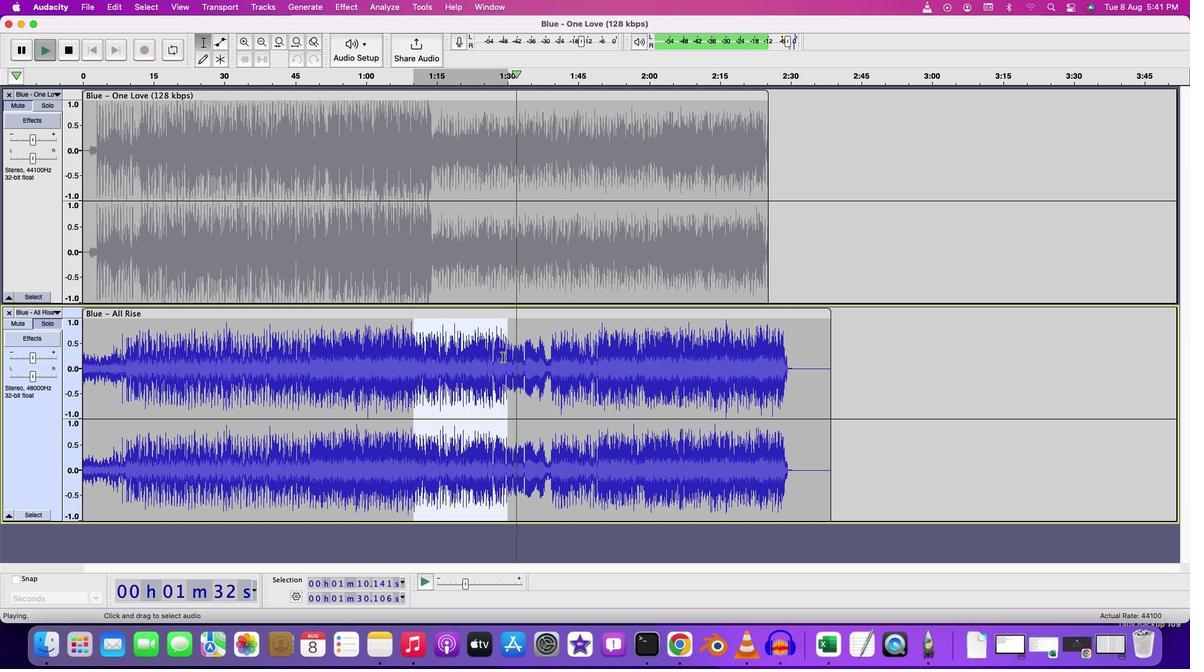 
Action: Key pressed Key.cmd'x'Key.spaceKey.cmd'x'
Screenshot: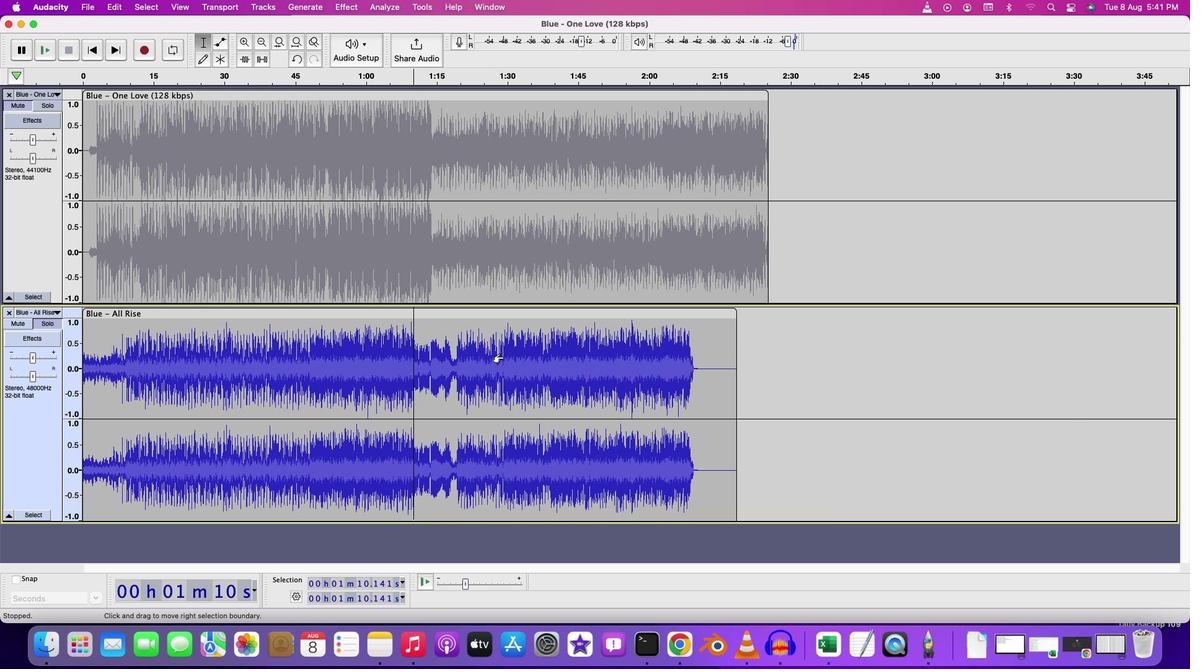 
Action: Mouse moved to (769, 321)
Screenshot: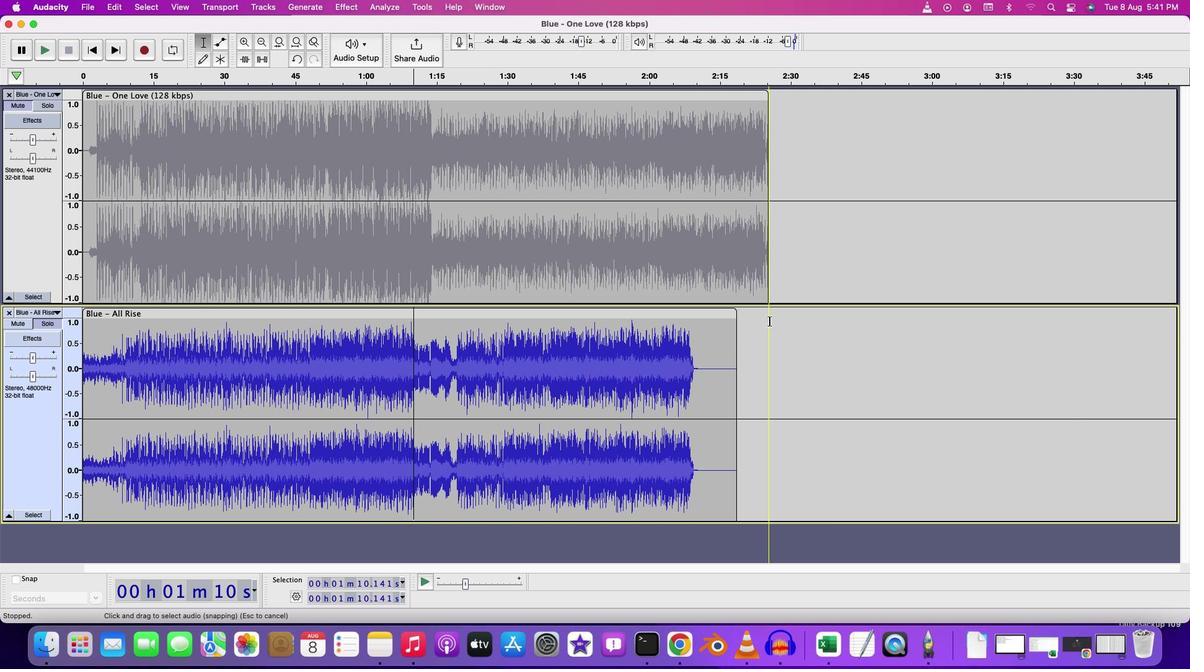 
Action: Mouse pressed left at (769, 321)
Screenshot: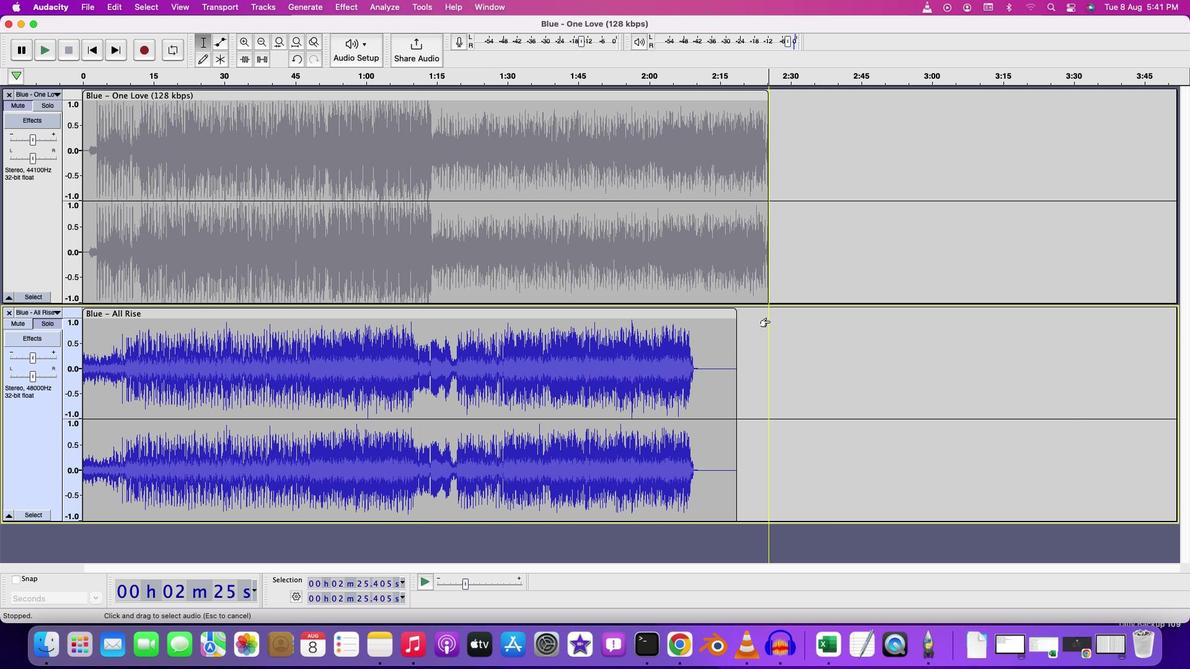 
Action: Key pressed Key.cmd'v'
Screenshot: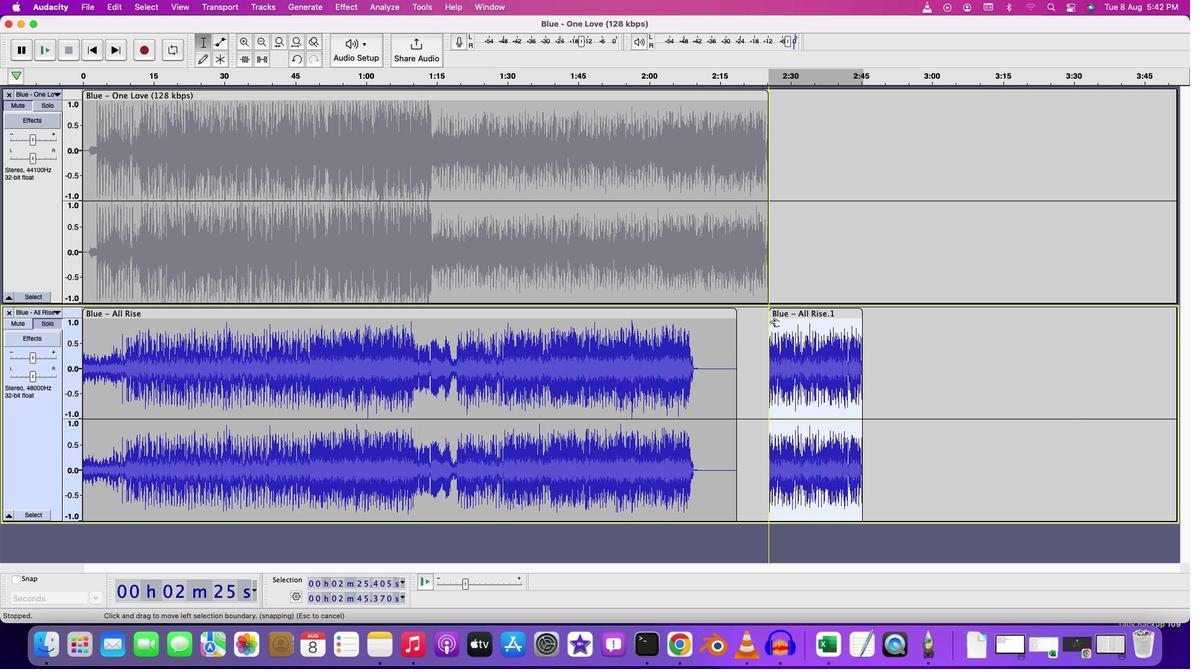 
Action: Mouse moved to (18, 105)
Screenshot: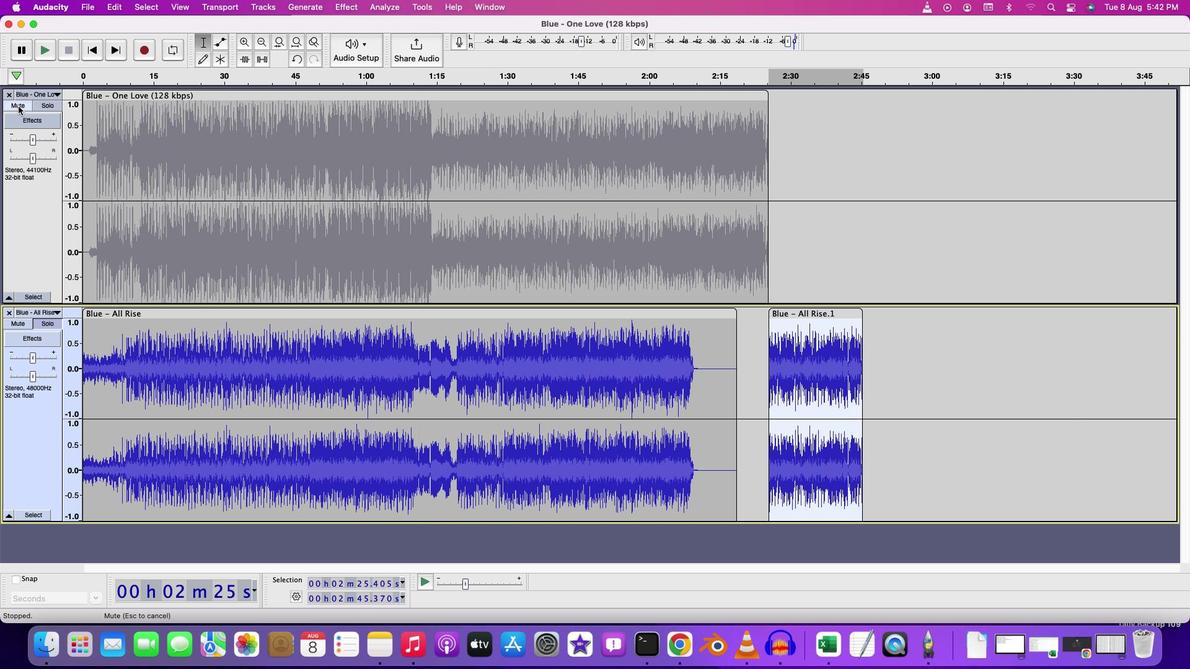 
Action: Mouse pressed left at (18, 105)
Screenshot: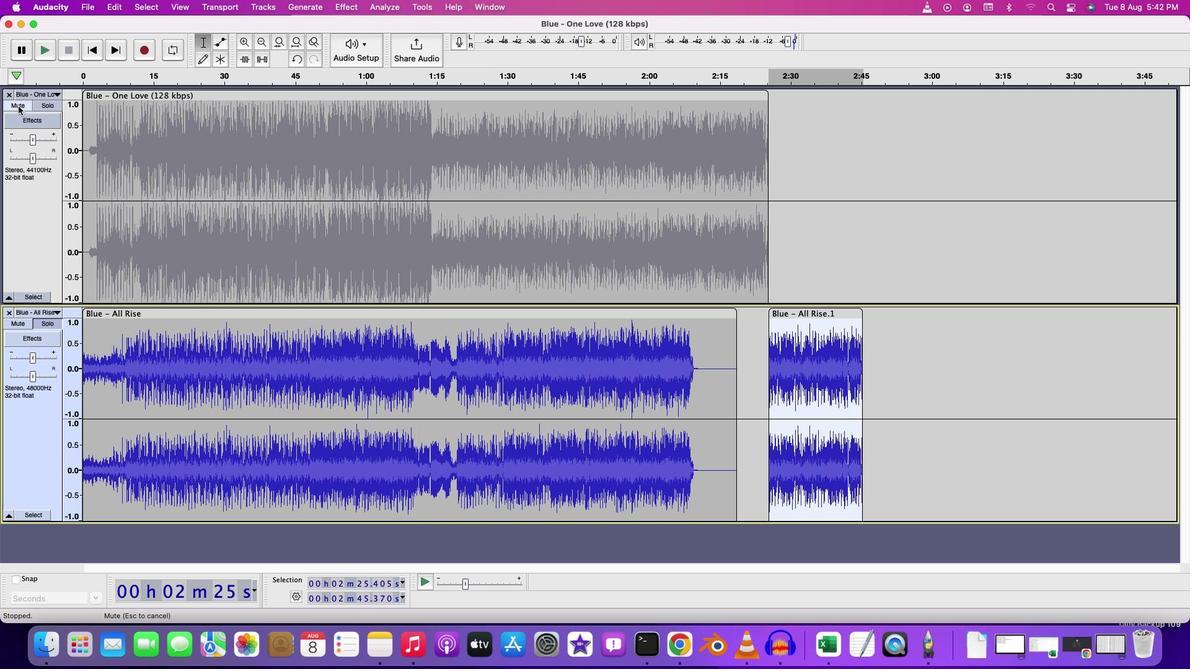 
Action: Mouse moved to (751, 133)
Screenshot: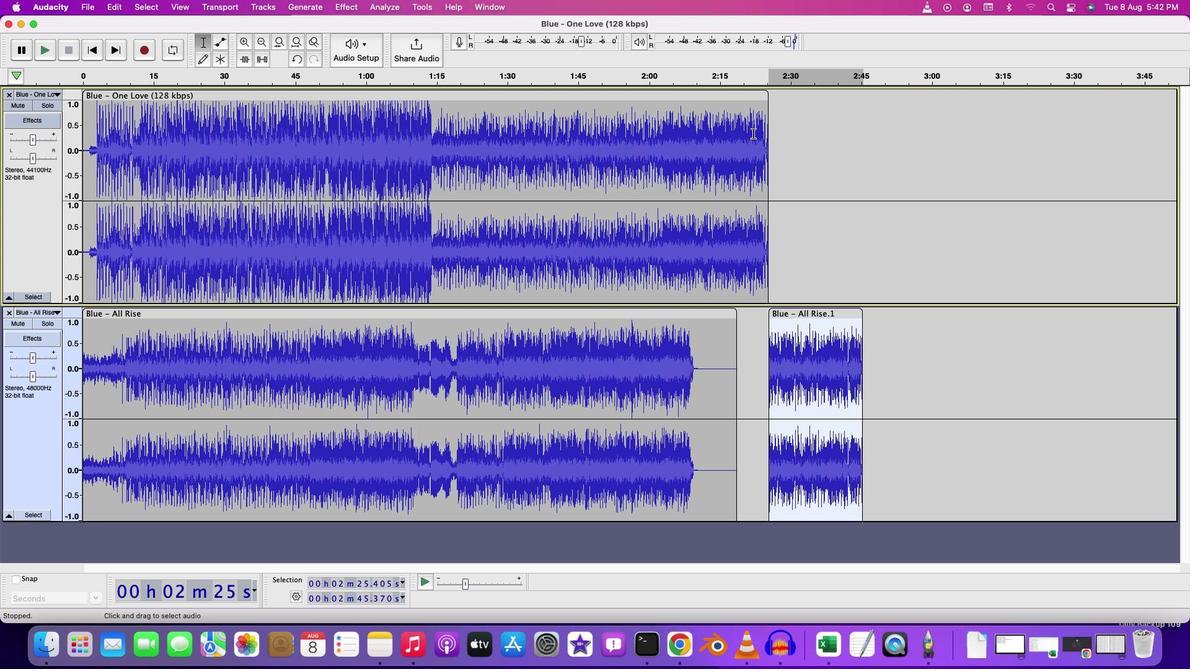 
Action: Mouse pressed left at (751, 133)
Screenshot: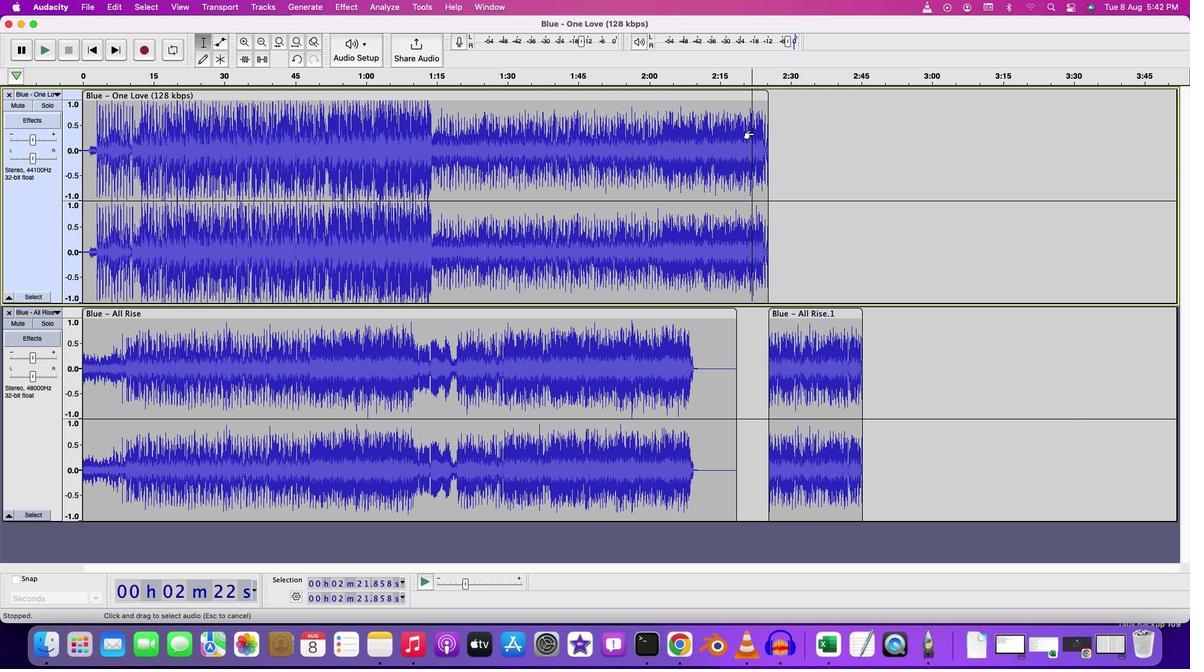
Action: Mouse moved to (753, 133)
Screenshot: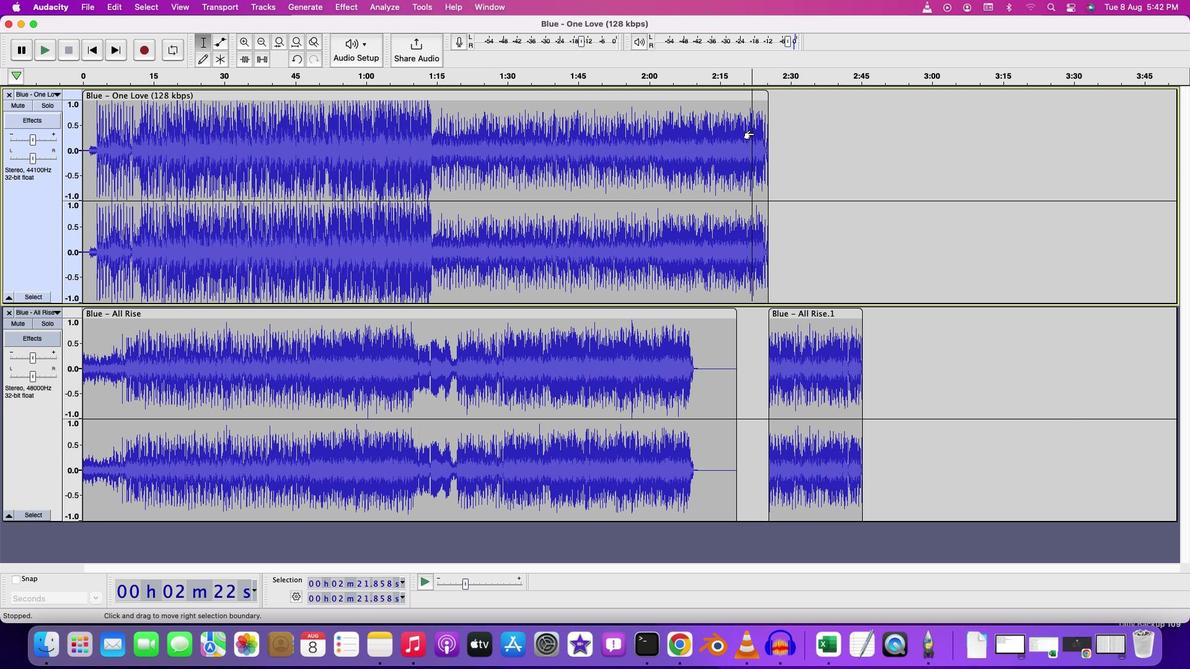 
Action: Key pressed Key.space
Screenshot: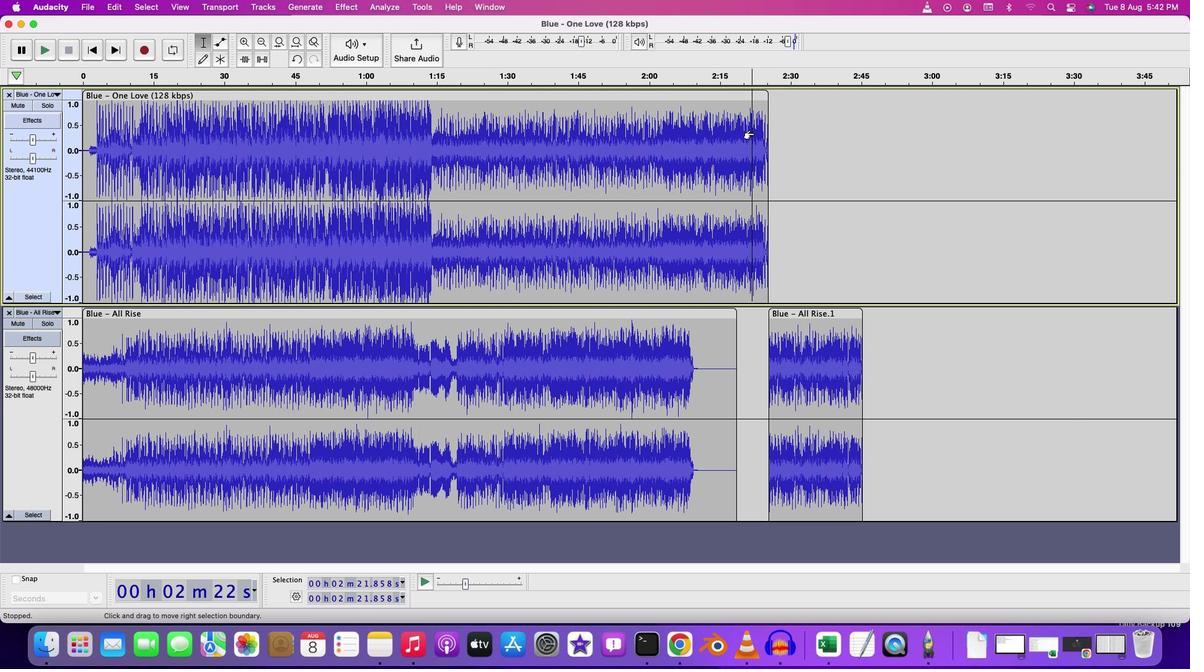 
Action: Mouse moved to (764, 179)
Screenshot: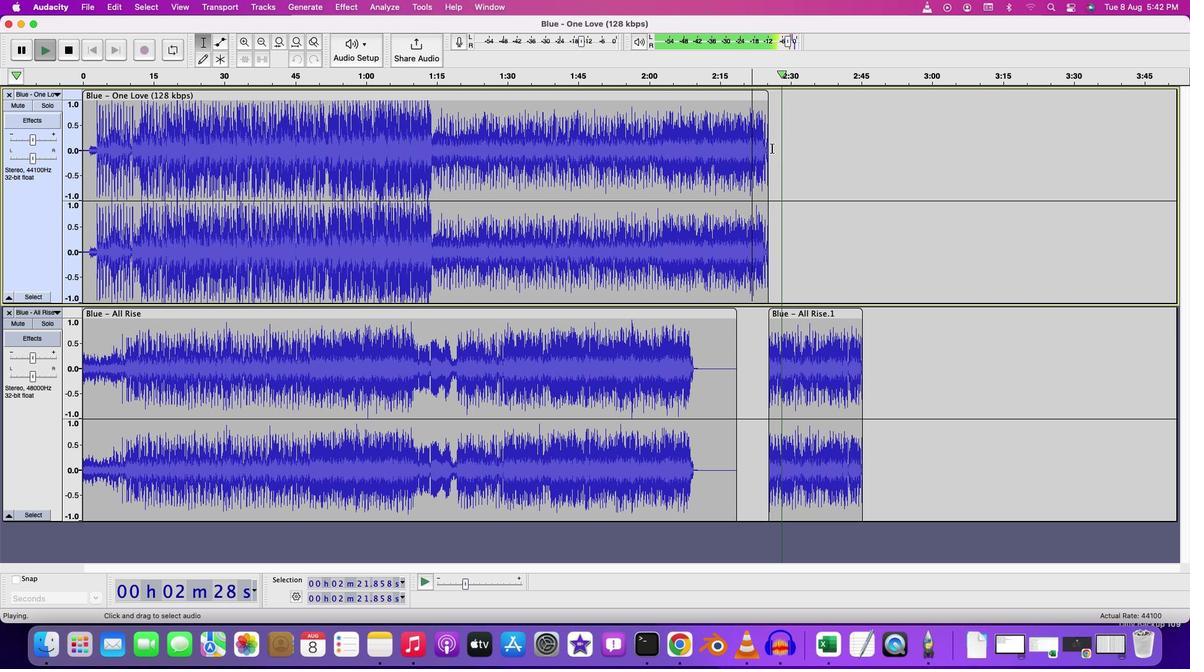 
Action: Key pressed Key.space
Screenshot: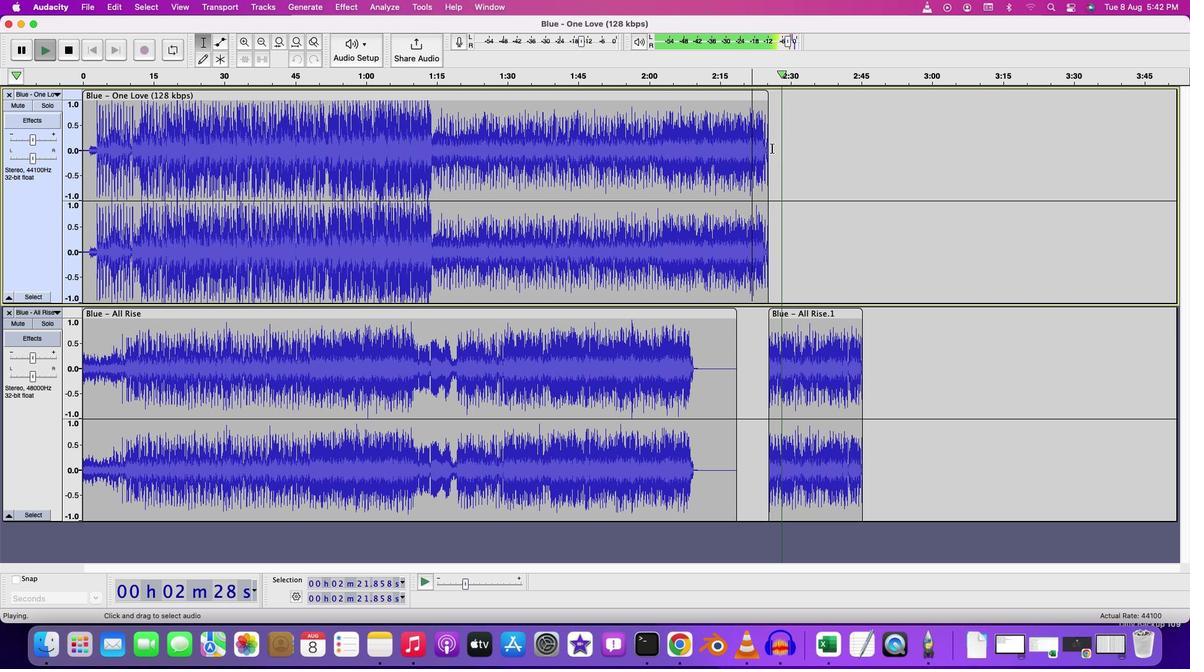 
Action: Mouse moved to (767, 122)
Screenshot: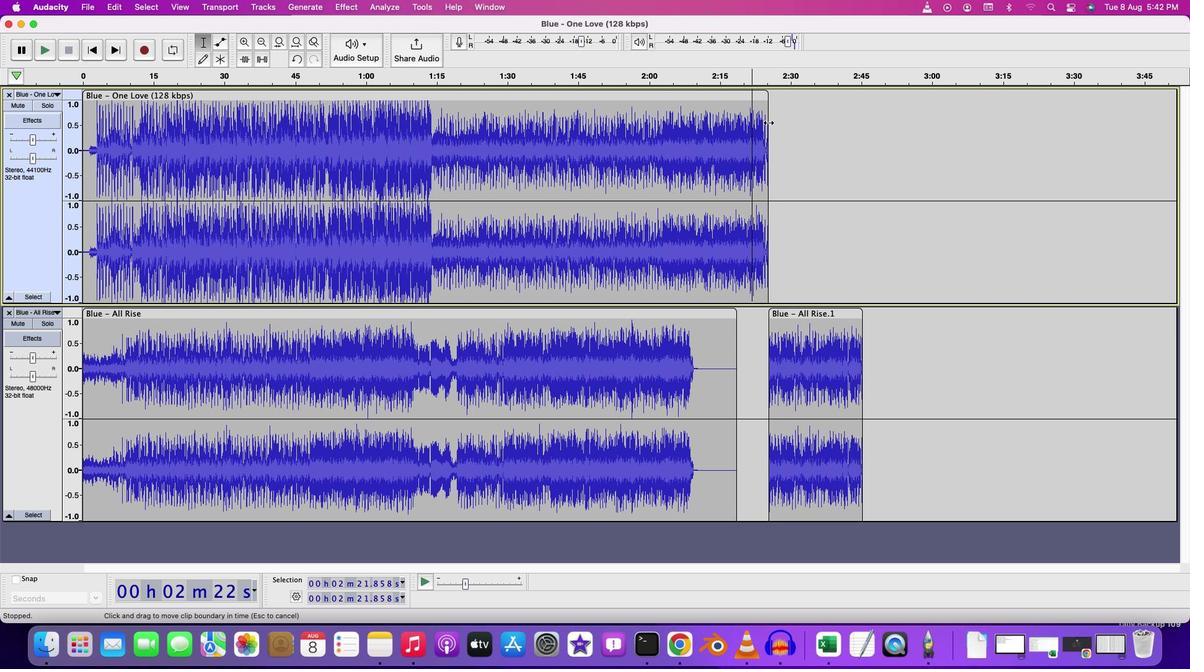 
Action: Mouse pressed left at (767, 122)
Screenshot: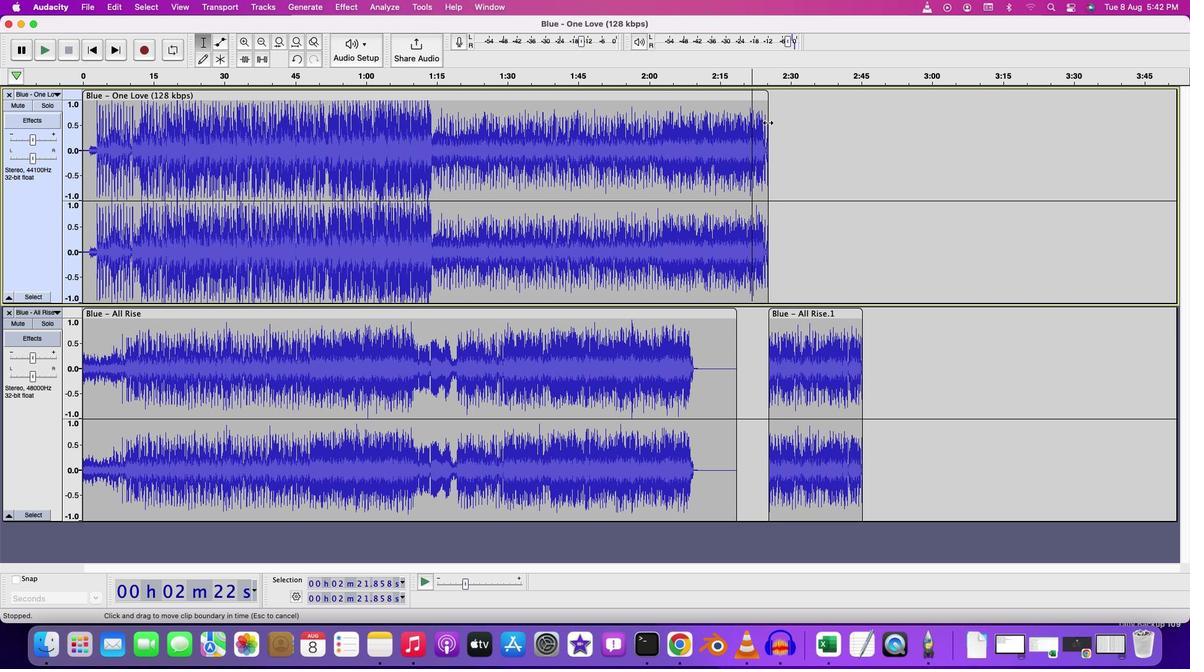 
Action: Mouse moved to (793, 308)
Screenshot: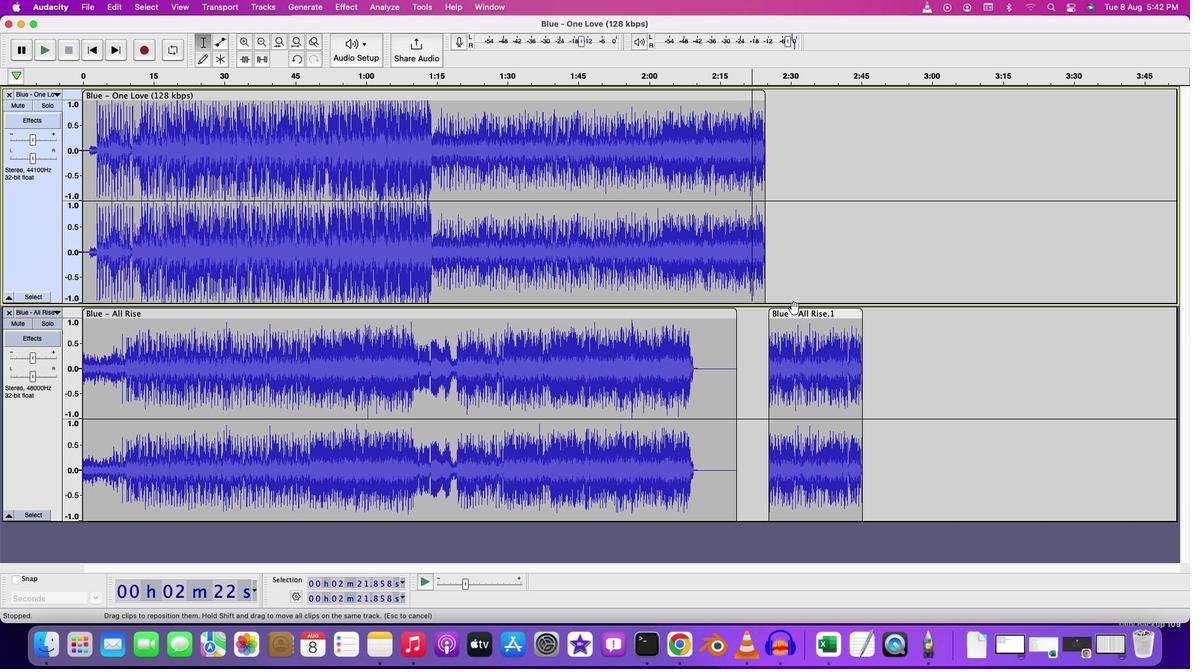 
Action: Mouse pressed left at (793, 308)
Screenshot: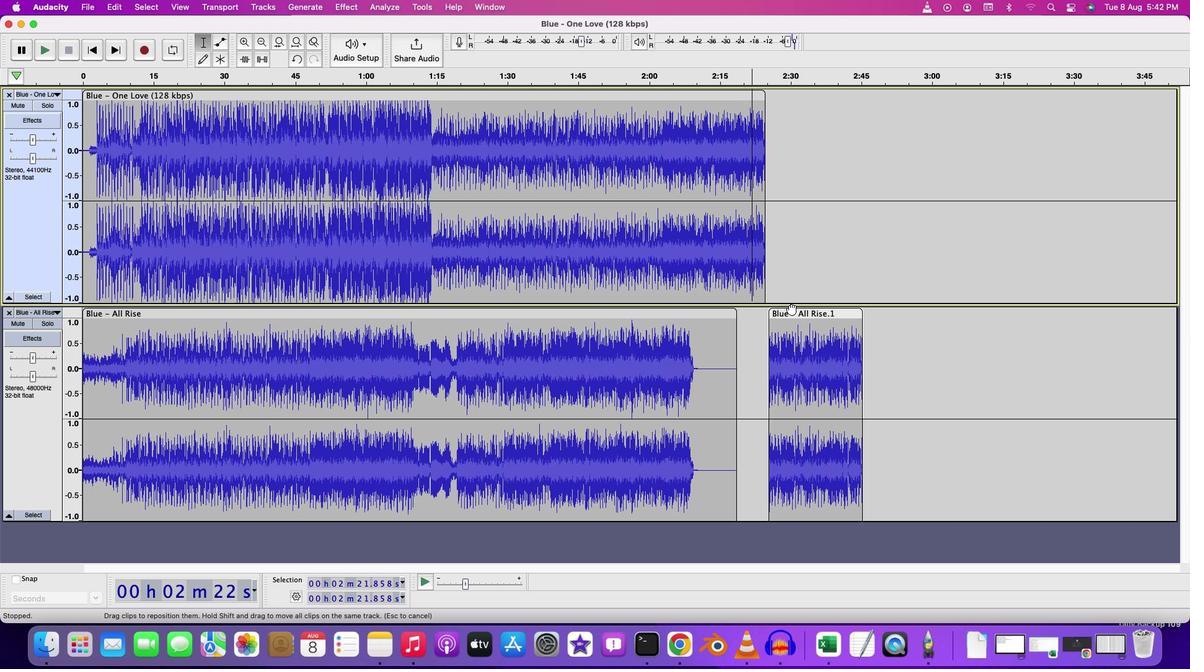 
Action: Mouse moved to (755, 125)
Screenshot: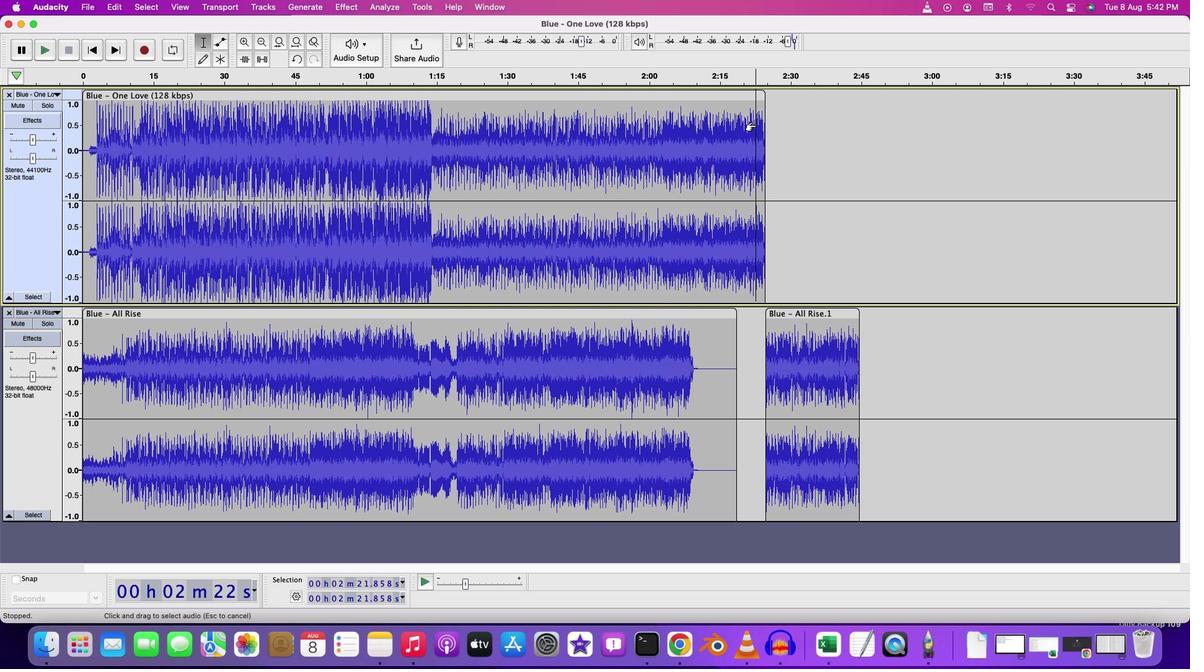 
Action: Mouse pressed left at (755, 125)
Screenshot: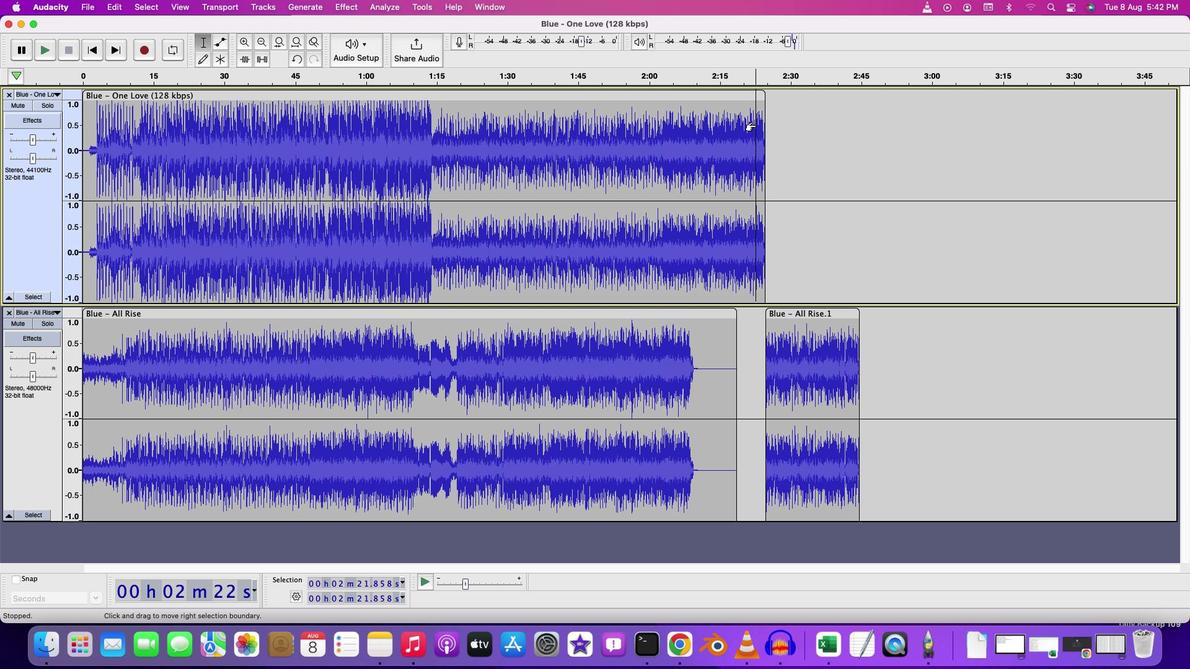 
Action: Key pressed Key.space
Screenshot: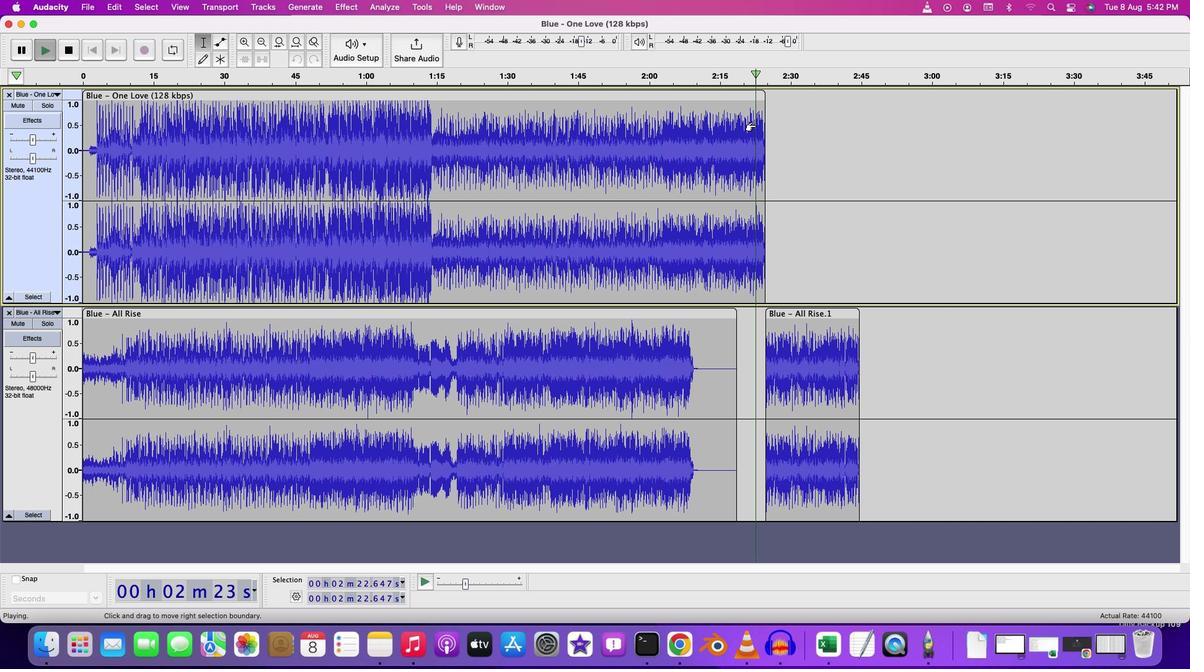 
Action: Mouse moved to (789, 201)
Screenshot: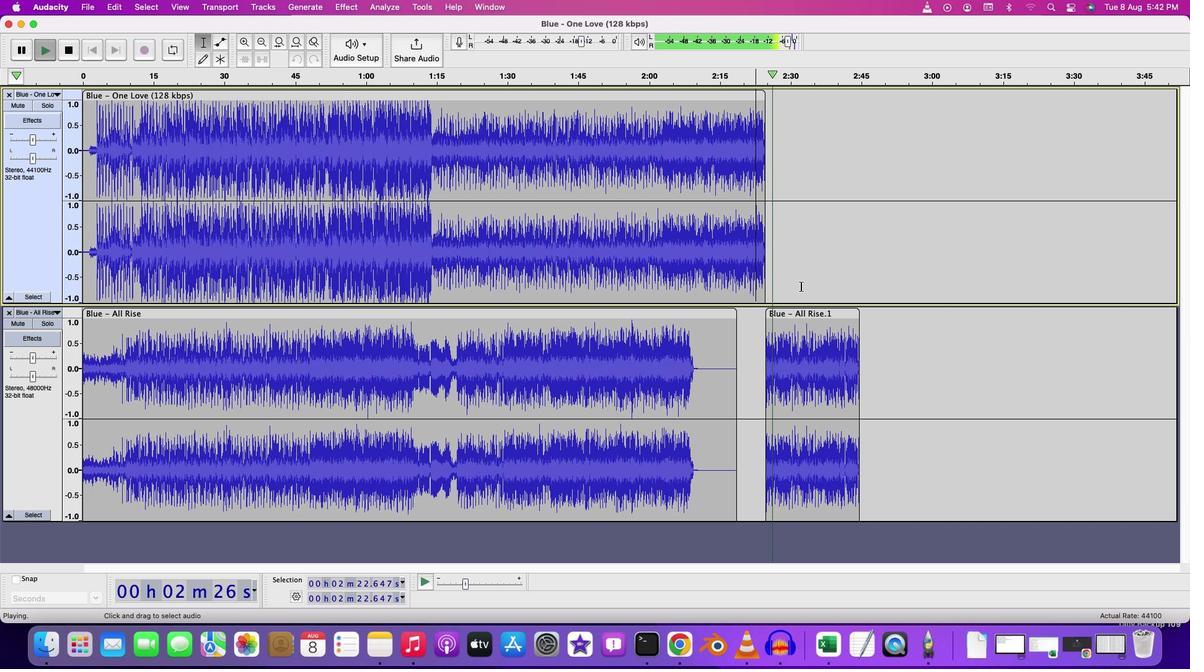 
Action: Key pressed Key.space
Screenshot: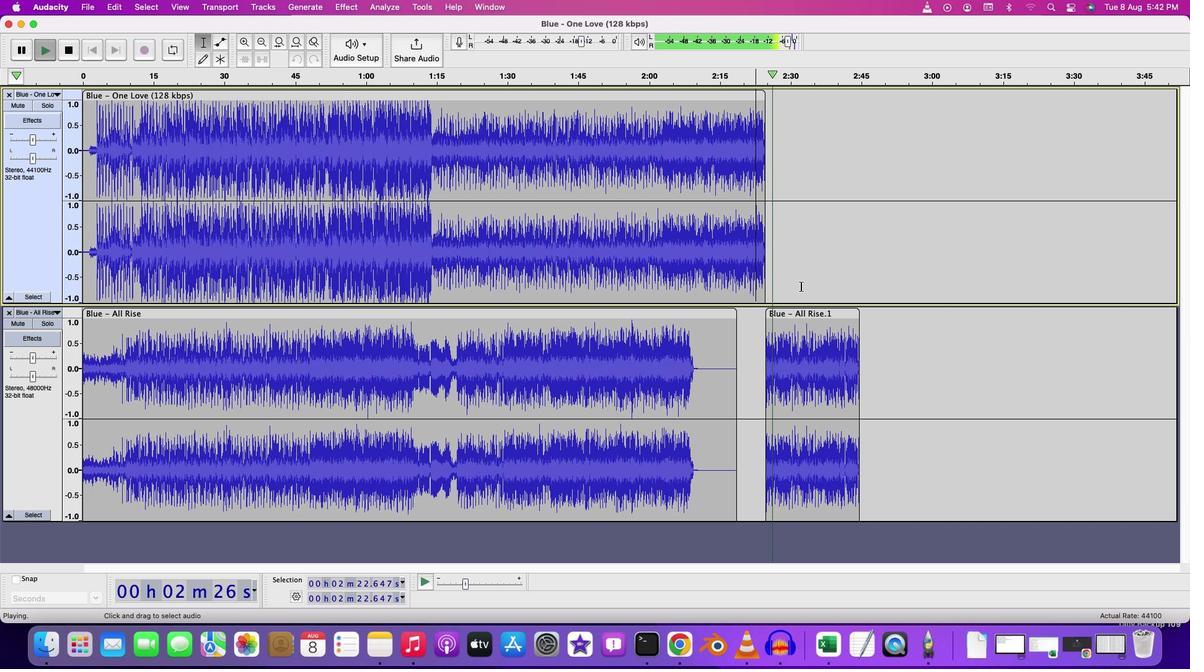 
Action: Mouse moved to (766, 122)
Screenshot: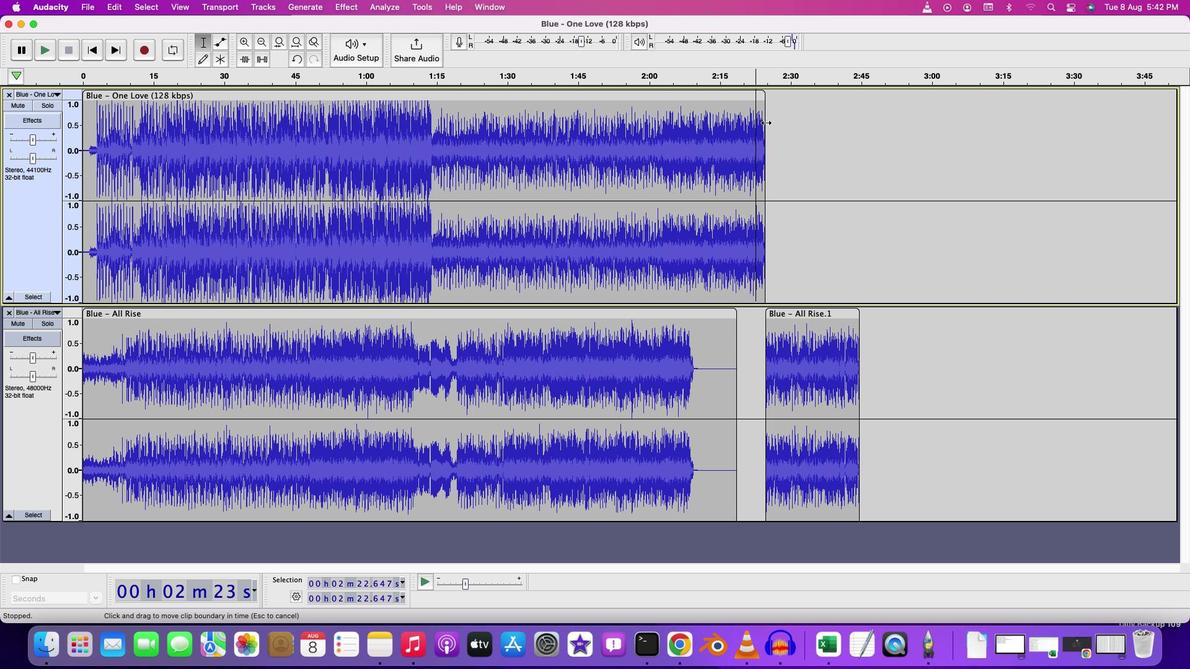 
Action: Mouse pressed left at (766, 122)
Screenshot: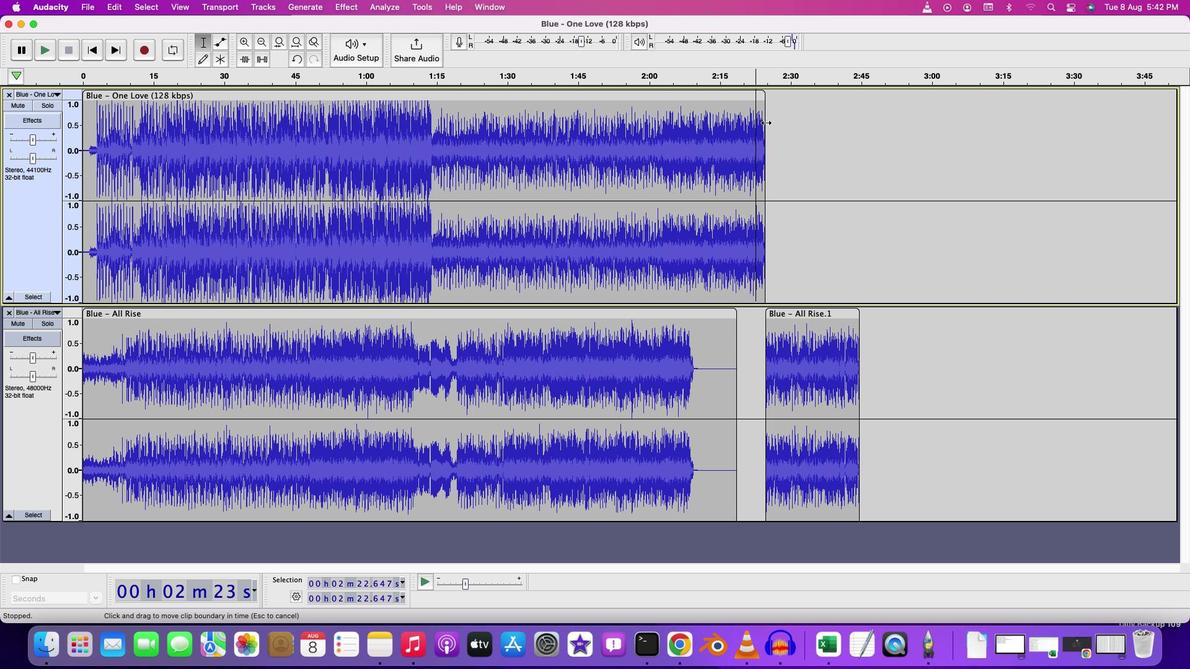 
Action: Mouse moved to (800, 313)
Screenshot: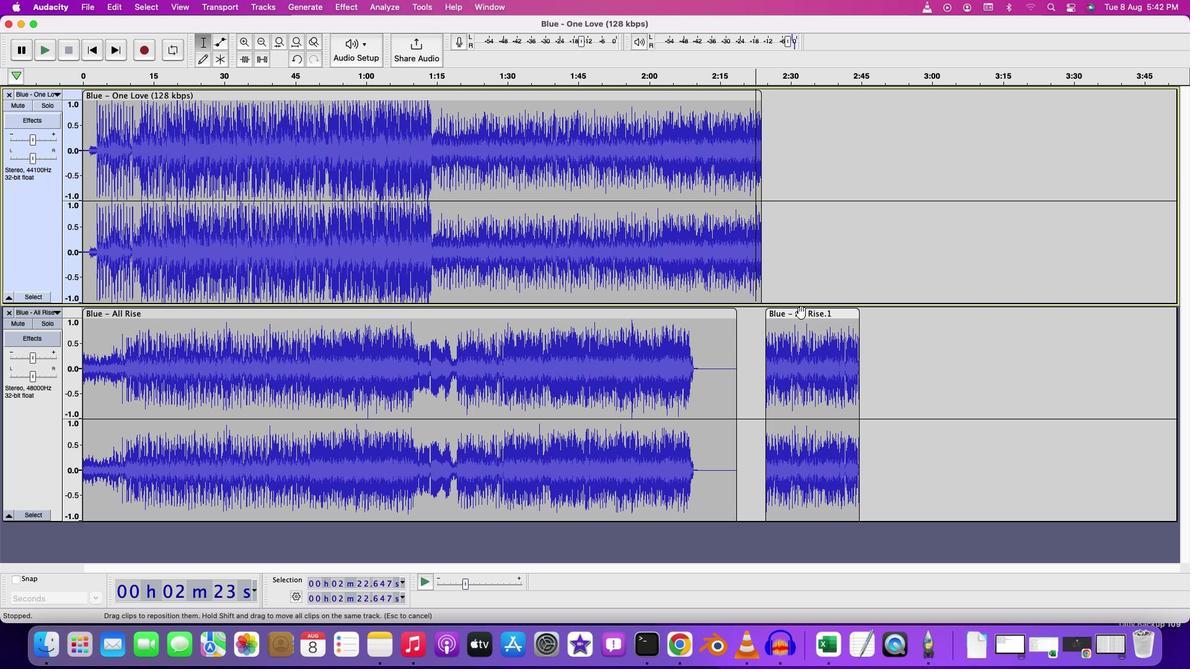
Action: Mouse pressed left at (800, 313)
Screenshot: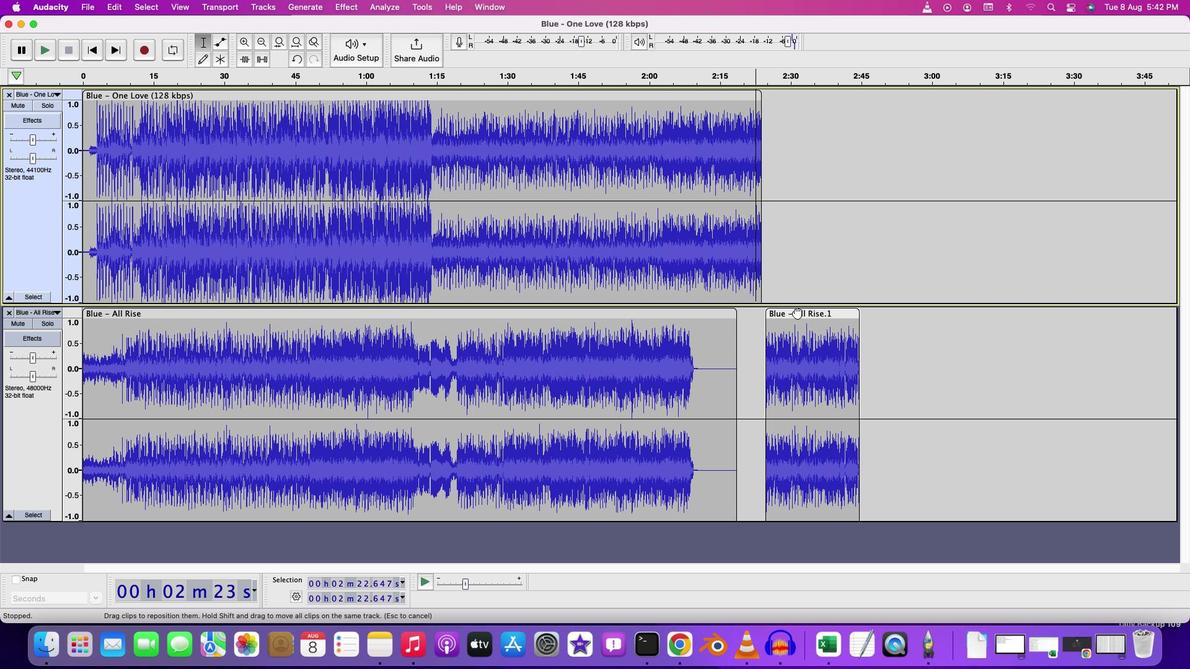 
Action: Mouse moved to (751, 113)
Screenshot: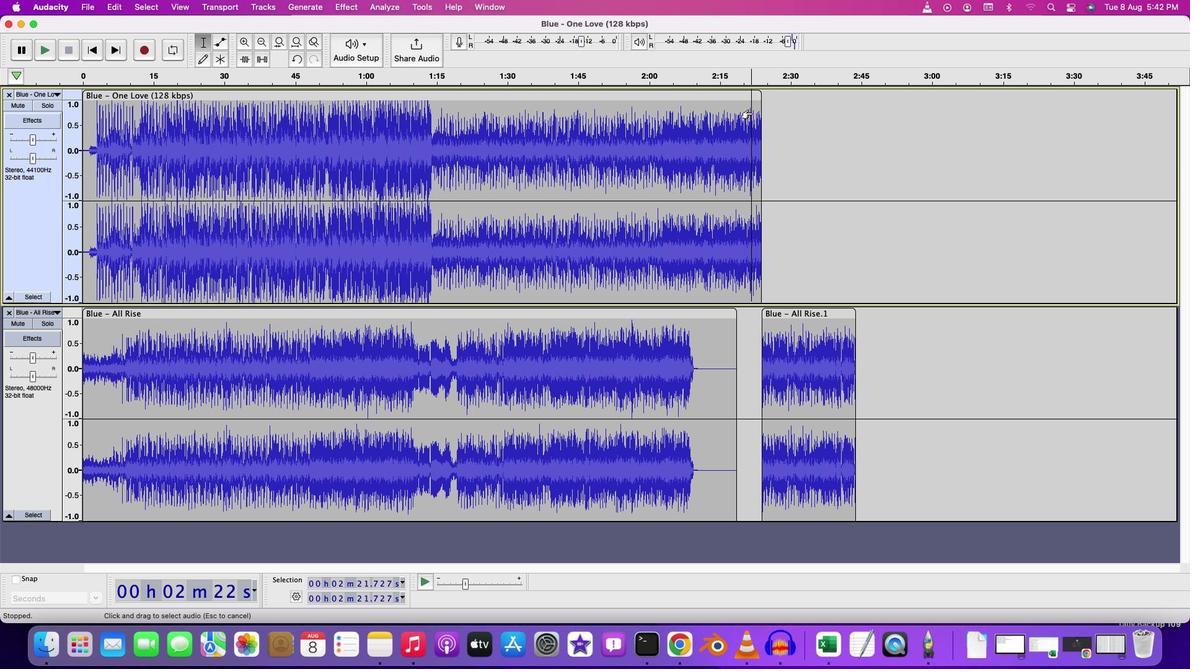 
Action: Mouse pressed left at (751, 113)
Screenshot: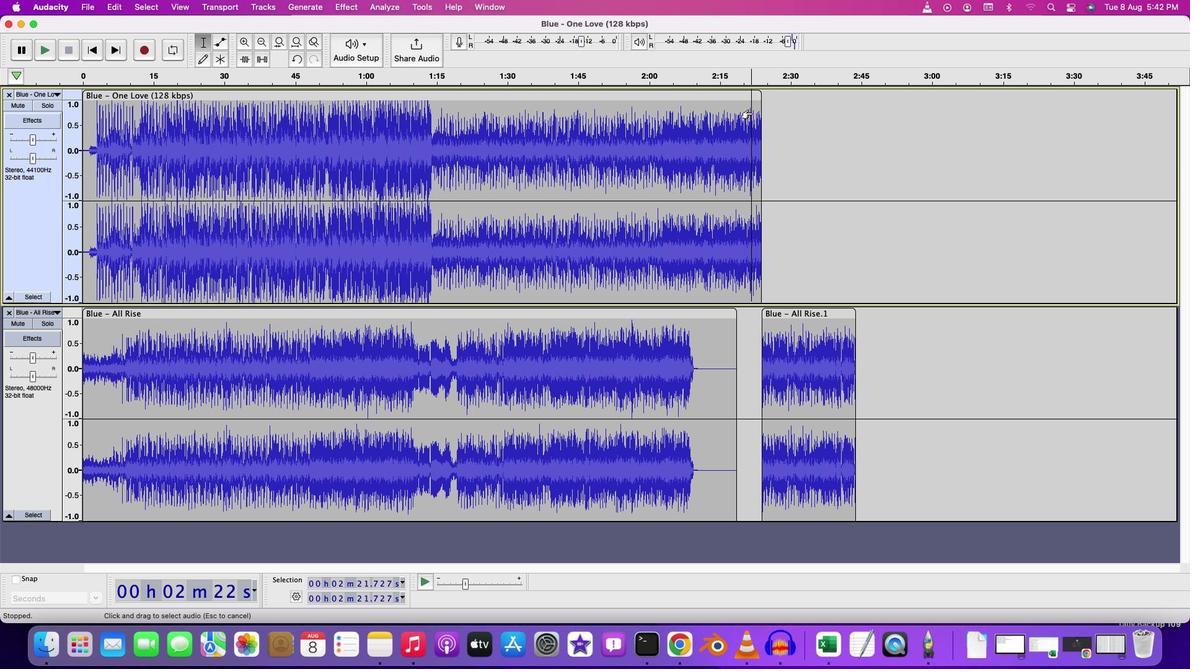 
Action: Mouse moved to (751, 113)
Screenshot: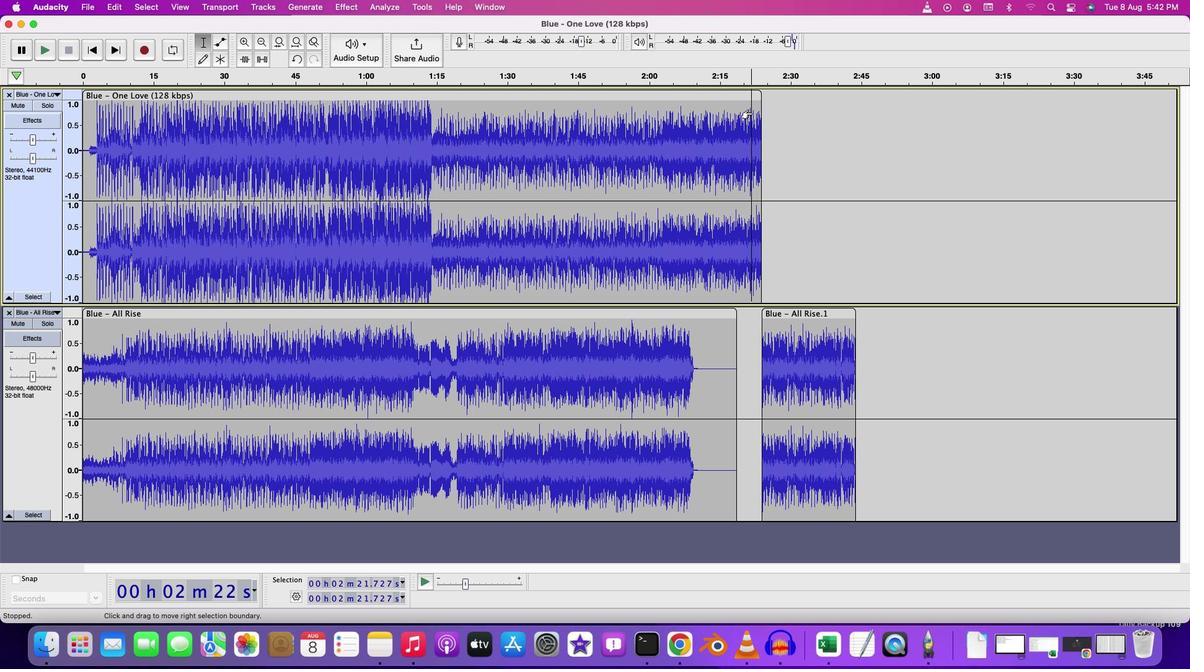 
Action: Key pressed Key.space
Screenshot: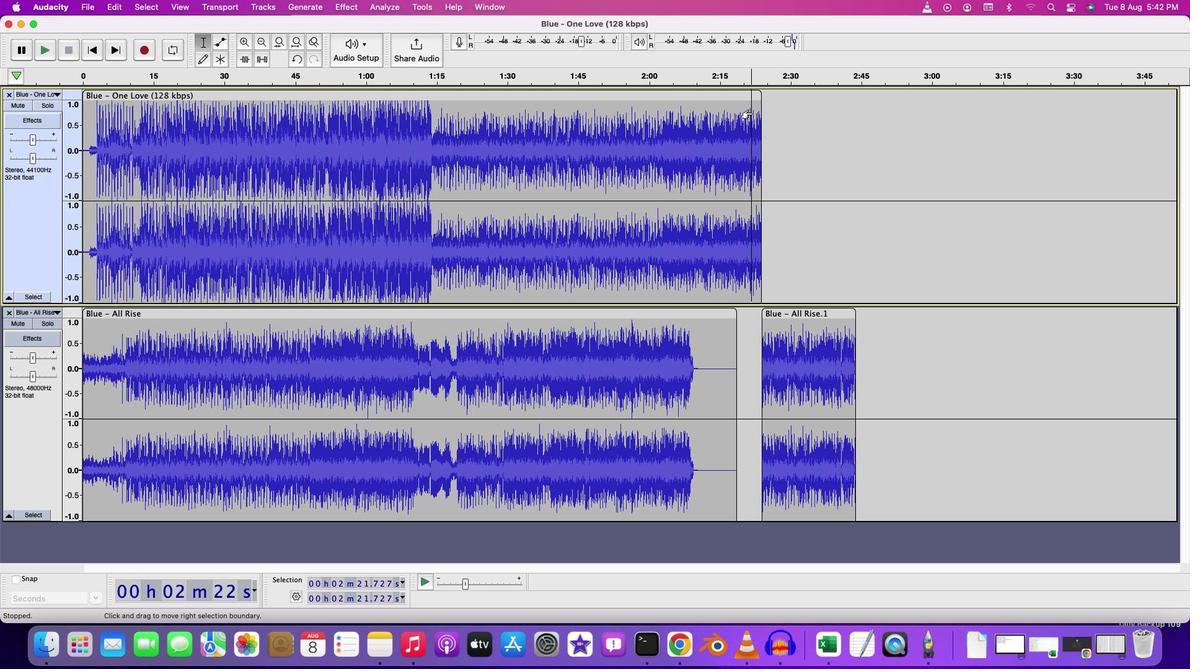 
Action: Mouse moved to (750, 110)
Screenshot: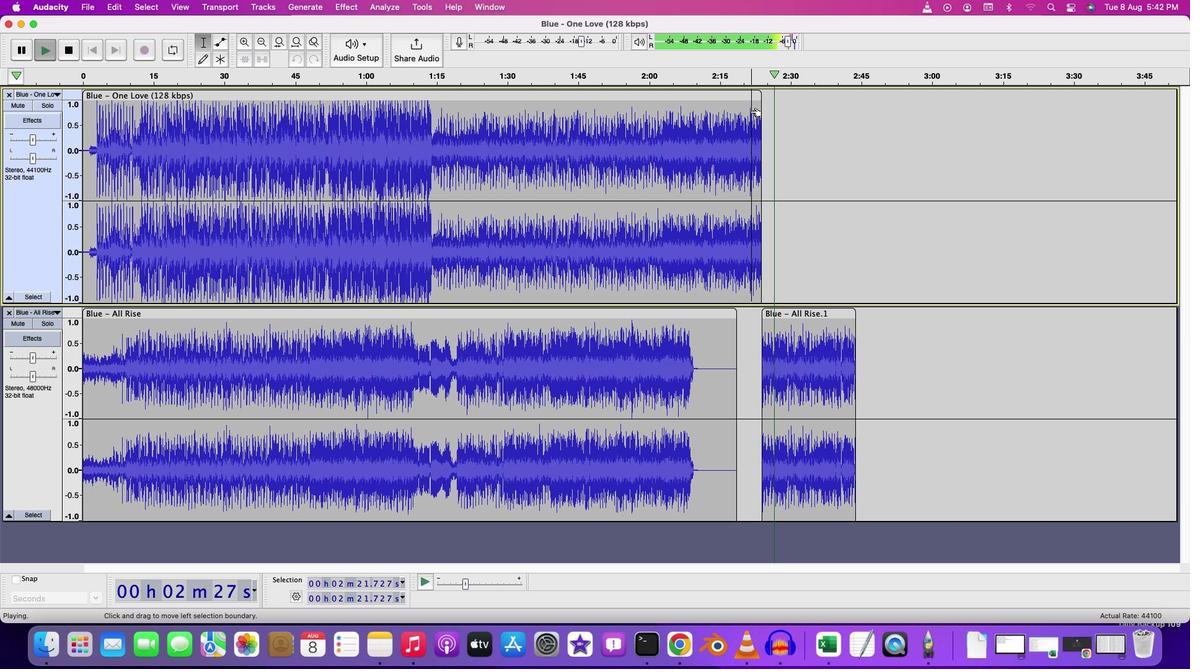 
Action: Mouse pressed left at (750, 110)
Screenshot: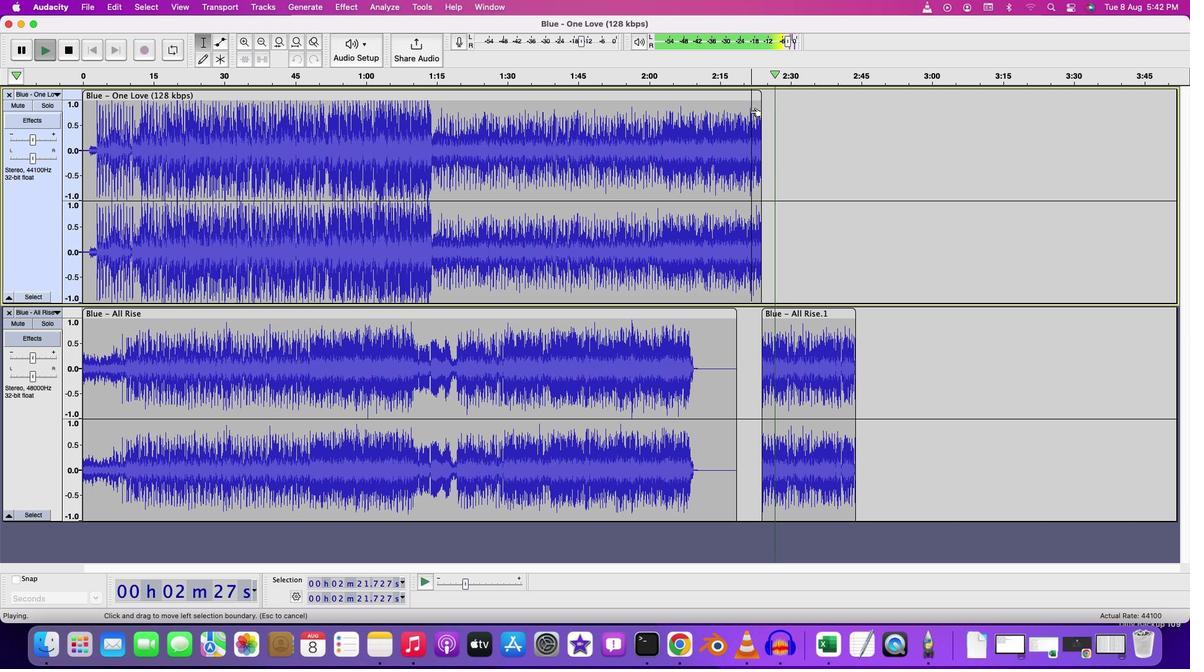 
Action: Mouse moved to (765, 291)
Screenshot: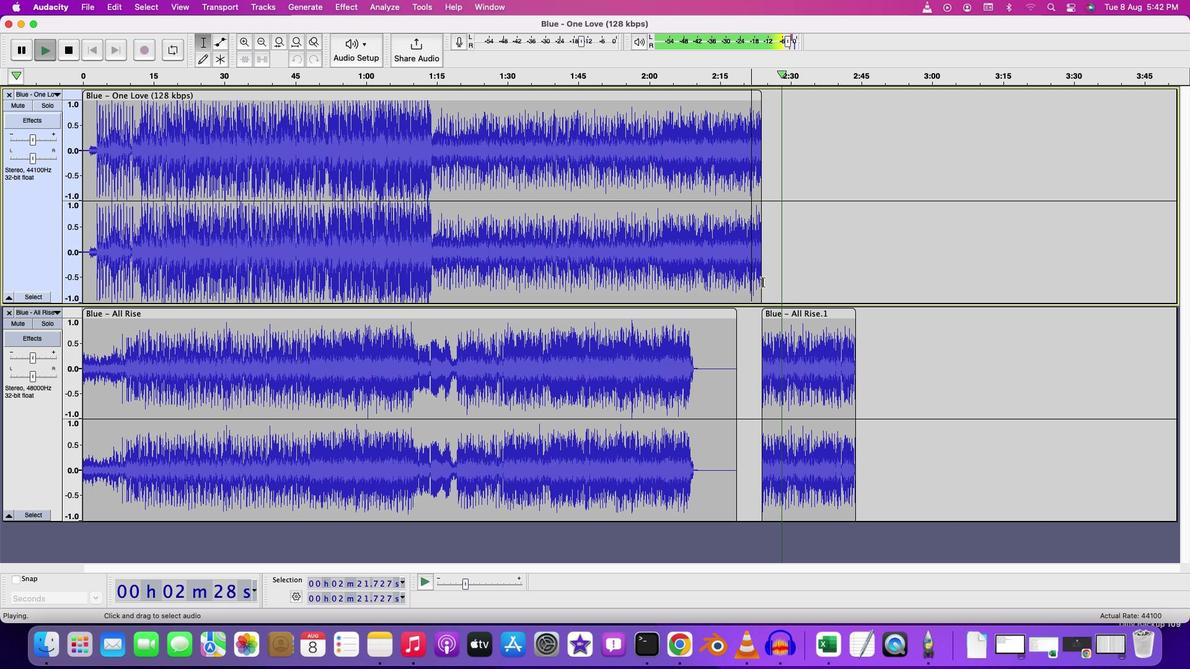 
Action: Key pressed Key.space
Screenshot: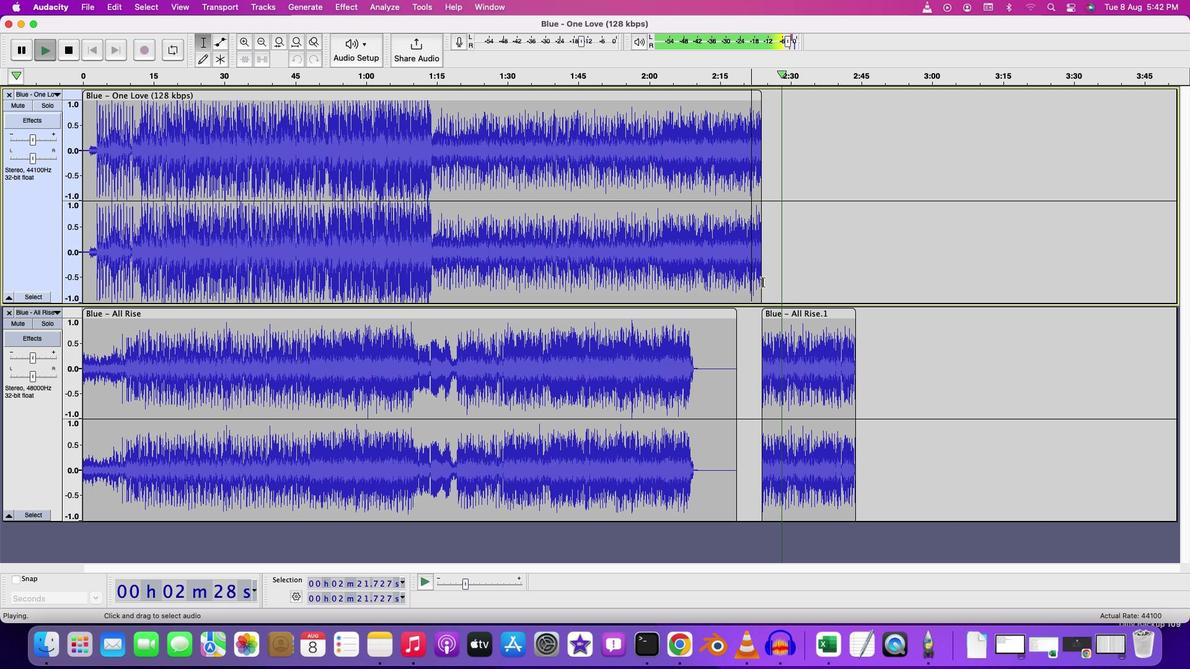 
Action: Mouse moved to (758, 281)
Screenshot: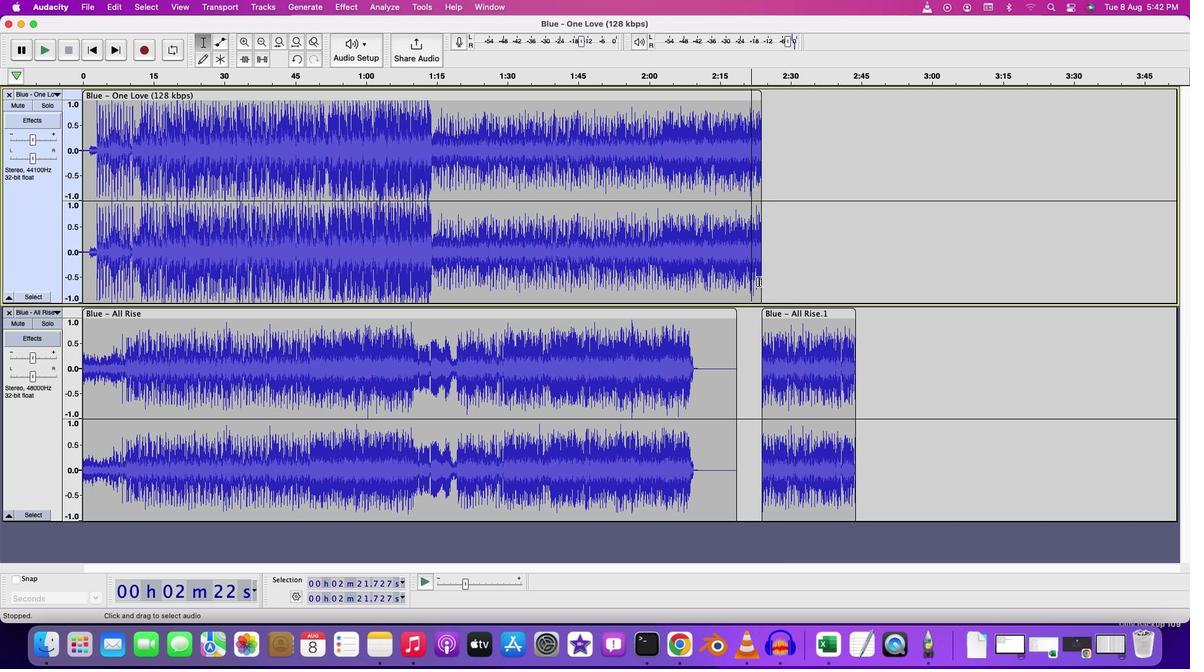 
Action: Mouse pressed left at (758, 281)
Screenshot: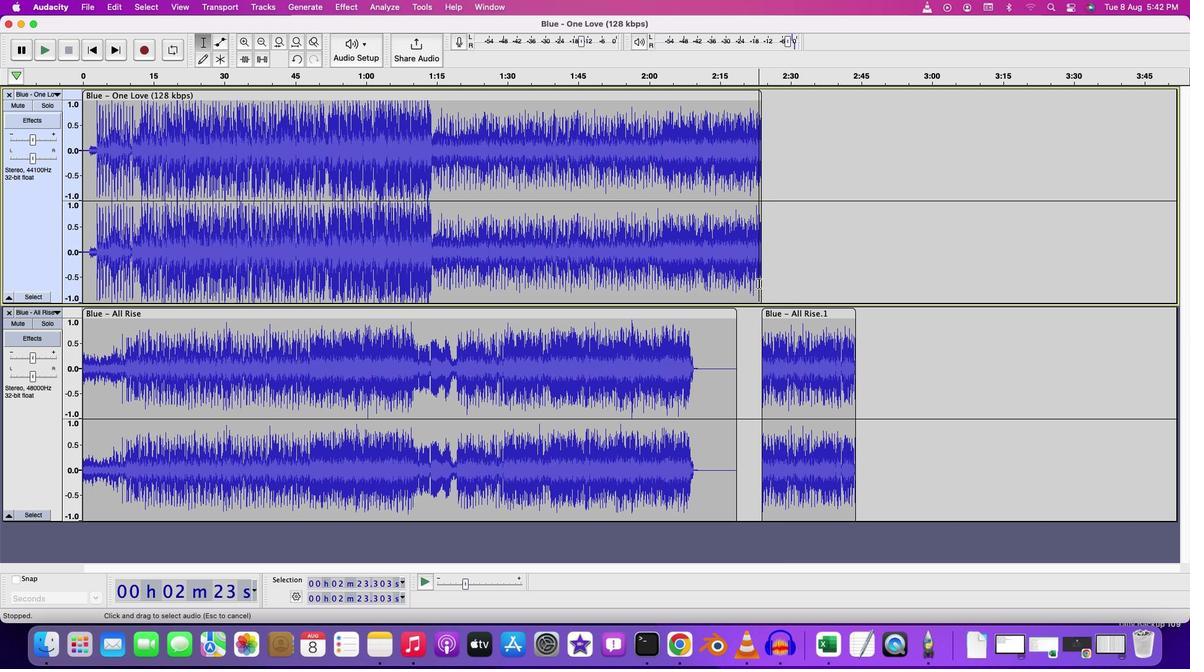 
Action: Mouse moved to (273, 8)
Screenshot: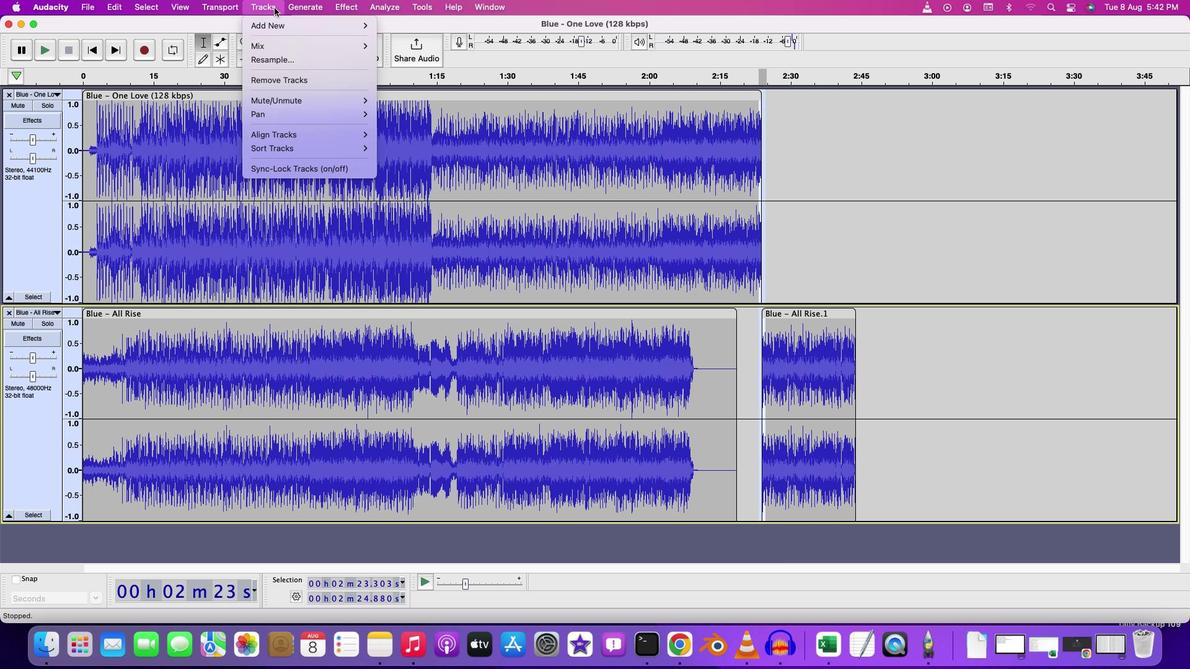 
Action: Mouse pressed left at (273, 8)
Screenshot: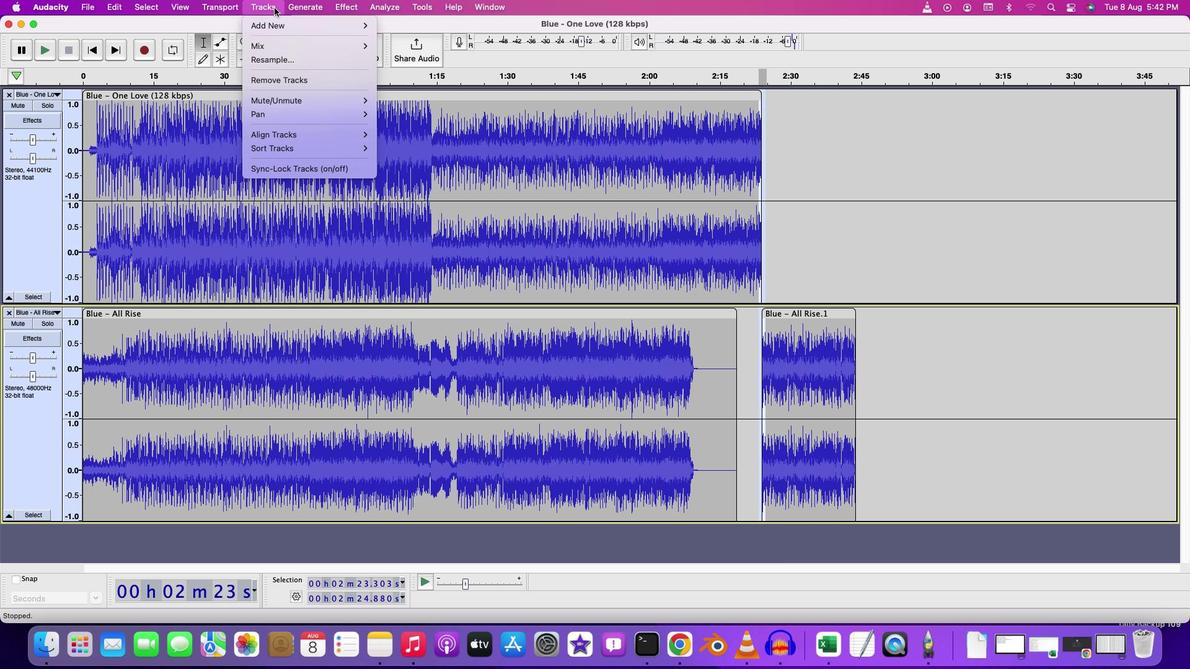 
Action: Mouse moved to (501, 127)
Screenshot: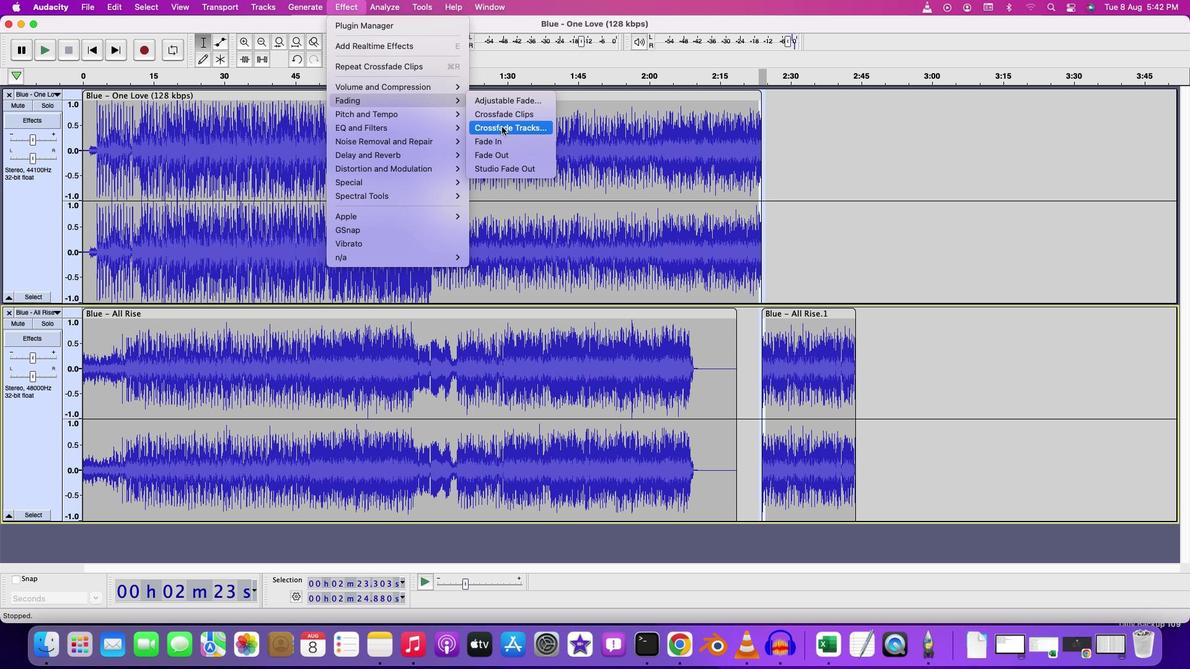 
Action: Mouse pressed left at (501, 127)
Screenshot: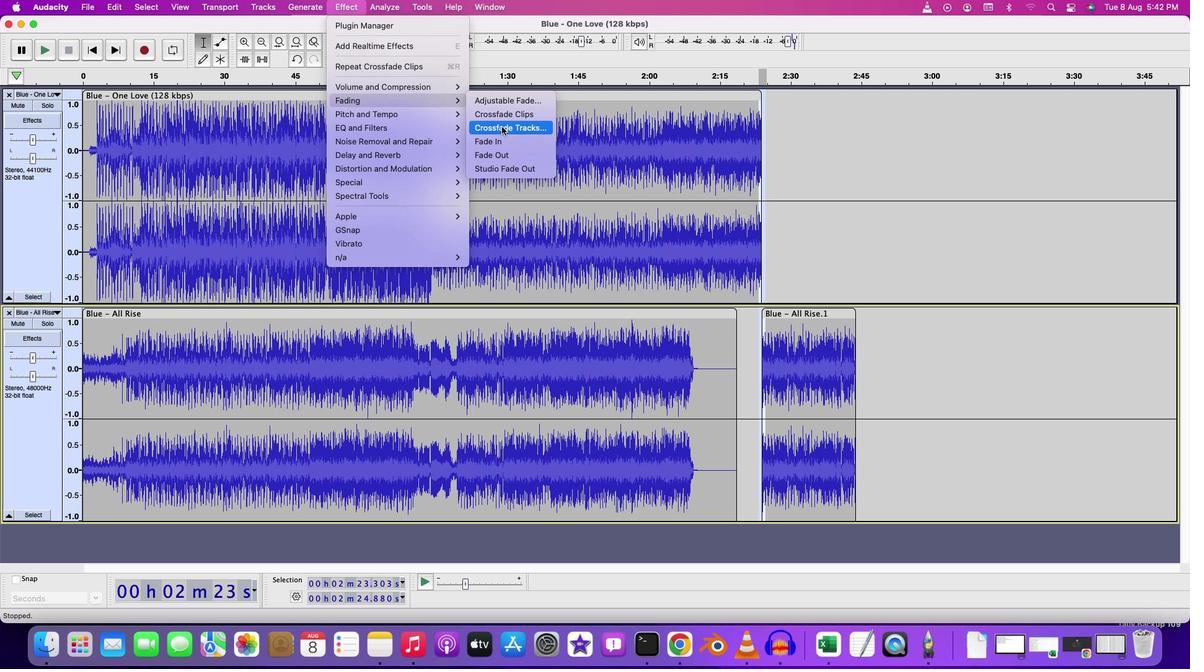 
Action: Mouse moved to (692, 295)
Screenshot: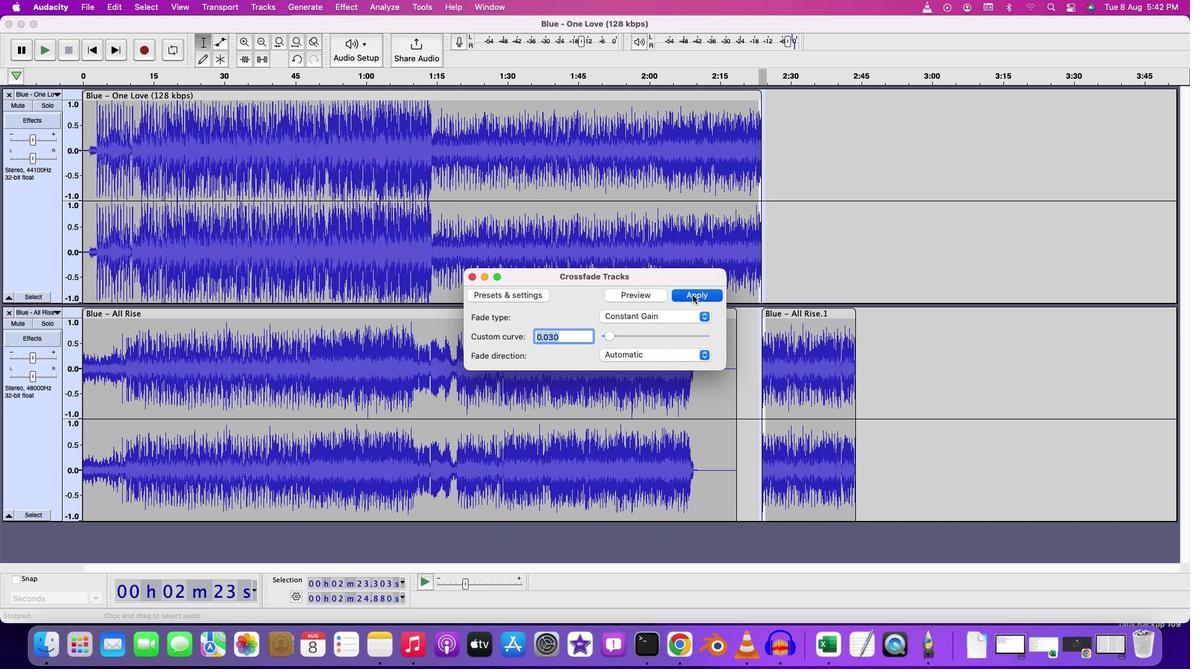 
Action: Mouse pressed left at (692, 295)
Screenshot: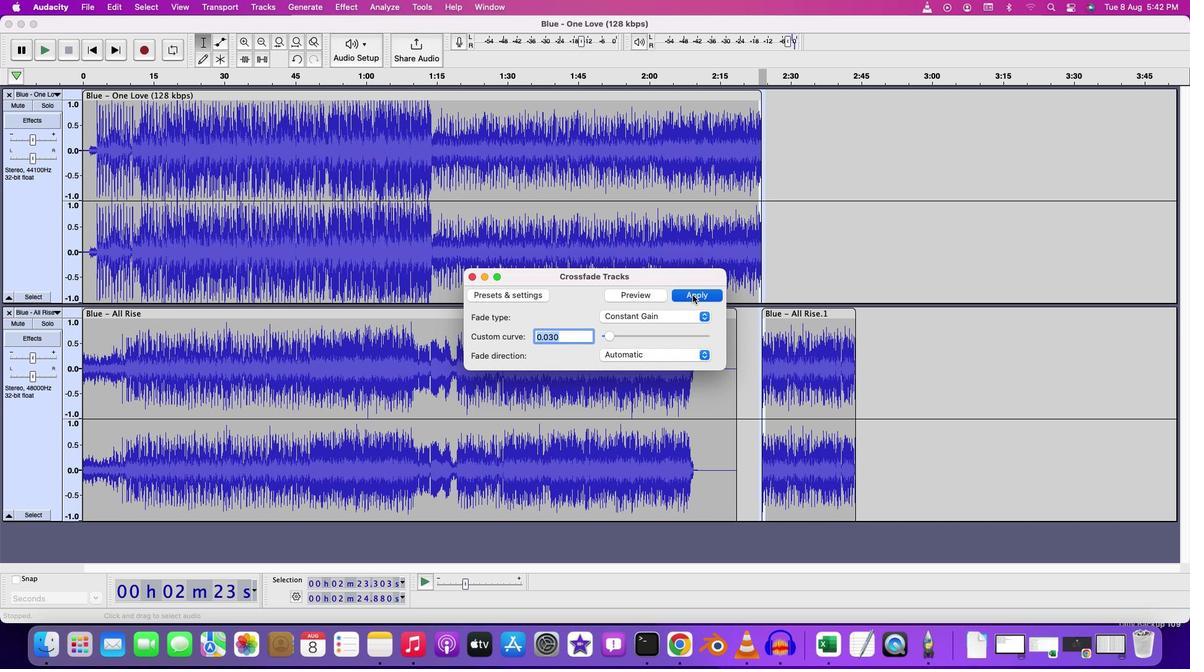 
Action: Mouse moved to (360, 311)
Screenshot: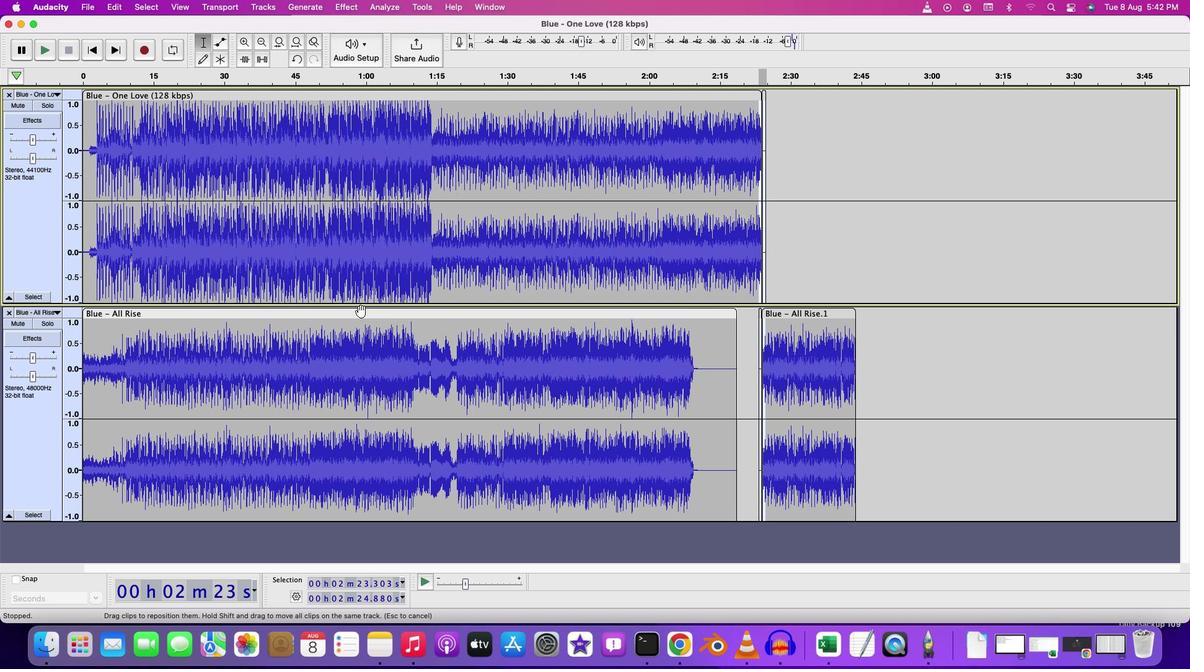 
Action: Mouse pressed left at (360, 311)
Screenshot: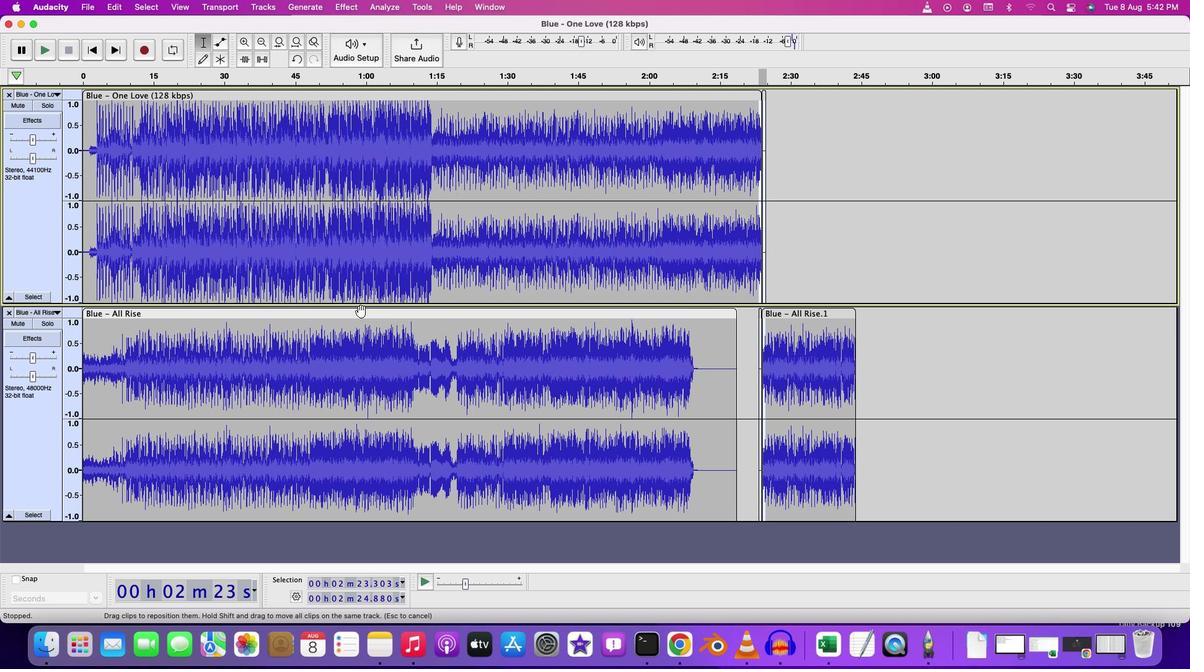 
Action: Key pressed Key.delete
Screenshot: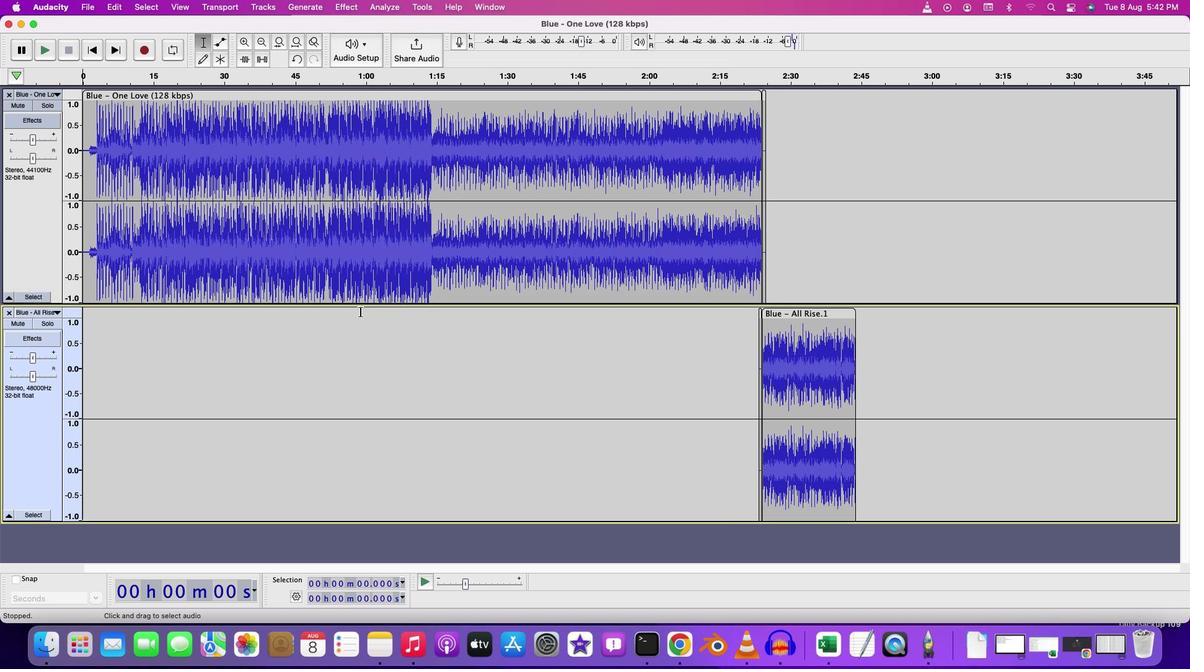 
Action: Mouse moved to (748, 154)
Screenshot: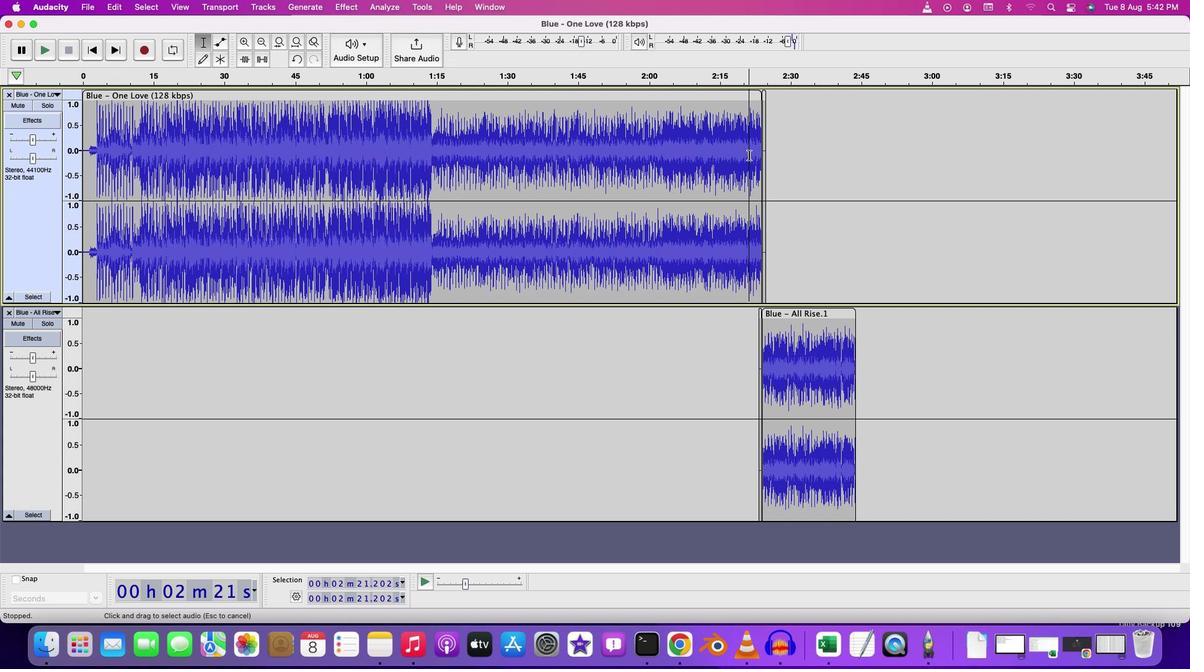 
Action: Mouse pressed left at (748, 154)
Screenshot: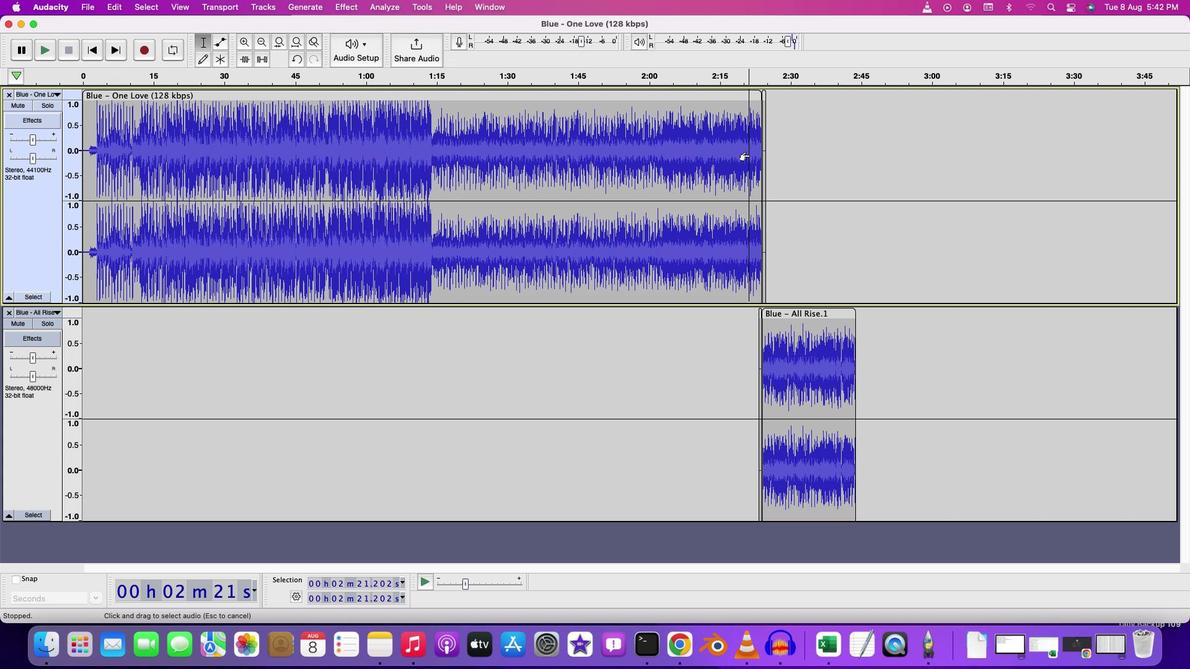 
Action: Key pressed Key.space
Screenshot: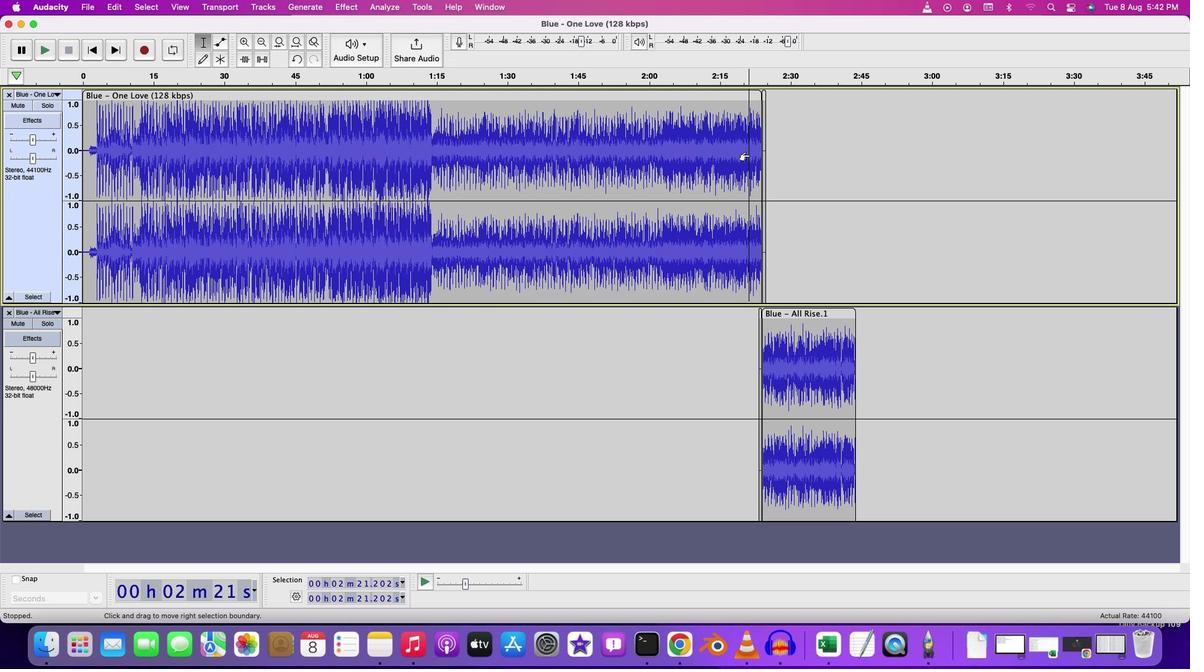 
Action: Mouse moved to (676, 367)
Screenshot: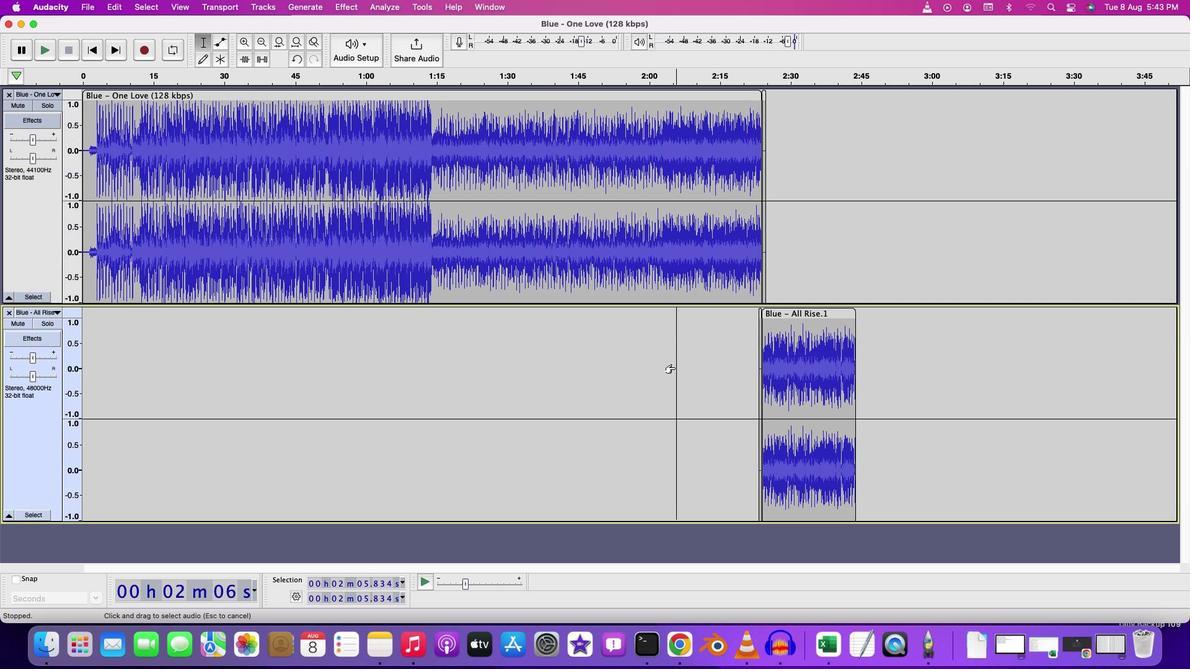 
Action: Mouse pressed left at (676, 367)
Screenshot: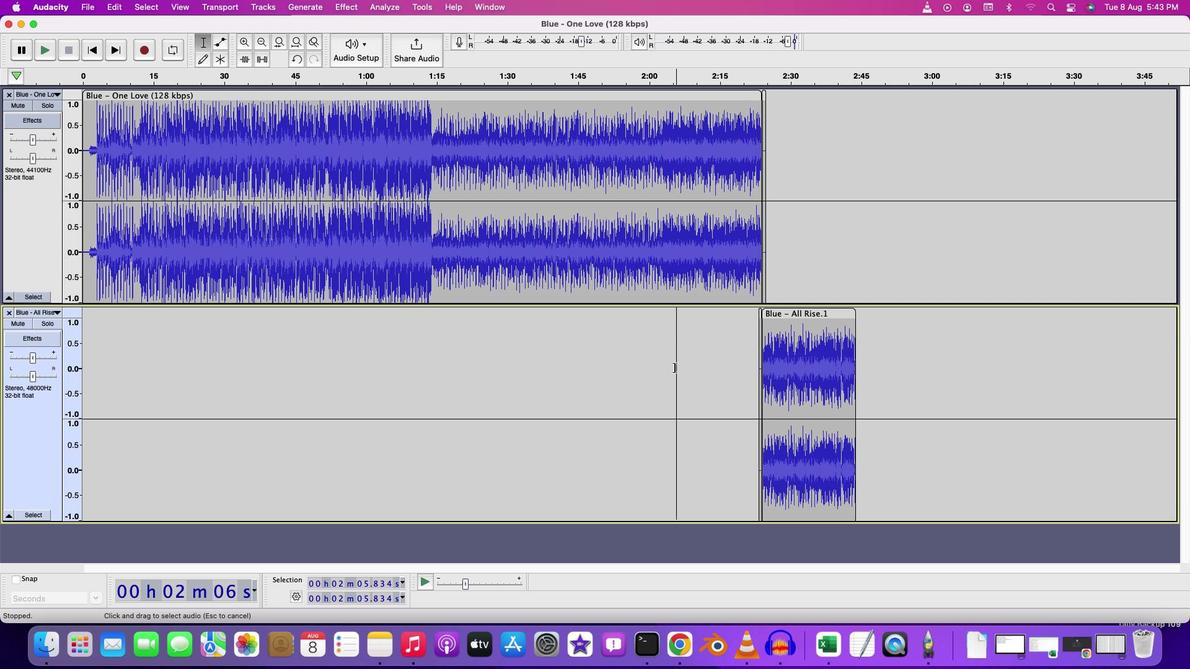 
Action: Mouse moved to (675, 368)
Screenshot: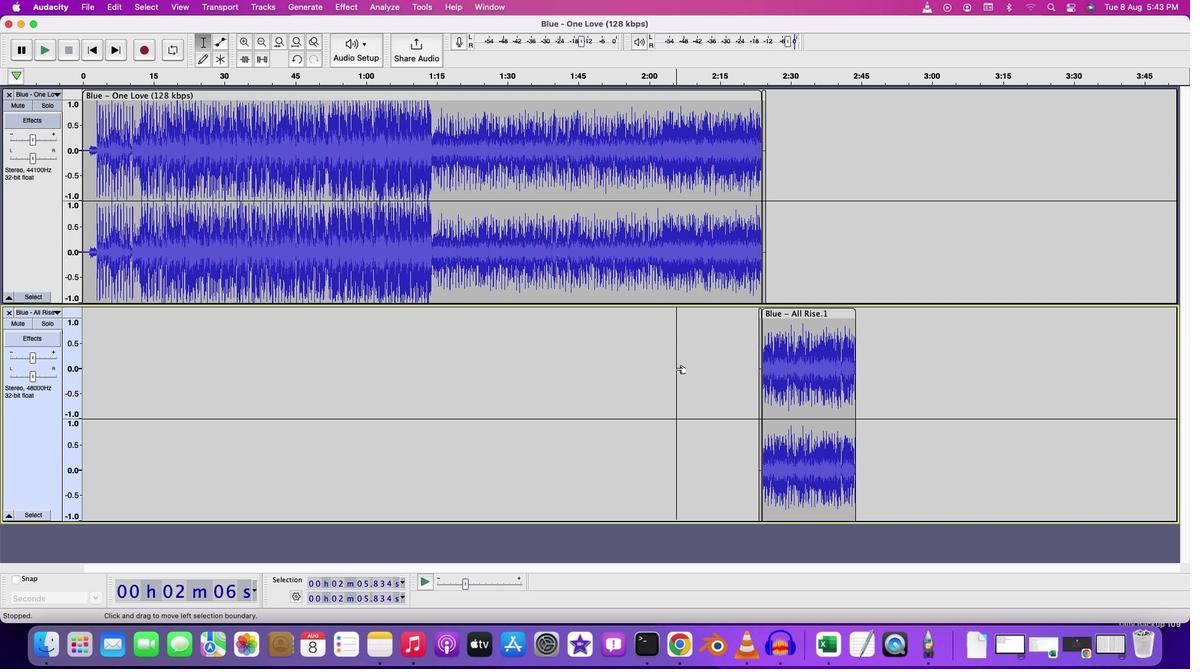 
Action: Key pressed Key.cmd'z'
Screenshot: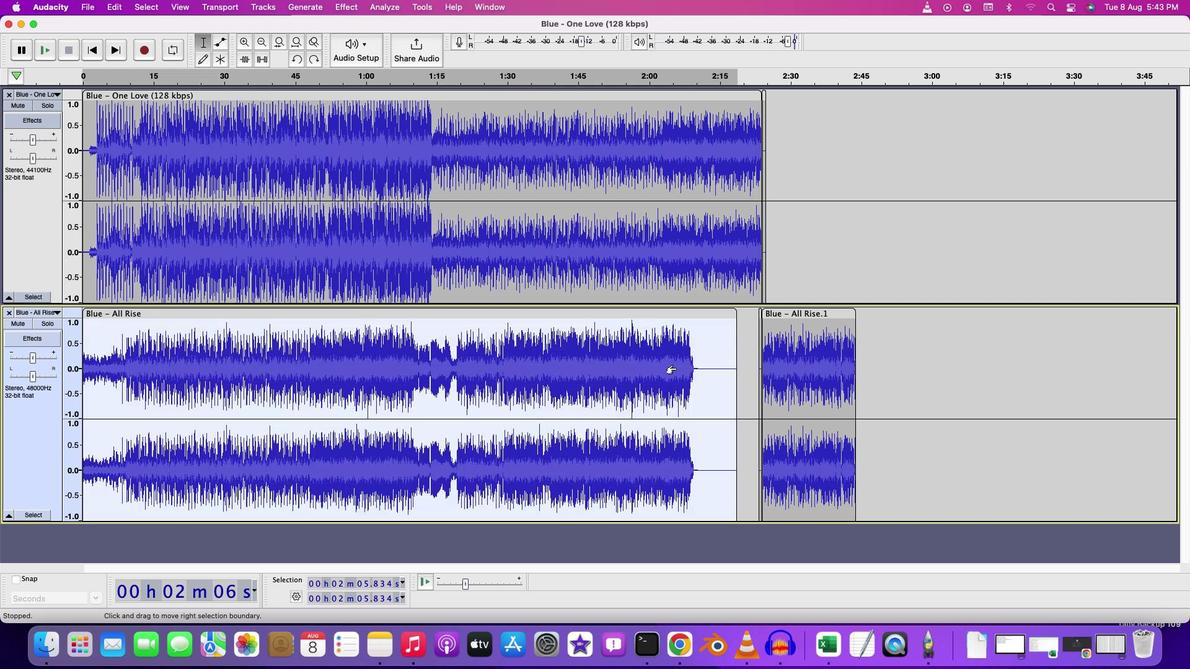 
Action: Mouse moved to (422, 332)
Screenshot: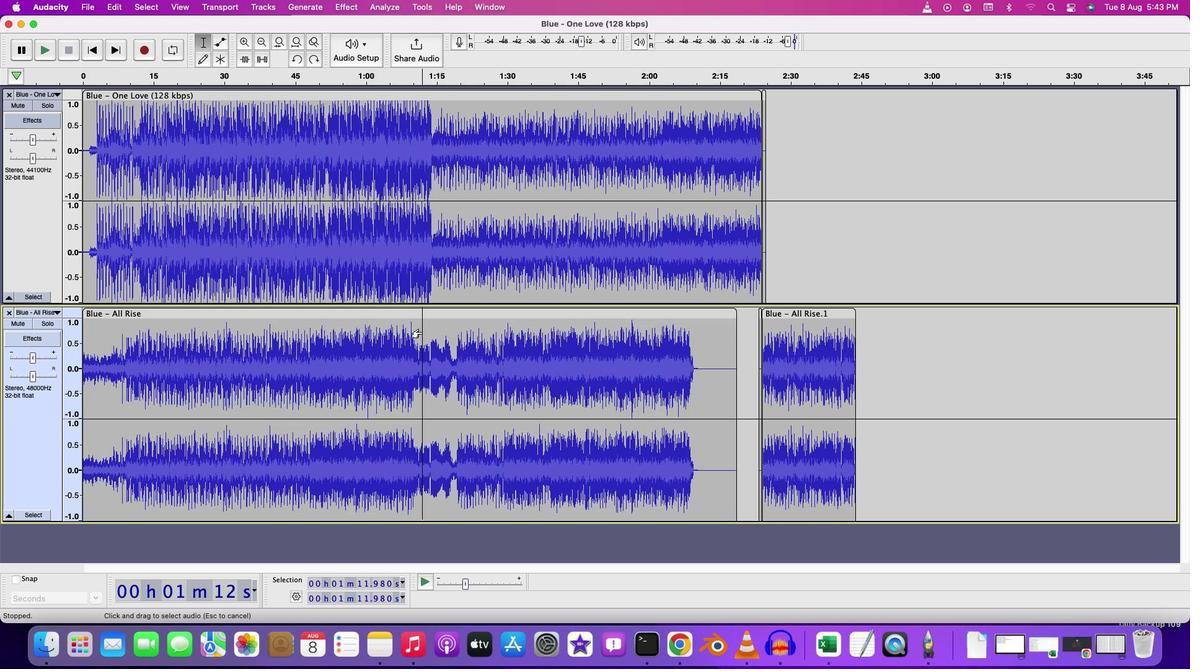 
Action: Mouse pressed left at (422, 332)
Screenshot: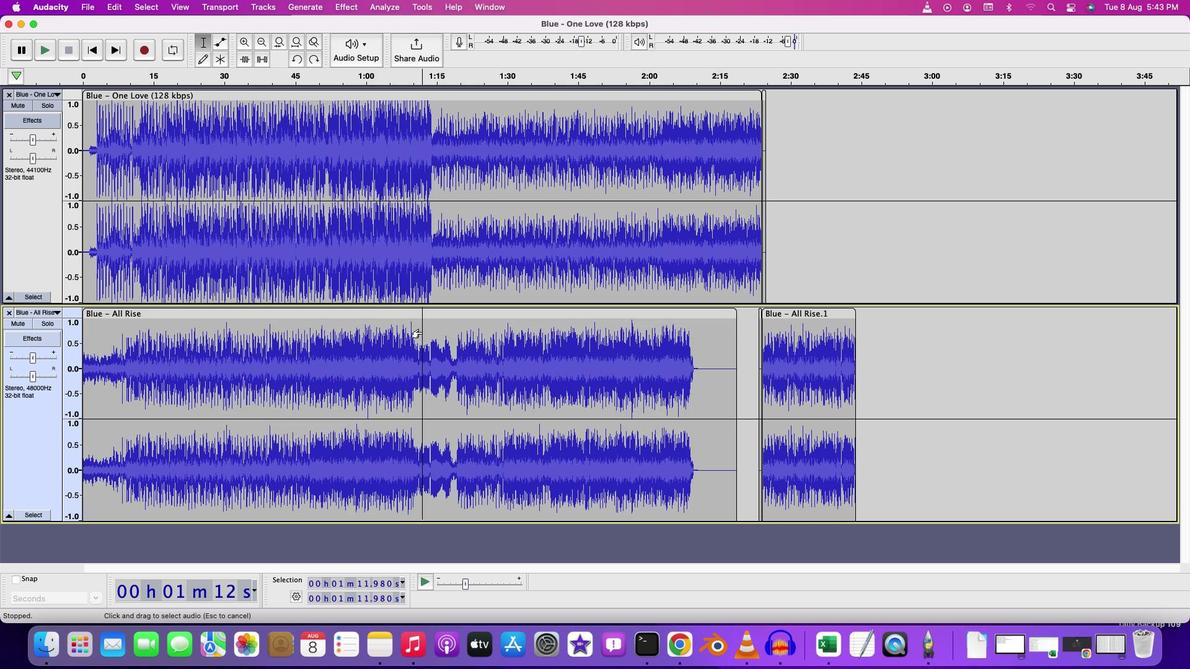 
Action: Key pressed Key.space
Screenshot: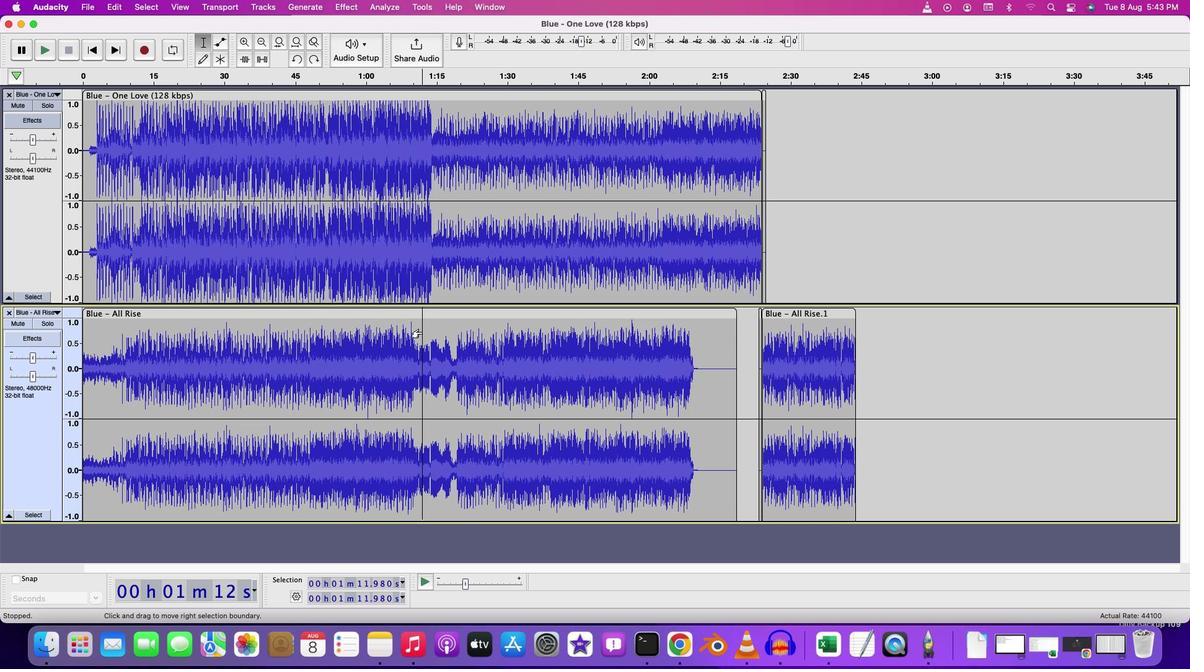 
Action: Mouse moved to (497, 327)
Screenshot: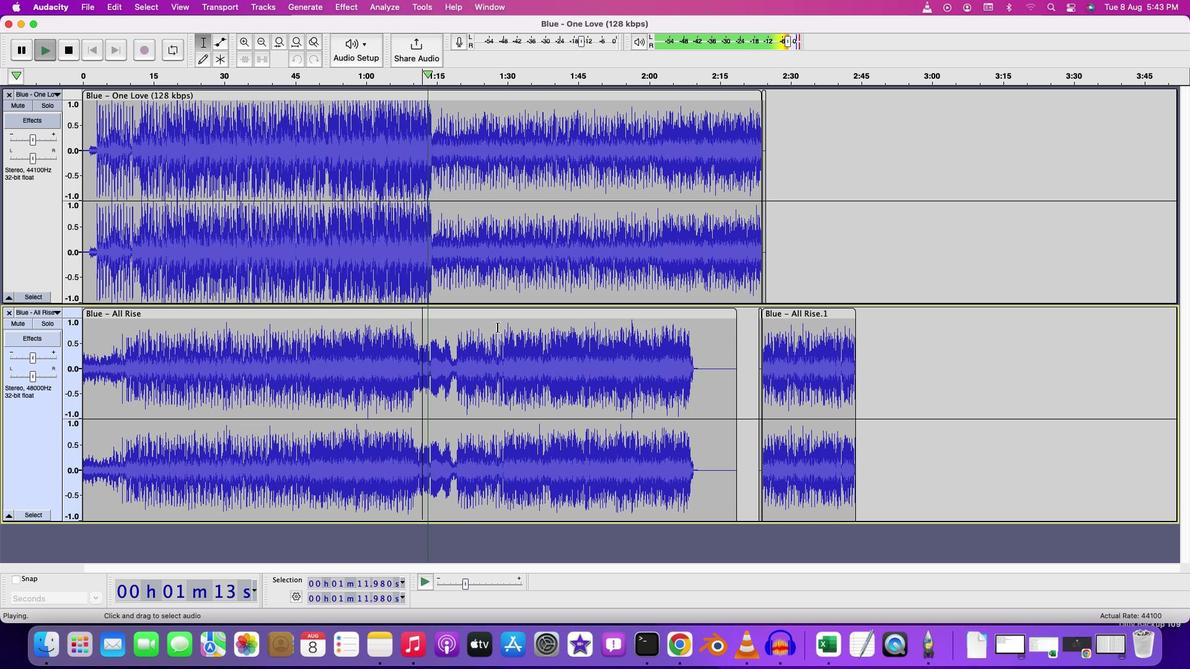 
Action: Mouse pressed left at (497, 327)
Screenshot: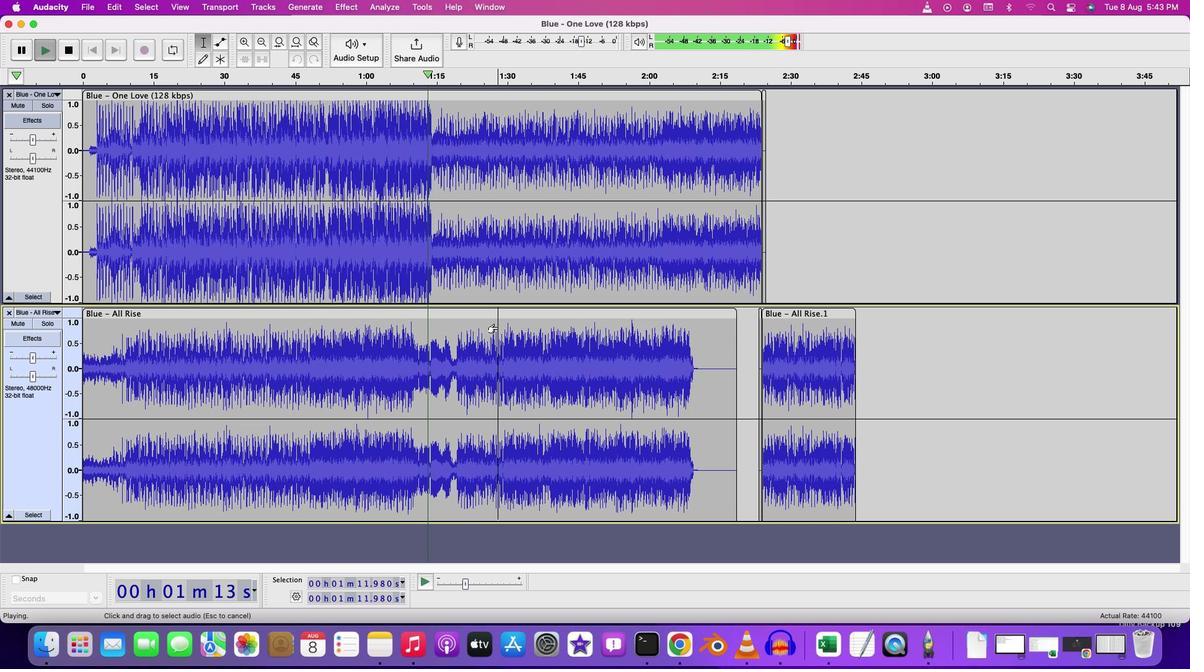 
Action: Key pressed Key.spaceKey.space
Screenshot: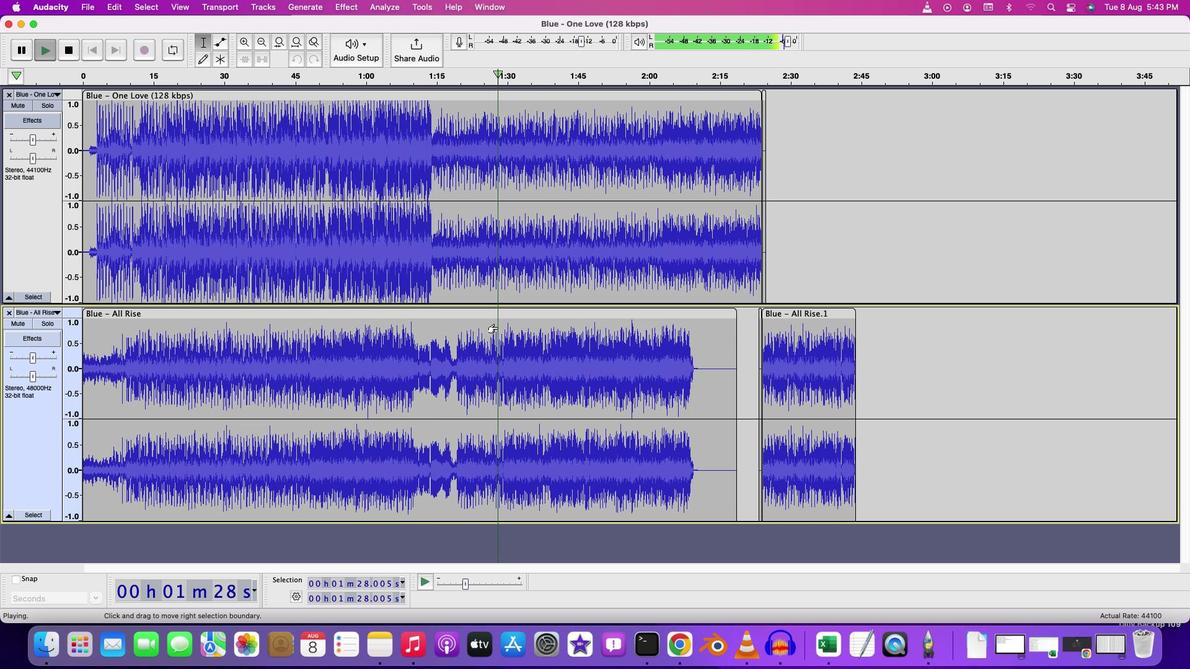 
Action: Mouse moved to (544, 339)
Screenshot: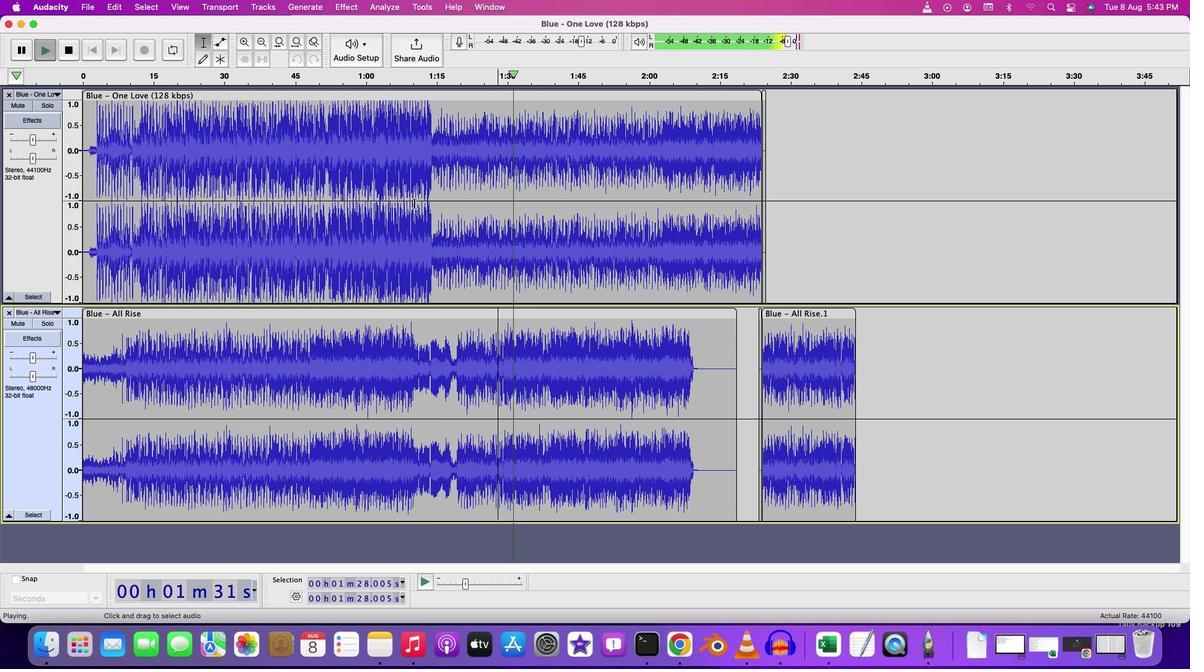 
Action: Key pressed Key.space
Screenshot: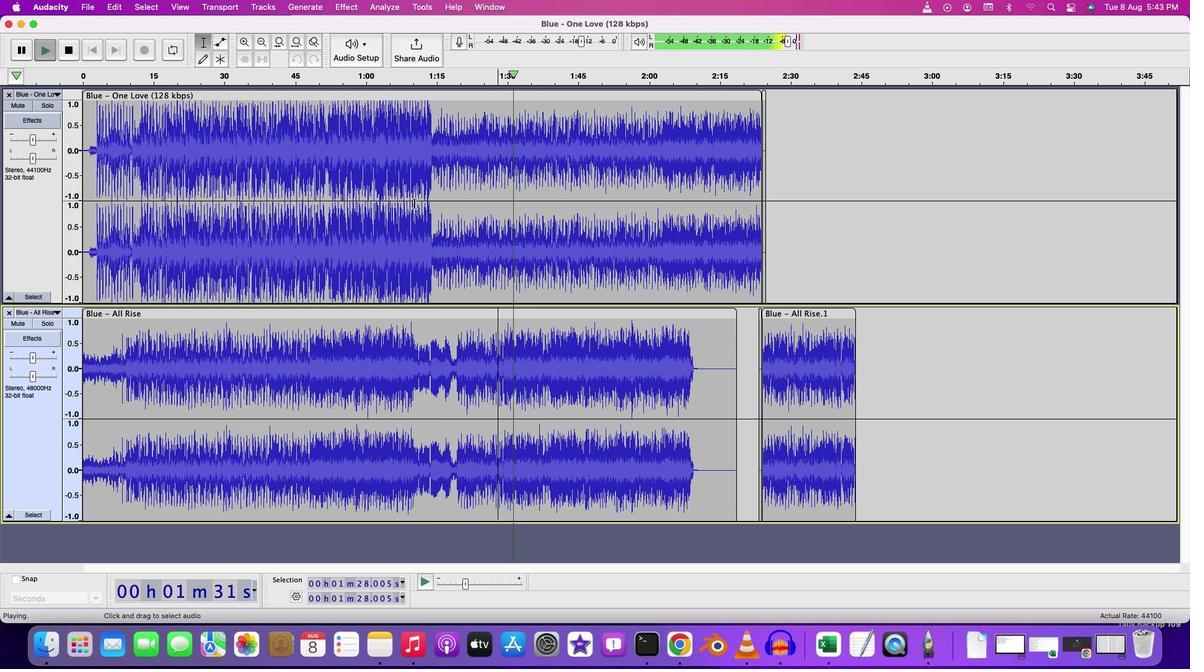 
Action: Mouse moved to (41, 105)
Screenshot: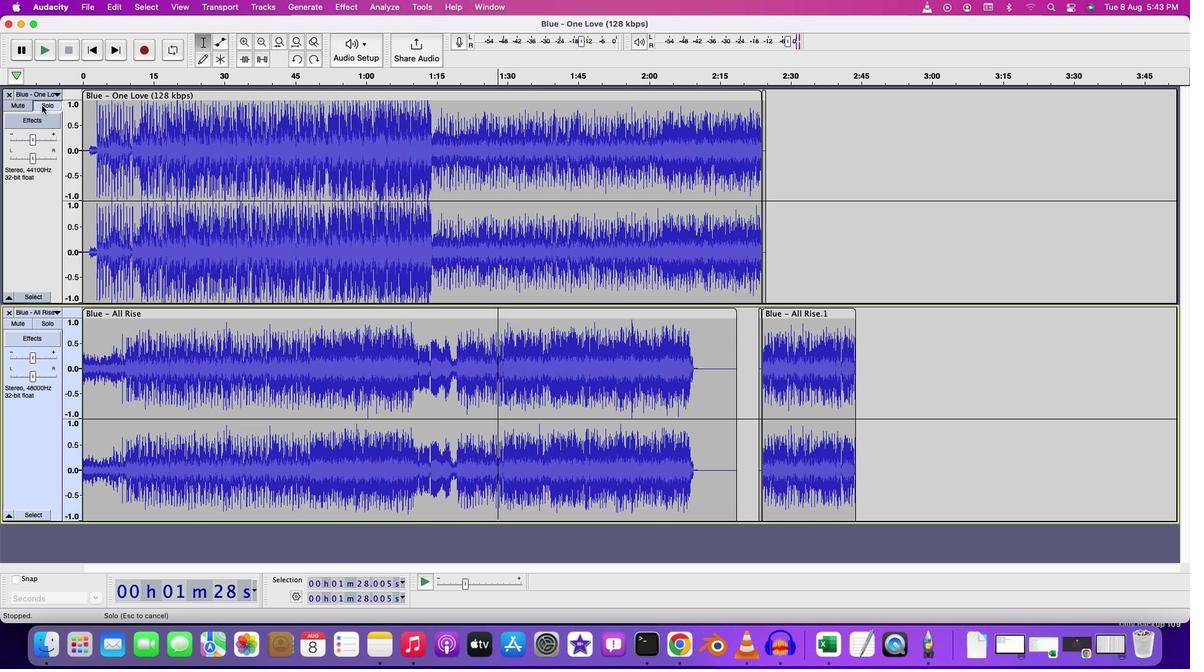 
Action: Mouse pressed left at (41, 105)
Screenshot: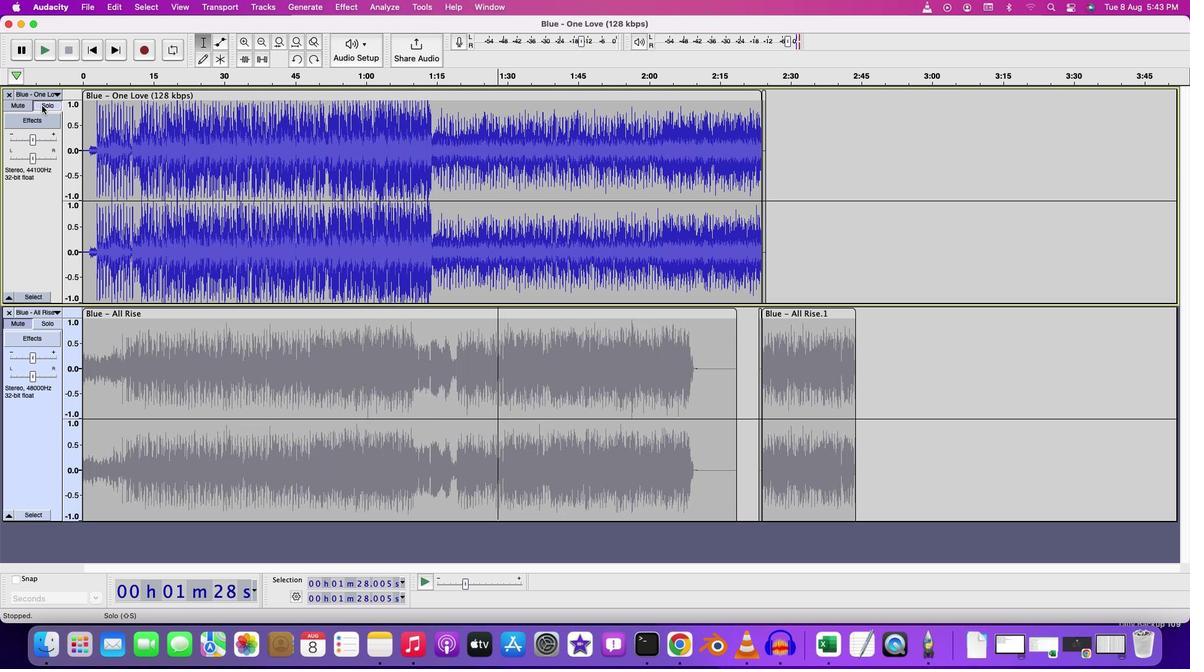 
Action: Mouse moved to (55, 322)
Screenshot: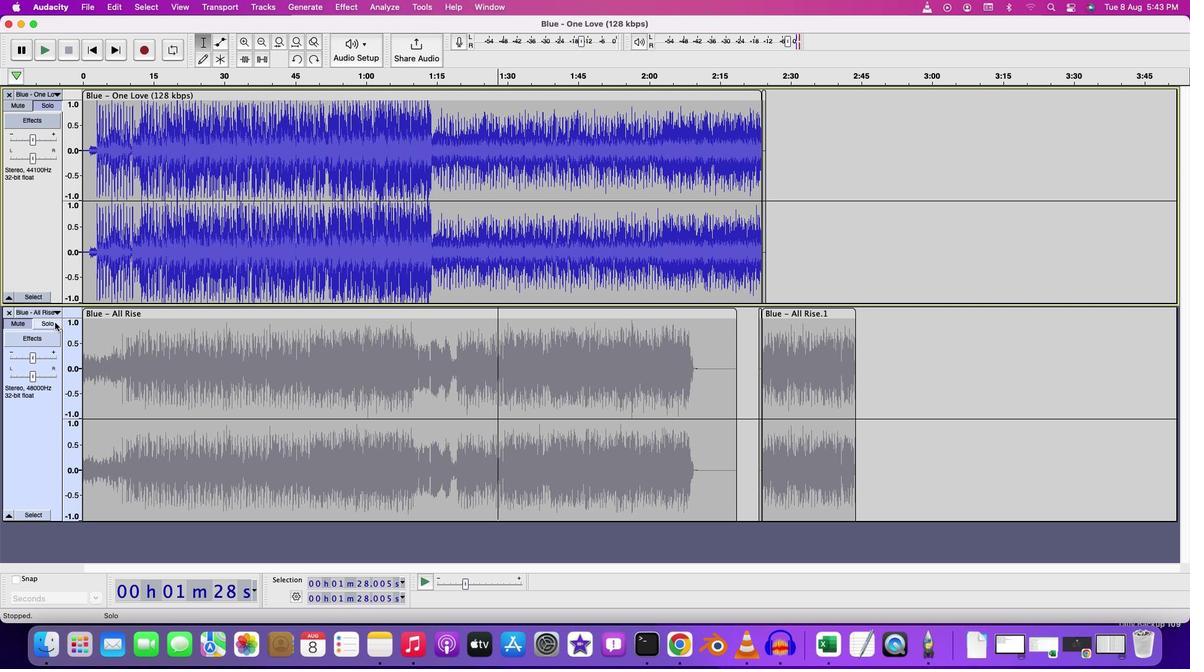 
Action: Mouse pressed left at (55, 322)
